 Task: Team Management: Working Agreements.
Action: Mouse moved to (44, 90)
Screenshot: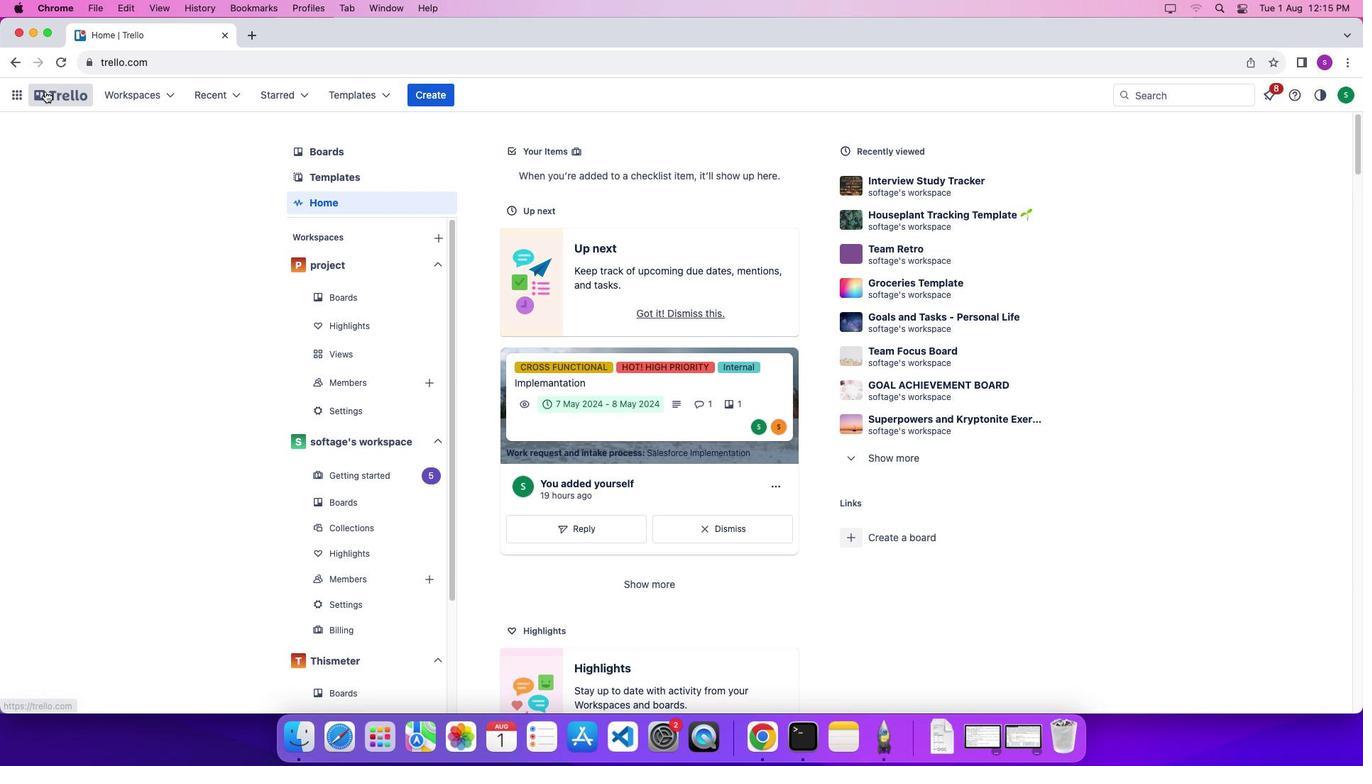 
Action: Mouse pressed left at (44, 90)
Screenshot: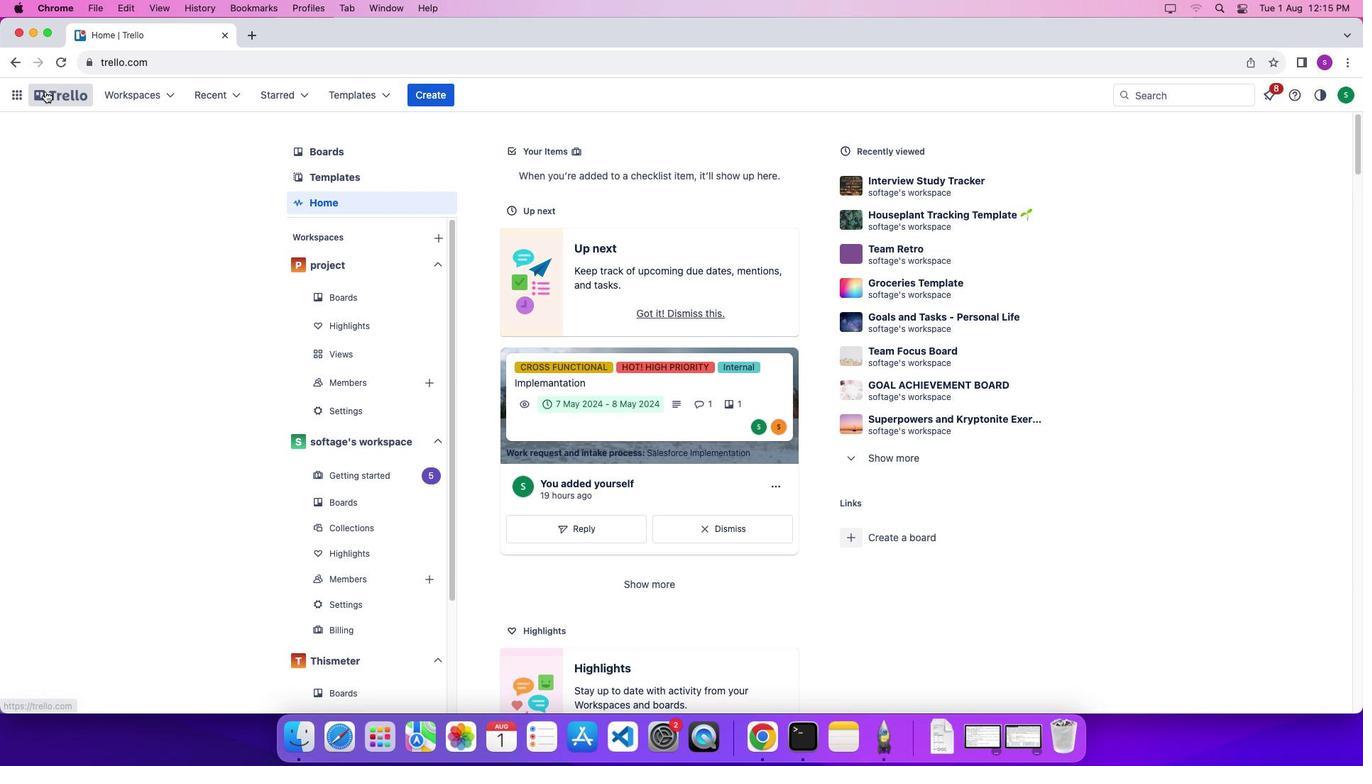 
Action: Mouse moved to (337, 86)
Screenshot: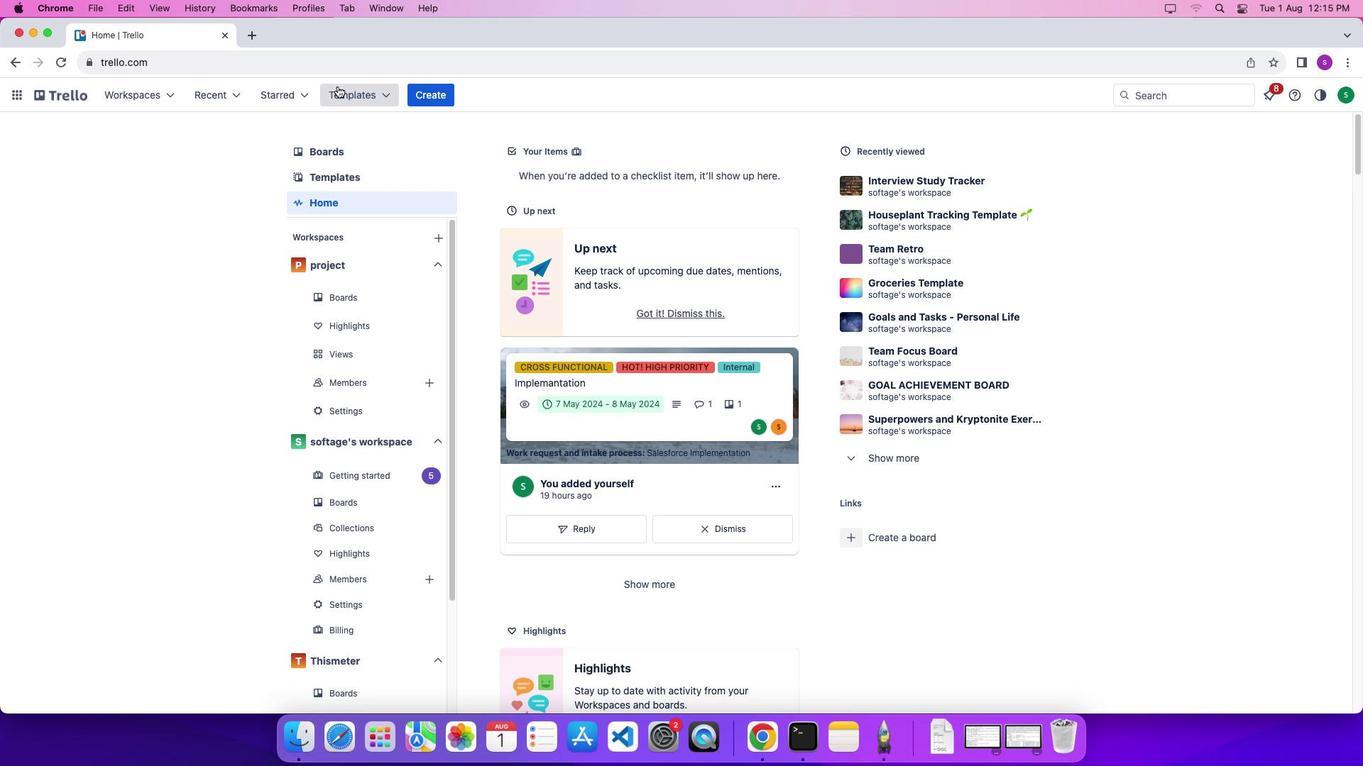 
Action: Mouse pressed left at (337, 86)
Screenshot: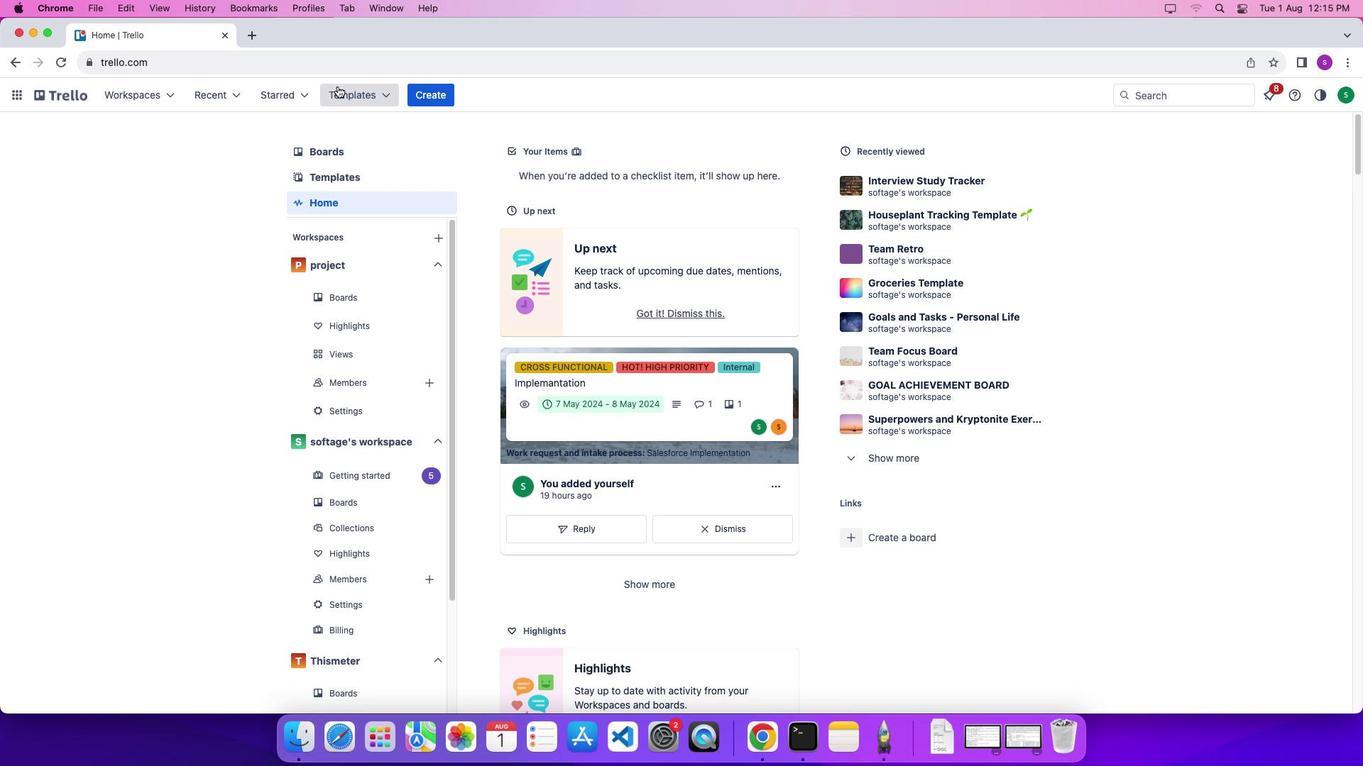 
Action: Mouse moved to (424, 535)
Screenshot: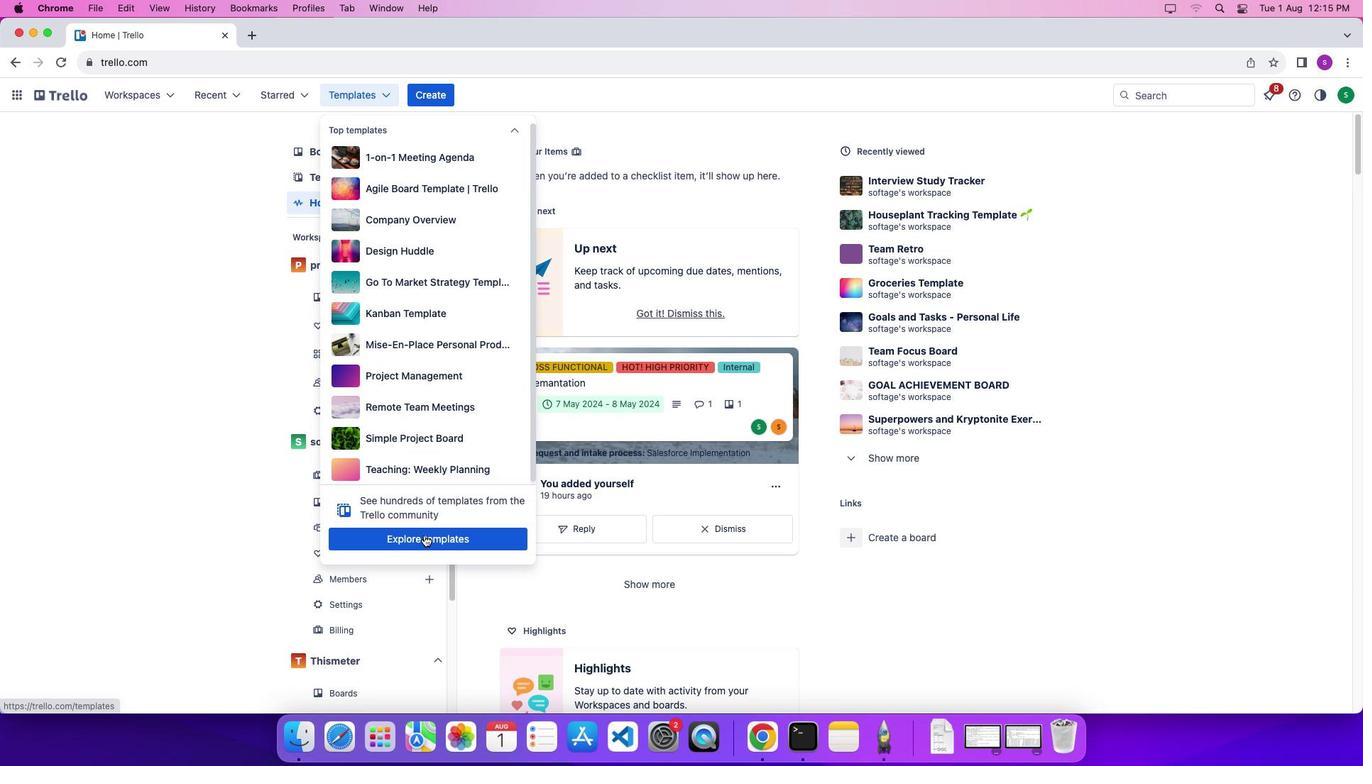 
Action: Mouse pressed left at (424, 535)
Screenshot: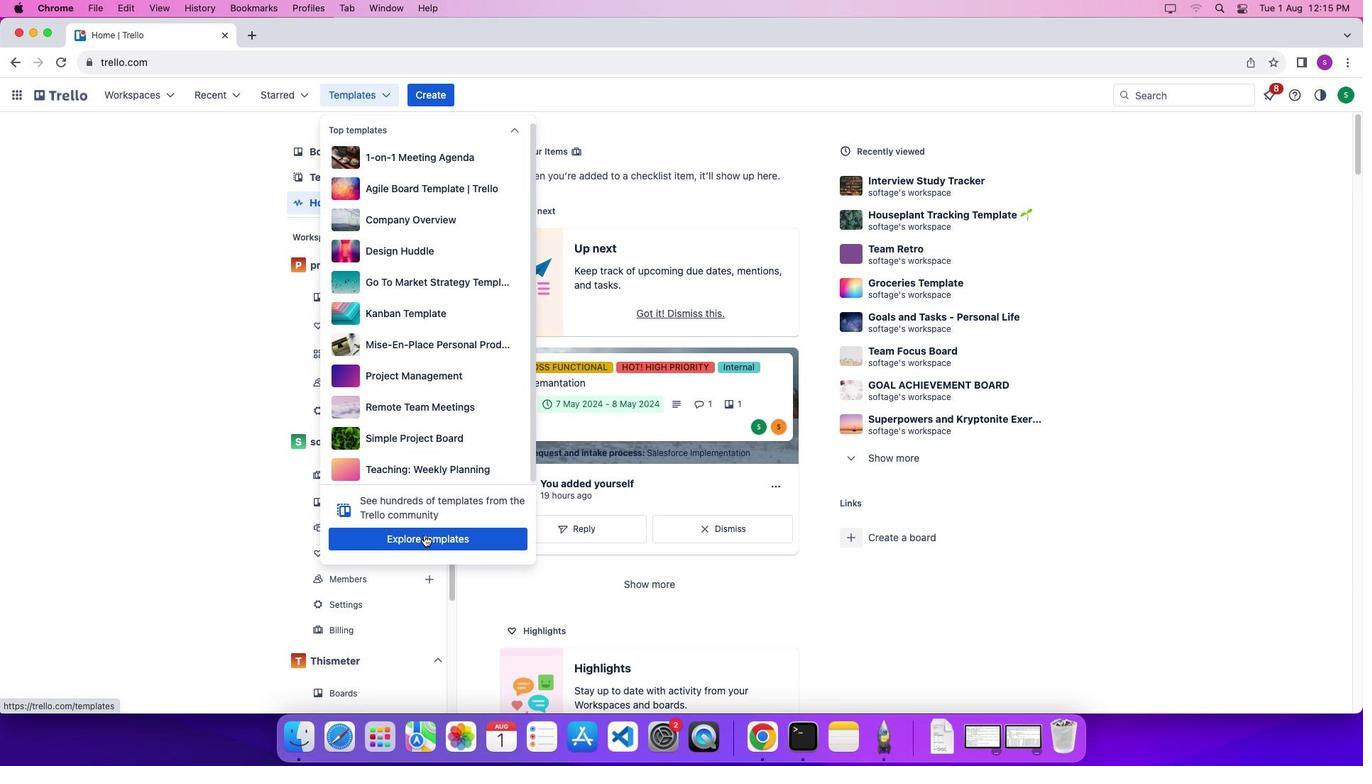 
Action: Mouse moved to (959, 159)
Screenshot: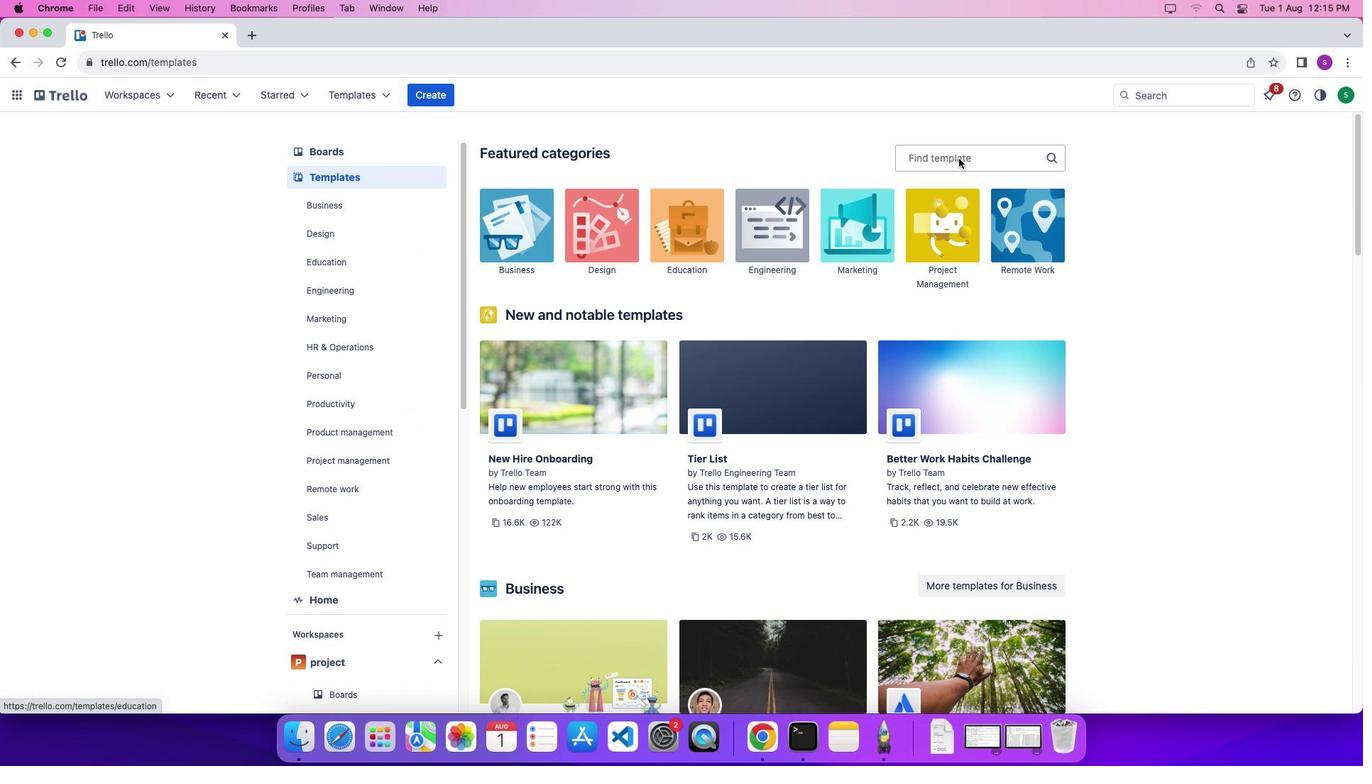 
Action: Mouse pressed left at (959, 159)
Screenshot: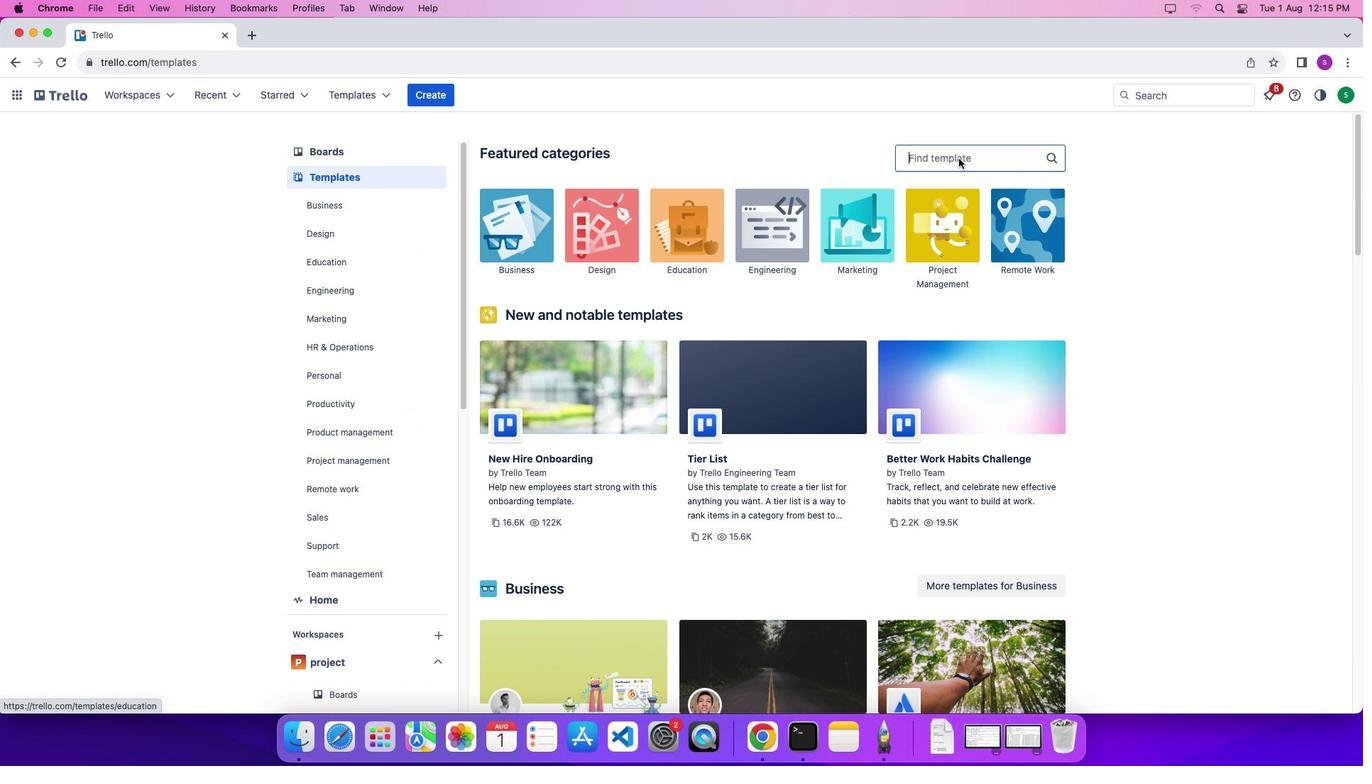 
Action: Key pressed Key.shift'W''o''r''k''i''n''g'Key.spaceKey.shift'g''r''e''e'Key.leftKey.leftKey.leftKey.left'a'
Screenshot: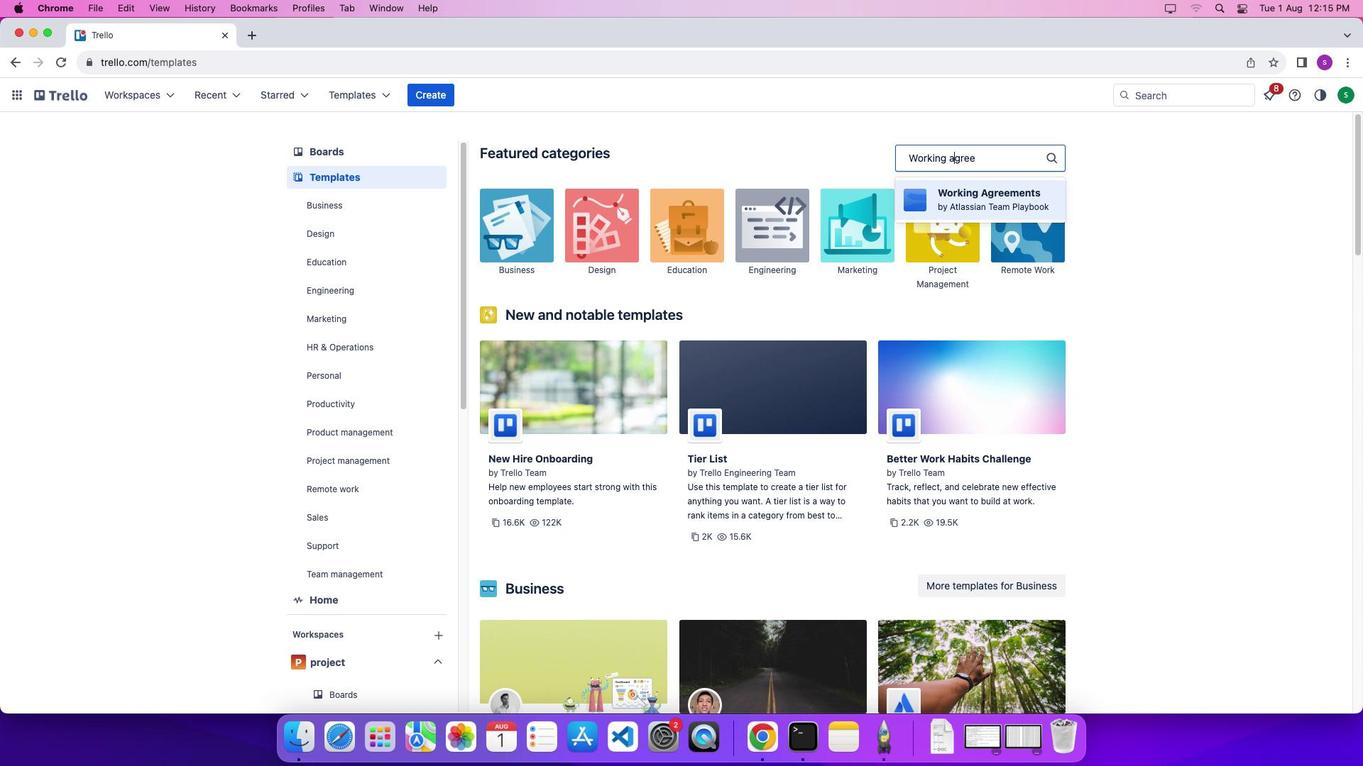 
Action: Mouse moved to (942, 199)
Screenshot: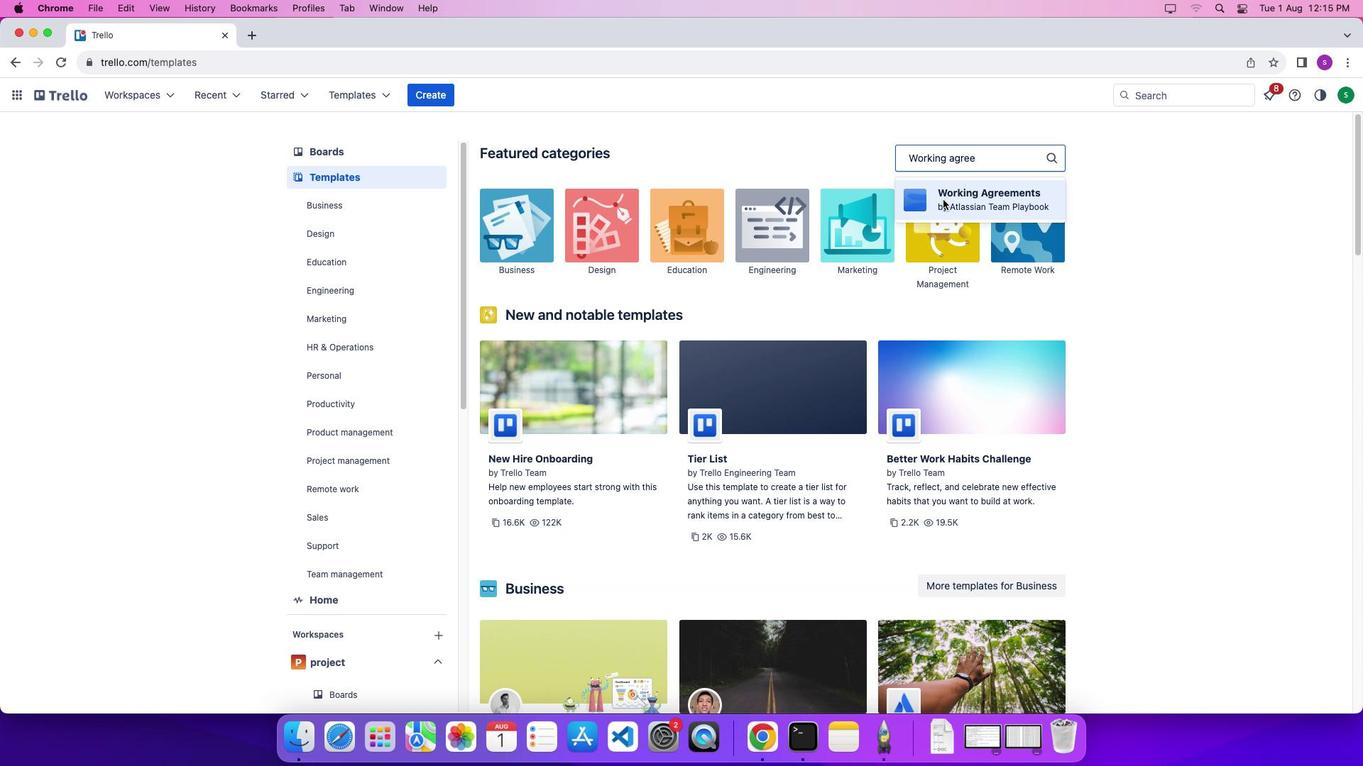 
Action: Mouse pressed left at (942, 199)
Screenshot: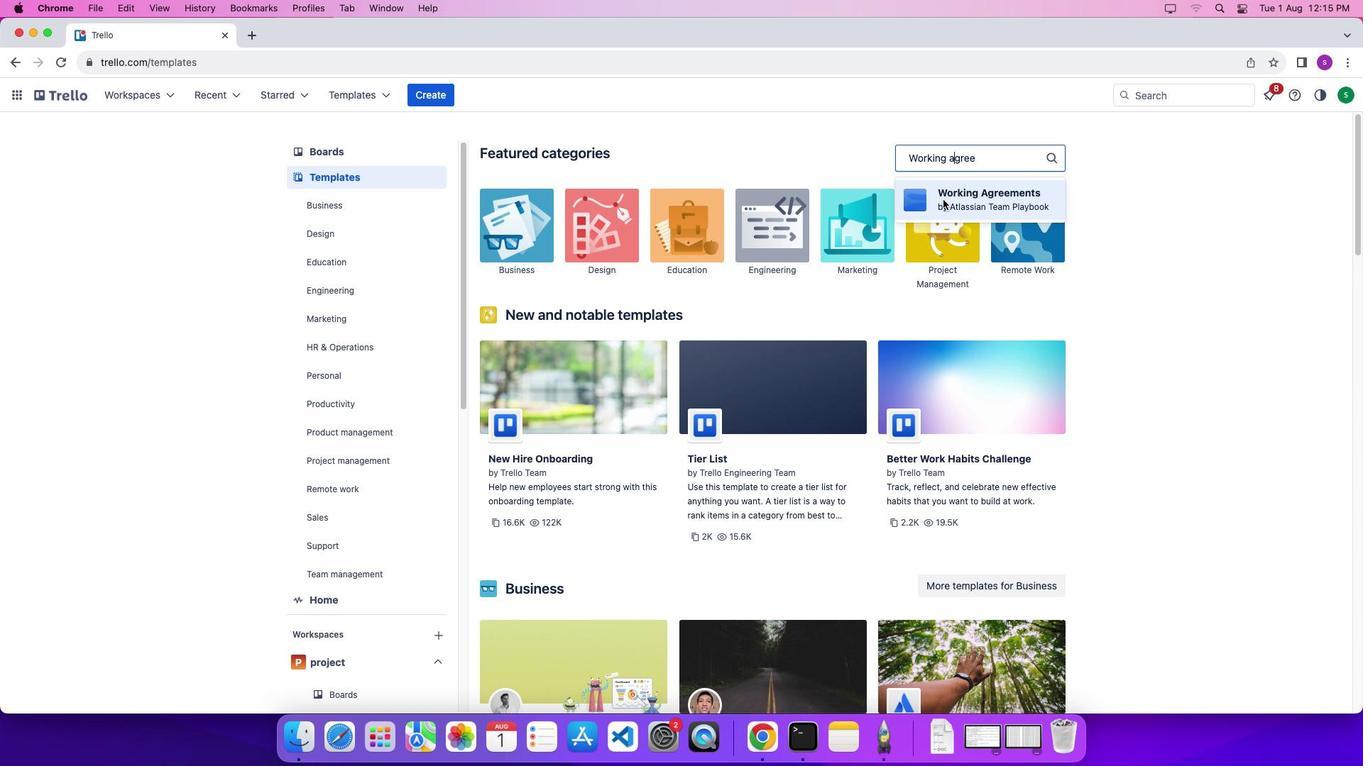 
Action: Mouse moved to (940, 380)
Screenshot: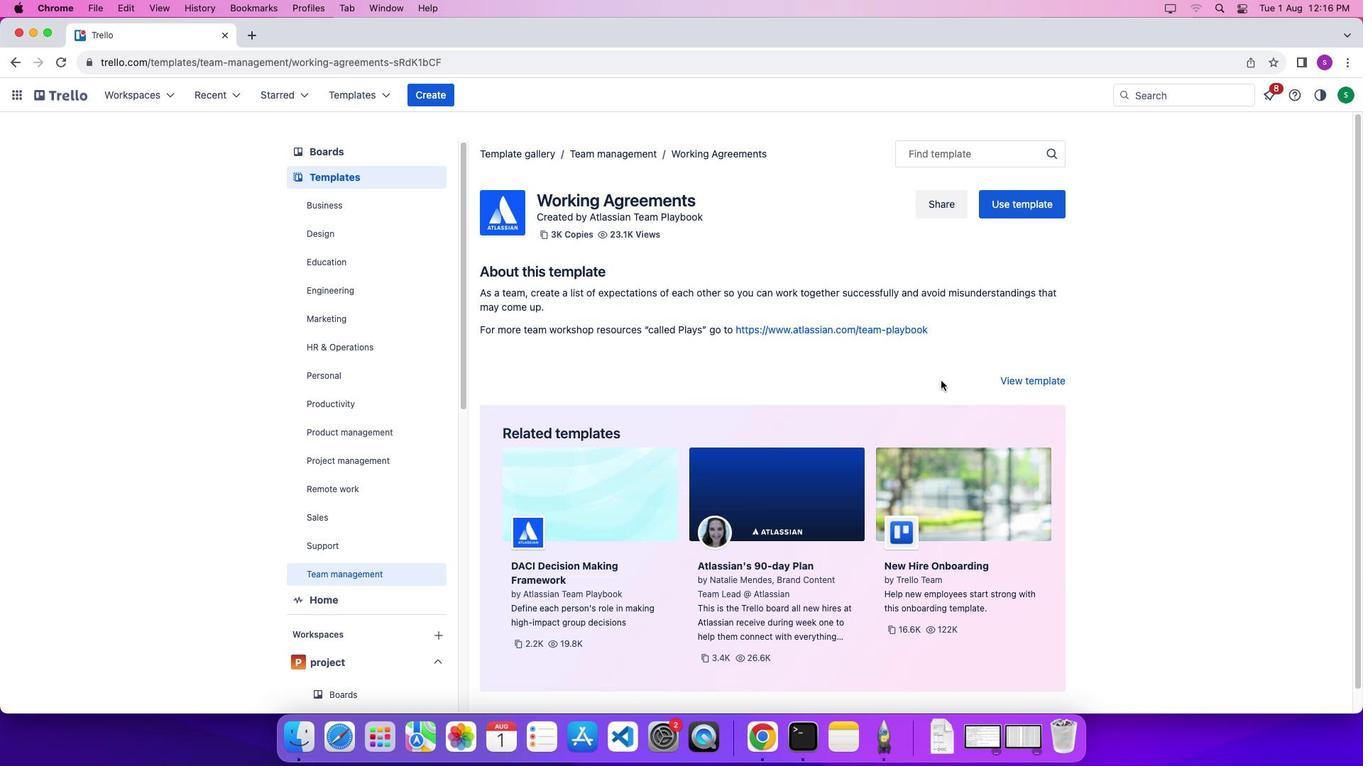 
Action: Mouse scrolled (940, 380) with delta (0, 0)
Screenshot: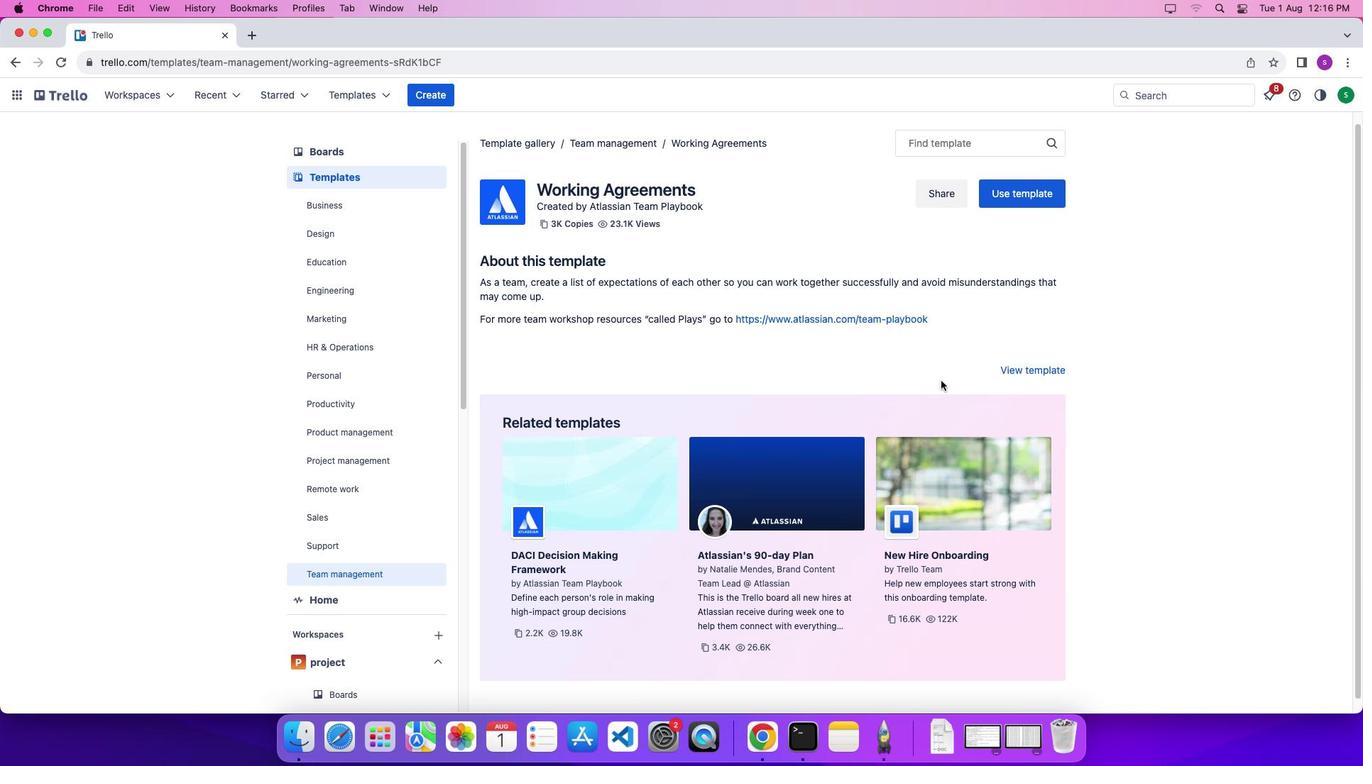 
Action: Mouse scrolled (940, 380) with delta (0, -1)
Screenshot: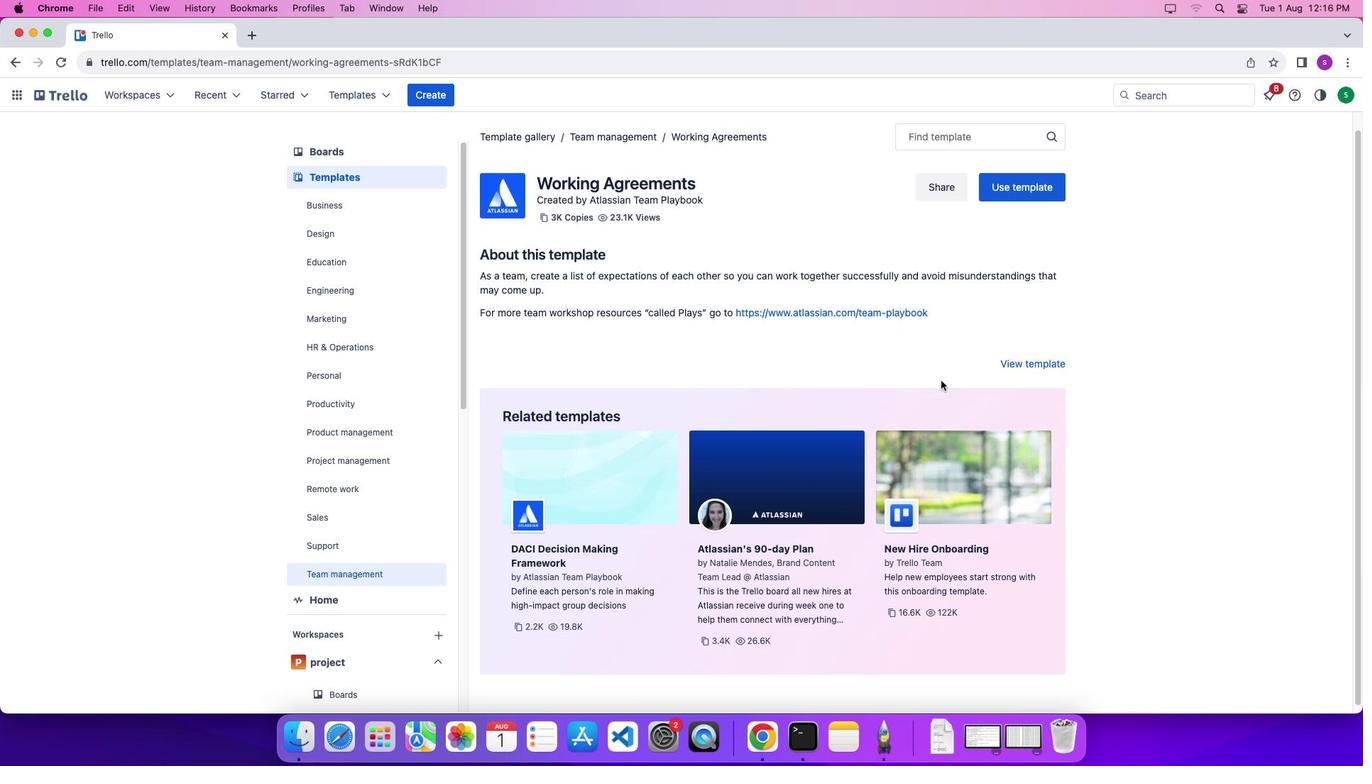 
Action: Mouse scrolled (940, 380) with delta (0, -6)
Screenshot: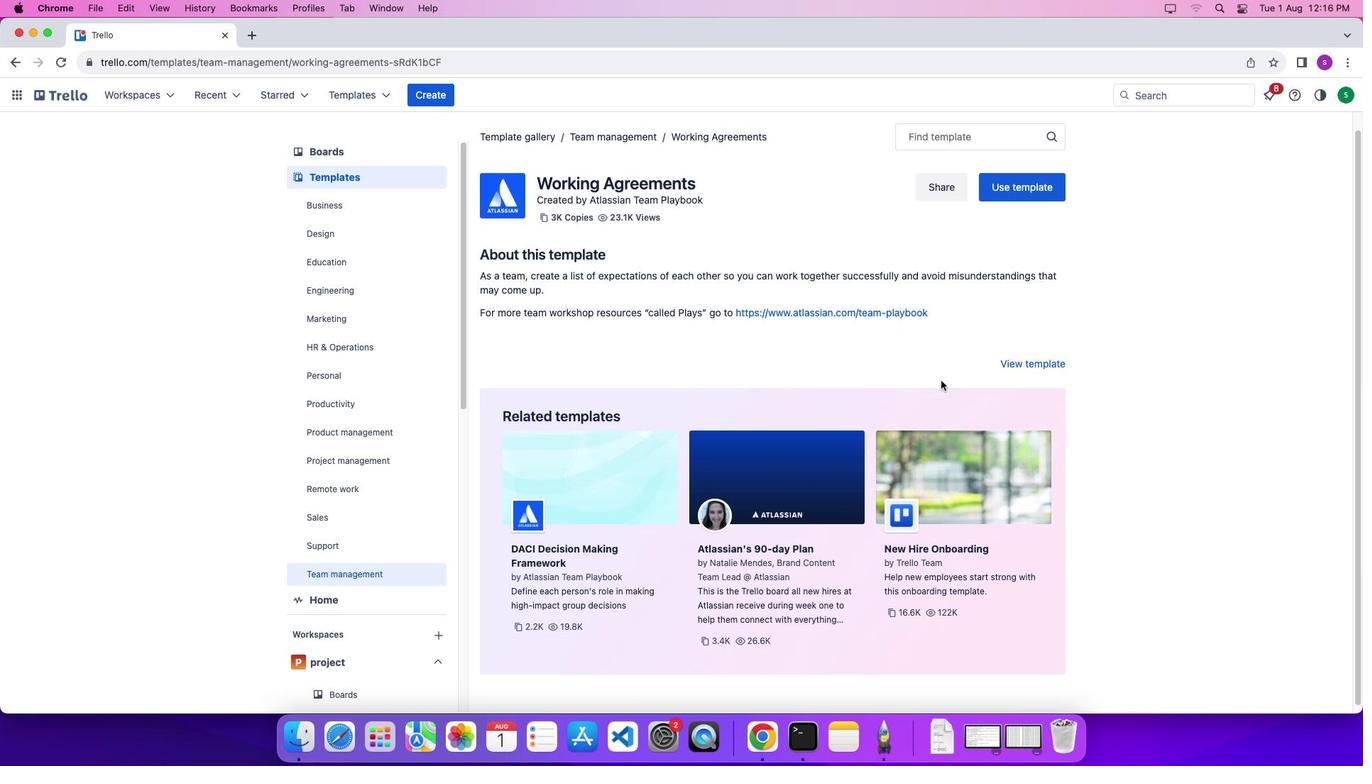 
Action: Mouse scrolled (940, 380) with delta (0, -9)
Screenshot: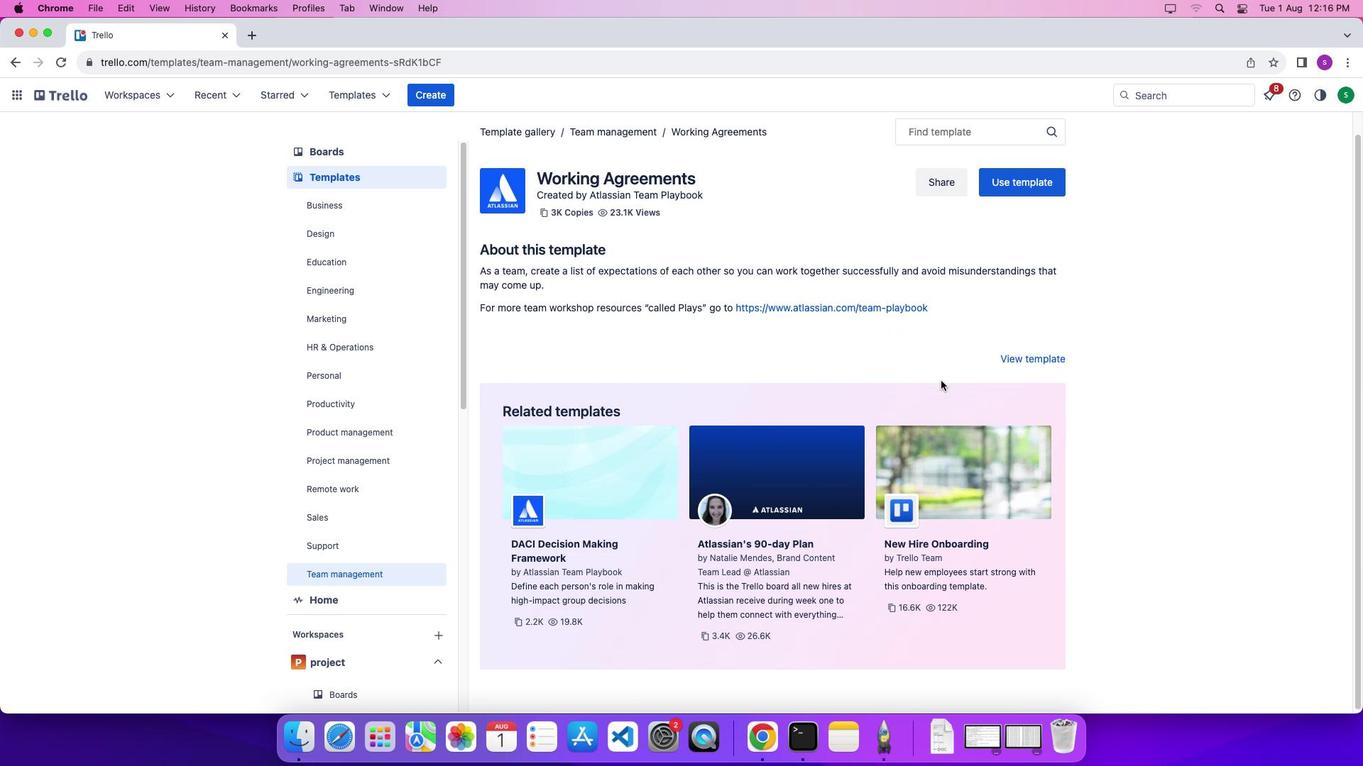 
Action: Mouse moved to (941, 381)
Screenshot: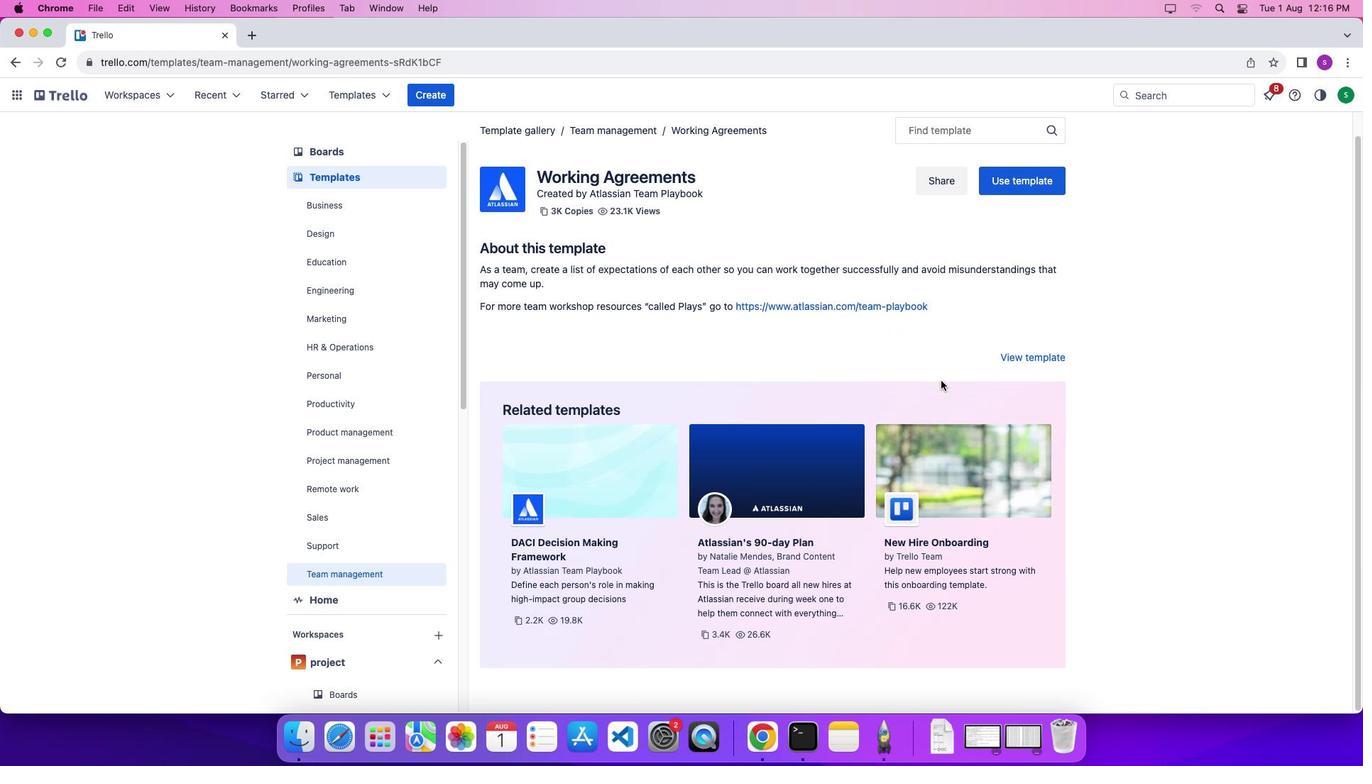 
Action: Mouse scrolled (941, 381) with delta (0, 0)
Screenshot: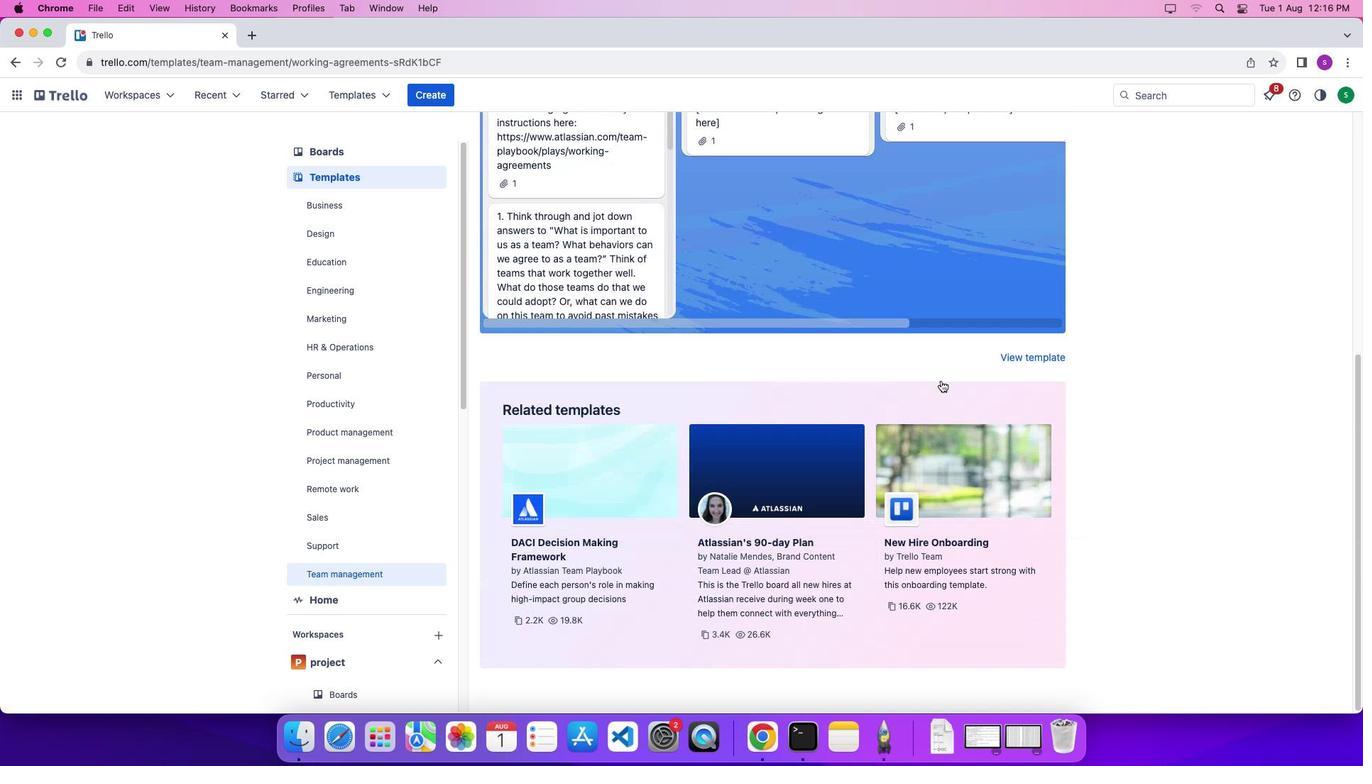 
Action: Mouse scrolled (941, 381) with delta (0, -1)
Screenshot: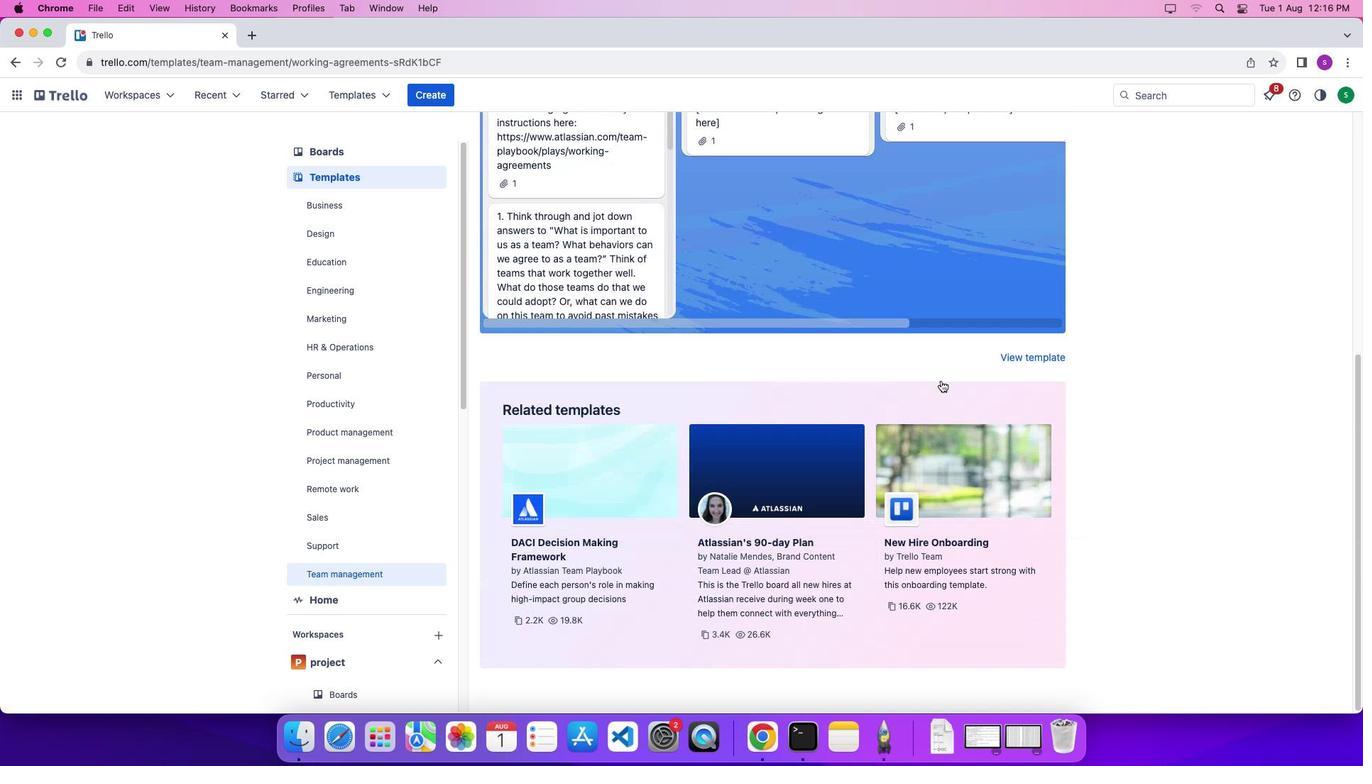 
Action: Mouse scrolled (941, 381) with delta (0, -6)
Screenshot: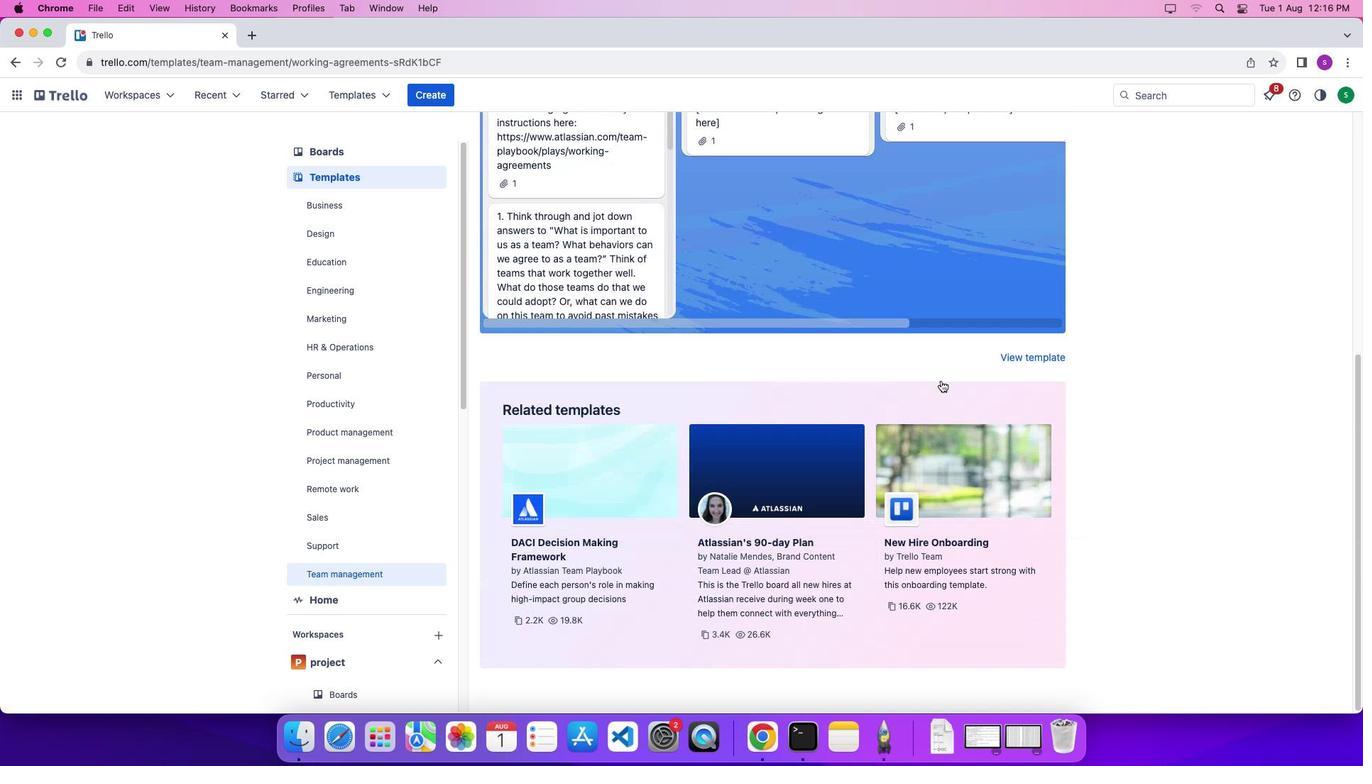 
Action: Mouse scrolled (941, 381) with delta (0, -9)
Screenshot: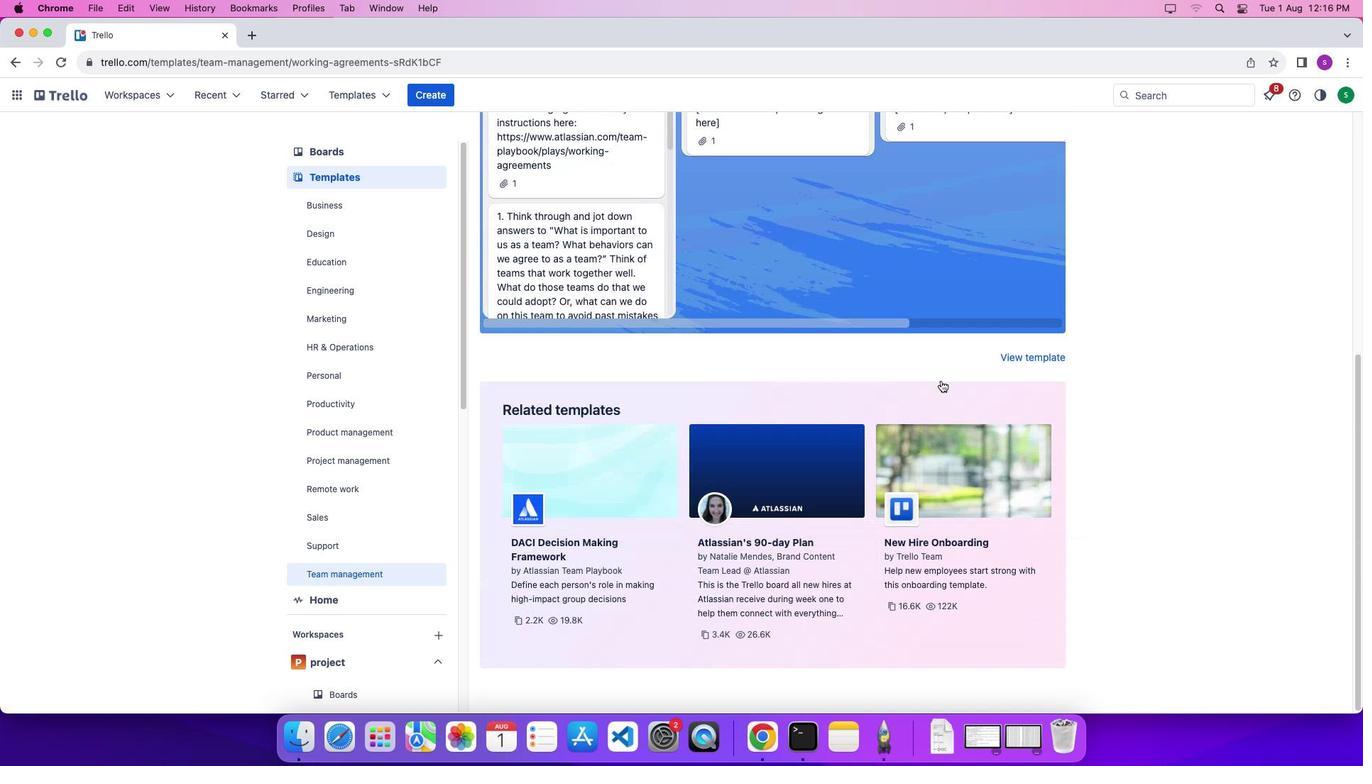 
Action: Mouse scrolled (941, 381) with delta (0, 0)
Screenshot: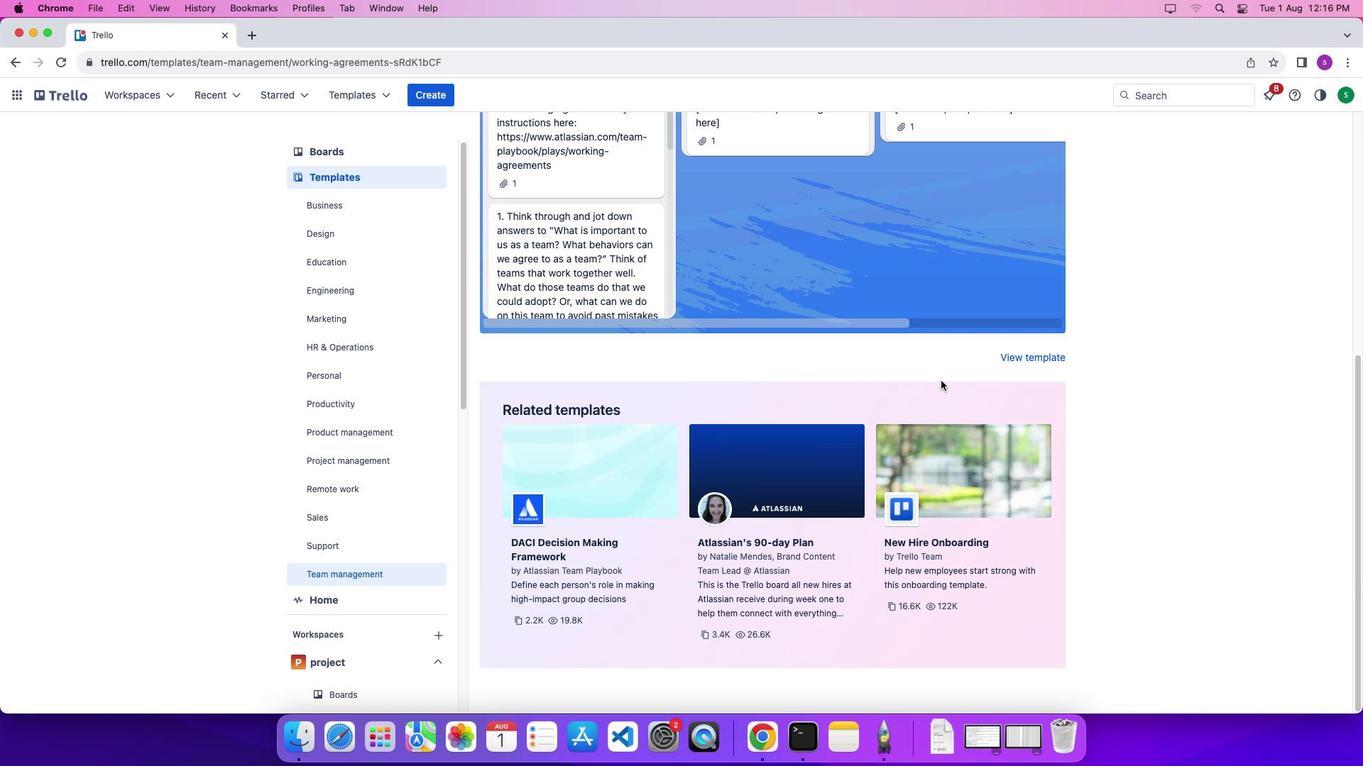 
Action: Mouse scrolled (941, 381) with delta (0, 0)
Screenshot: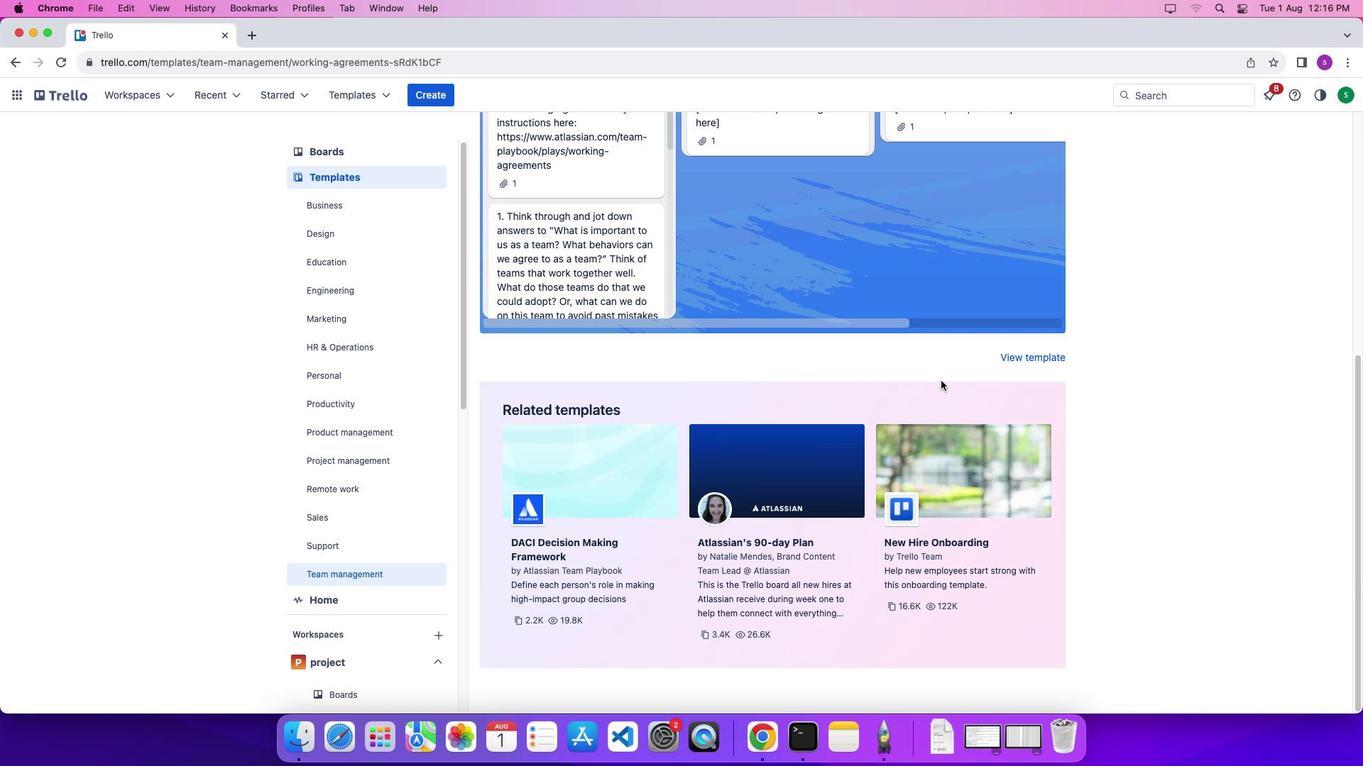 
Action: Mouse scrolled (941, 381) with delta (0, -5)
Screenshot: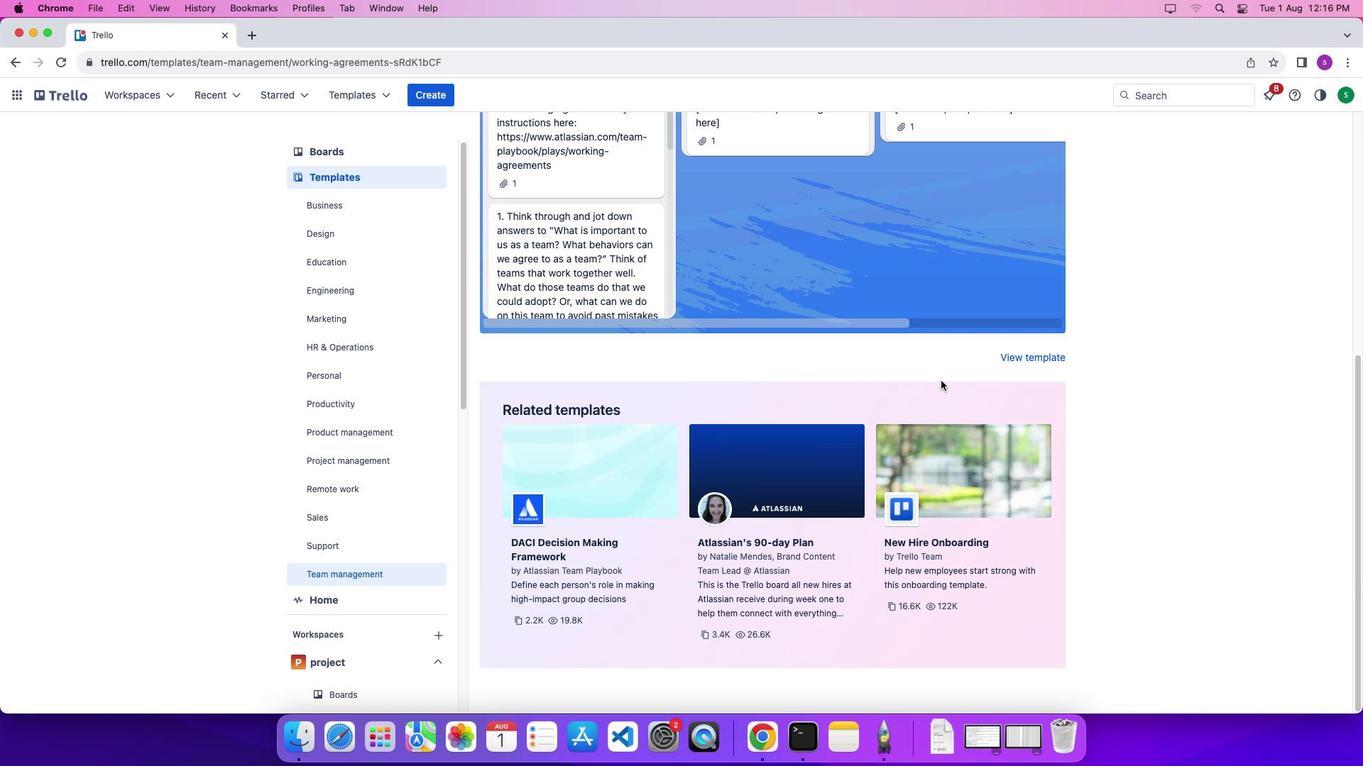 
Action: Mouse moved to (941, 380)
Screenshot: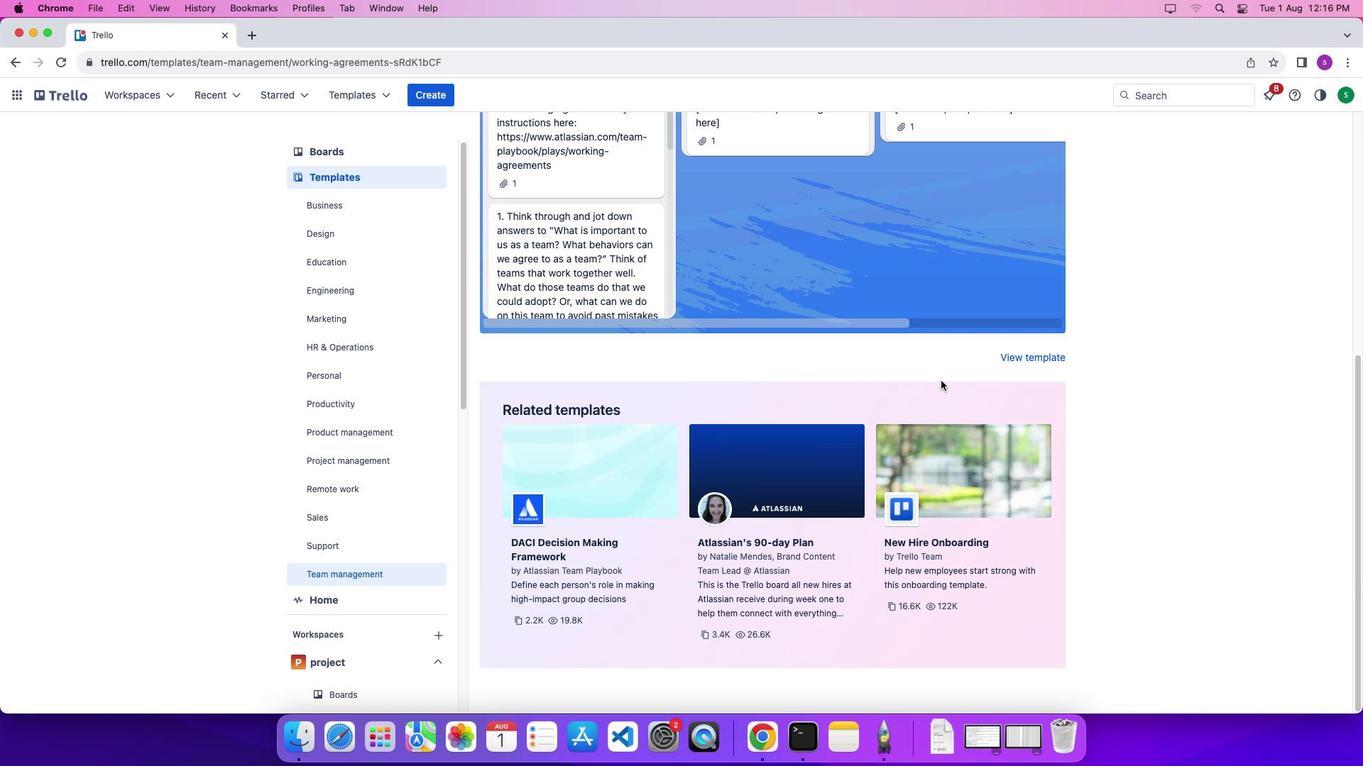 
Action: Mouse scrolled (941, 380) with delta (0, -7)
Screenshot: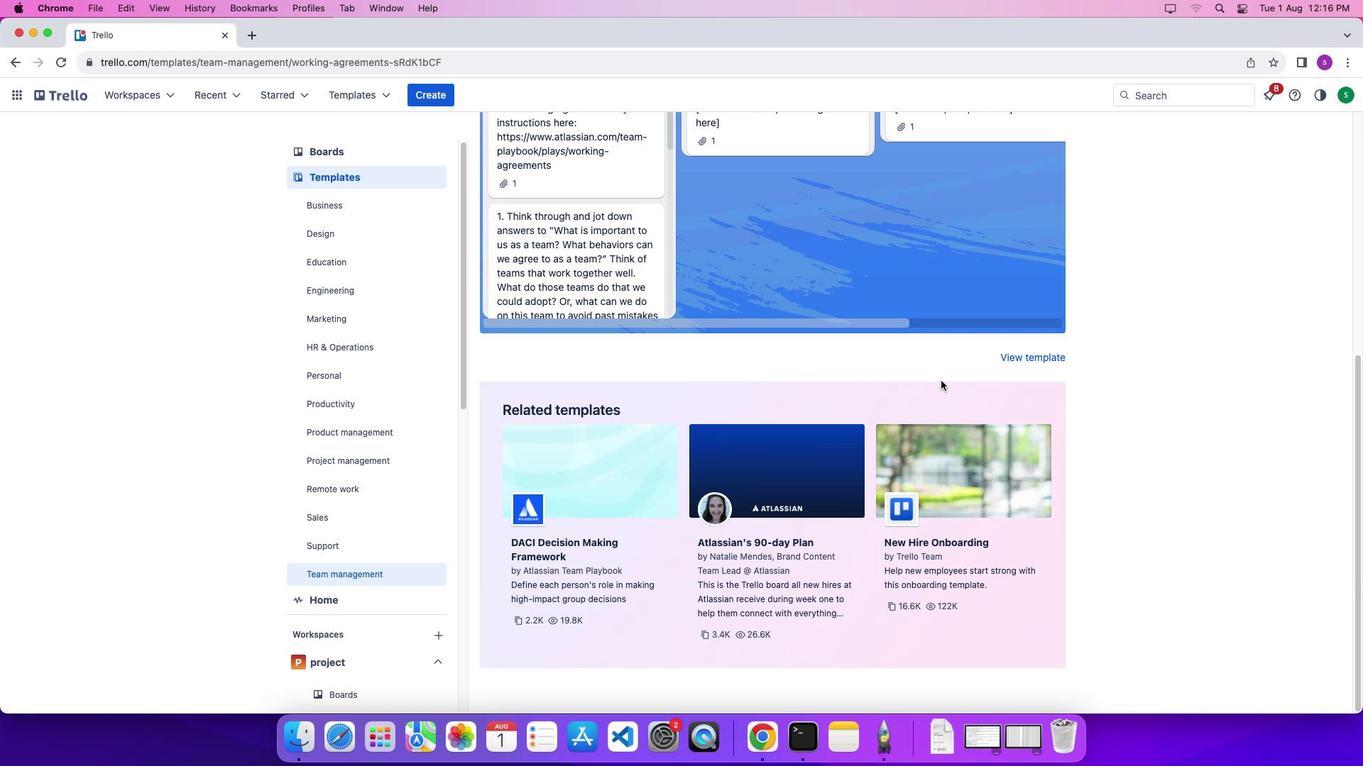 
Action: Mouse moved to (941, 380)
Screenshot: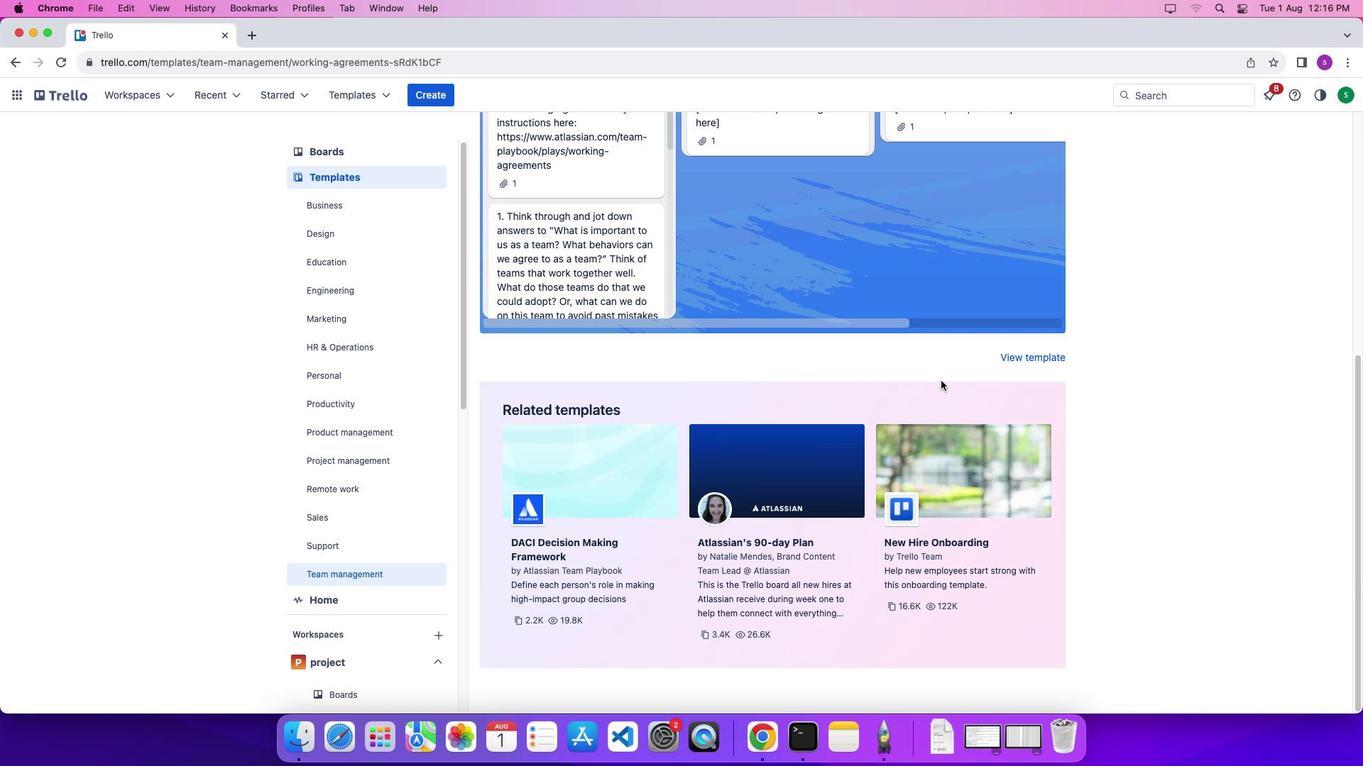 
Action: Mouse scrolled (941, 380) with delta (0, 0)
Screenshot: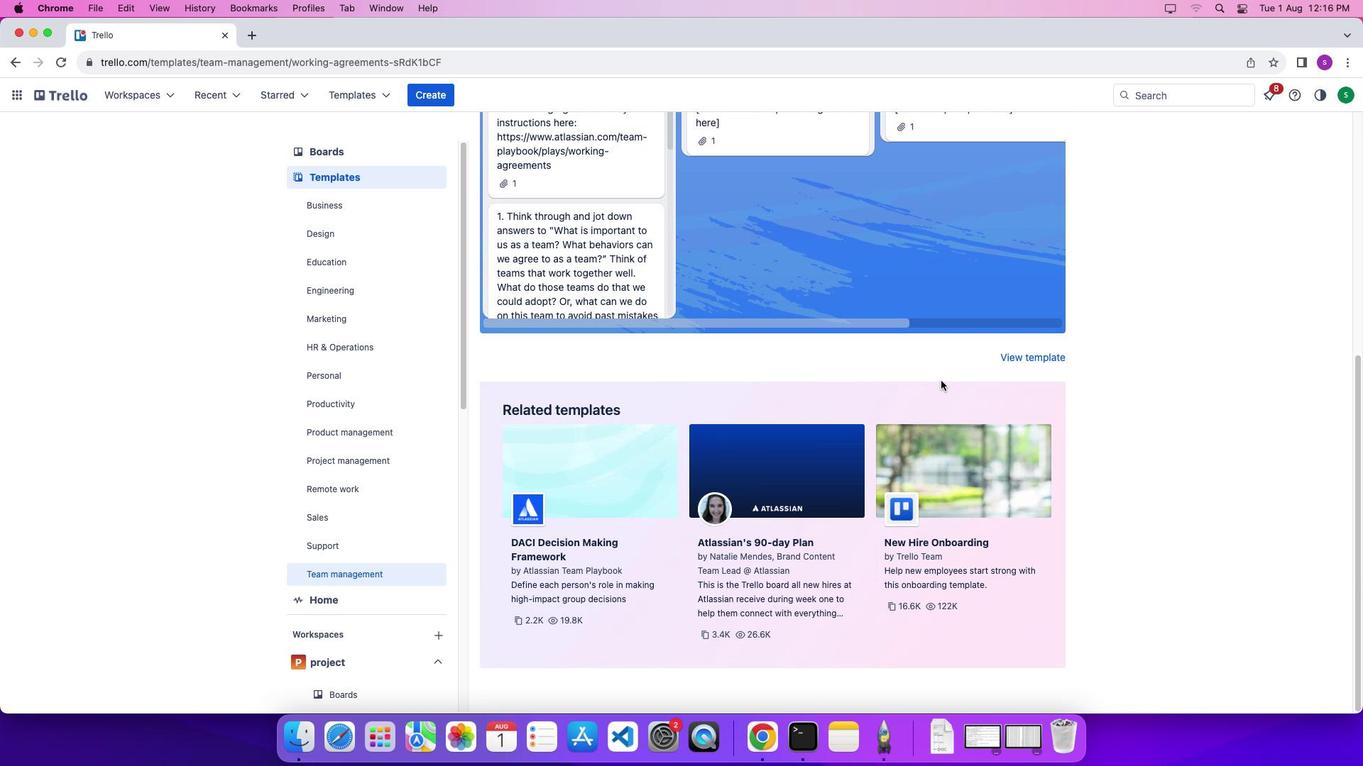 
Action: Mouse scrolled (941, 380) with delta (0, 1)
Screenshot: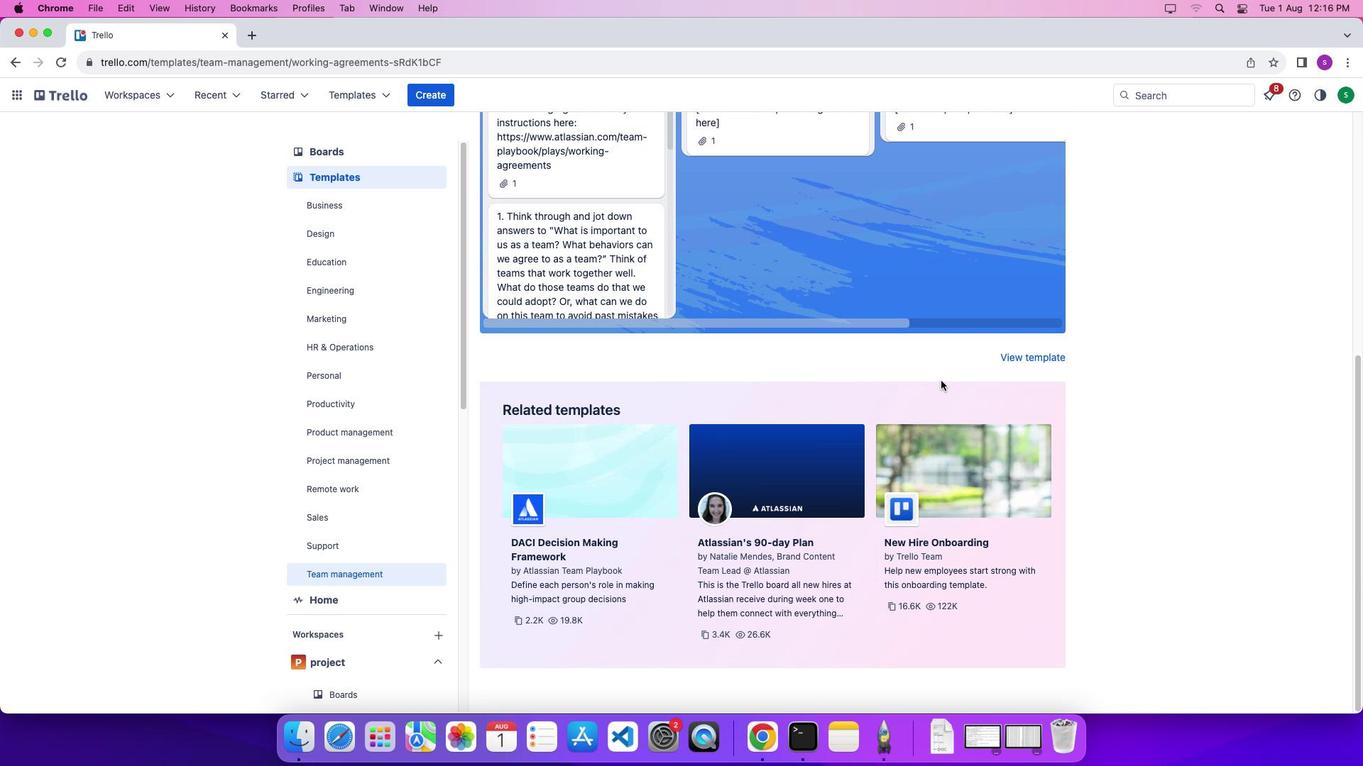 
Action: Mouse scrolled (941, 380) with delta (0, 7)
Screenshot: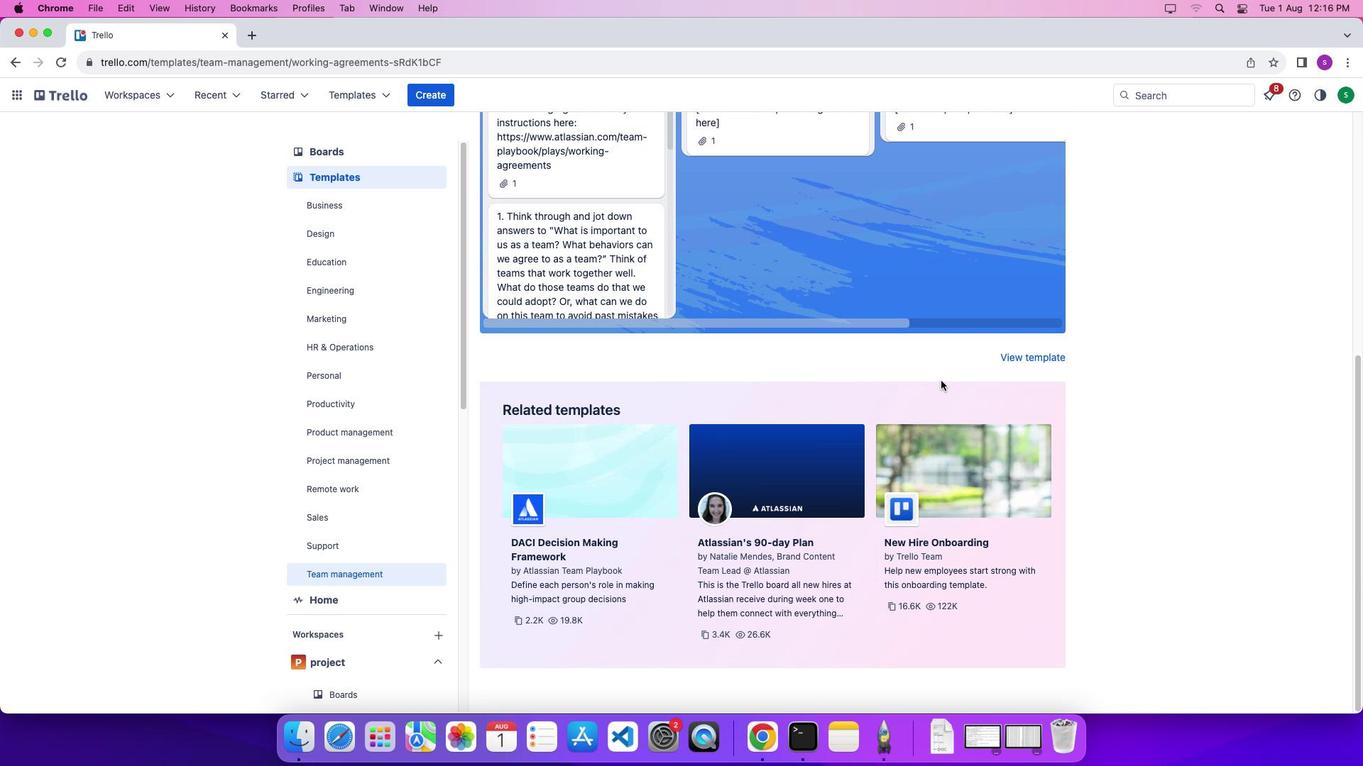 
Action: Mouse scrolled (941, 380) with delta (0, 9)
Screenshot: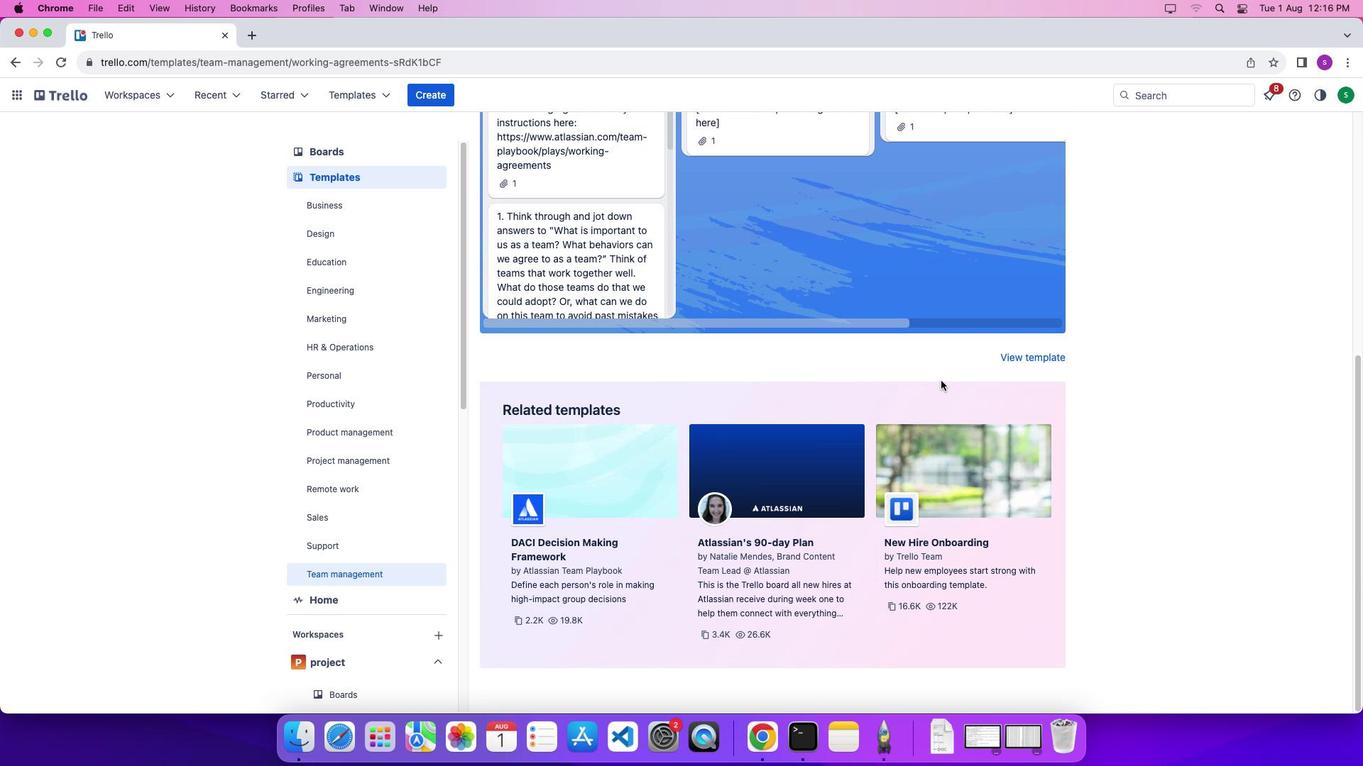
Action: Mouse scrolled (941, 380) with delta (0, 11)
Screenshot: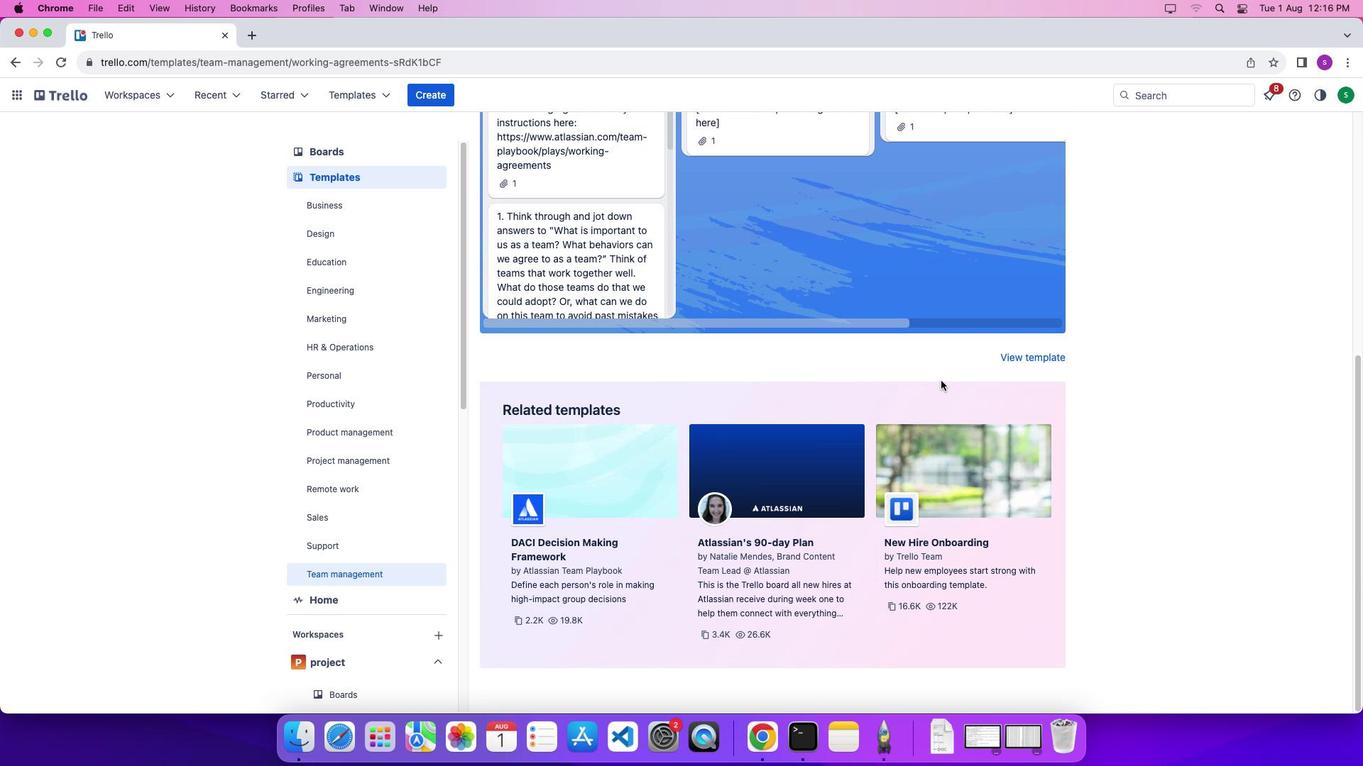 
Action: Mouse scrolled (941, 380) with delta (0, 0)
Screenshot: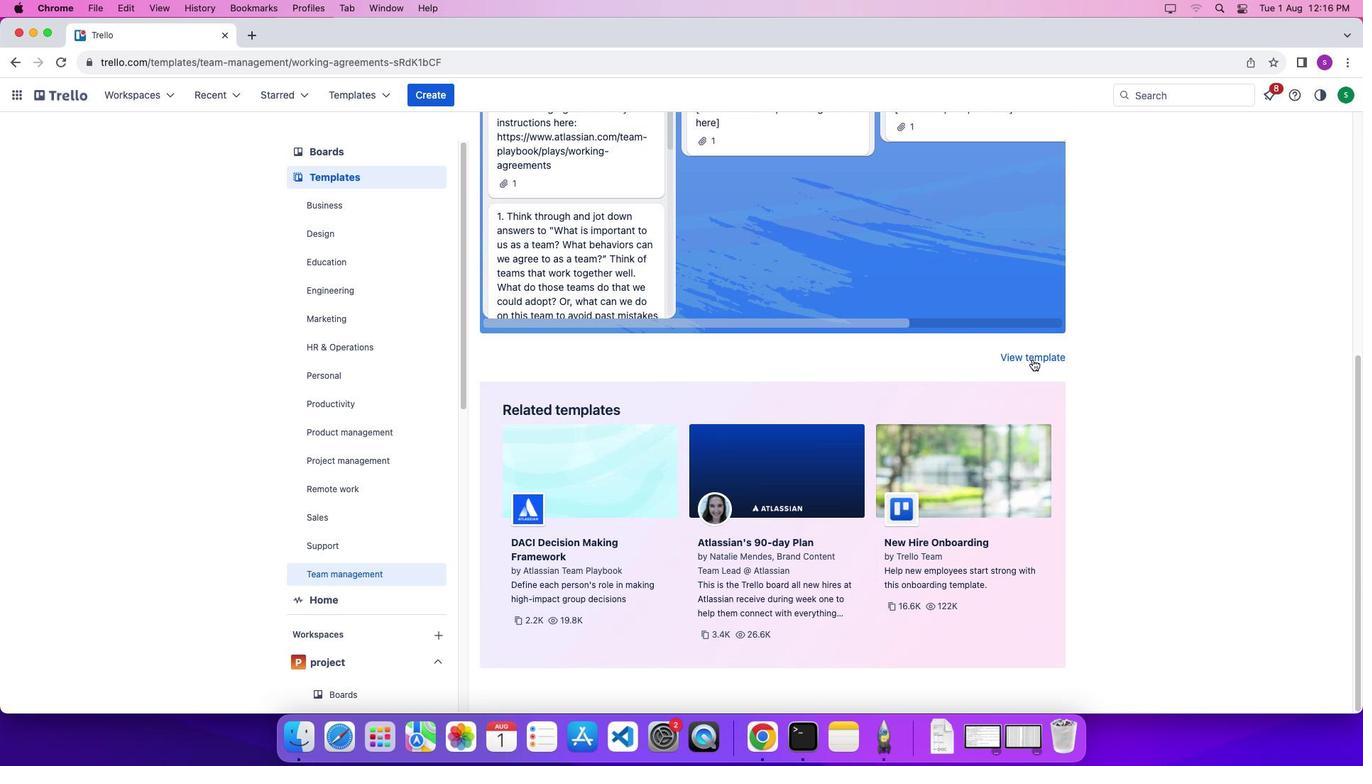 
Action: Mouse scrolled (941, 380) with delta (0, 1)
Screenshot: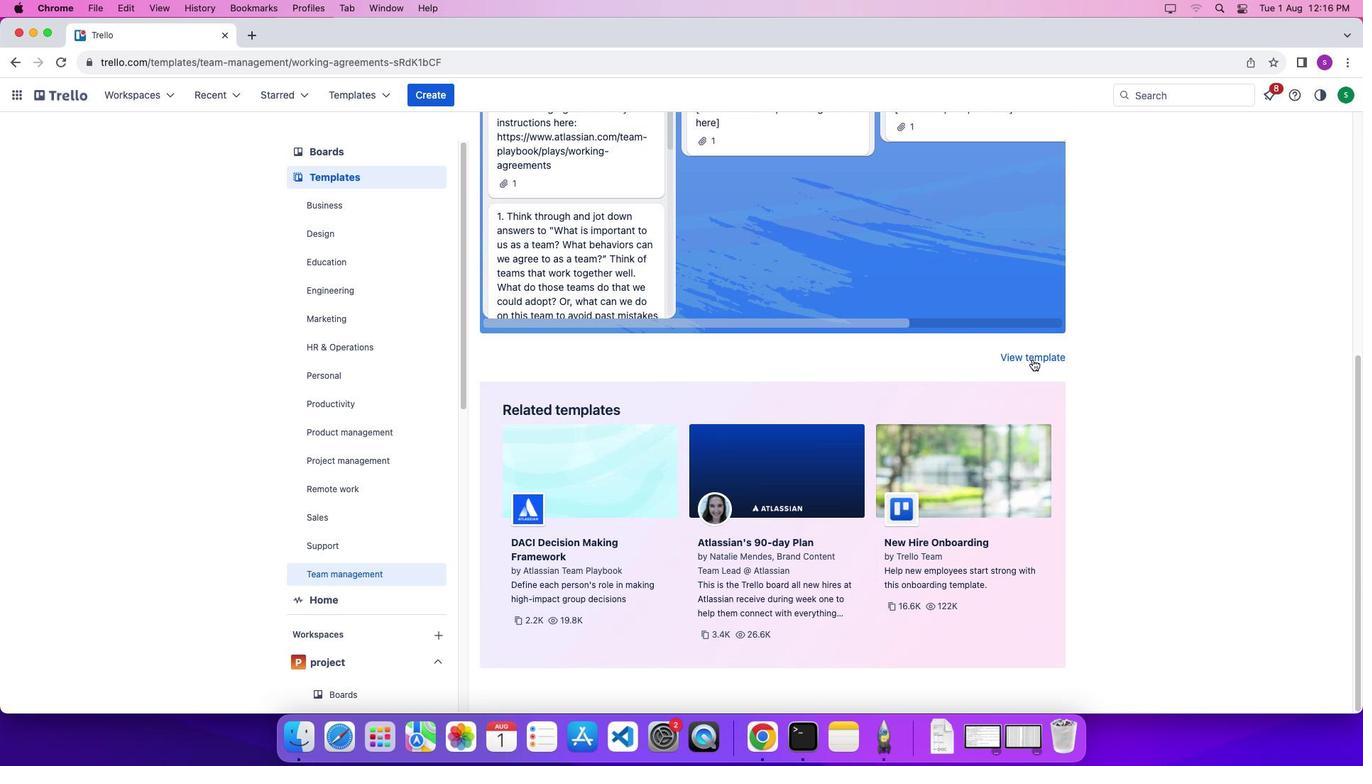 
Action: Mouse scrolled (941, 380) with delta (0, 7)
Screenshot: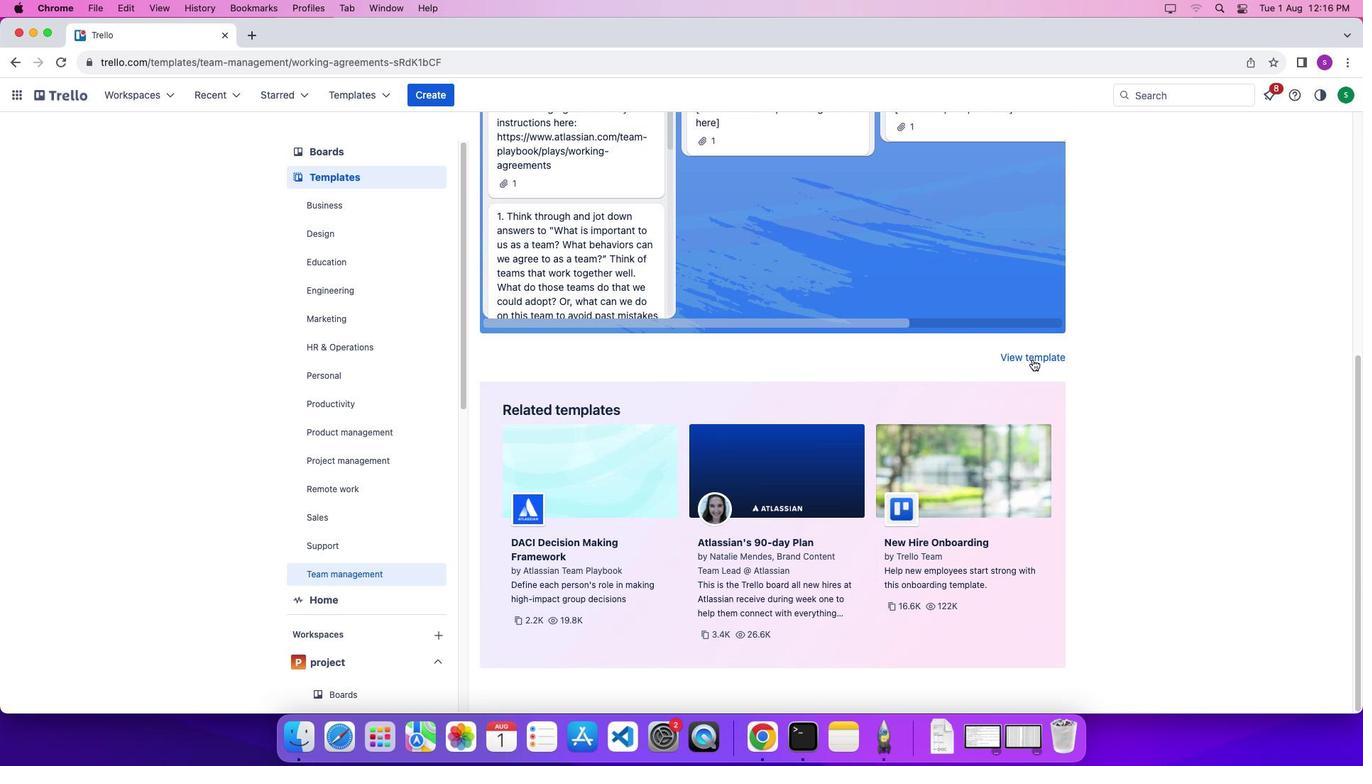 
Action: Mouse scrolled (941, 380) with delta (0, 9)
Screenshot: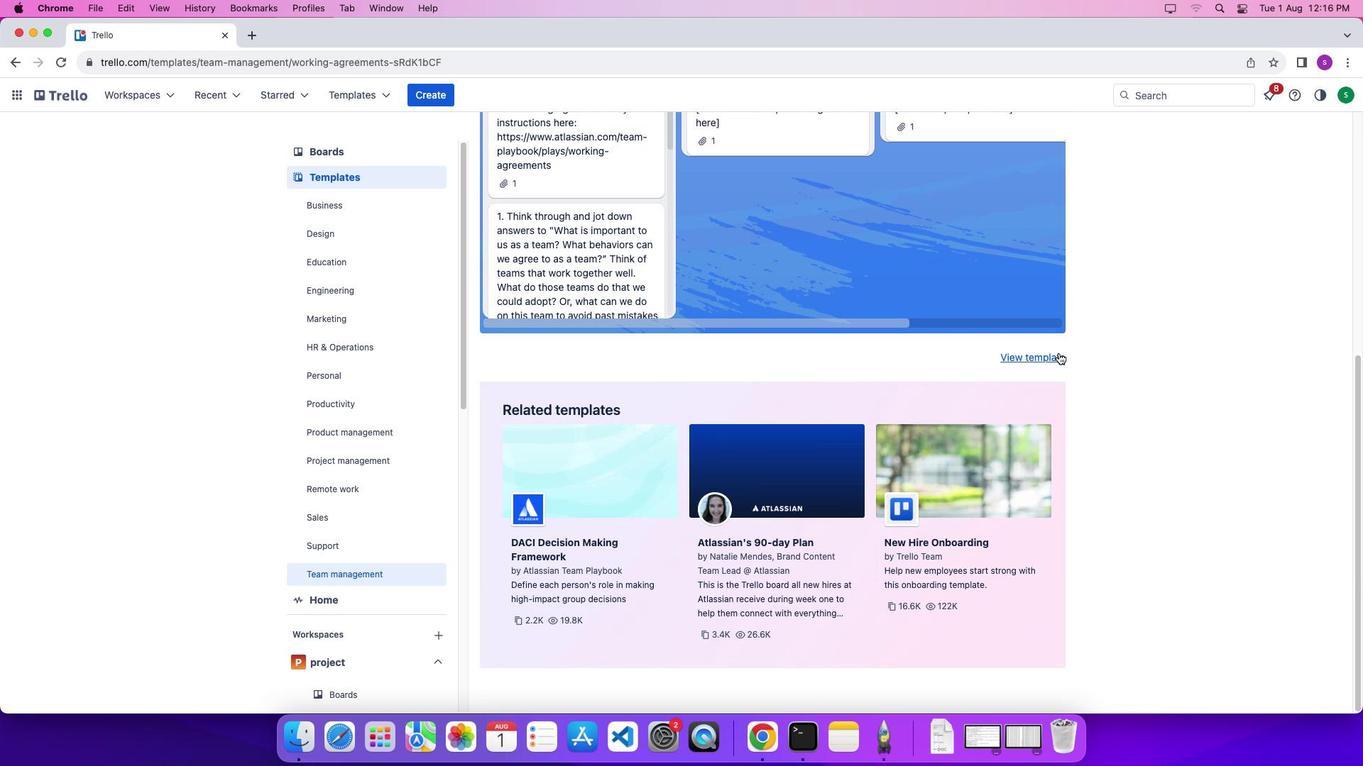 
Action: Mouse scrolled (941, 380) with delta (0, 11)
Screenshot: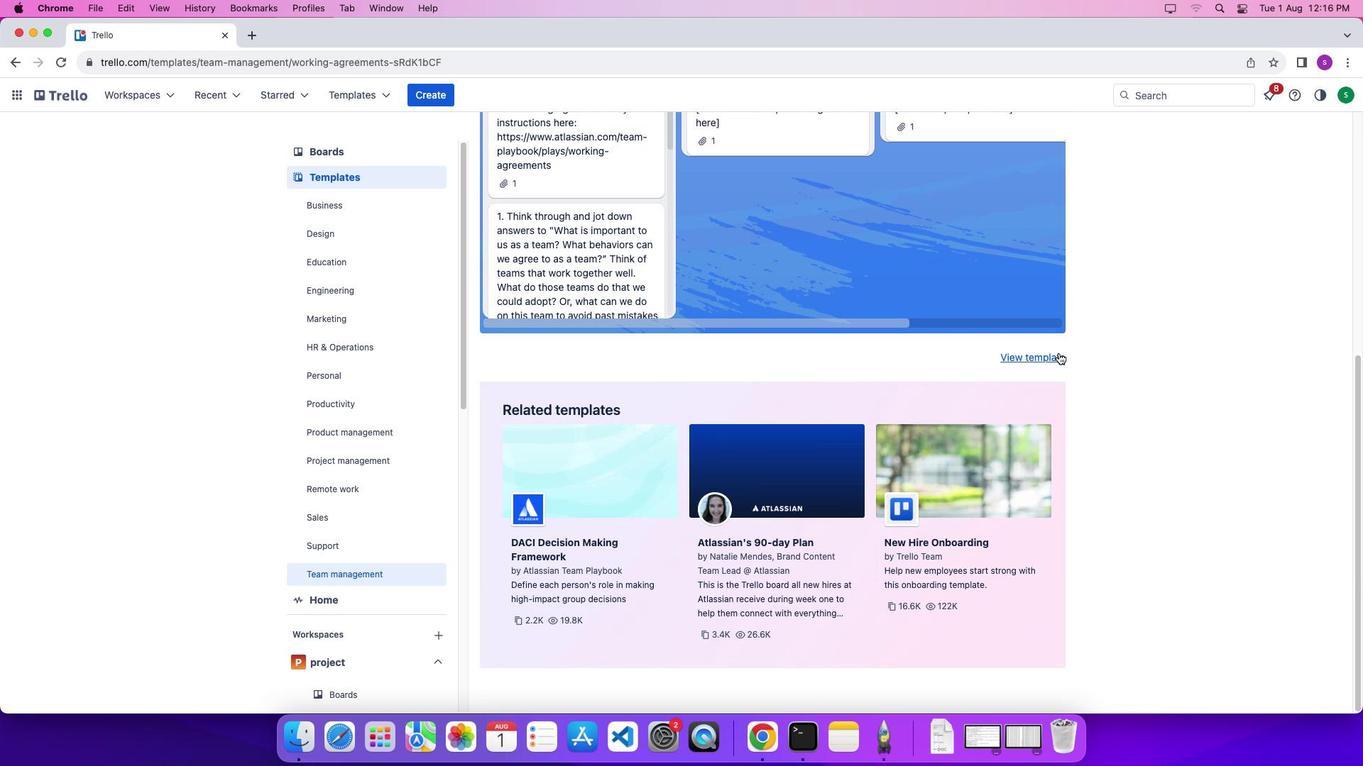 
Action: Mouse moved to (1098, 340)
Screenshot: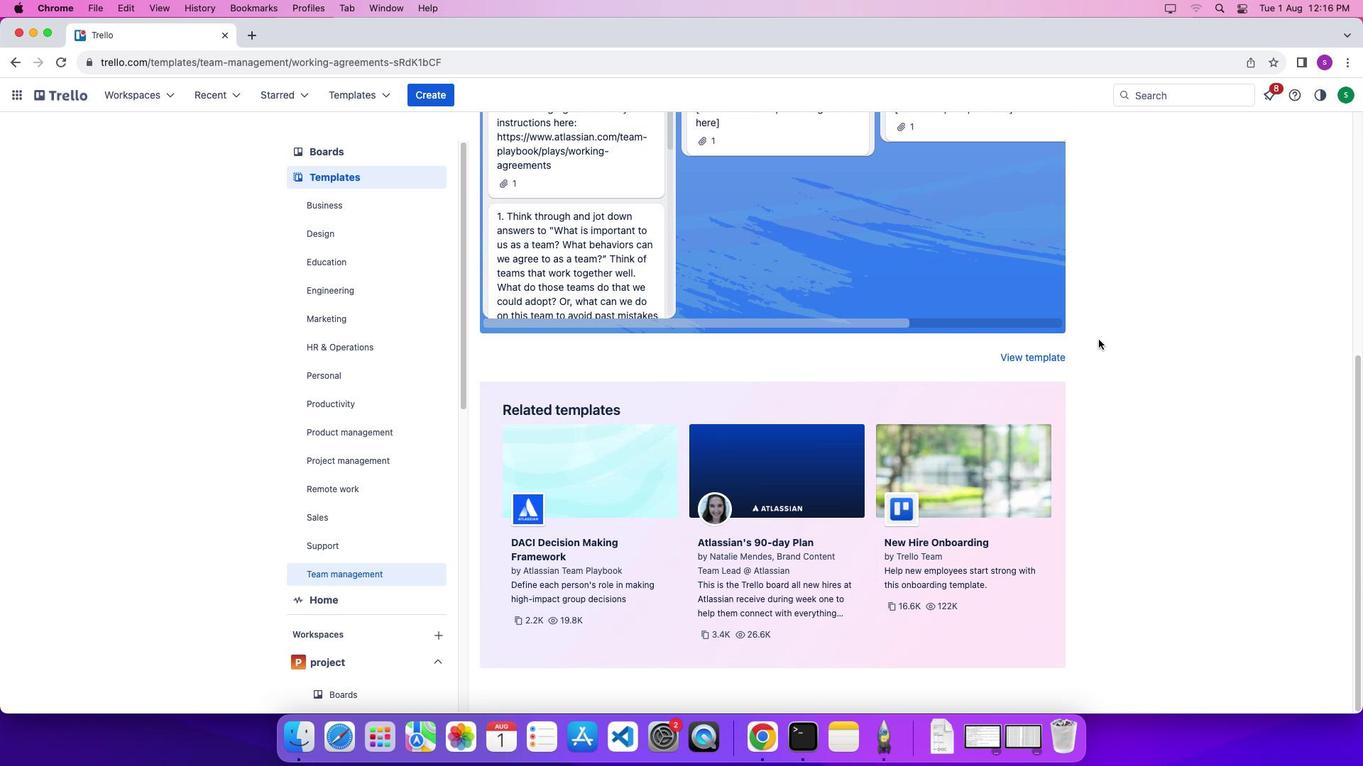 
Action: Mouse pressed left at (1098, 340)
Screenshot: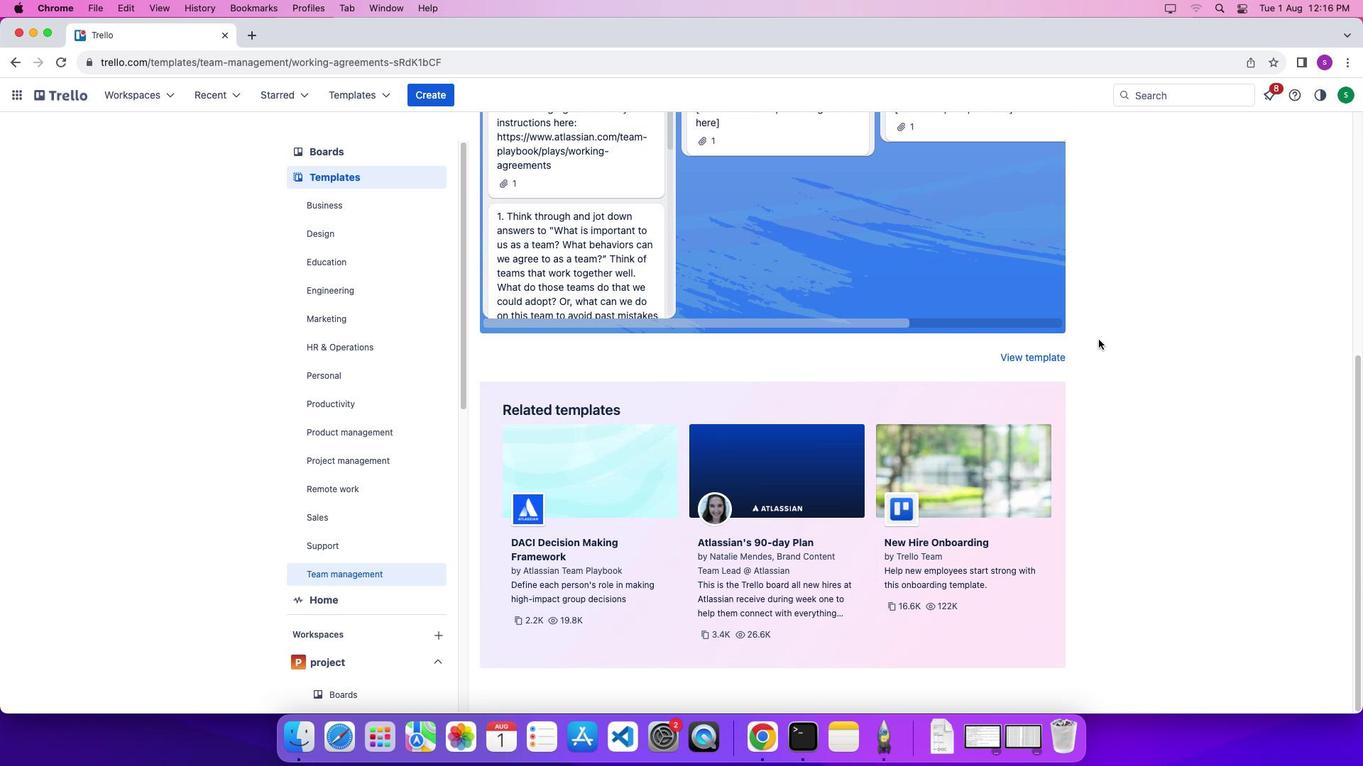 
Action: Mouse scrolled (1098, 340) with delta (0, 0)
Screenshot: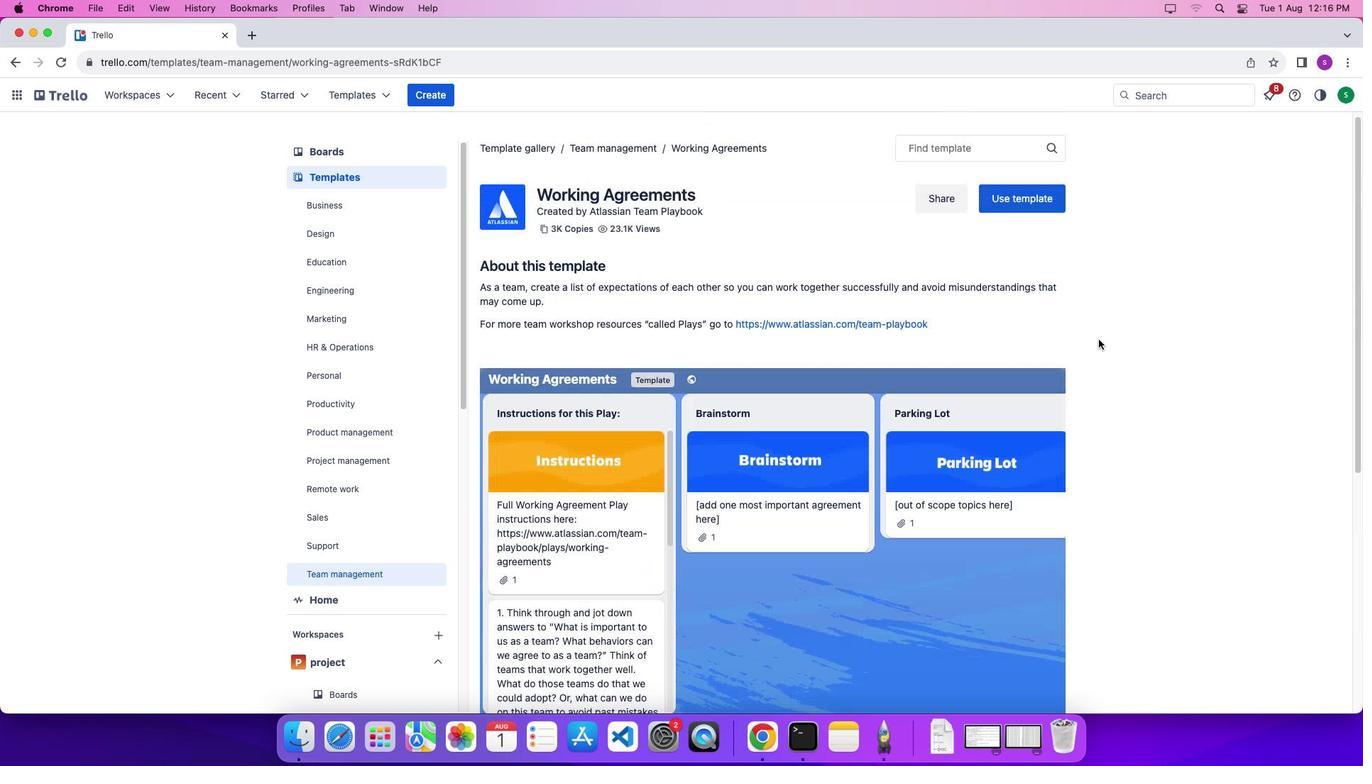
Action: Mouse scrolled (1098, 340) with delta (0, 0)
Screenshot: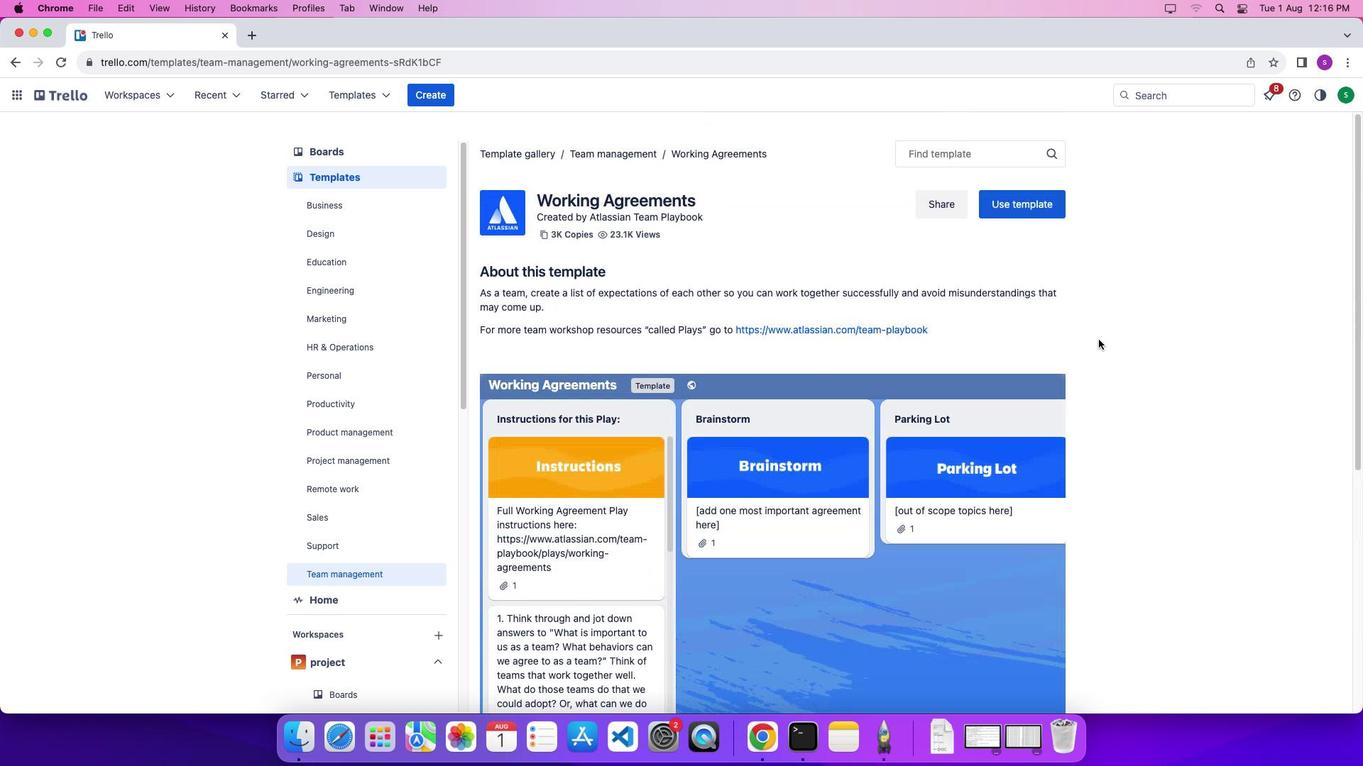 
Action: Mouse scrolled (1098, 340) with delta (0, 6)
Screenshot: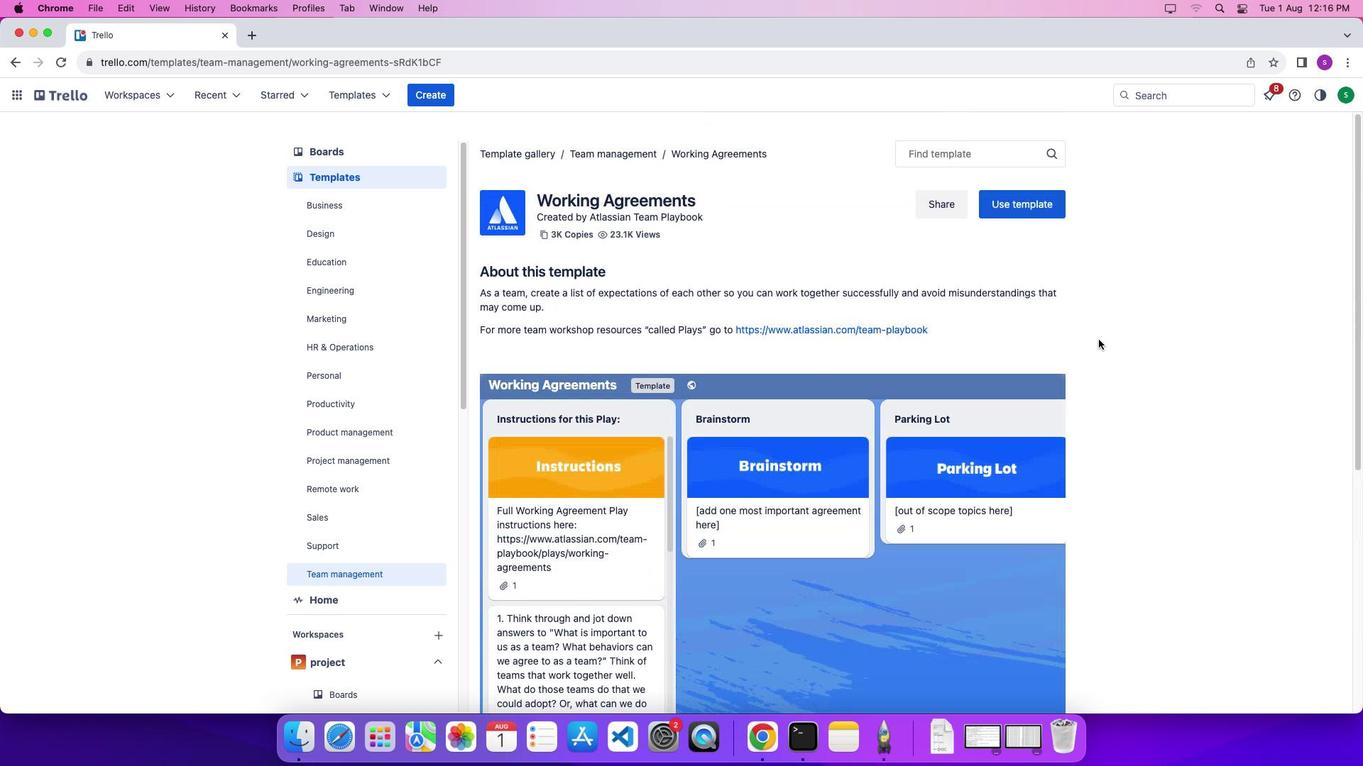 
Action: Mouse scrolled (1098, 340) with delta (0, 9)
Screenshot: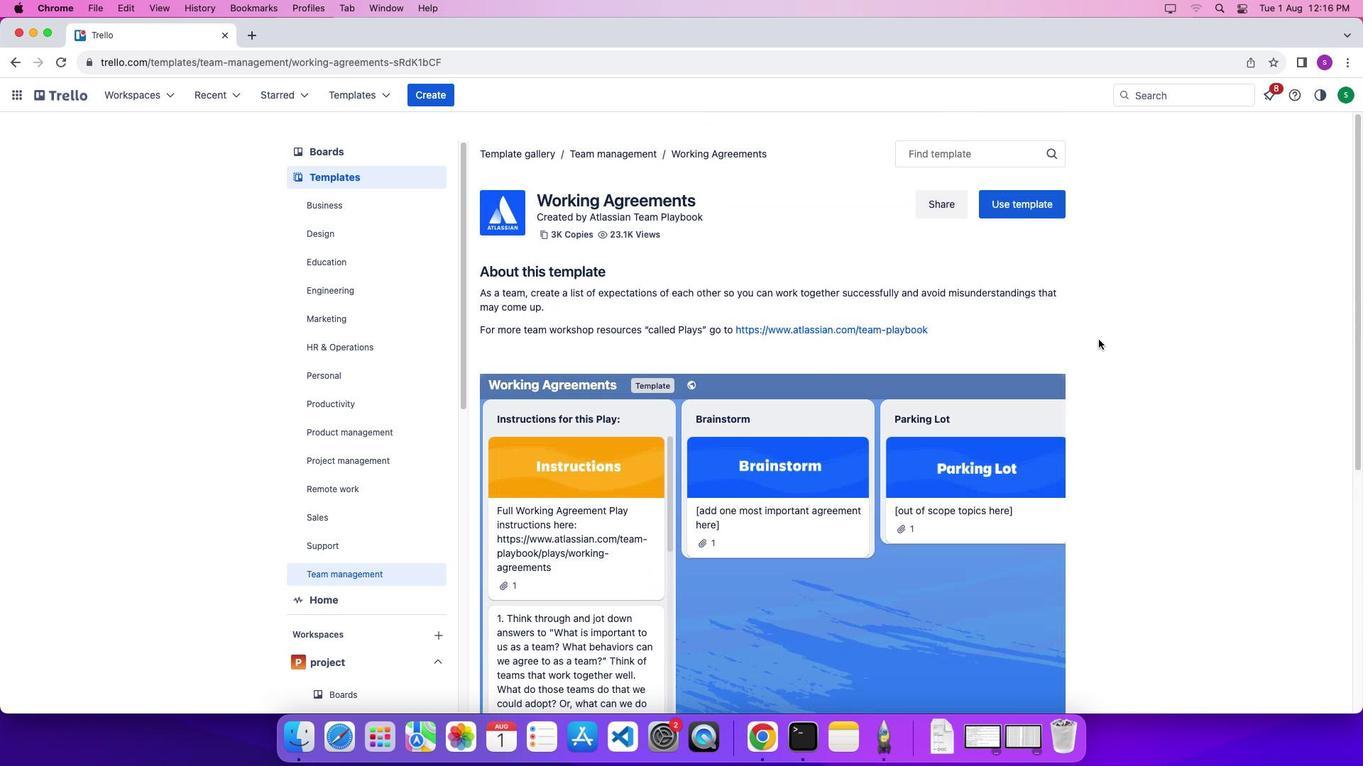 
Action: Mouse scrolled (1098, 340) with delta (0, 10)
Screenshot: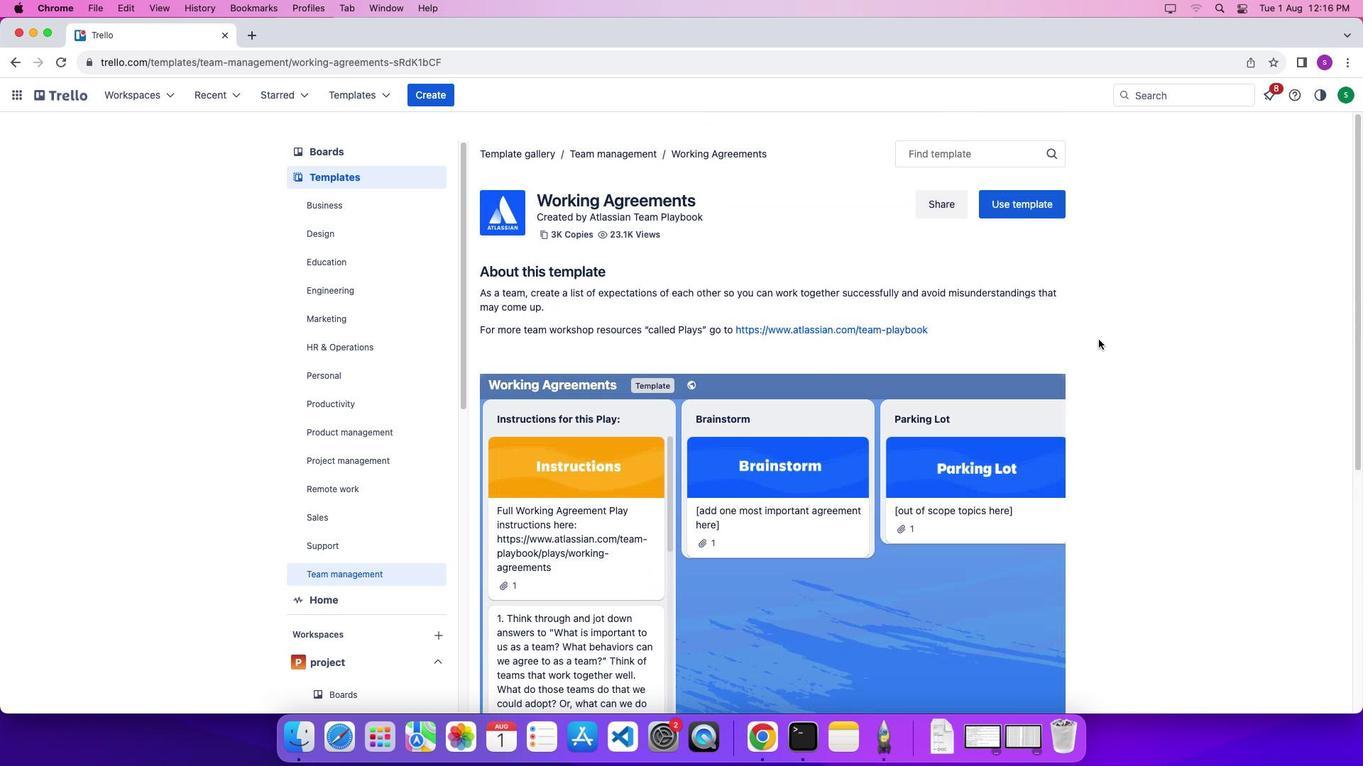 
Action: Mouse scrolled (1098, 340) with delta (0, 12)
Screenshot: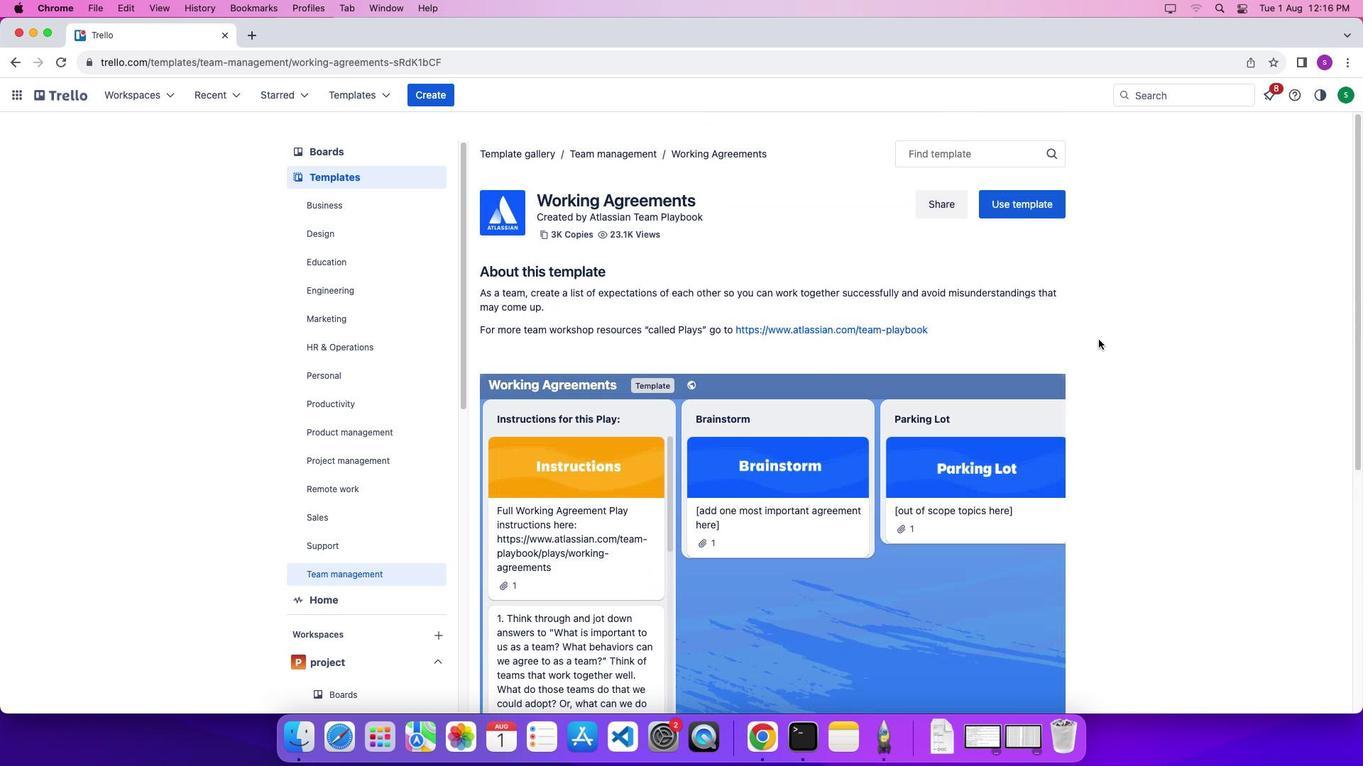 
Action: Mouse moved to (1052, 203)
Screenshot: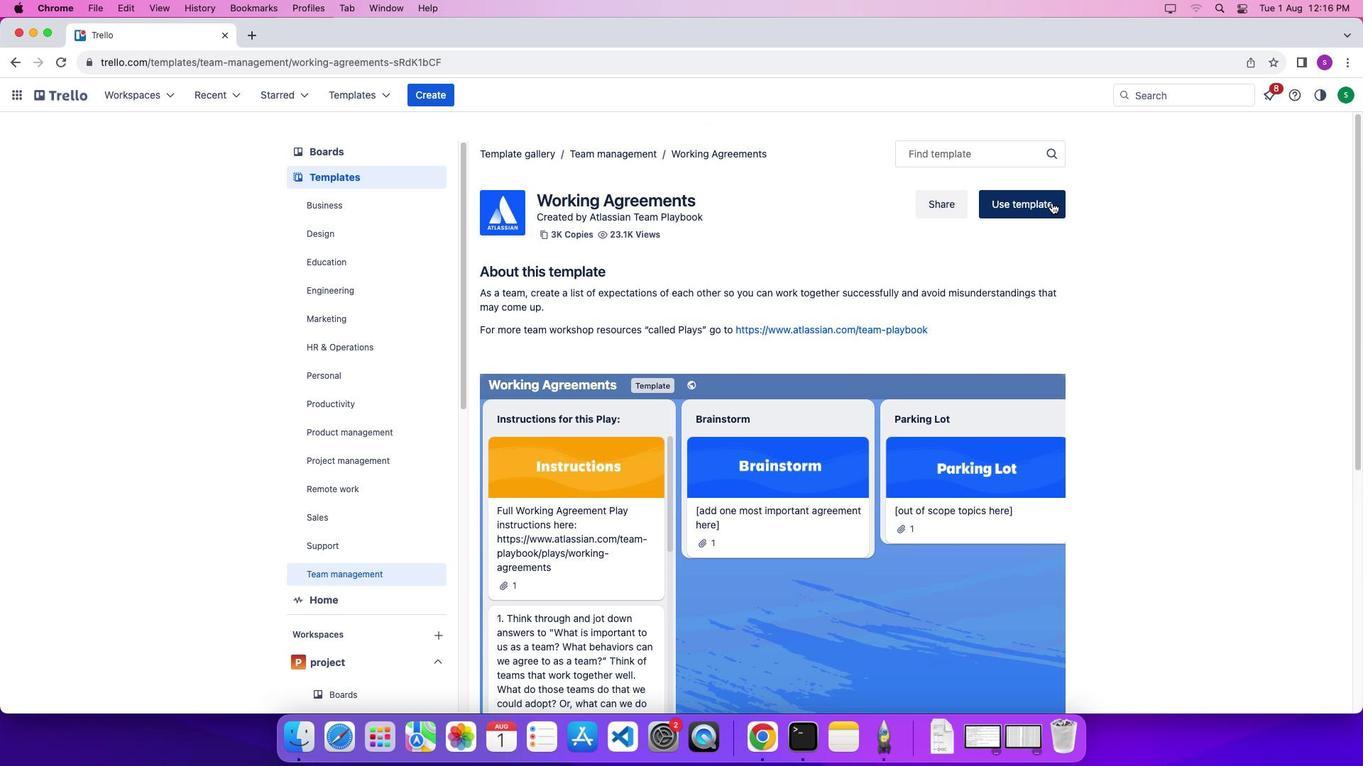 
Action: Mouse pressed left at (1052, 203)
Screenshot: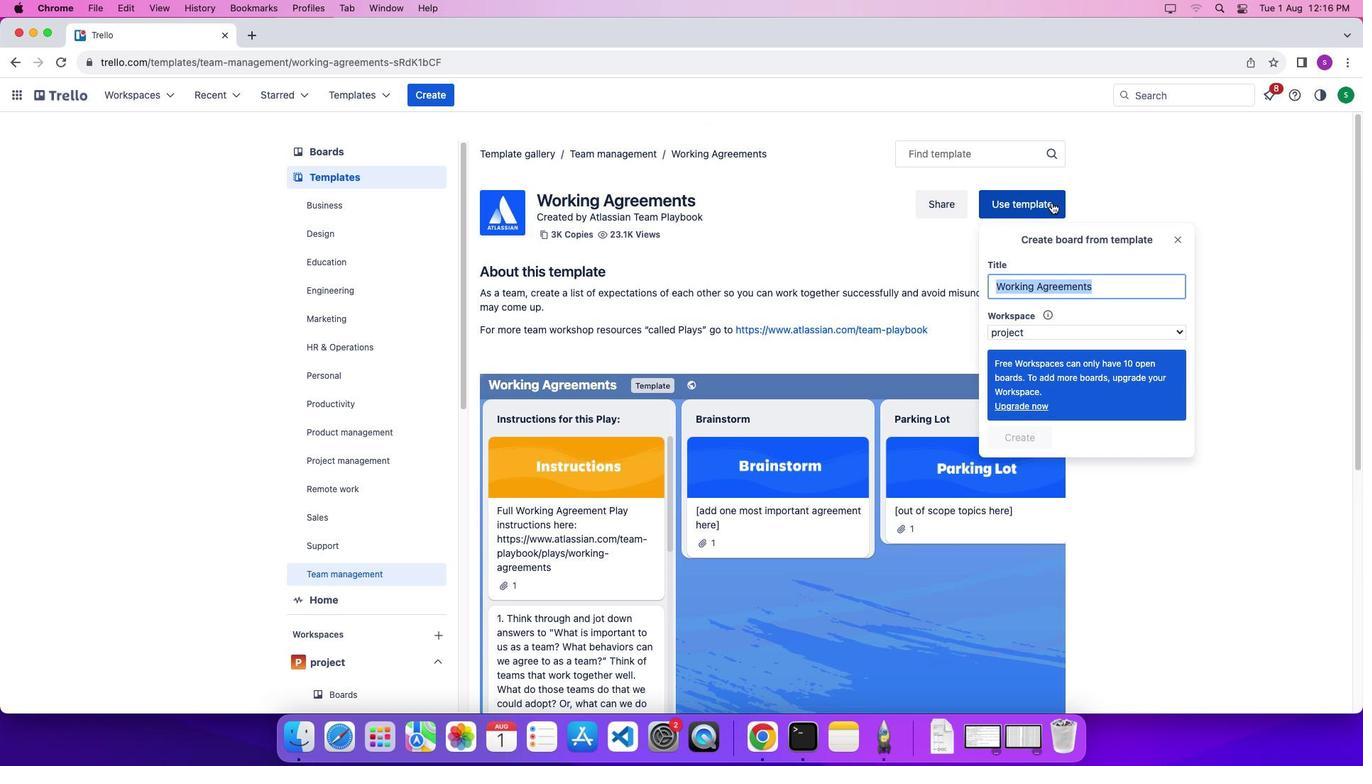 
Action: Mouse moved to (1044, 335)
Screenshot: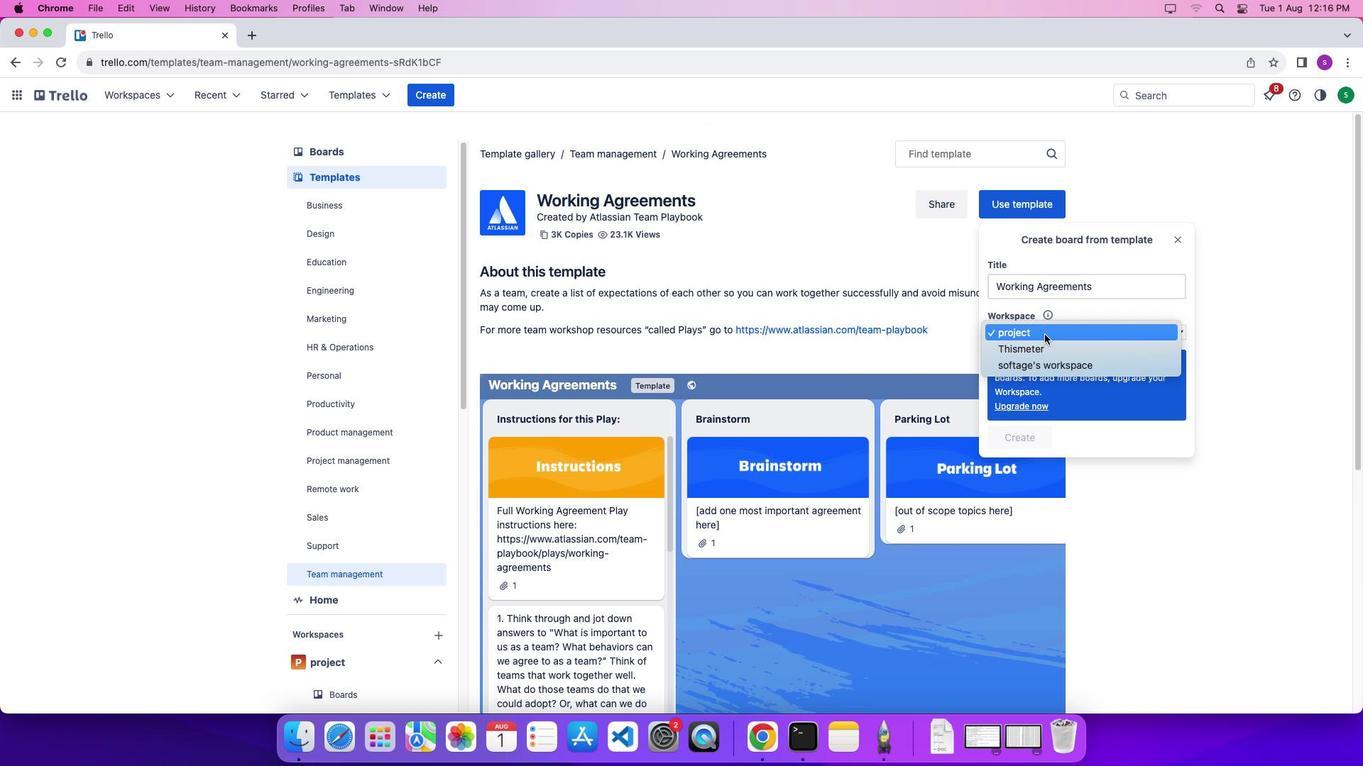 
Action: Mouse pressed left at (1044, 335)
Screenshot: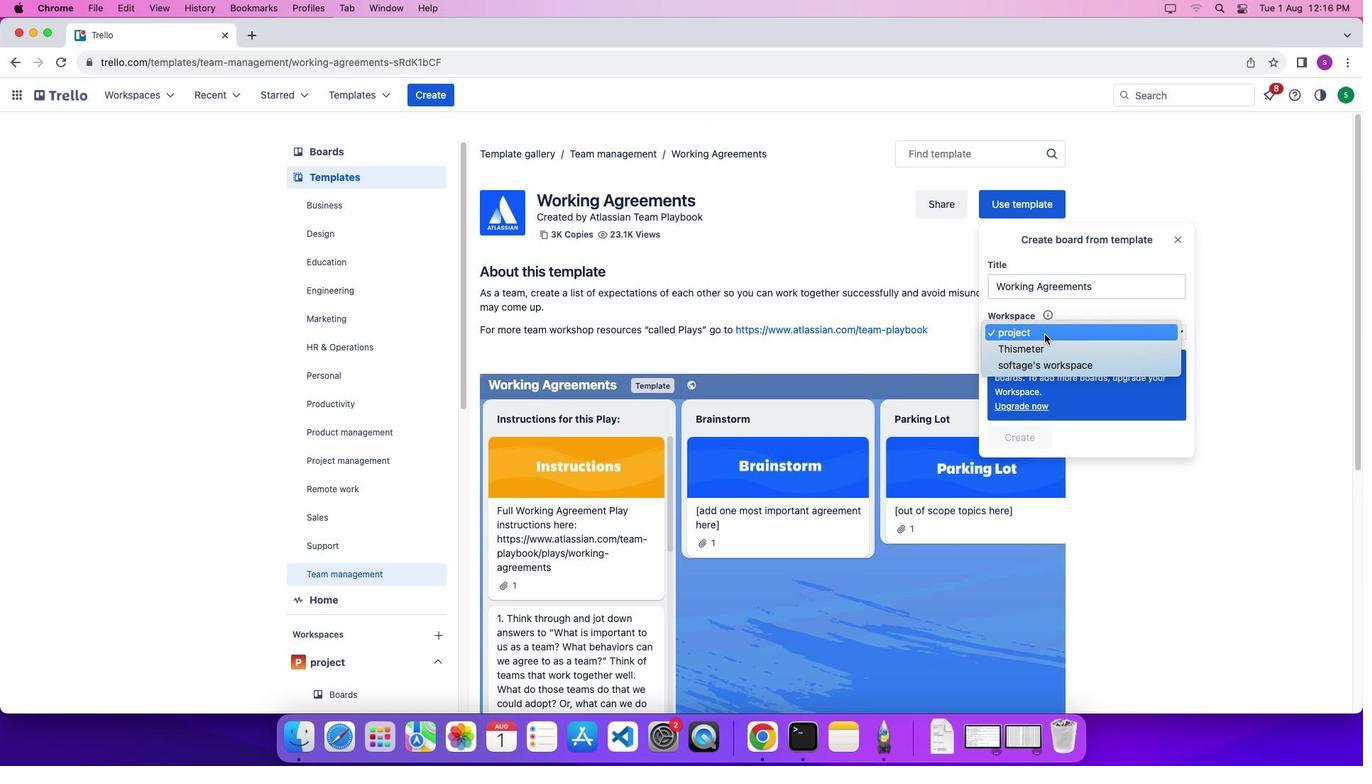 
Action: Mouse moved to (1047, 369)
Screenshot: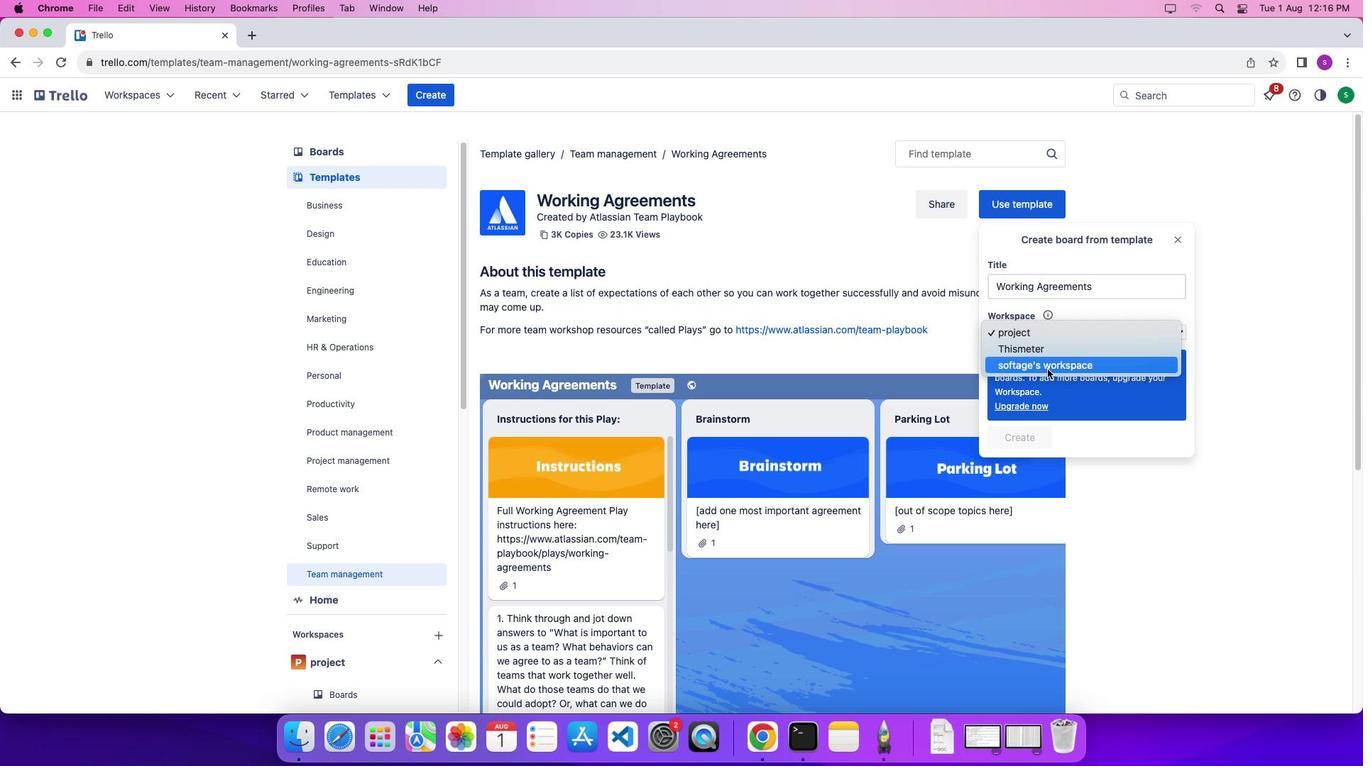 
Action: Mouse pressed left at (1047, 369)
Screenshot: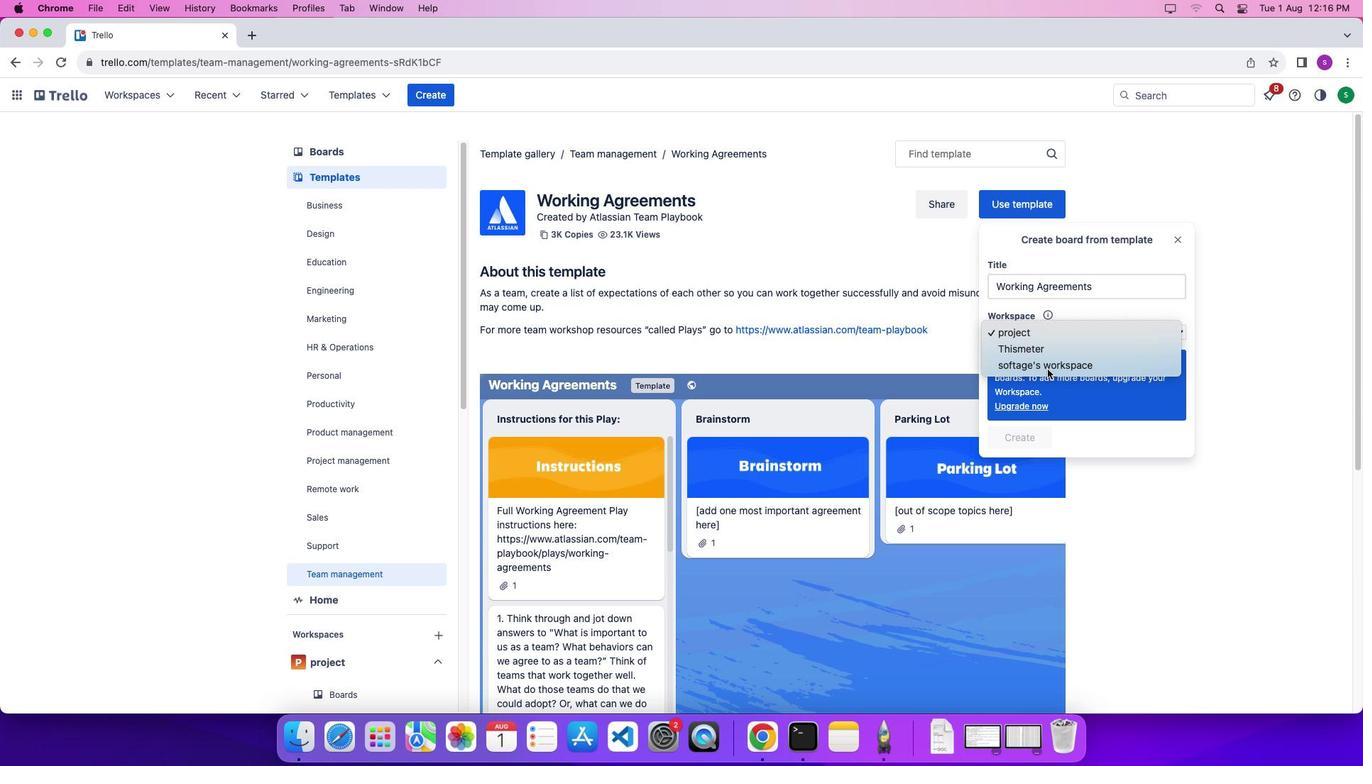 
Action: Mouse moved to (1027, 469)
Screenshot: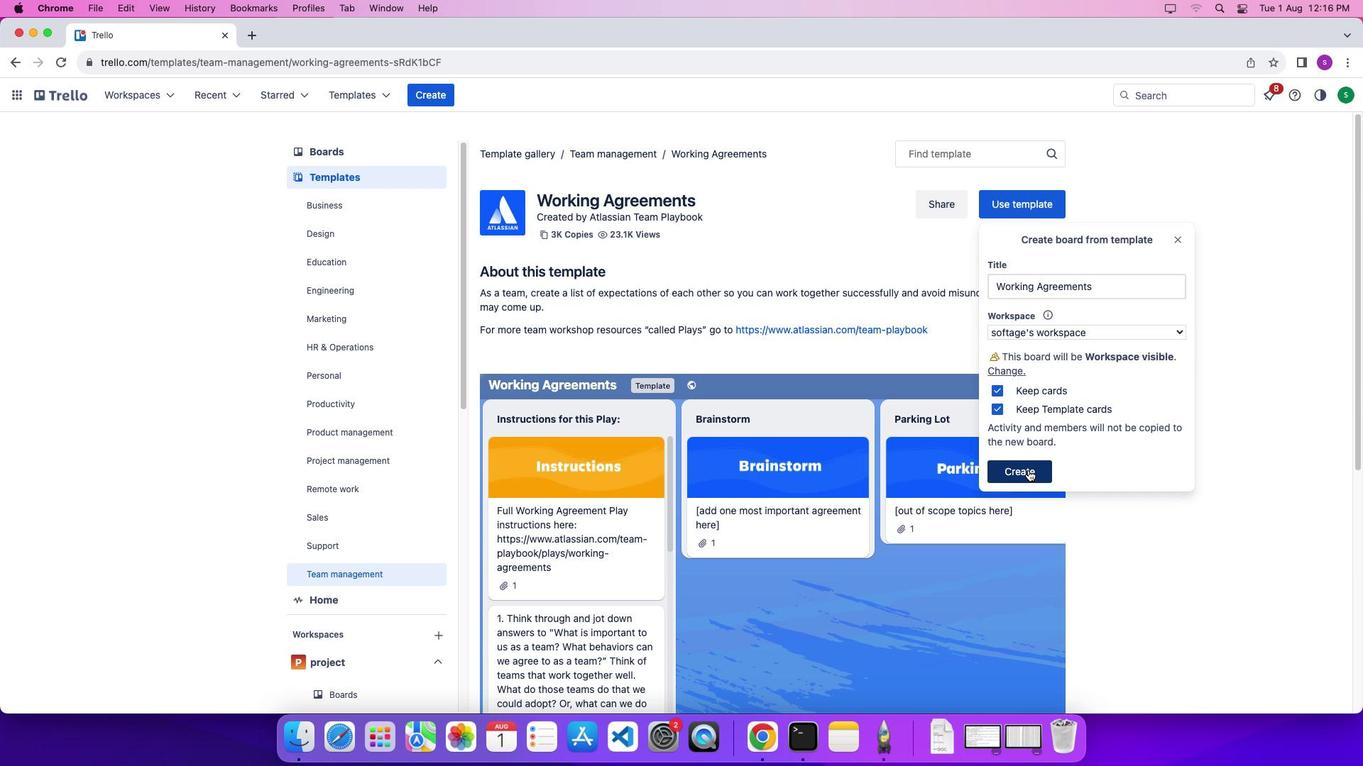 
Action: Mouse pressed left at (1027, 469)
Screenshot: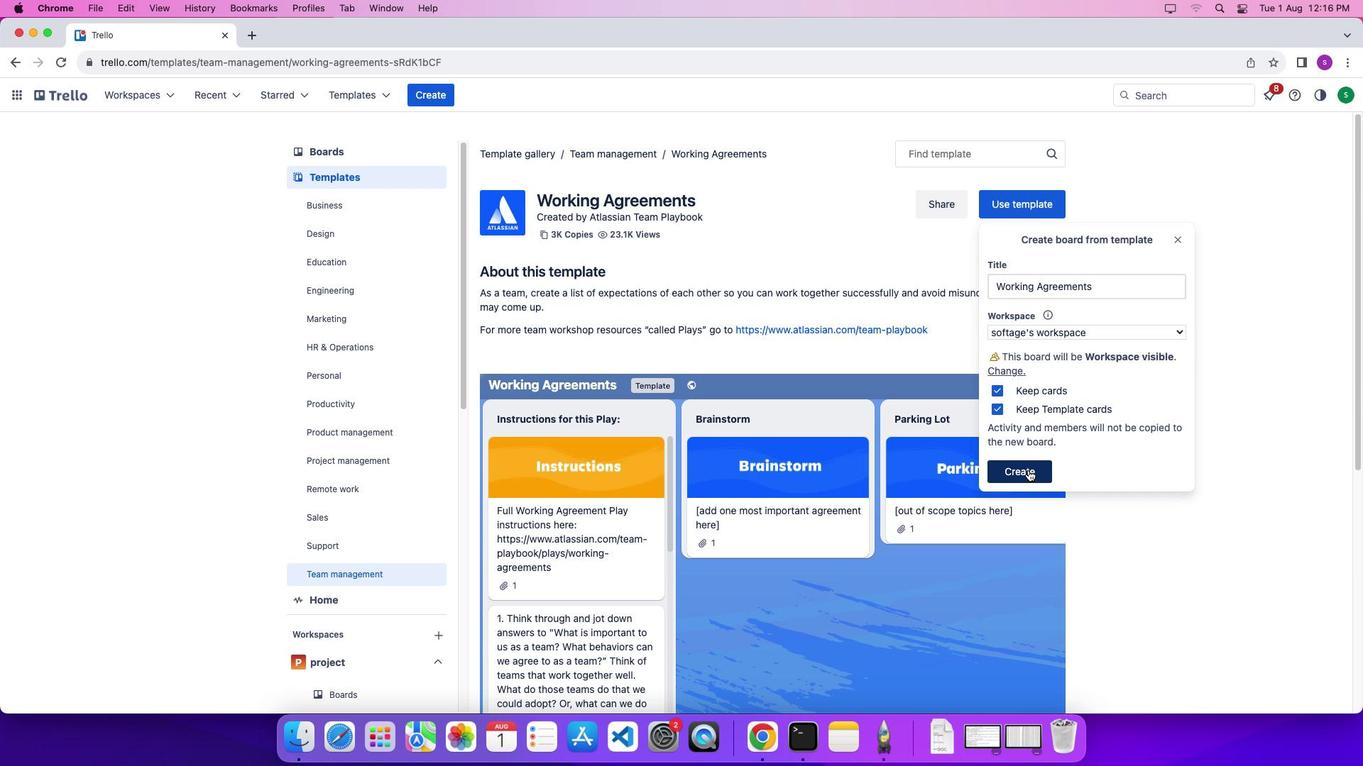 
Action: Mouse moved to (1027, 472)
Screenshot: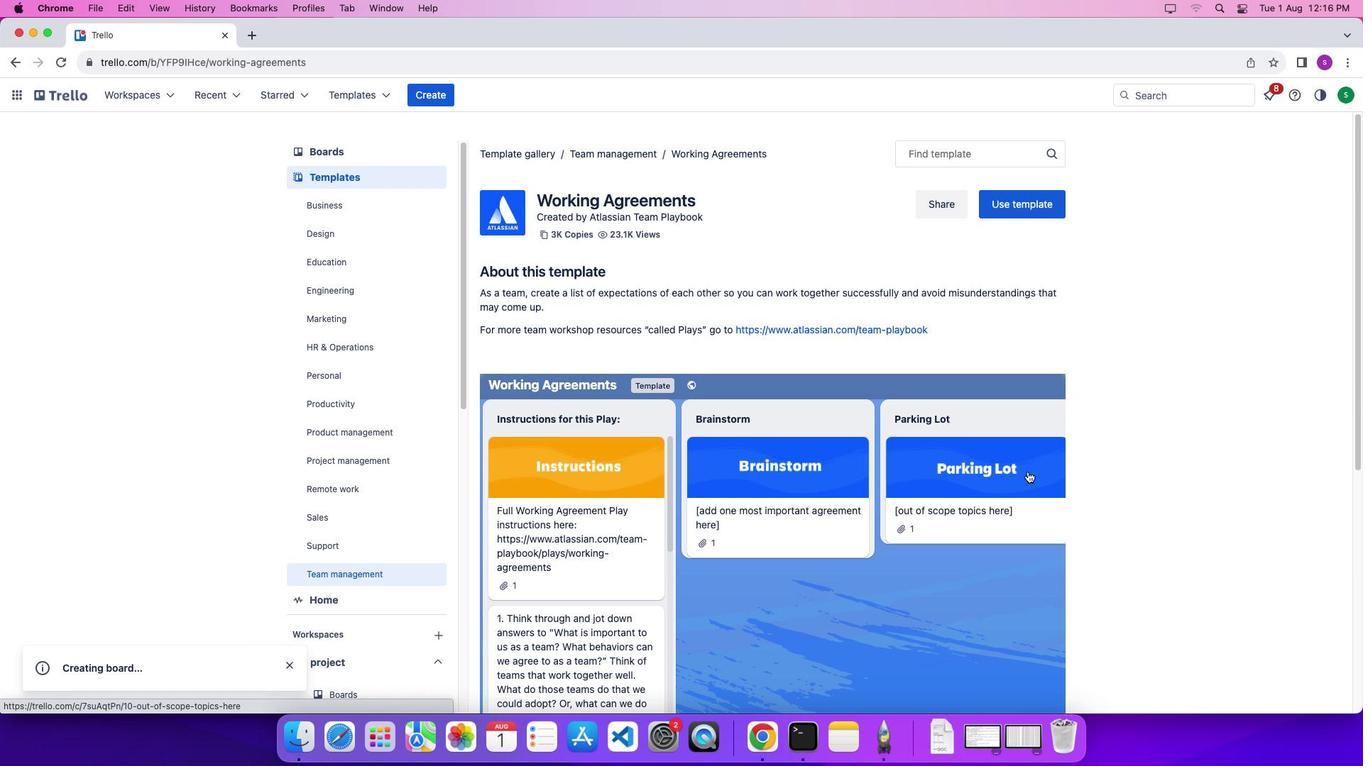 
Action: Mouse scrolled (1027, 472) with delta (0, 0)
Screenshot: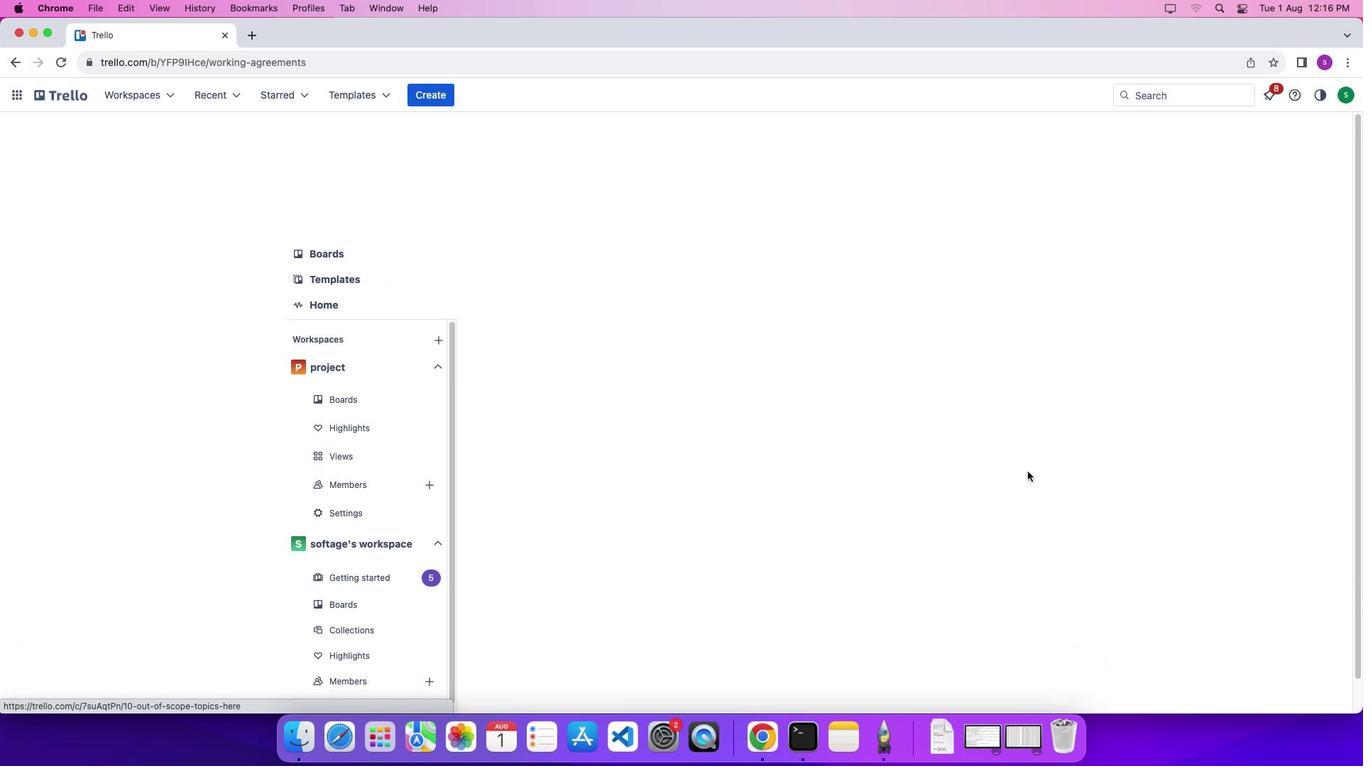 
Action: Mouse scrolled (1027, 472) with delta (0, 0)
Screenshot: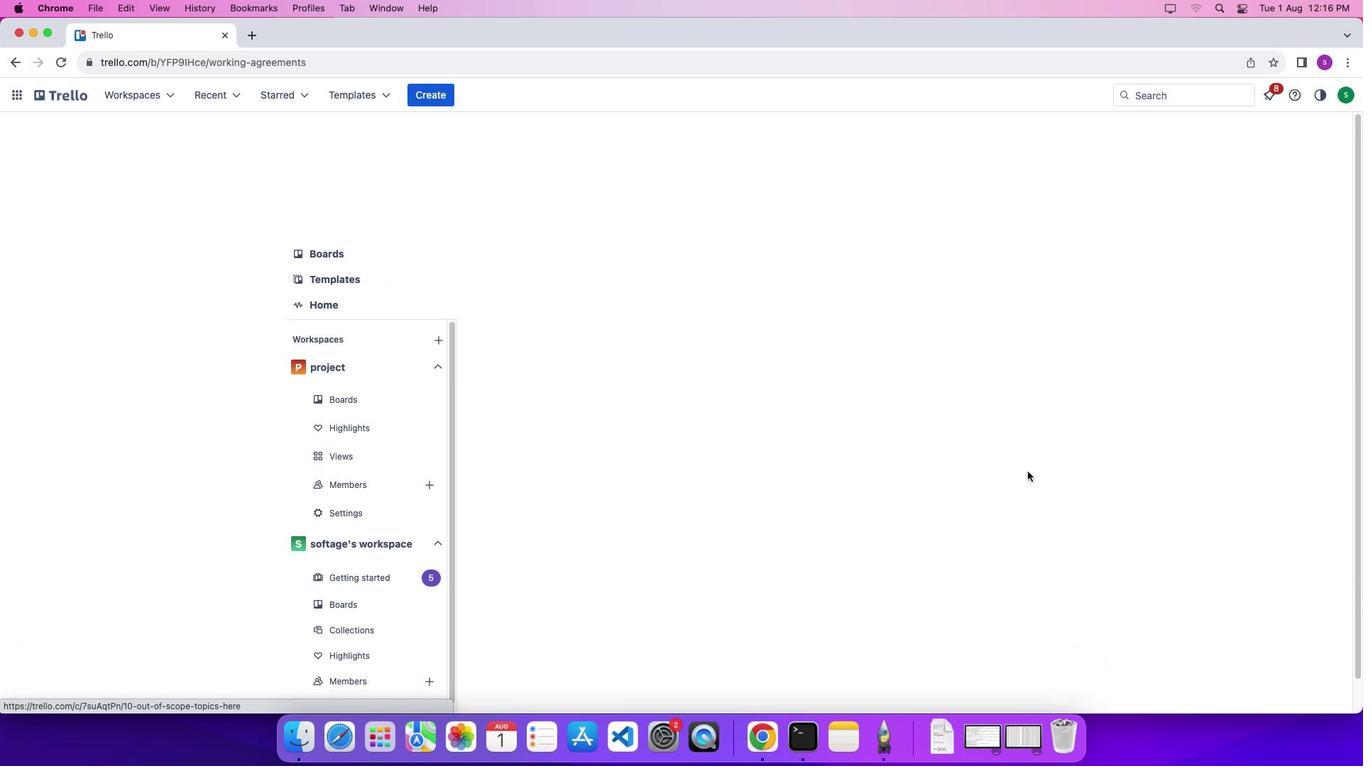 
Action: Mouse scrolled (1027, 472) with delta (0, -5)
Screenshot: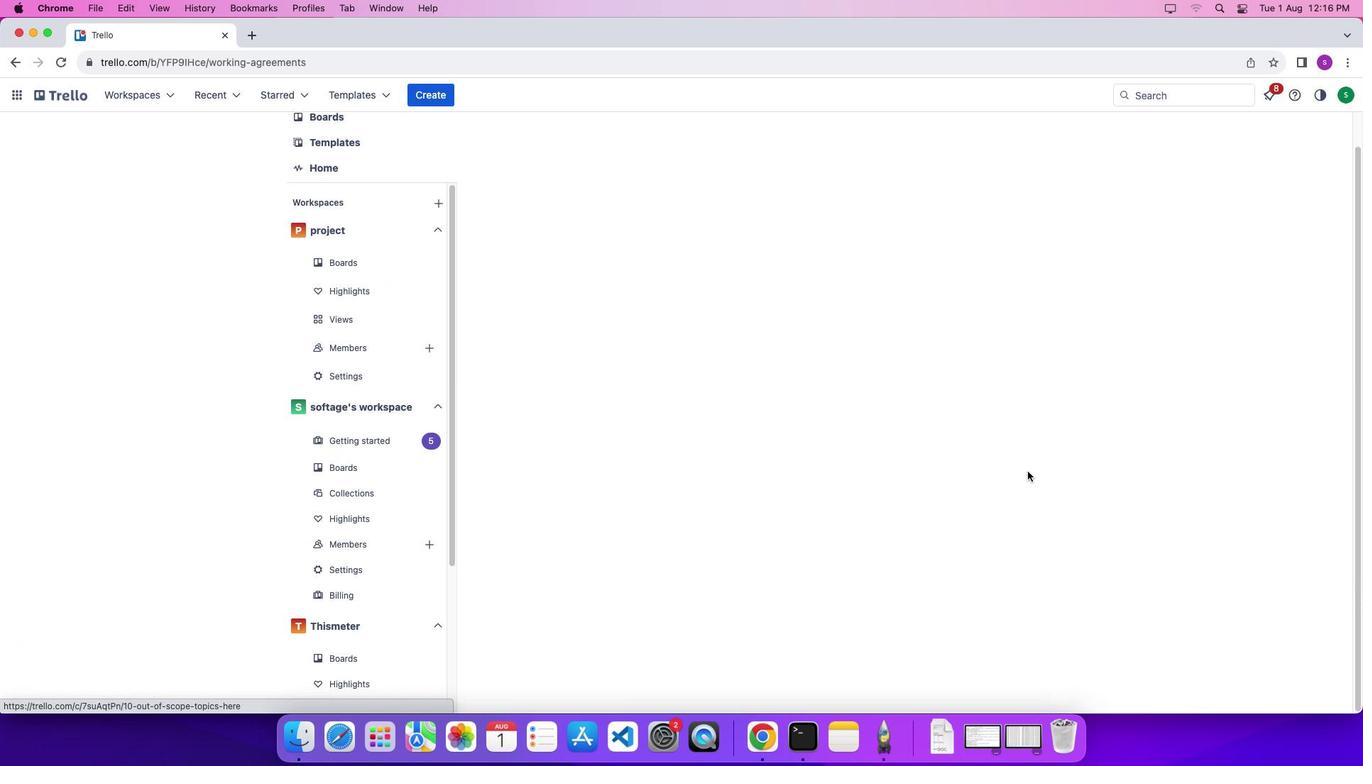
Action: Mouse scrolled (1027, 472) with delta (0, -8)
Screenshot: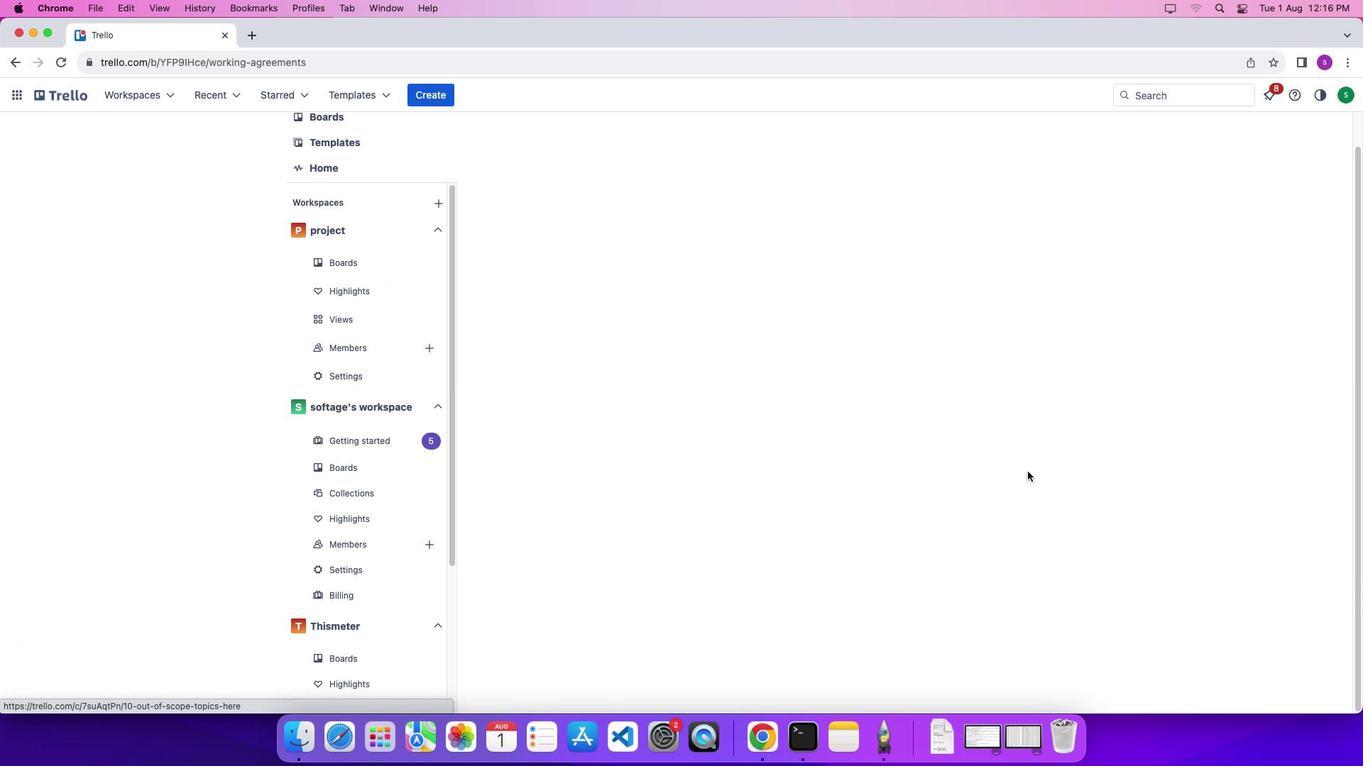 
Action: Mouse moved to (901, 560)
Screenshot: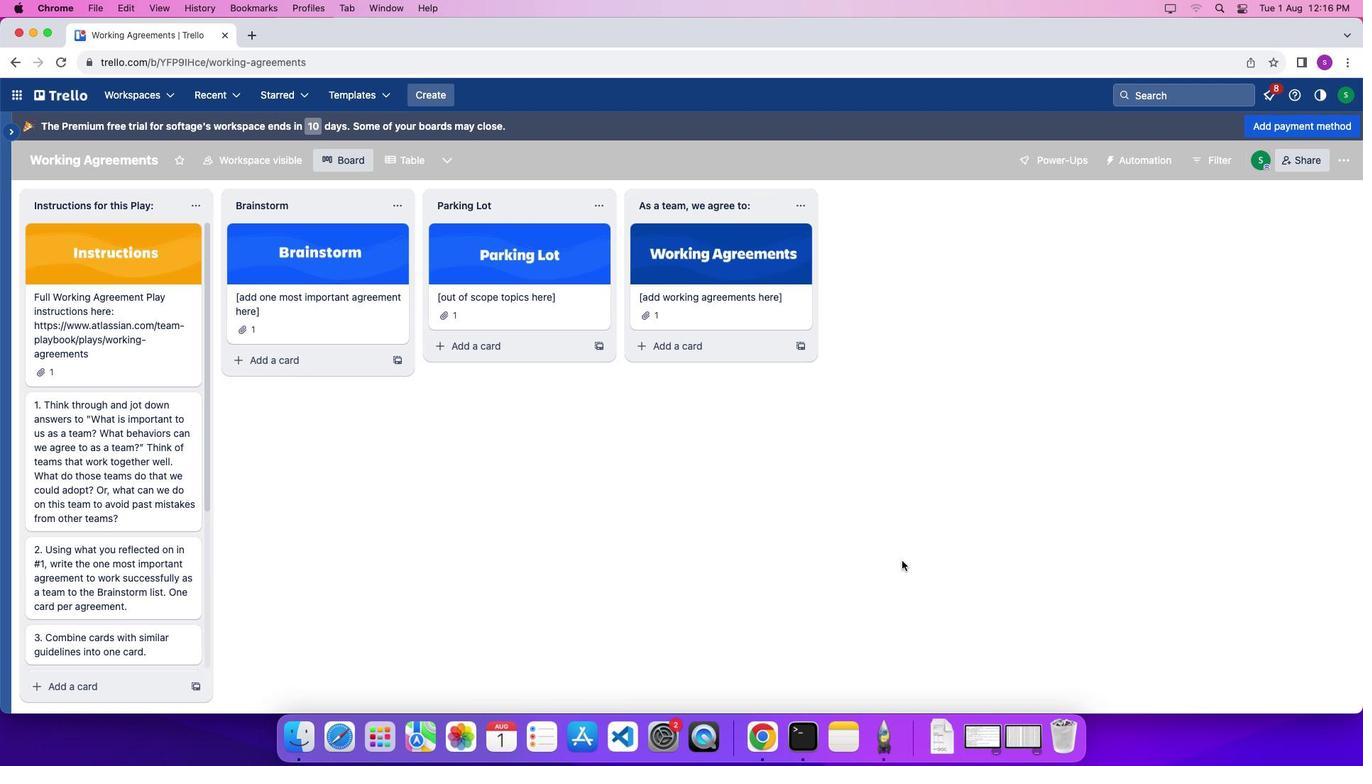 
Action: Mouse pressed left at (901, 560)
Screenshot: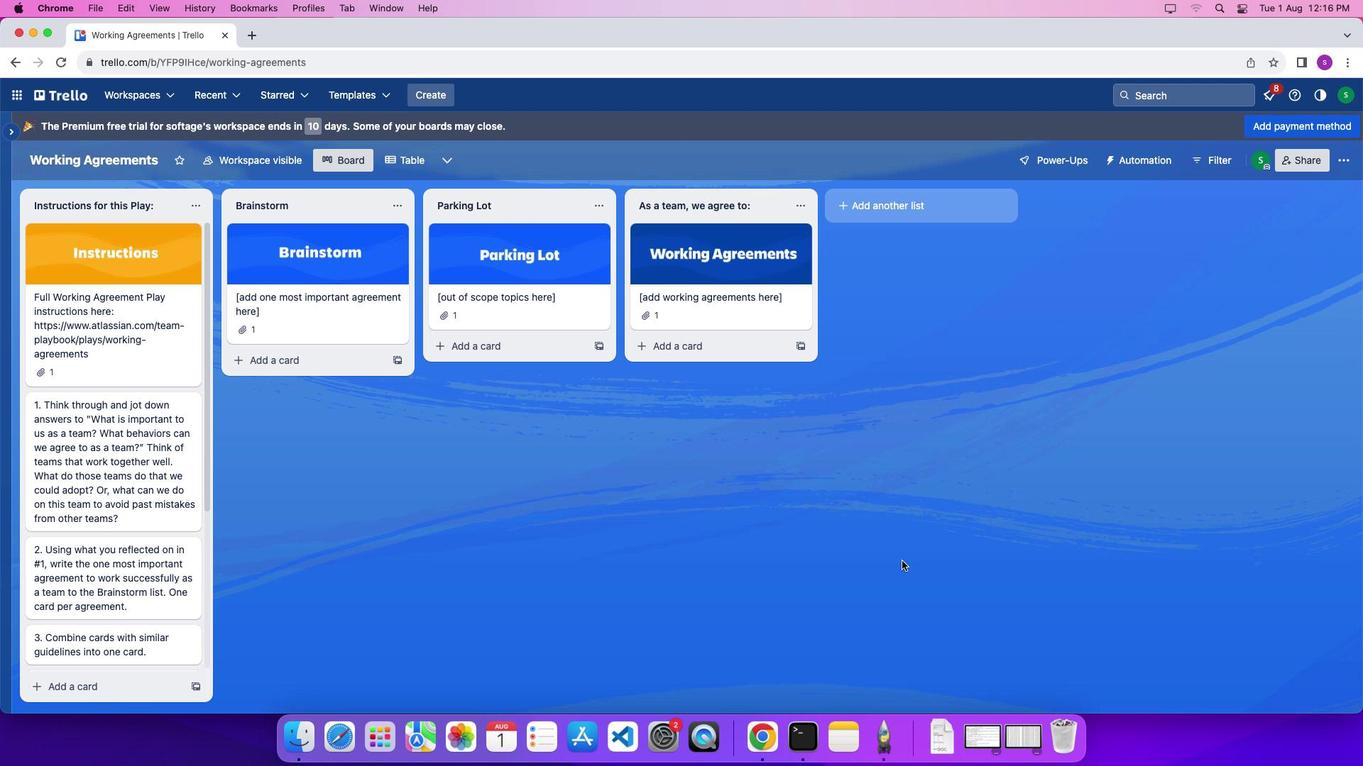 
Action: Mouse moved to (106, 283)
Screenshot: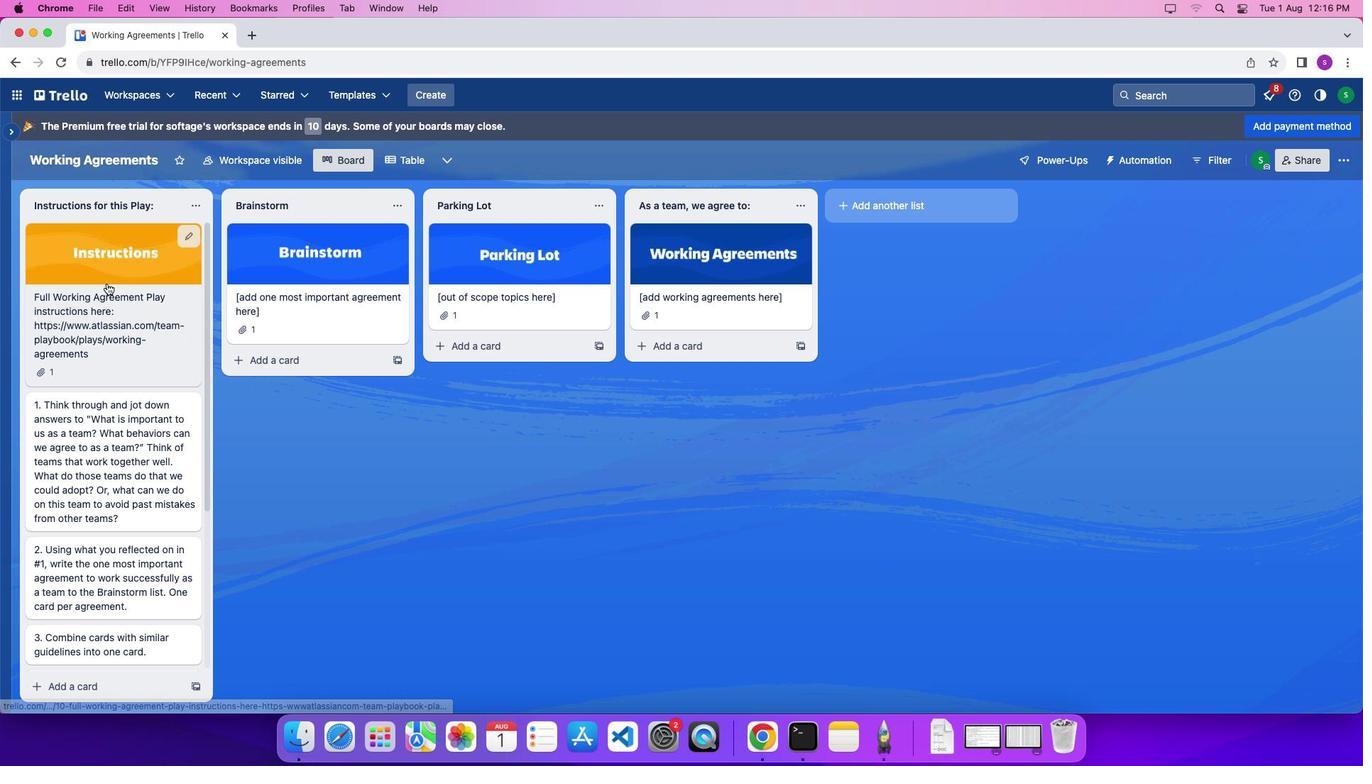 
Action: Mouse pressed left at (106, 283)
Screenshot: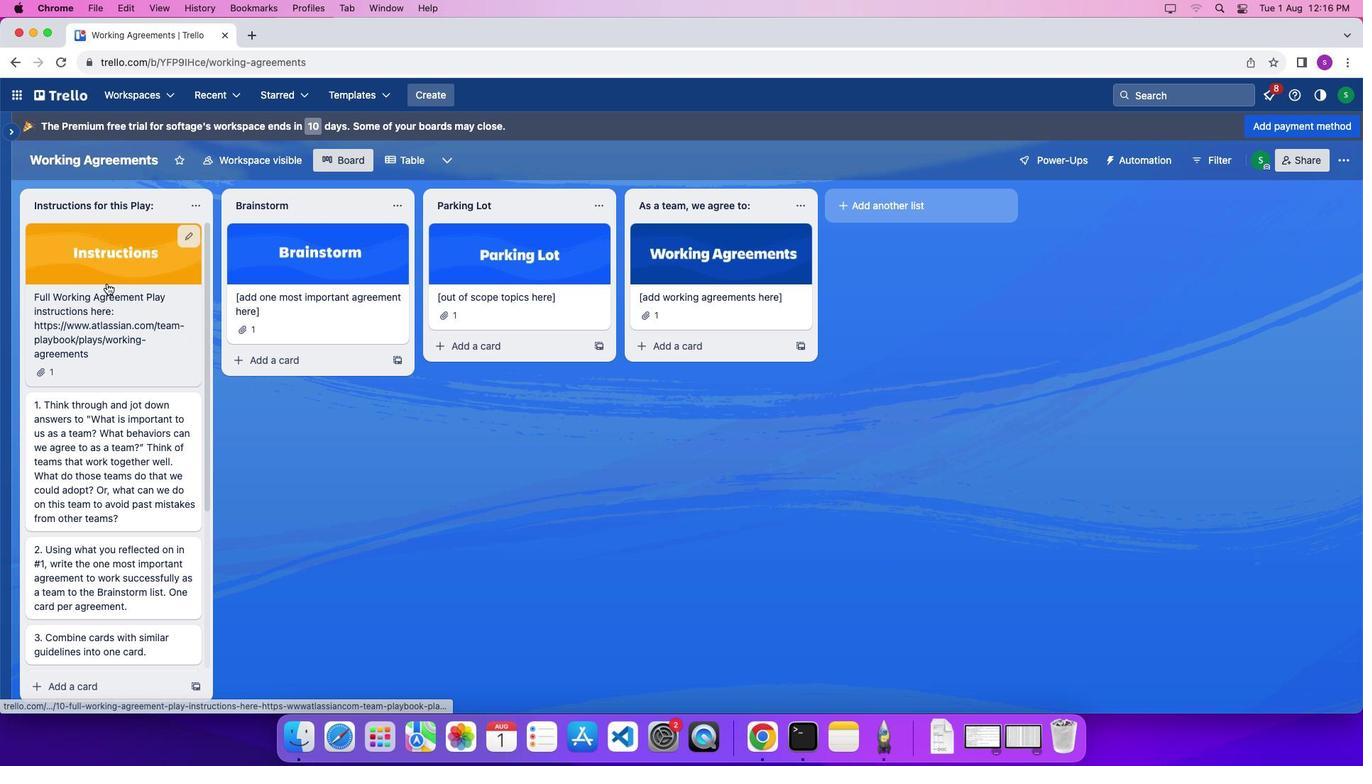 
Action: Mouse moved to (715, 431)
Screenshot: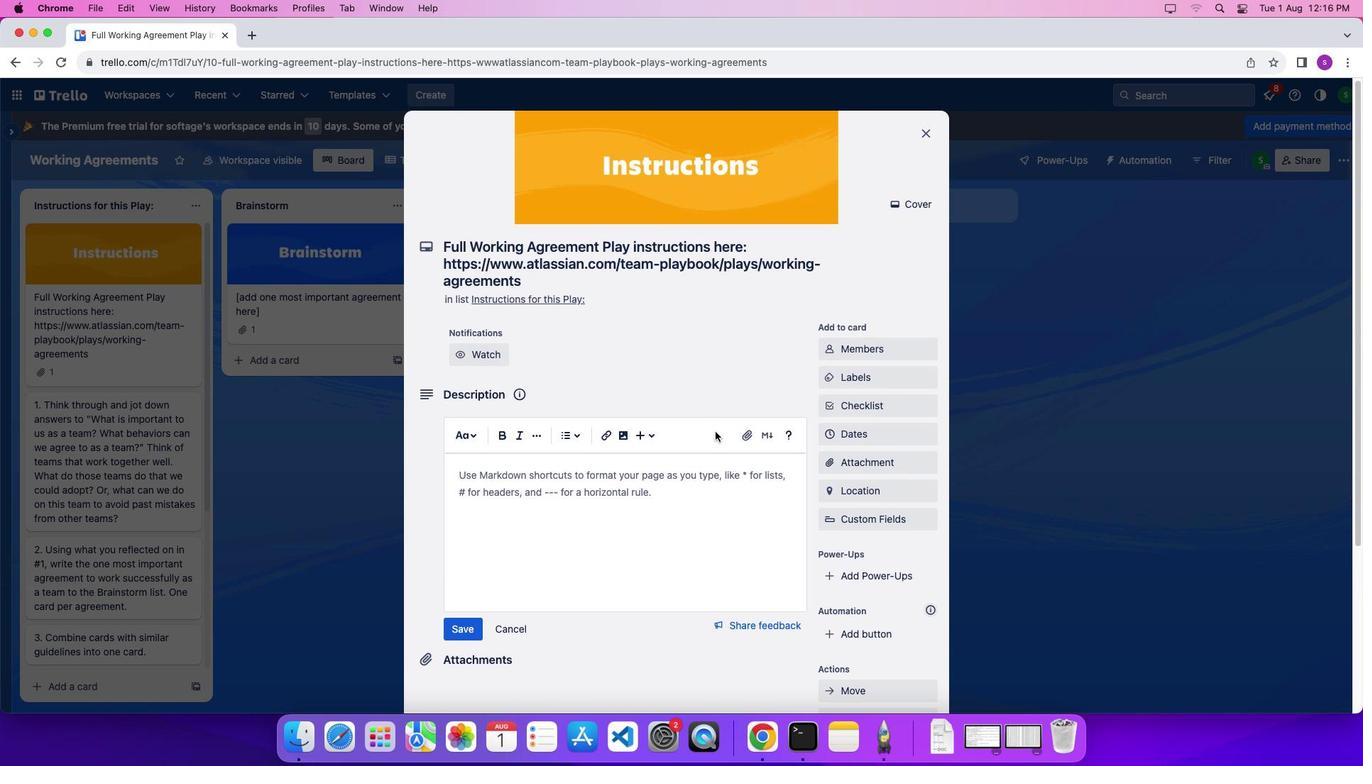 
Action: Mouse scrolled (715, 431) with delta (0, 0)
Screenshot: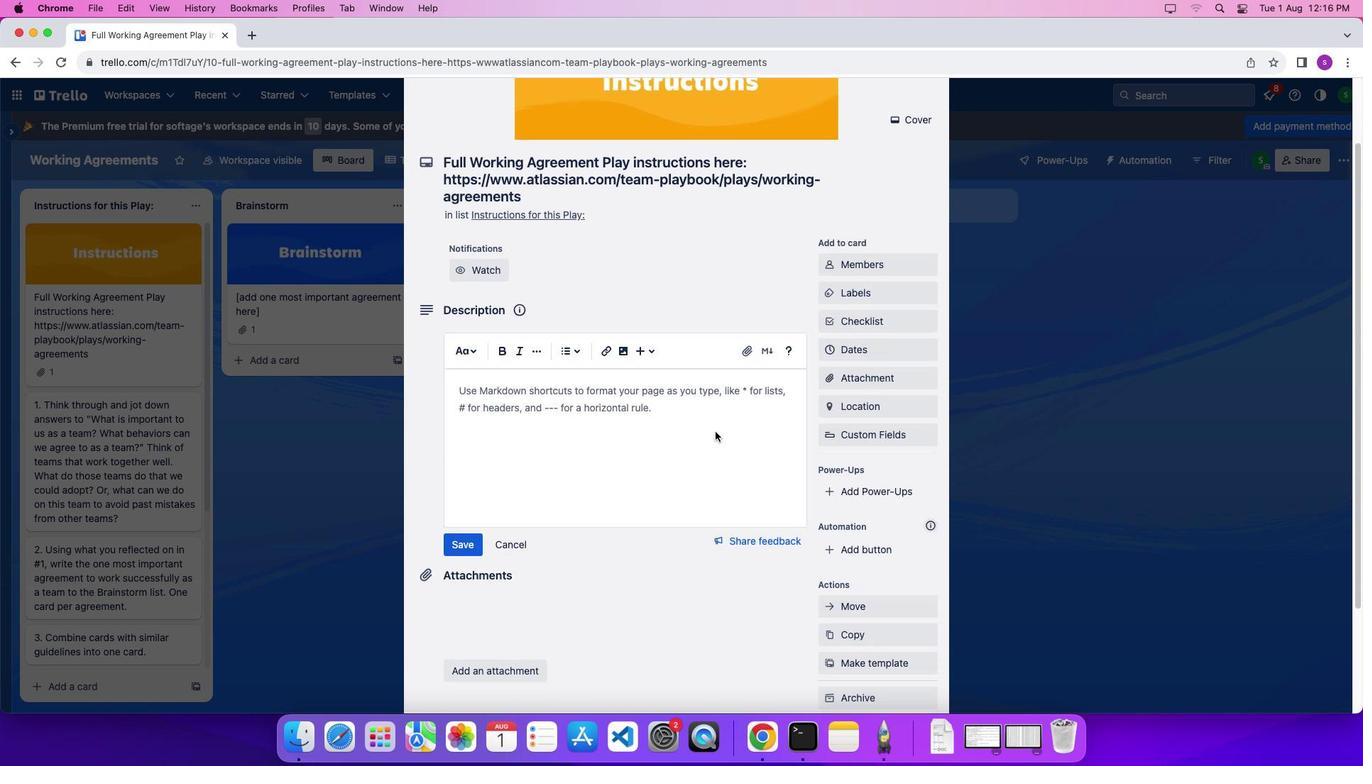 
Action: Mouse scrolled (715, 431) with delta (0, 0)
Screenshot: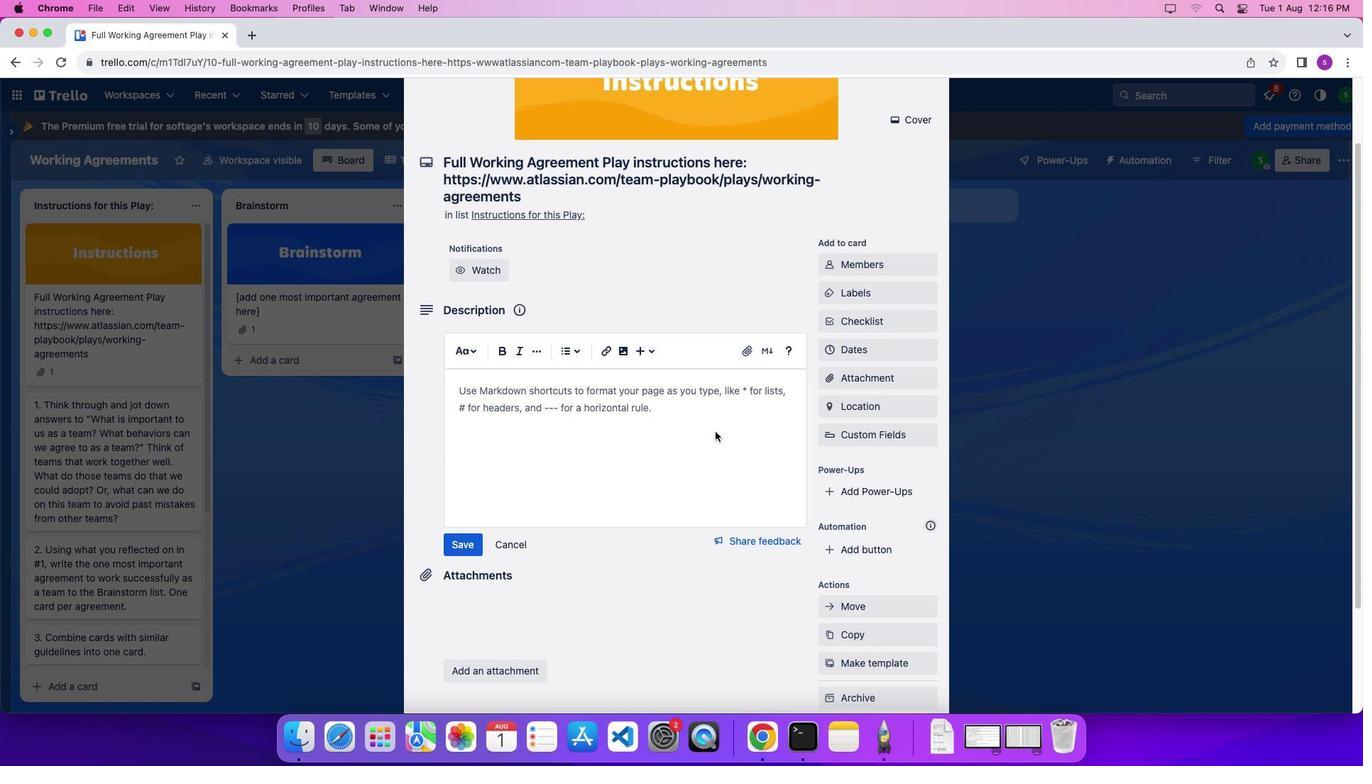 
Action: Mouse scrolled (715, 431) with delta (0, -4)
Screenshot: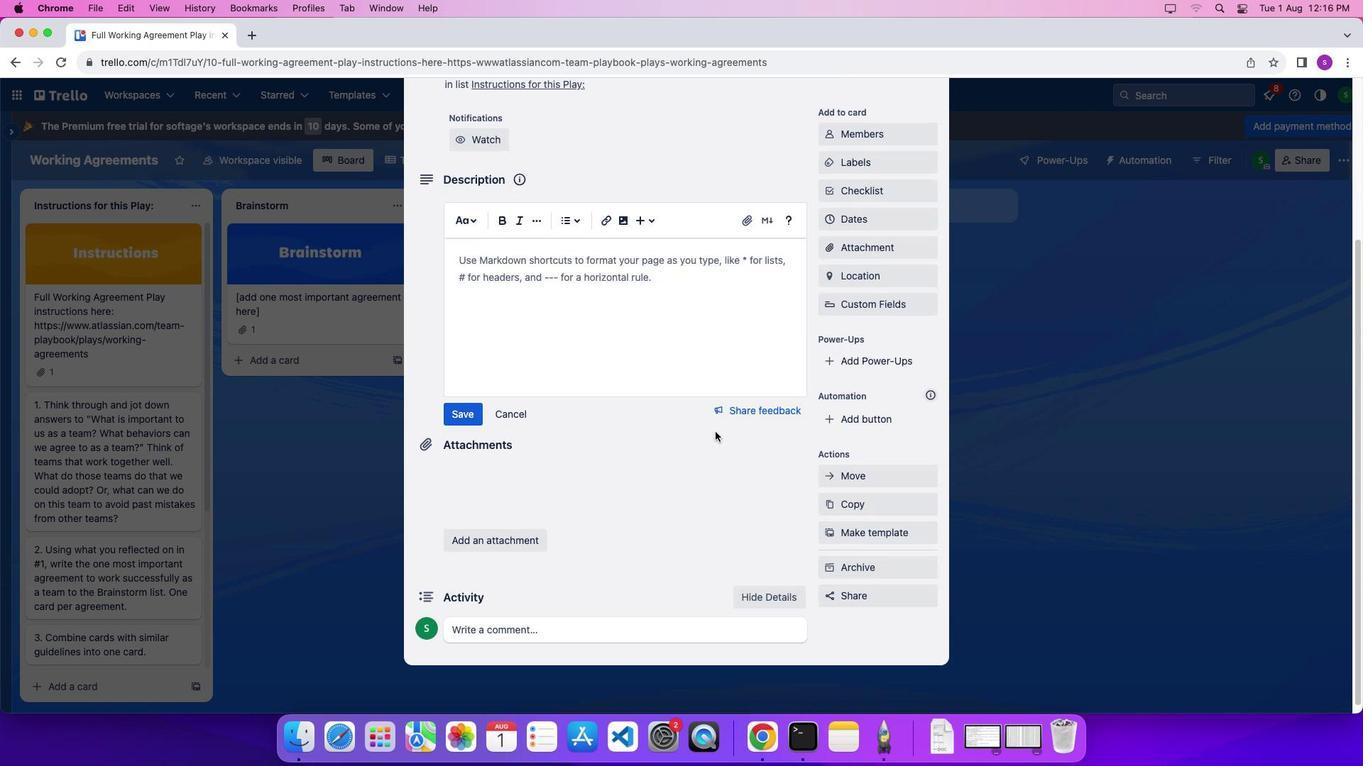 
Action: Mouse scrolled (715, 431) with delta (0, -6)
Screenshot: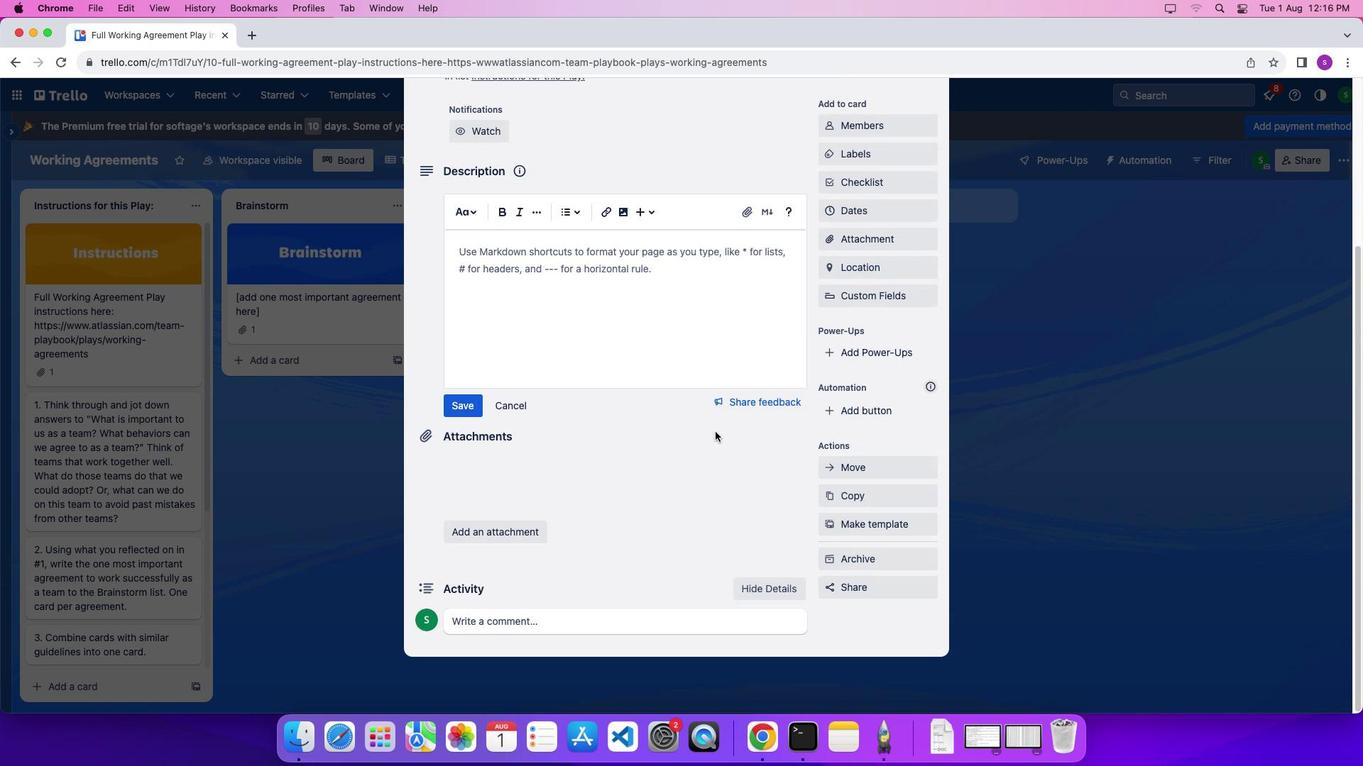 
Action: Mouse moved to (715, 432)
Screenshot: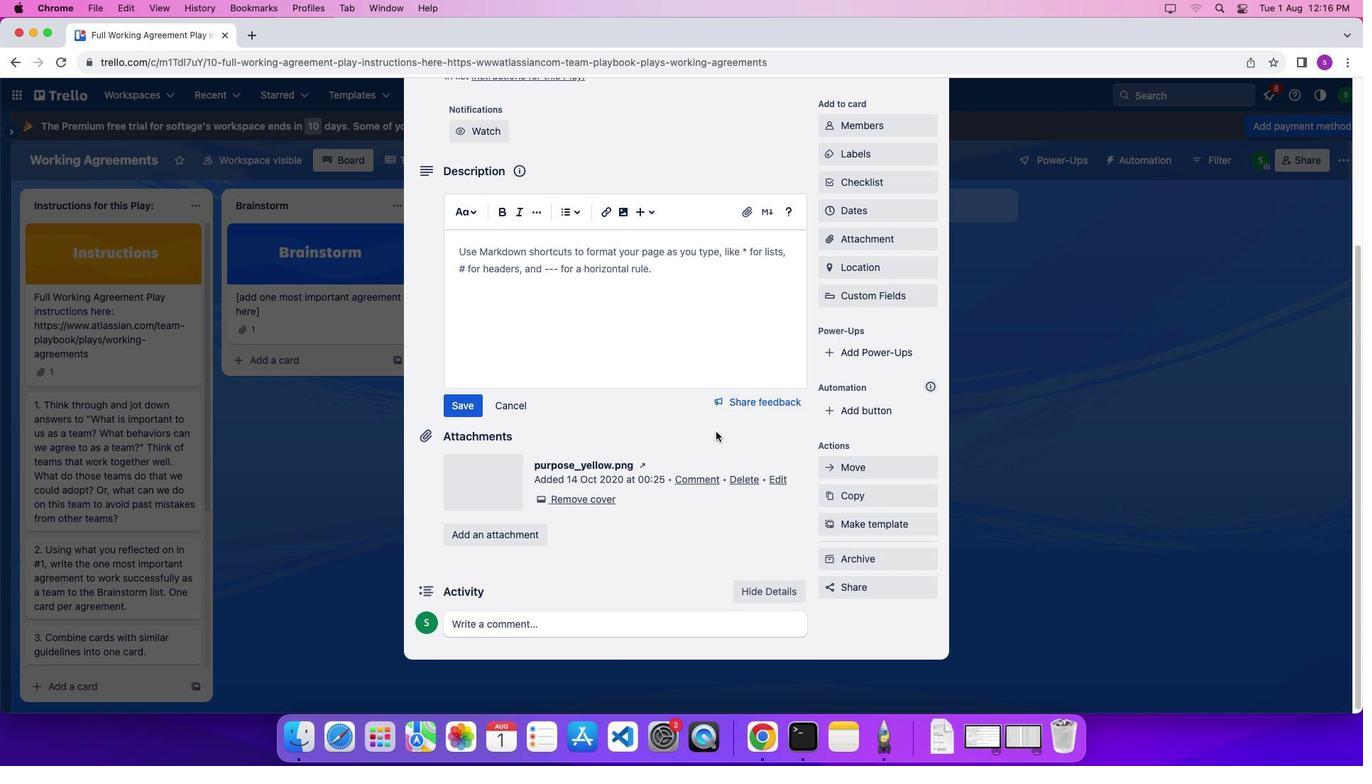 
Action: Mouse scrolled (715, 432) with delta (0, 0)
Screenshot: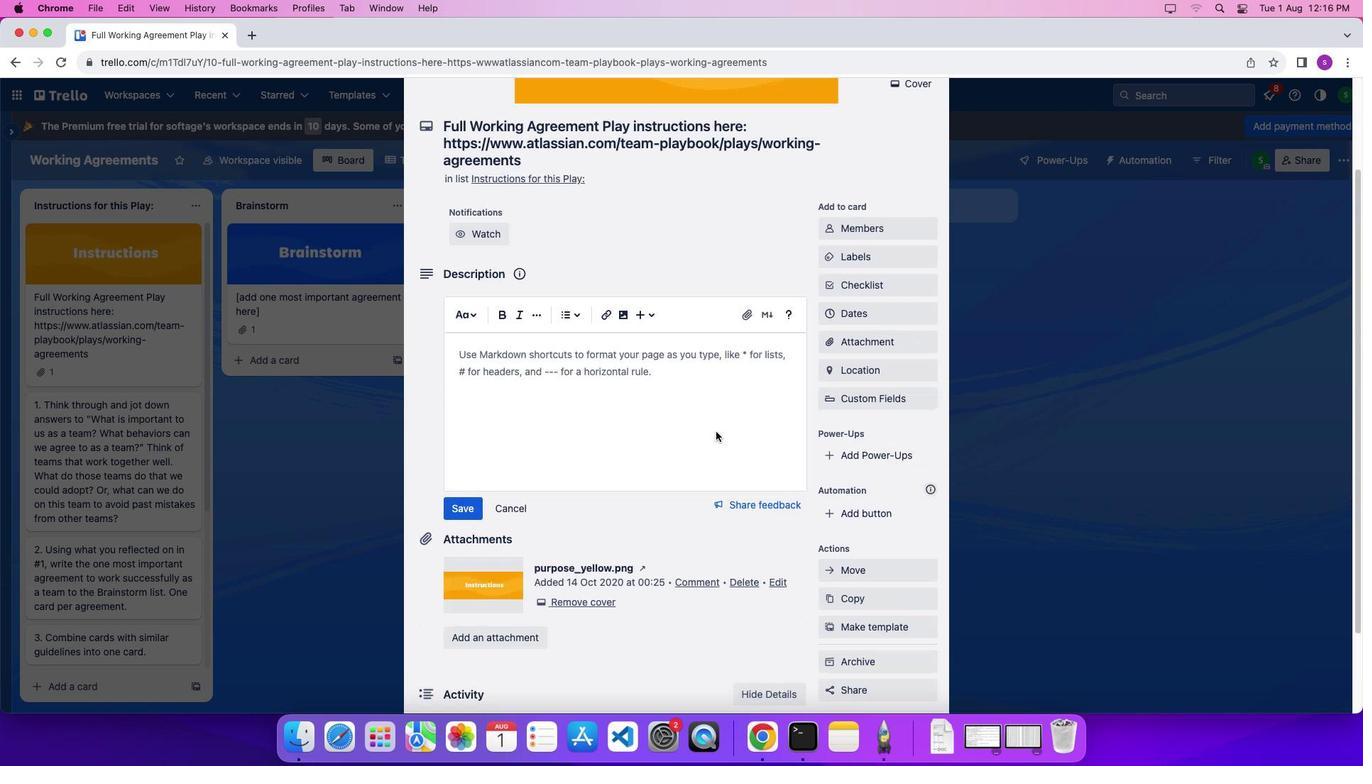 
Action: Mouse scrolled (715, 432) with delta (0, 0)
Screenshot: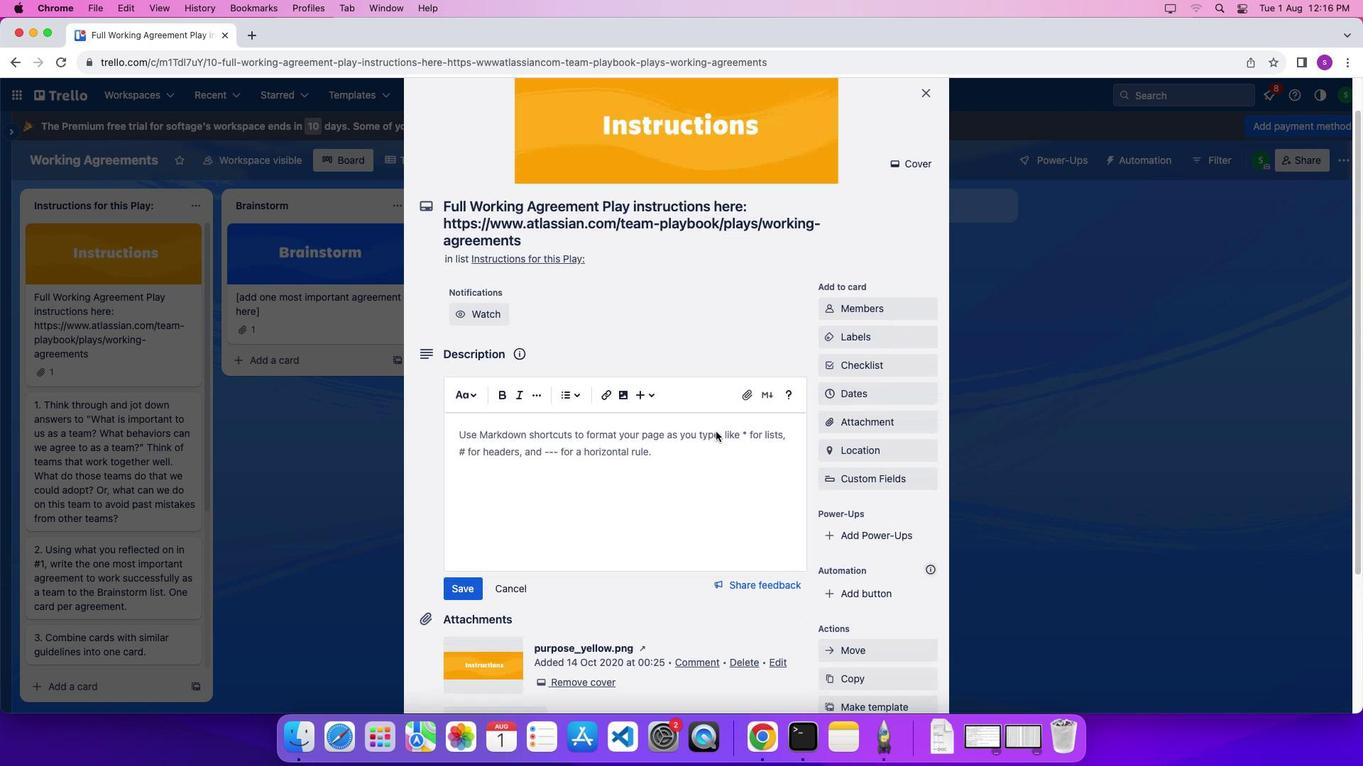 
Action: Mouse scrolled (715, 432) with delta (0, 6)
Screenshot: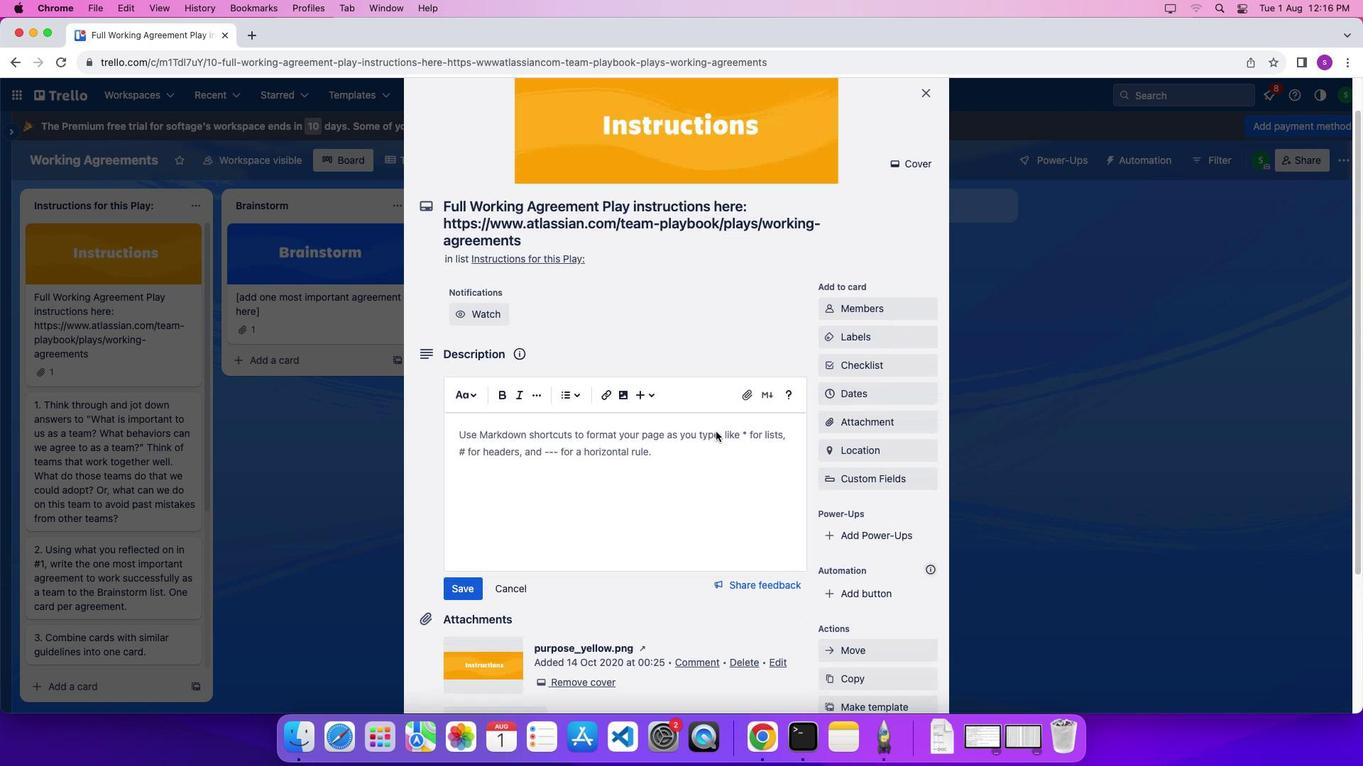 
Action: Mouse scrolled (715, 432) with delta (0, 9)
Screenshot: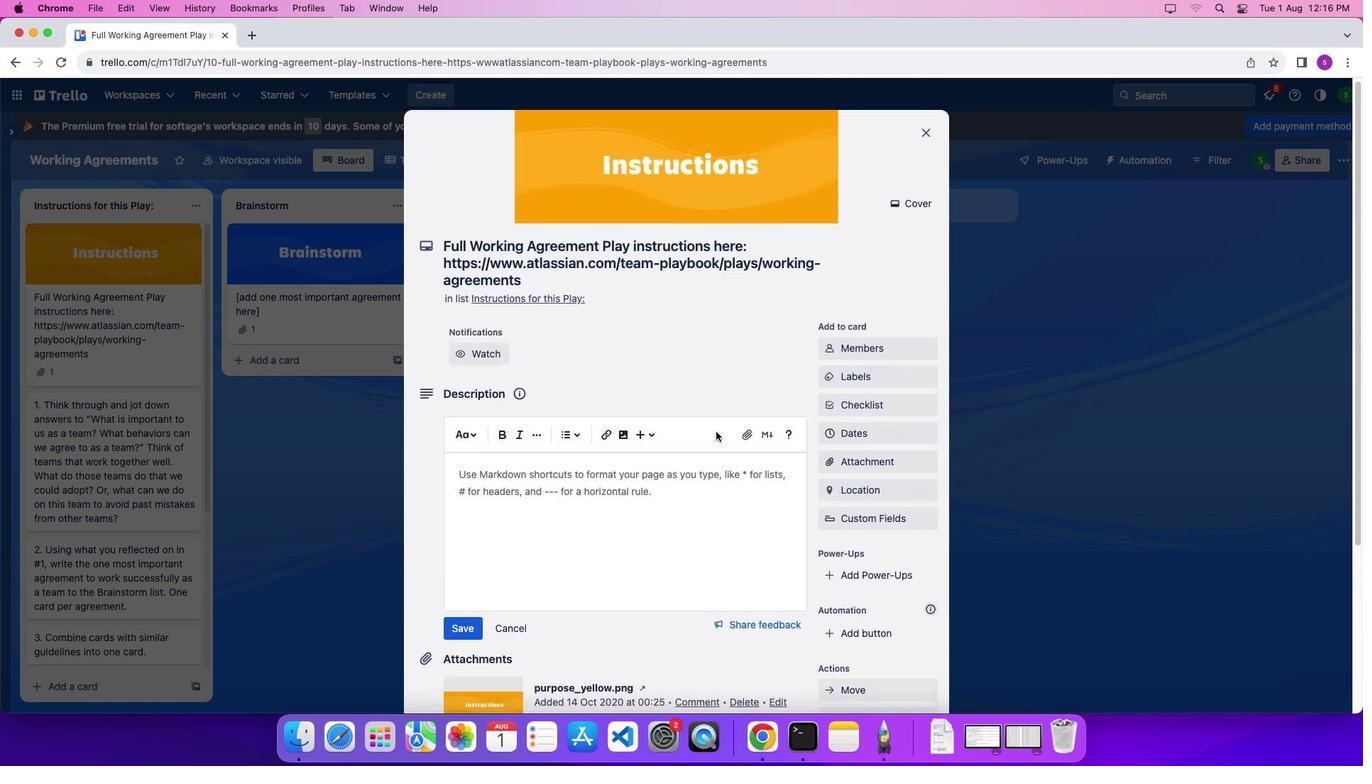 
Action: Mouse moved to (923, 137)
Screenshot: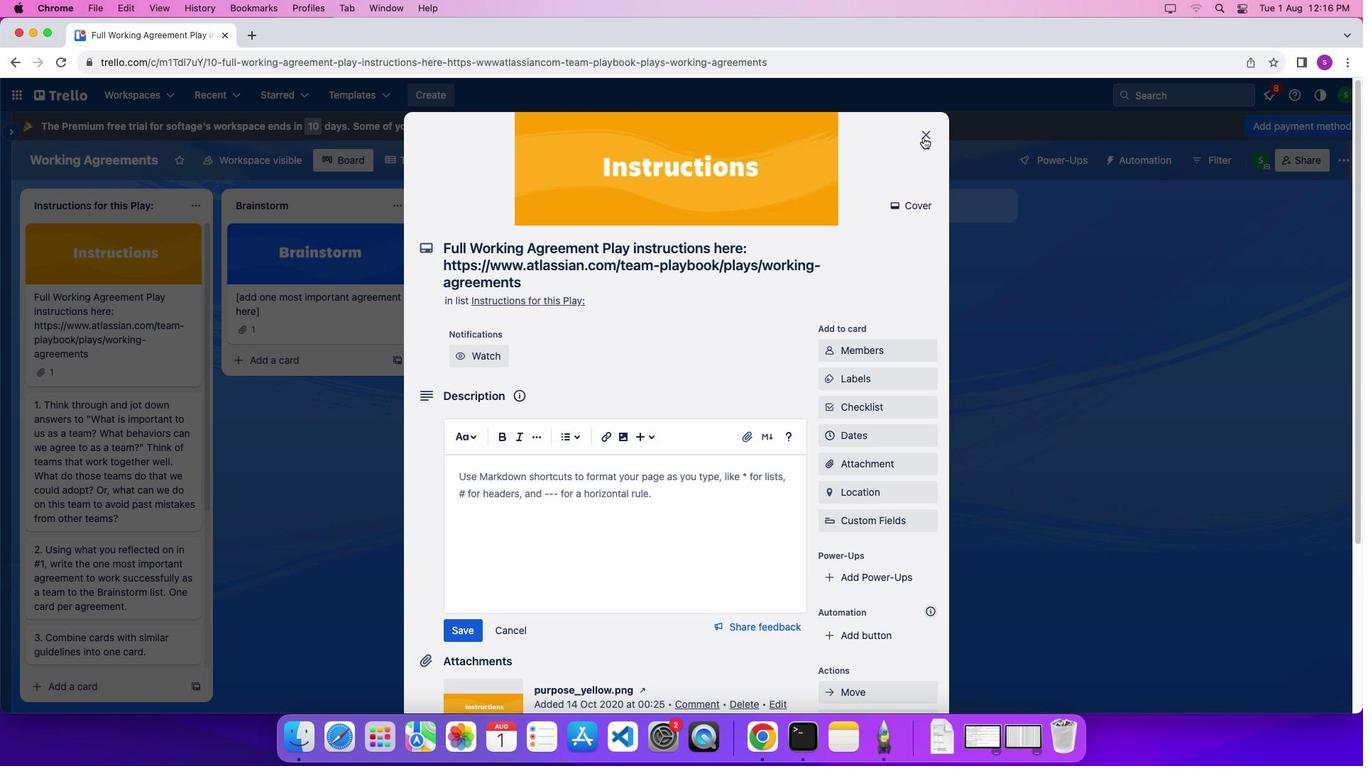 
Action: Mouse pressed left at (923, 137)
Screenshot: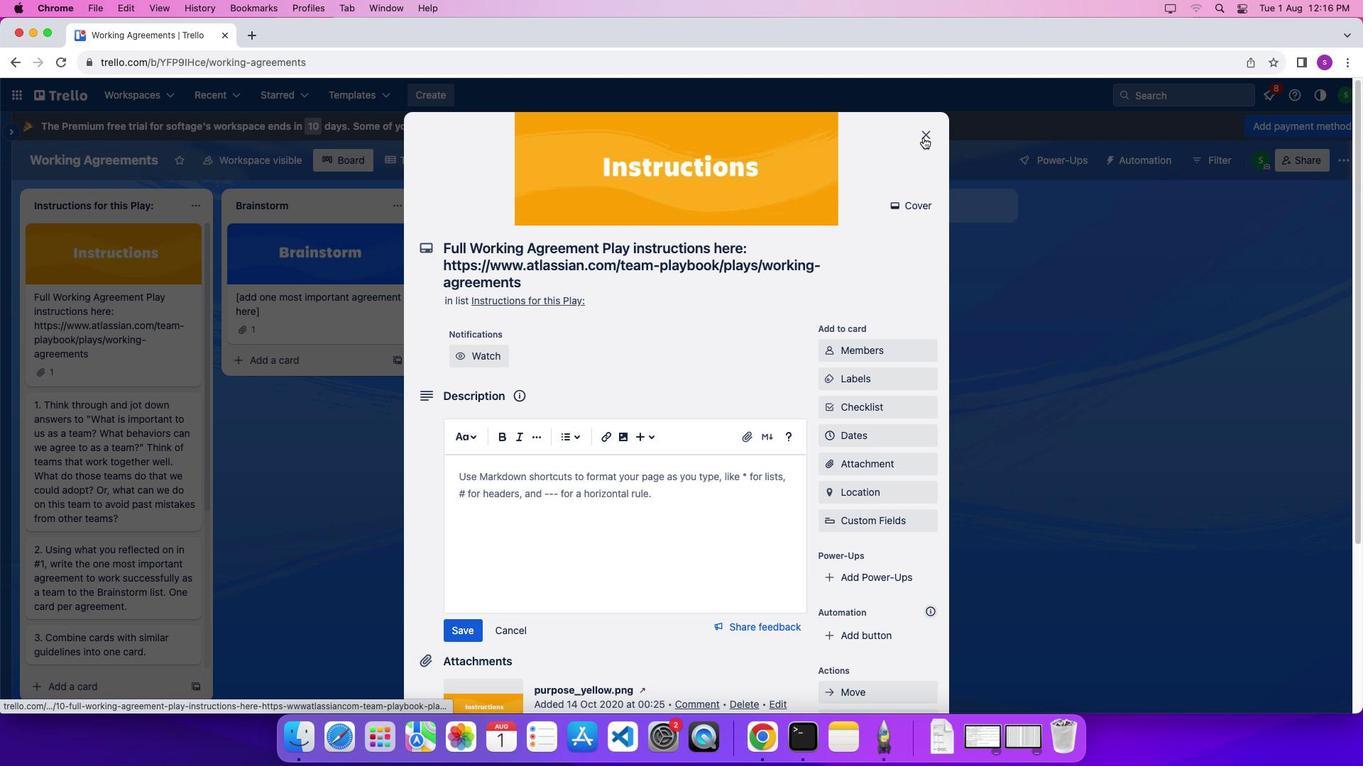 
Action: Mouse moved to (386, 251)
Screenshot: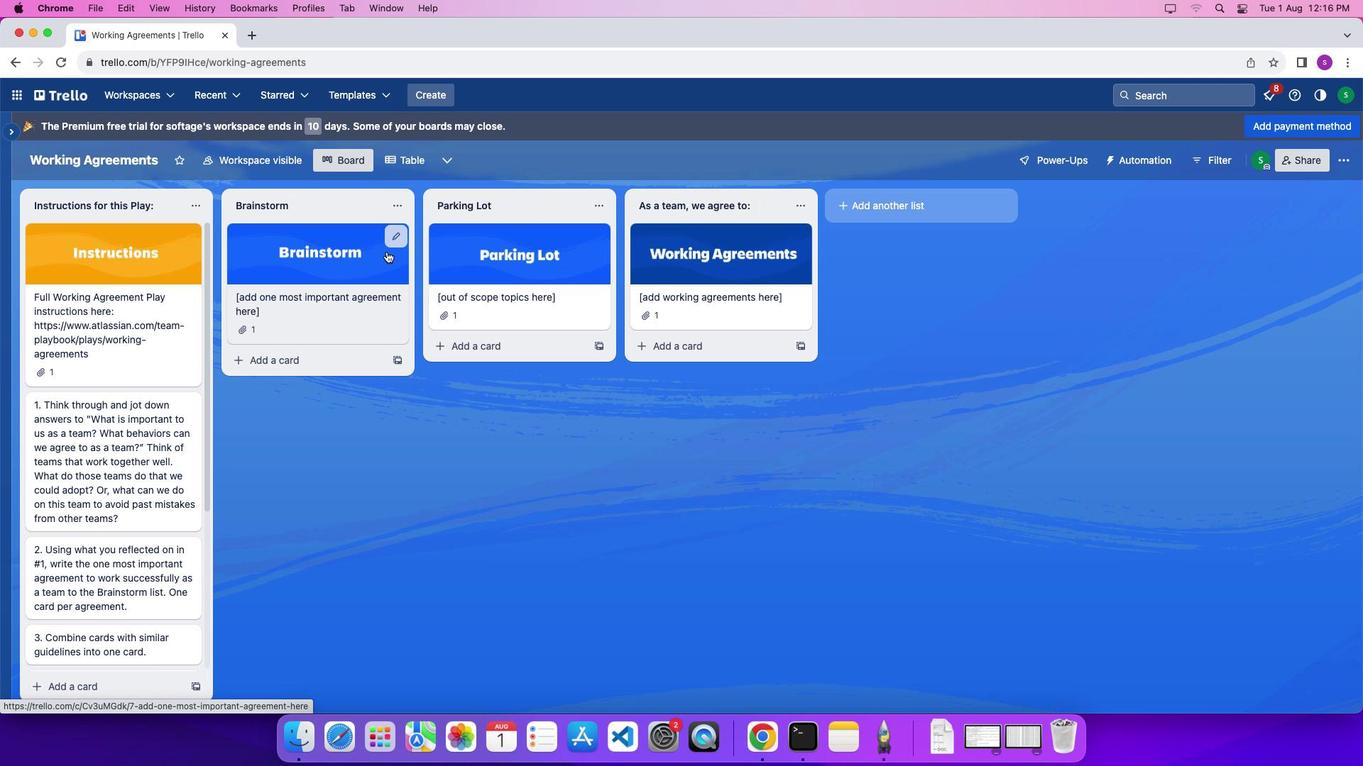 
Action: Mouse pressed left at (386, 251)
Screenshot: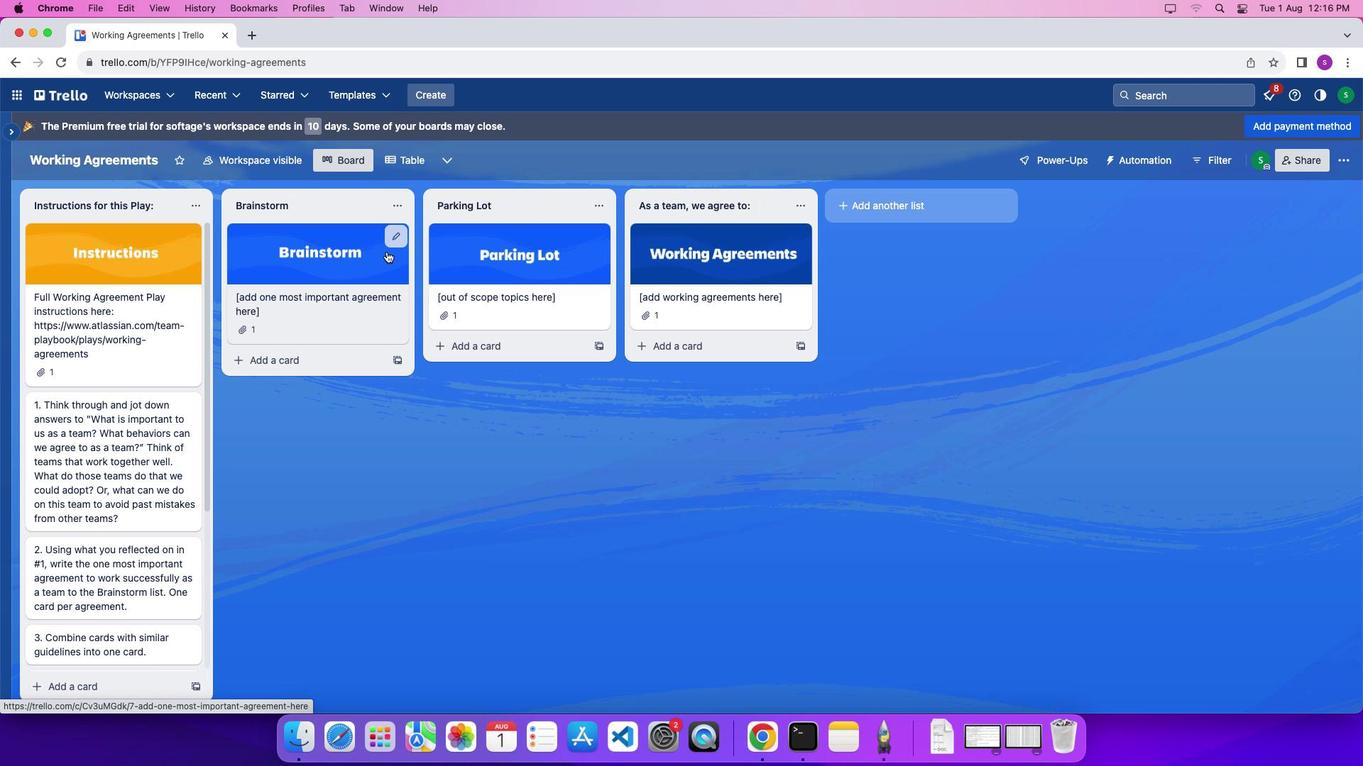 
Action: Mouse moved to (695, 504)
Screenshot: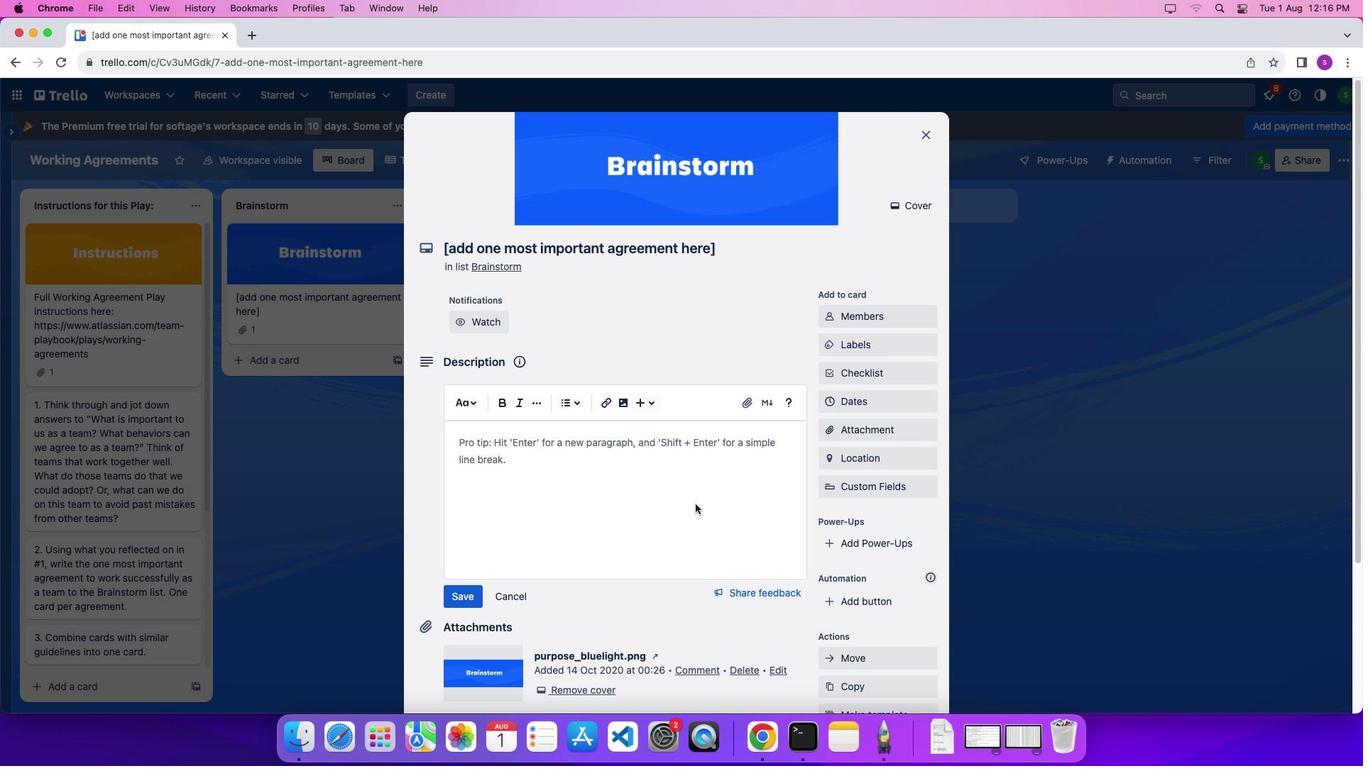 
Action: Mouse scrolled (695, 504) with delta (0, 0)
Screenshot: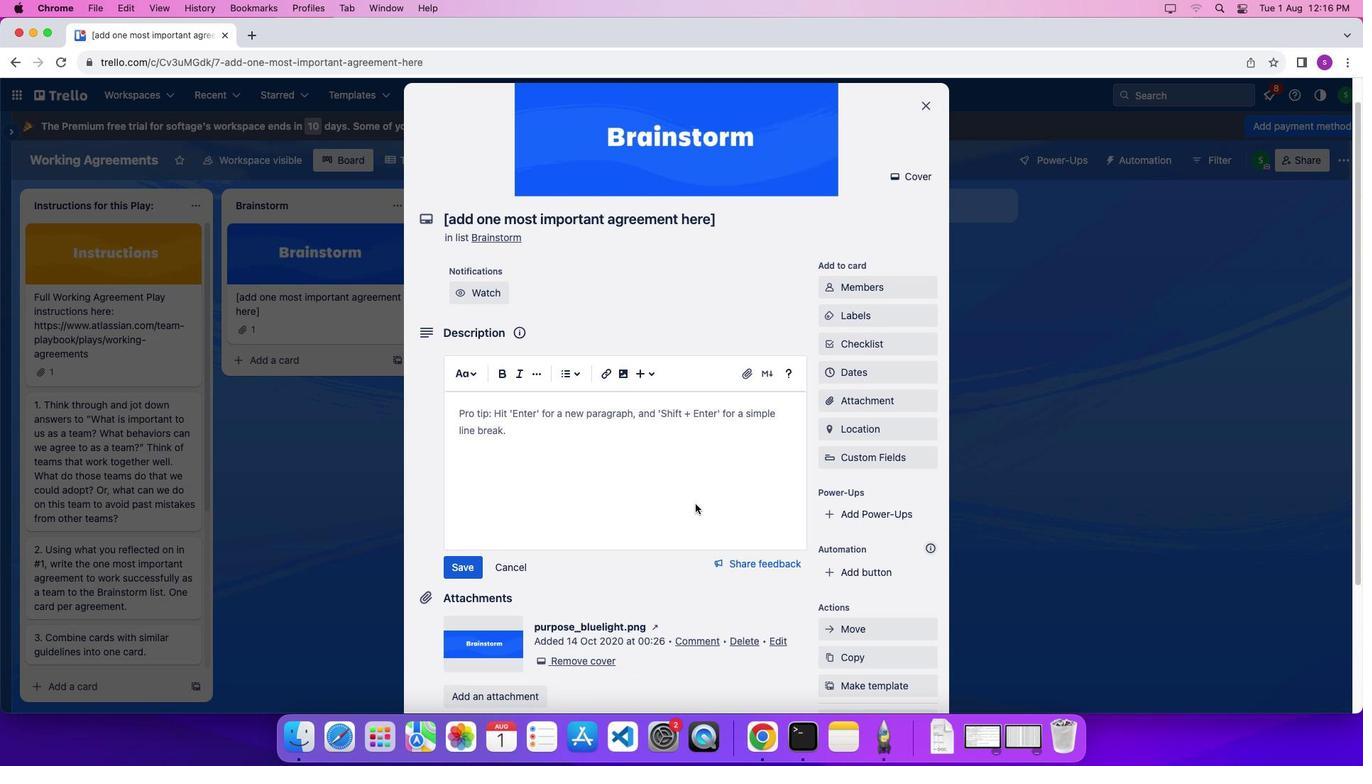 
Action: Mouse scrolled (695, 504) with delta (0, 0)
Screenshot: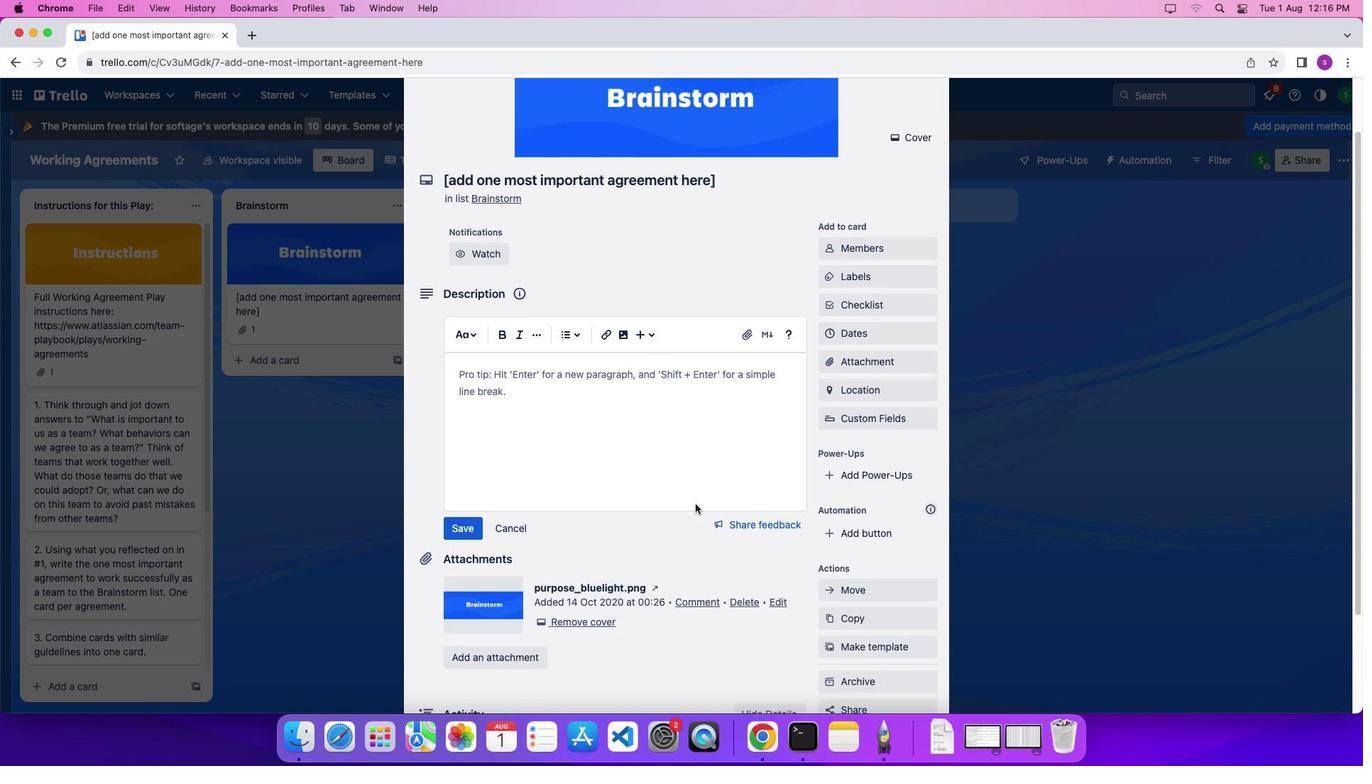 
Action: Mouse scrolled (695, 504) with delta (0, -2)
Screenshot: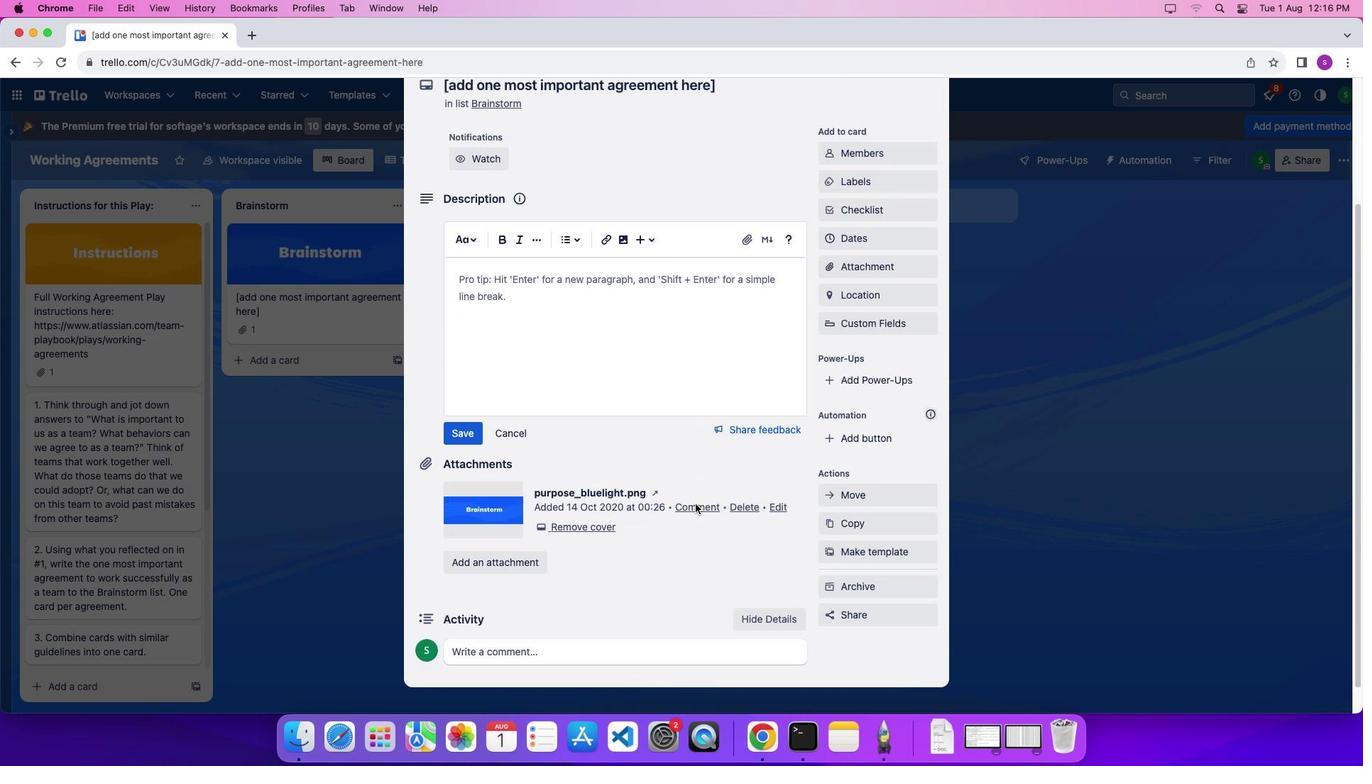 
Action: Mouse scrolled (695, 504) with delta (0, 0)
Screenshot: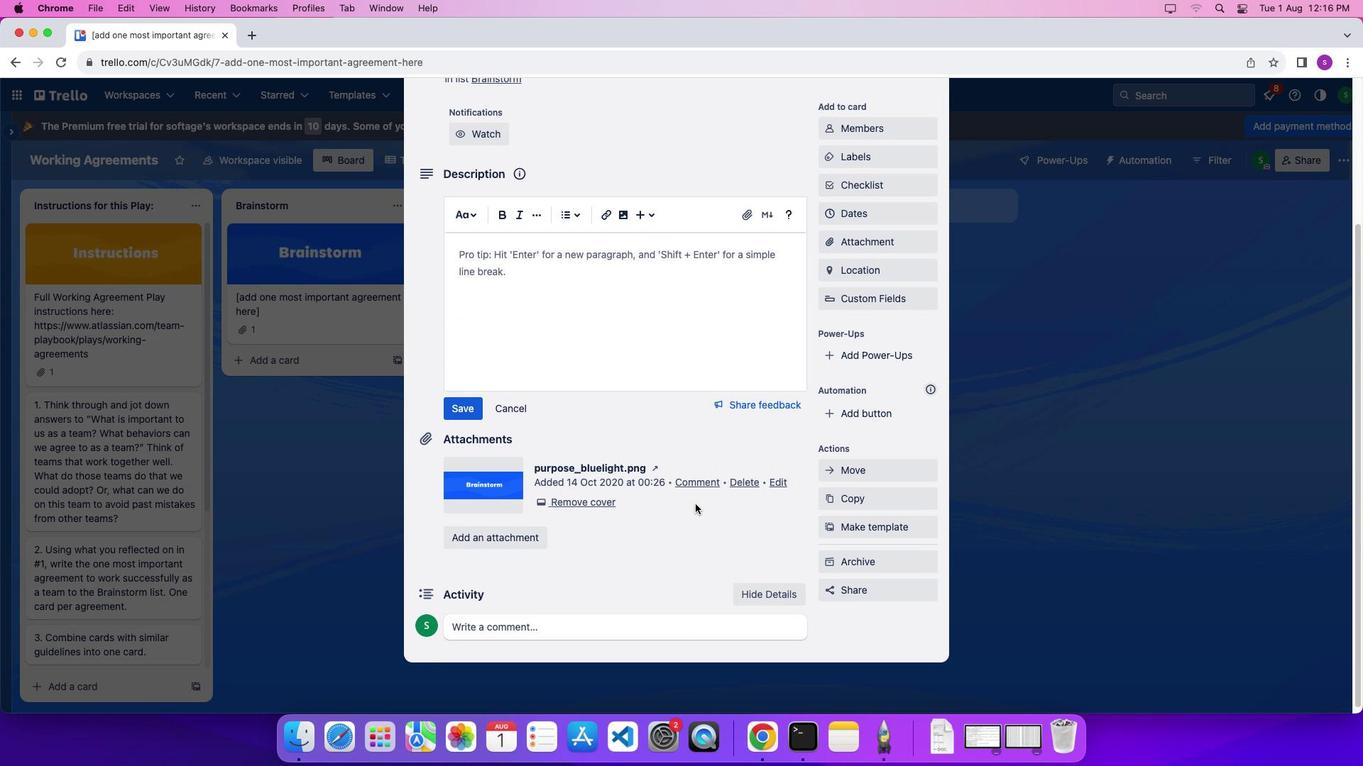 
Action: Mouse scrolled (695, 504) with delta (0, 0)
Screenshot: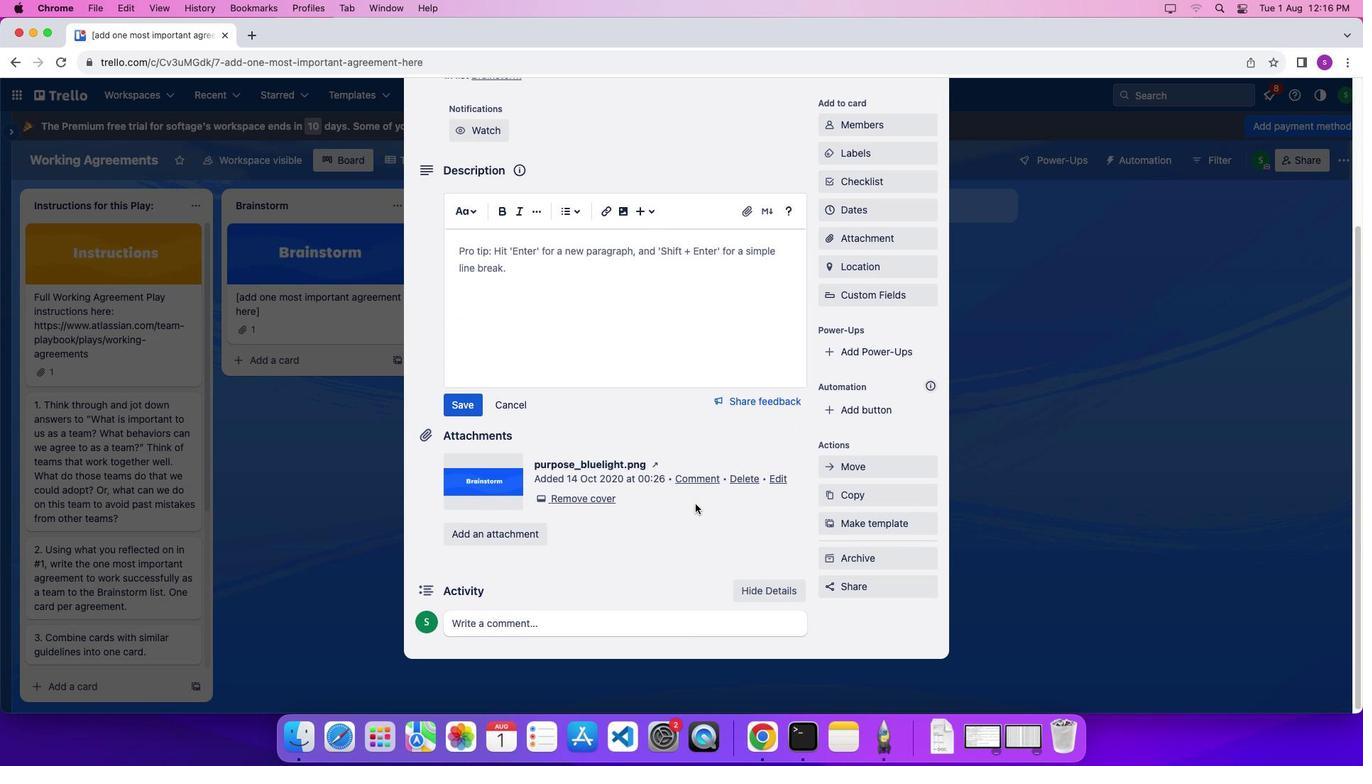 
Action: Mouse scrolled (695, 504) with delta (0, -4)
Screenshot: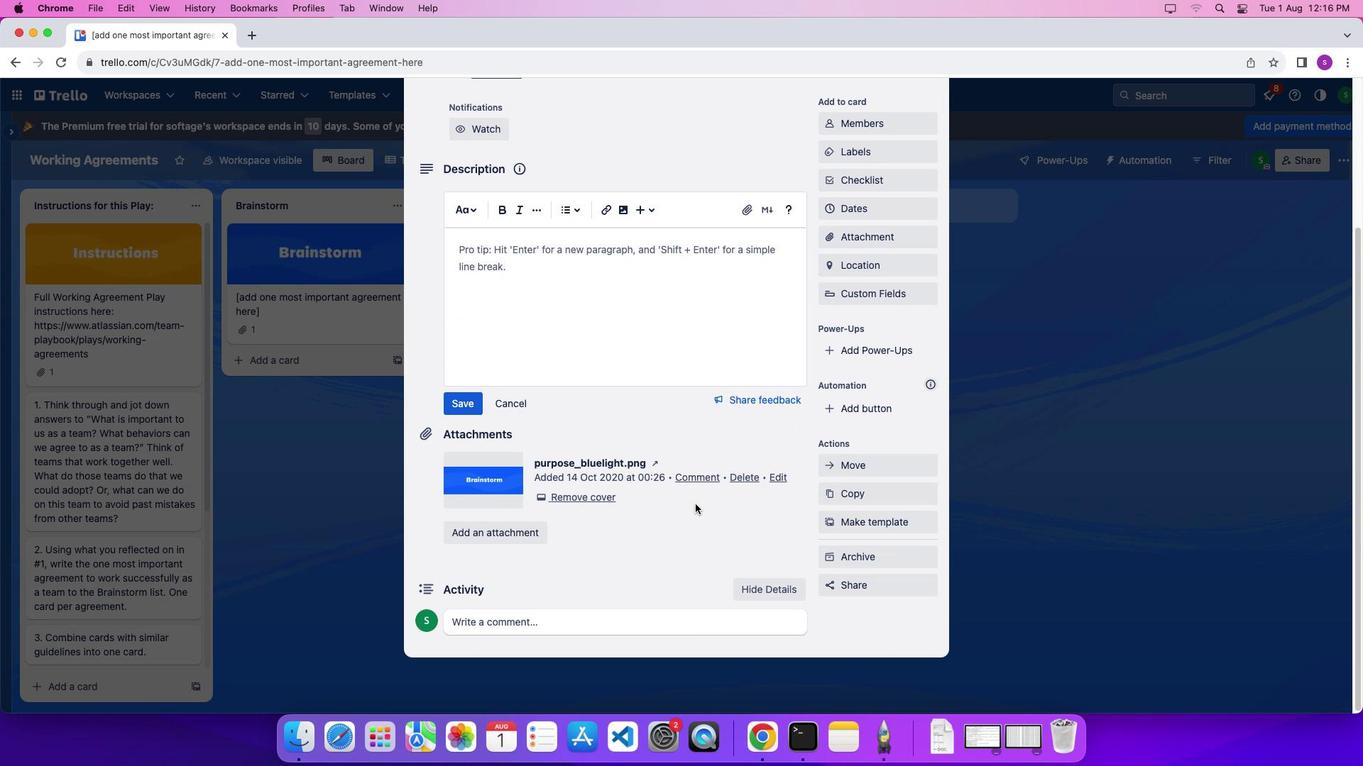 
Action: Mouse scrolled (695, 504) with delta (0, 0)
Screenshot: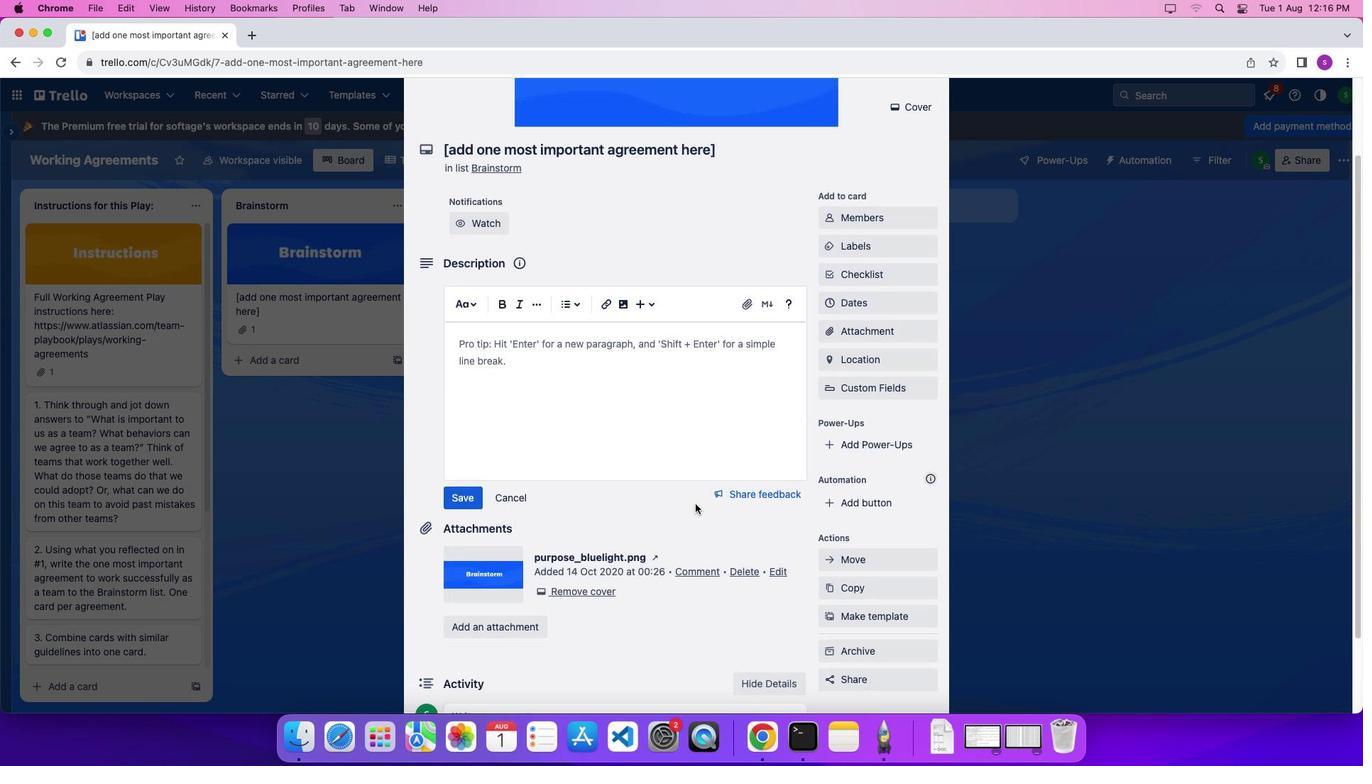 
Action: Mouse scrolled (695, 504) with delta (0, 0)
Screenshot: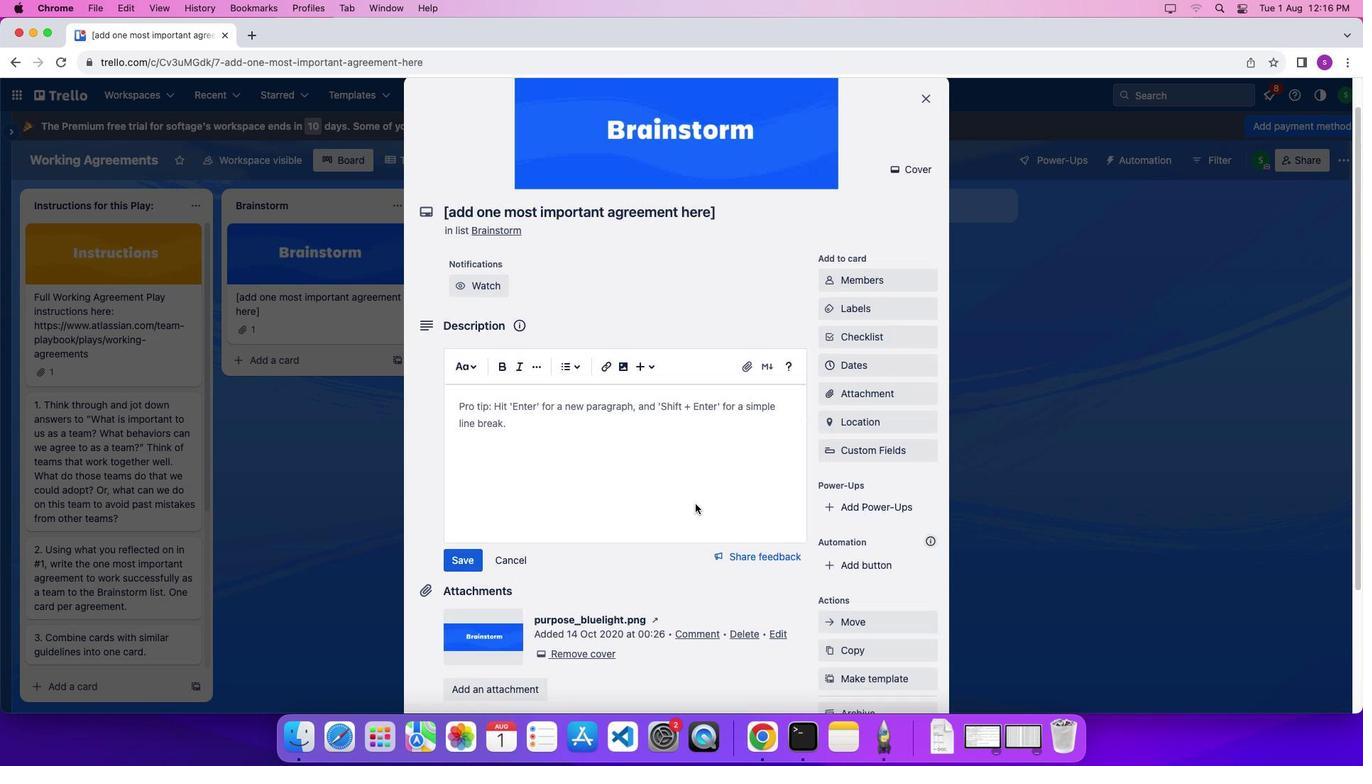 
Action: Mouse scrolled (695, 504) with delta (0, 6)
Screenshot: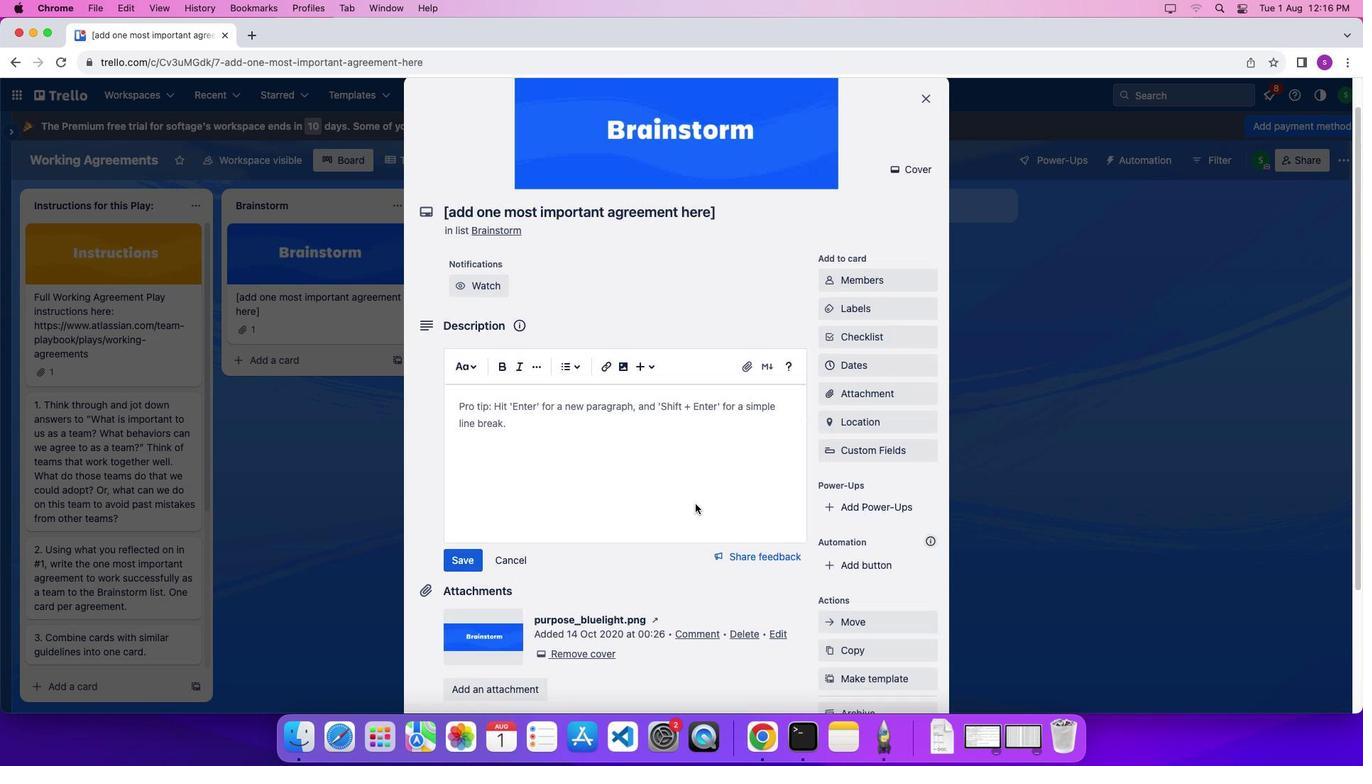 
Action: Mouse scrolled (695, 504) with delta (0, 9)
Screenshot: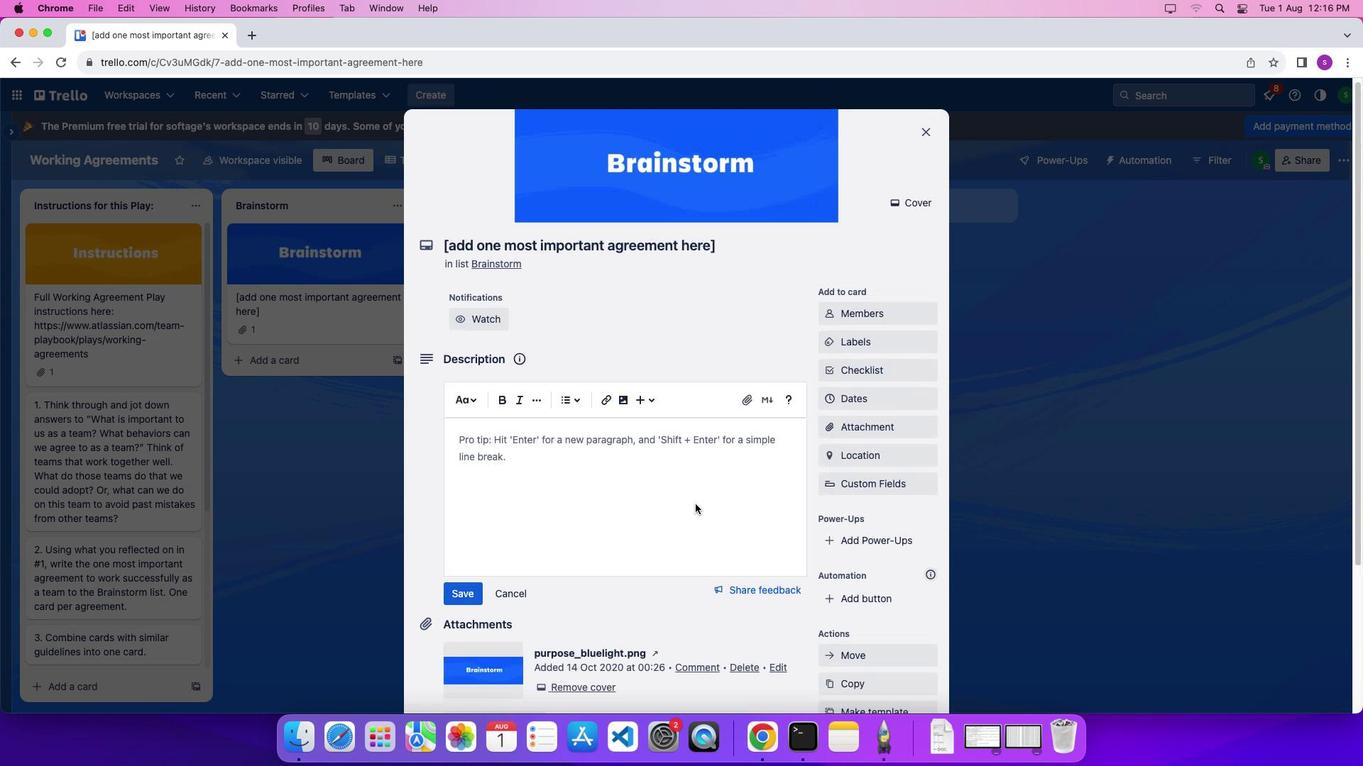 
Action: Mouse moved to (926, 136)
Screenshot: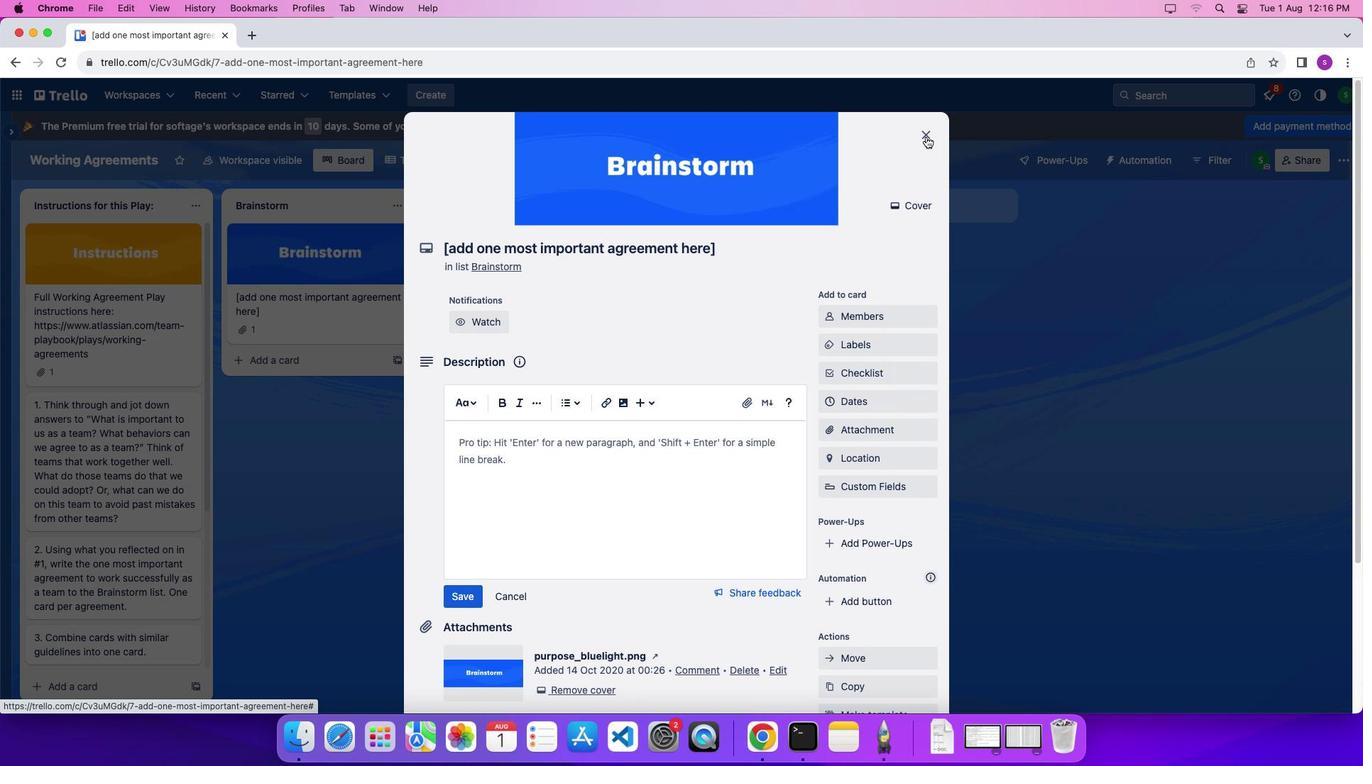 
Action: Mouse pressed left at (926, 136)
Screenshot: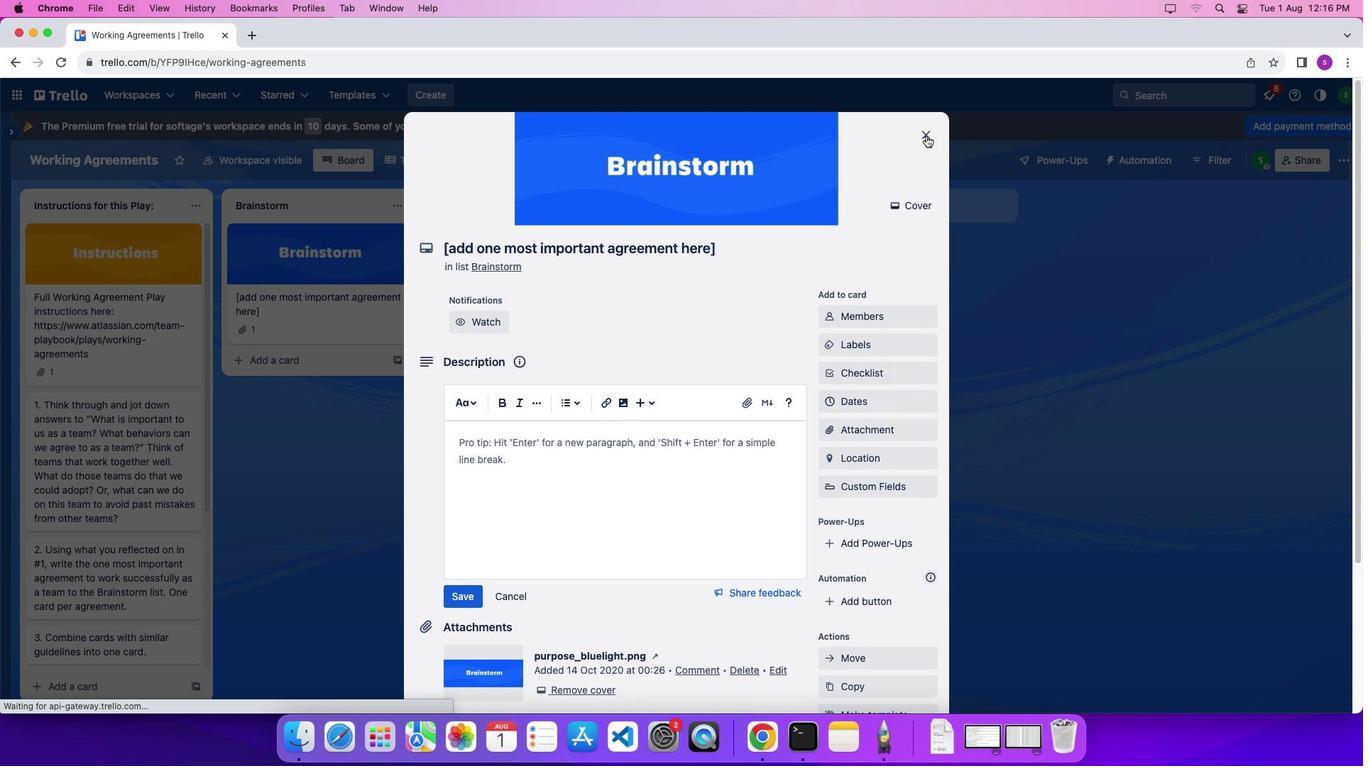 
Action: Mouse moved to (569, 244)
Screenshot: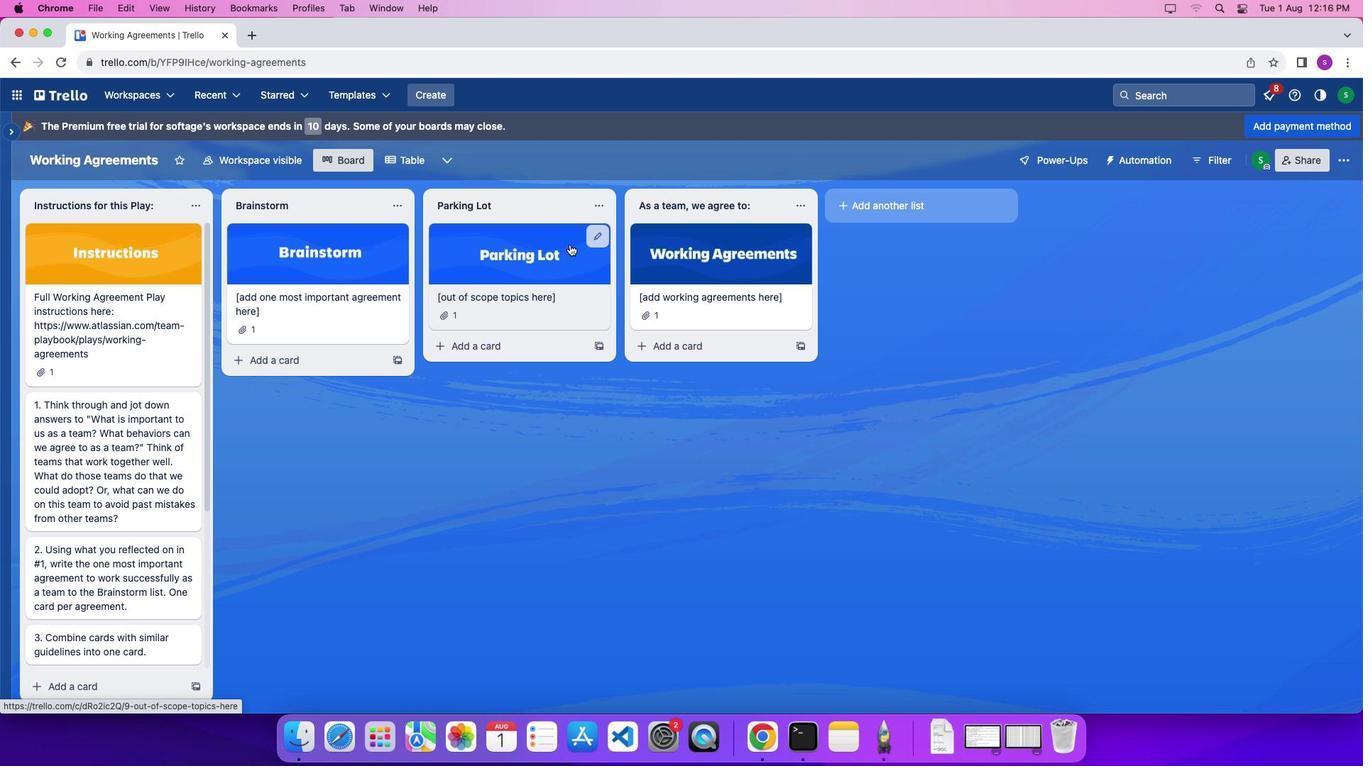
Action: Mouse pressed left at (569, 244)
Screenshot: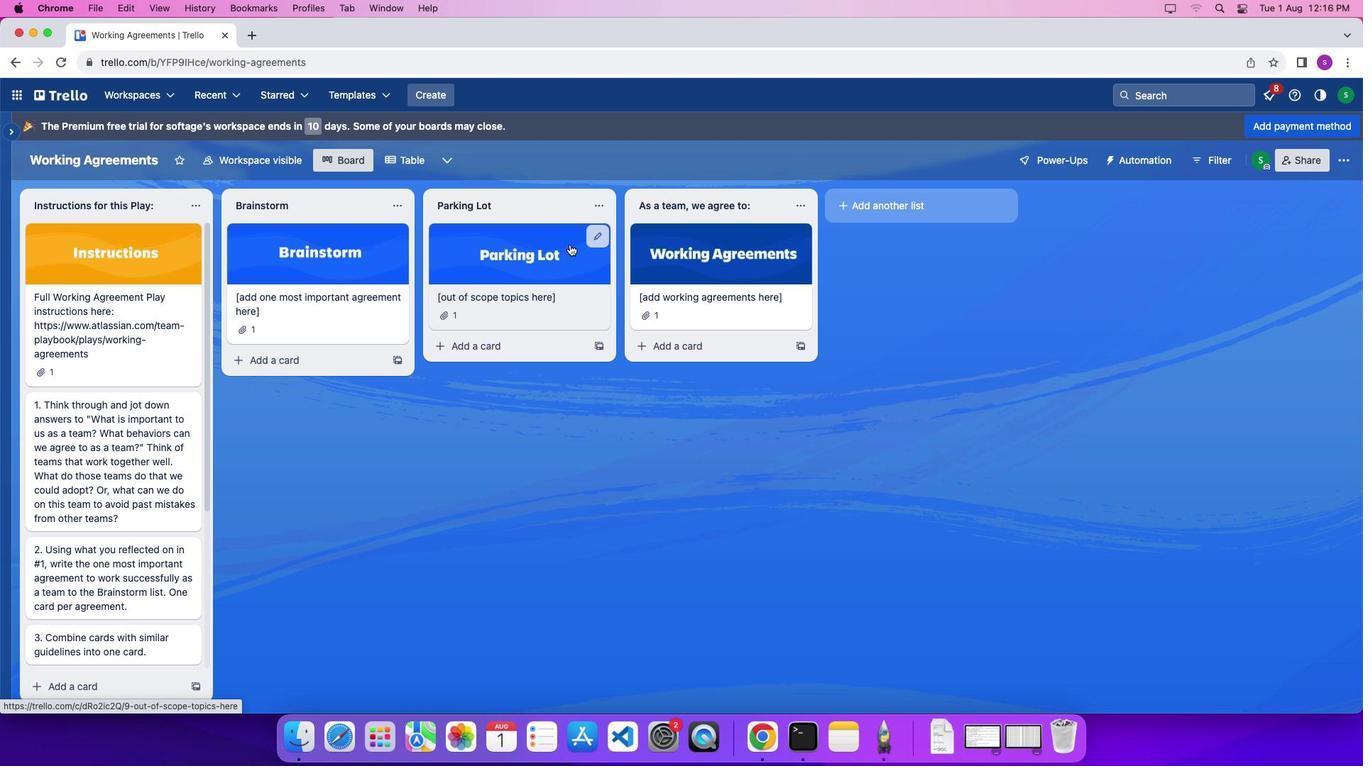 
Action: Mouse moved to (735, 586)
Screenshot: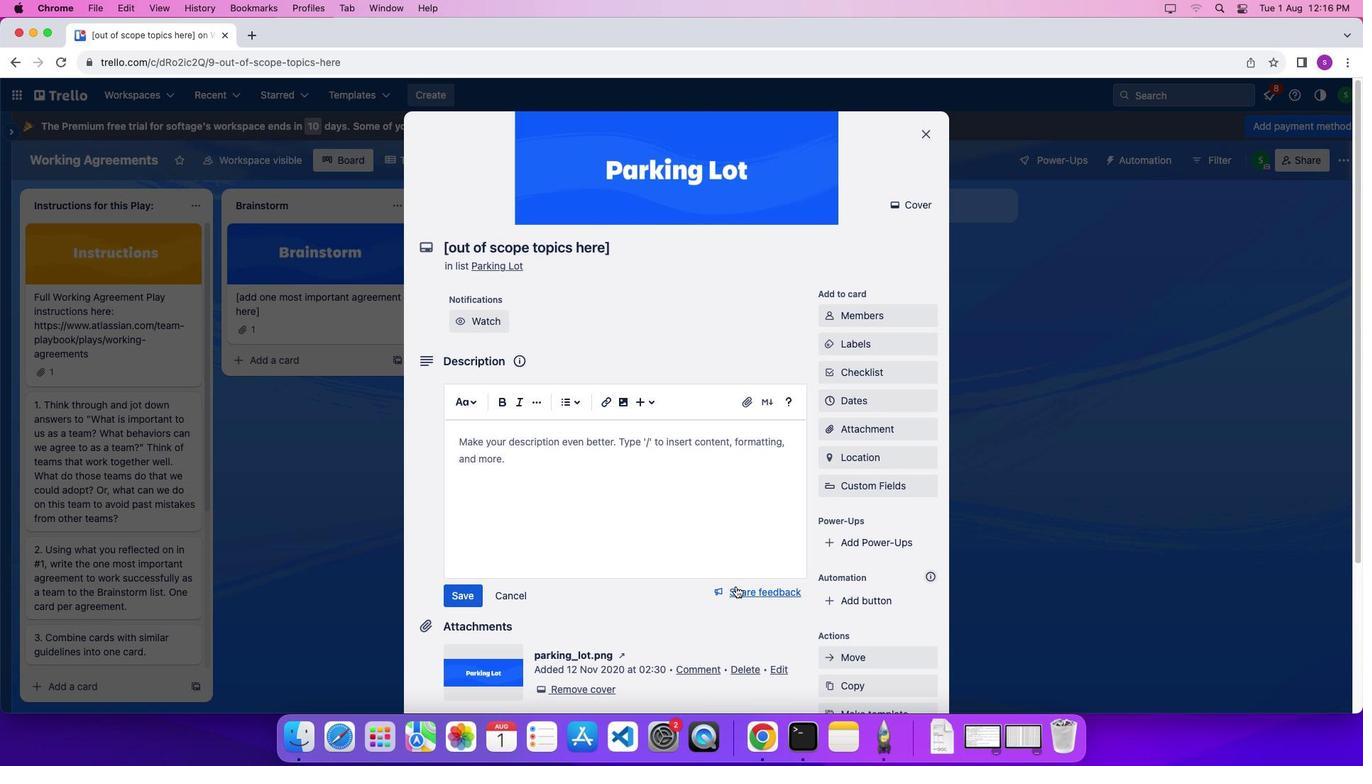 
Action: Mouse scrolled (735, 586) with delta (0, 0)
Screenshot: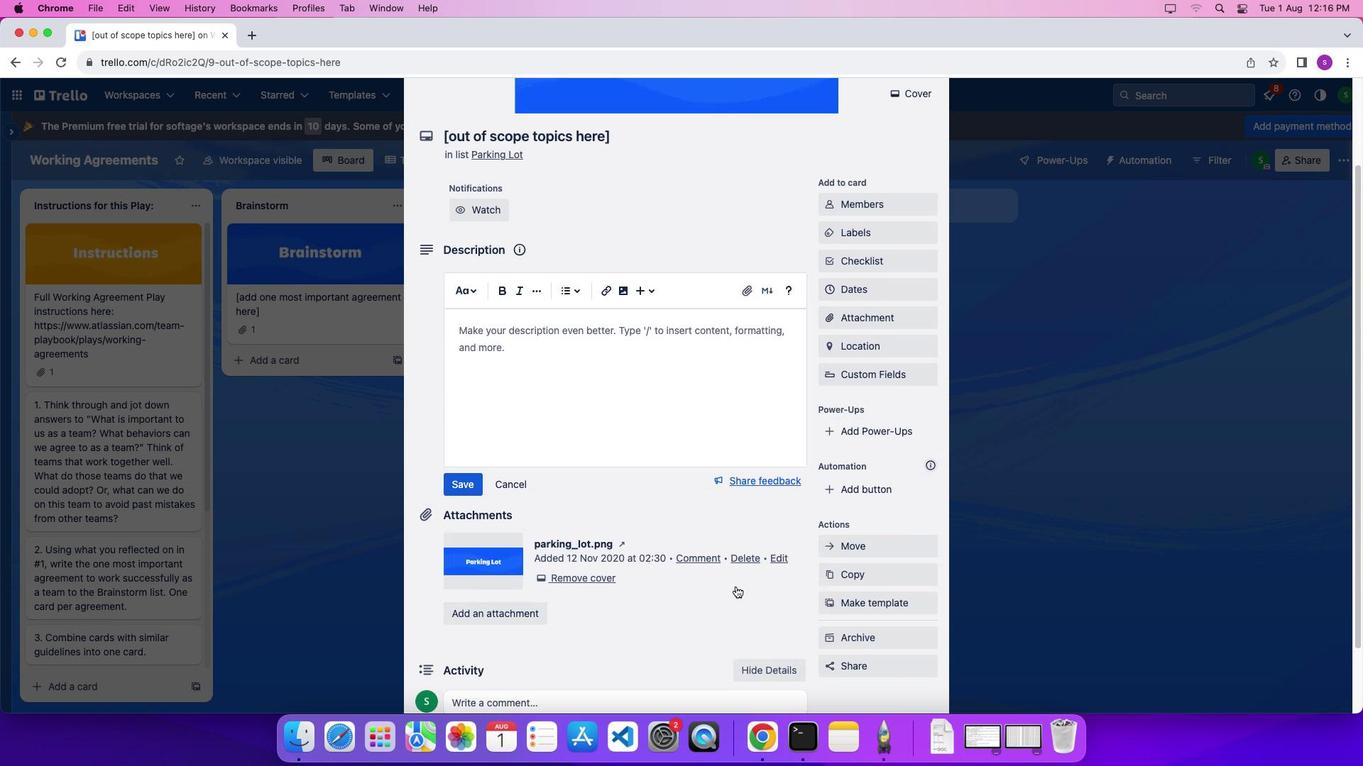
Action: Mouse scrolled (735, 586) with delta (0, 0)
Screenshot: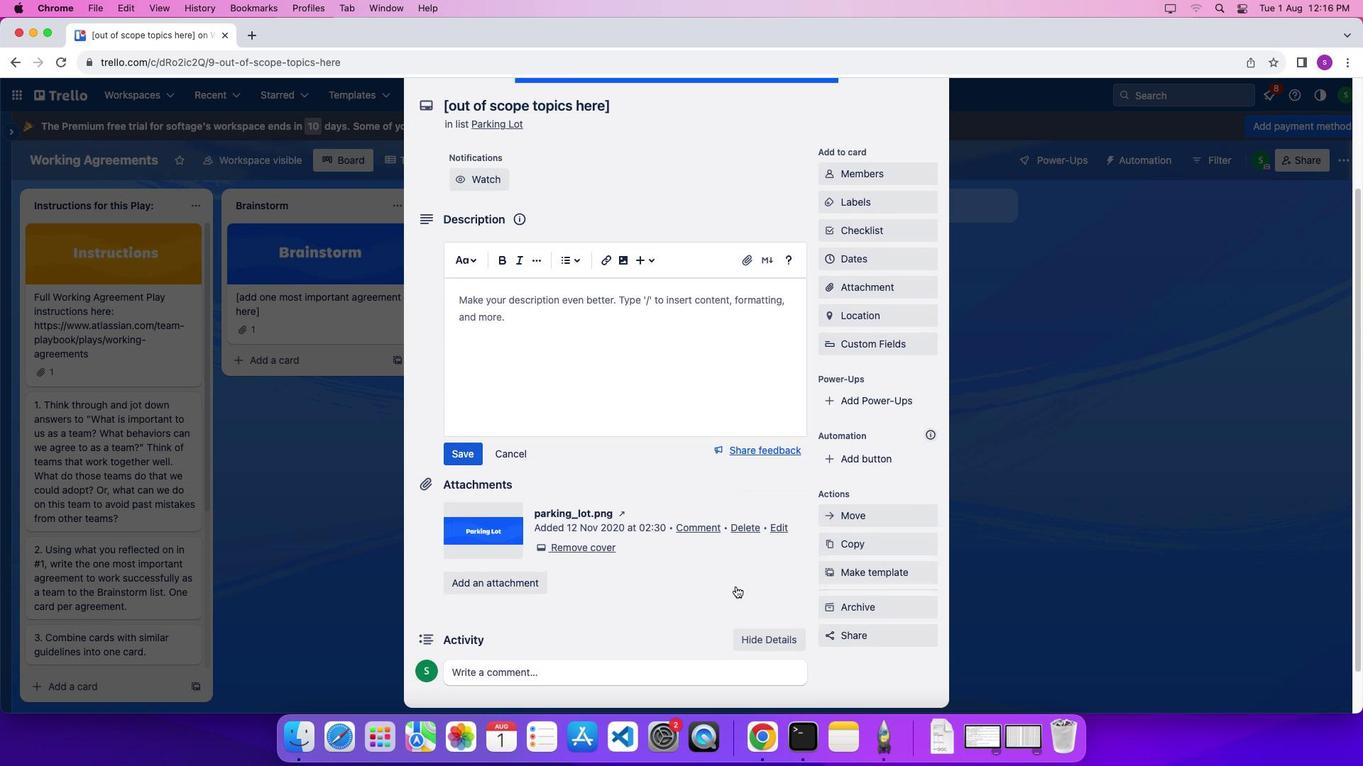 
Action: Mouse scrolled (735, 586) with delta (0, -4)
Screenshot: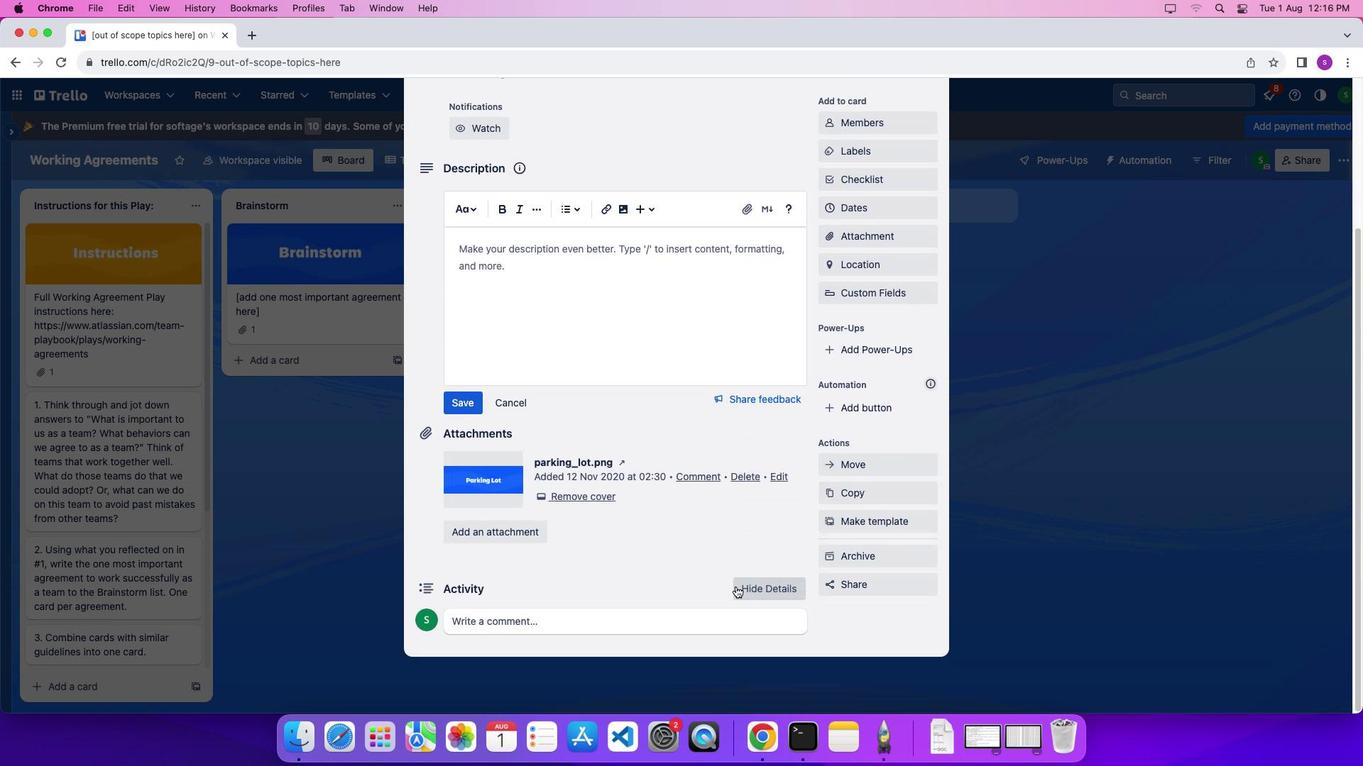 
Action: Mouse scrolled (735, 586) with delta (0, 0)
Screenshot: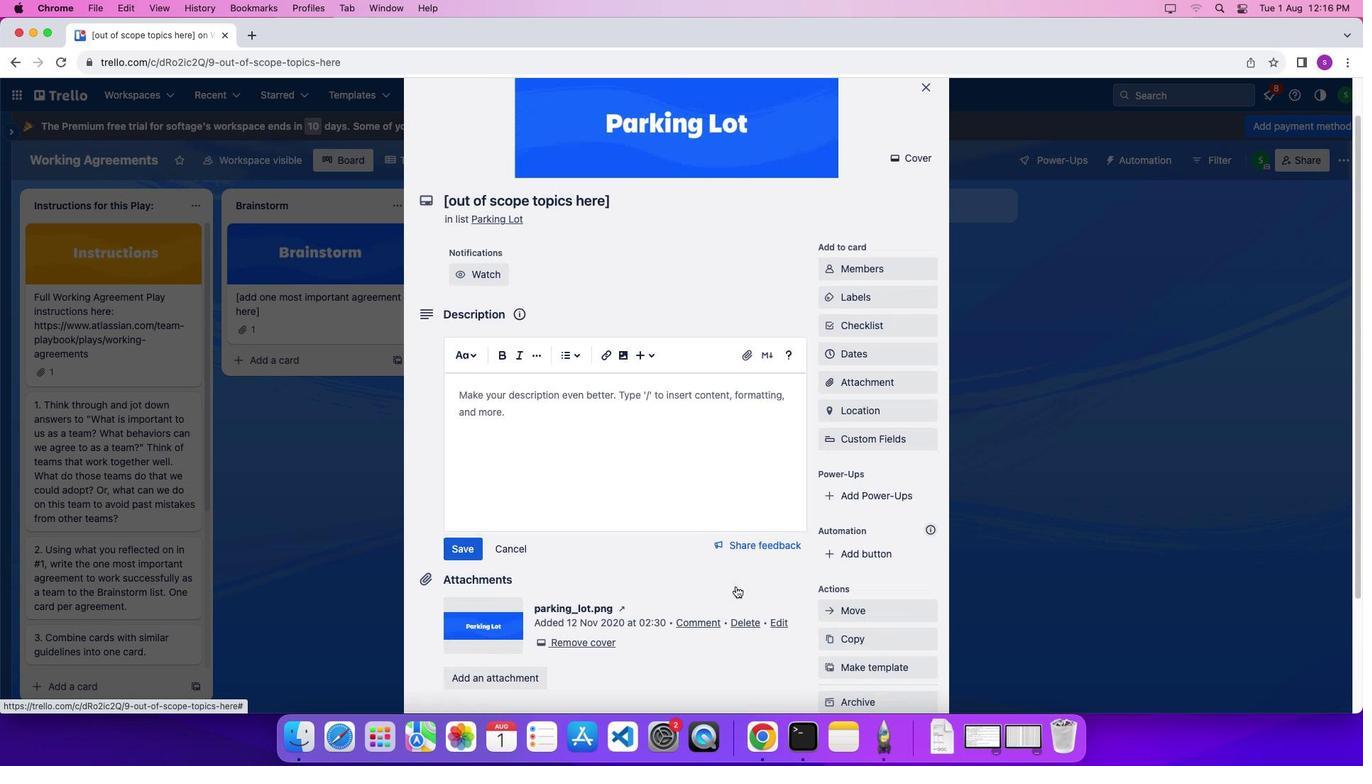 
Action: Mouse scrolled (735, 586) with delta (0, 0)
Screenshot: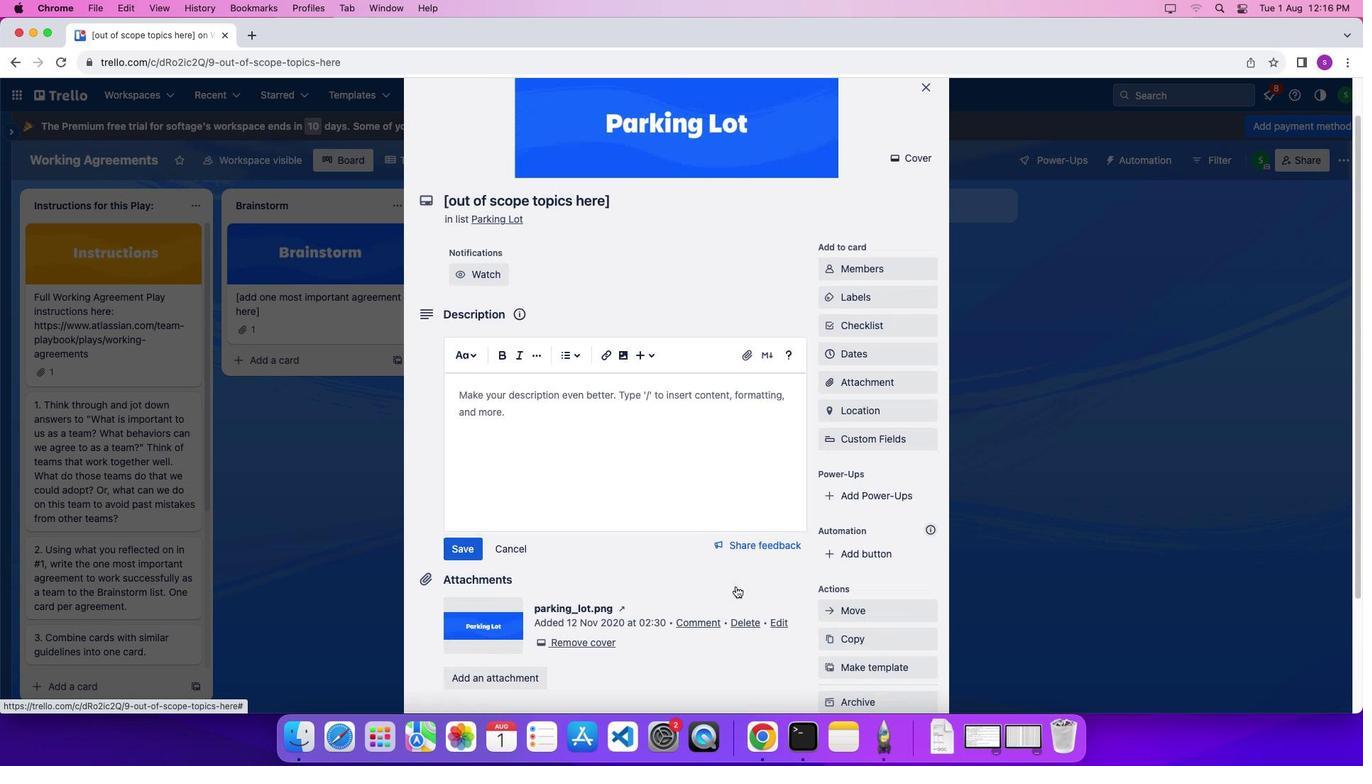 
Action: Mouse scrolled (735, 586) with delta (0, 5)
Screenshot: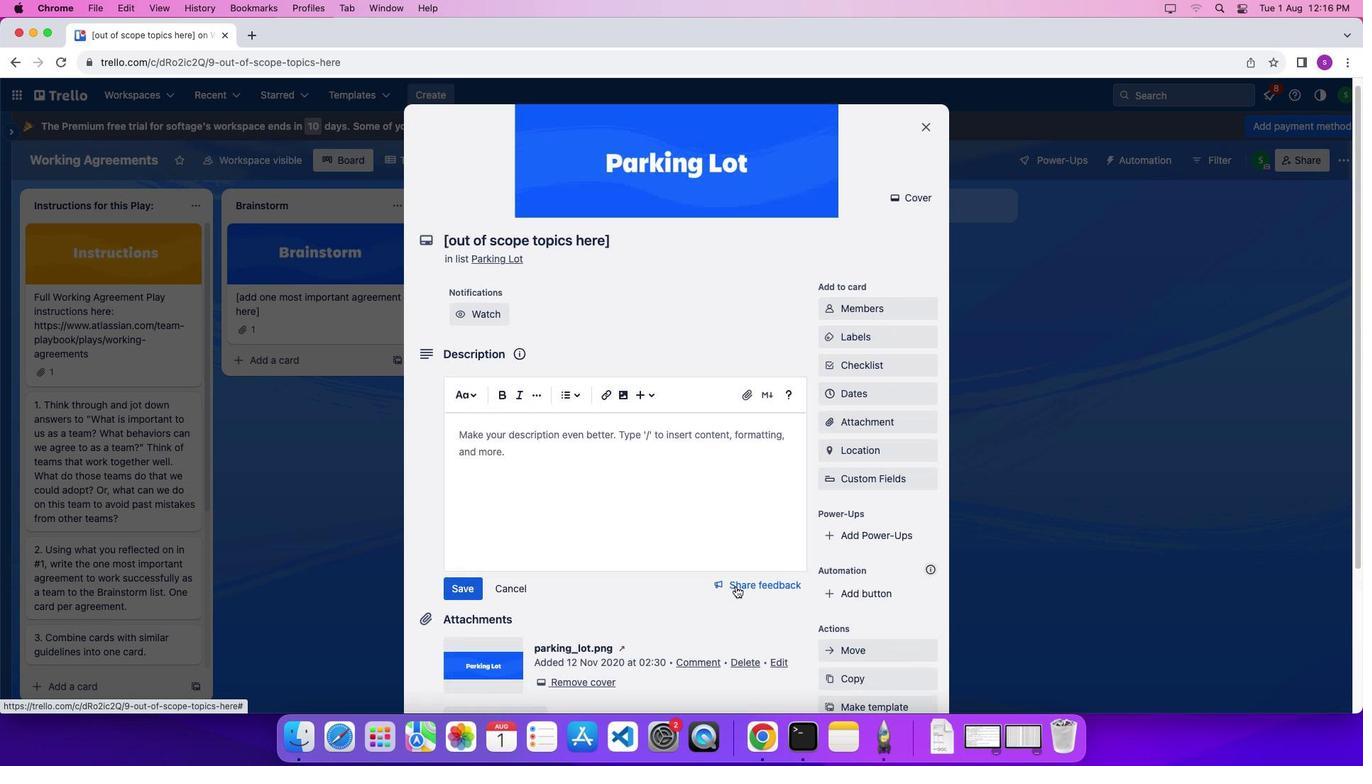 
Action: Mouse scrolled (735, 586) with delta (0, 9)
Screenshot: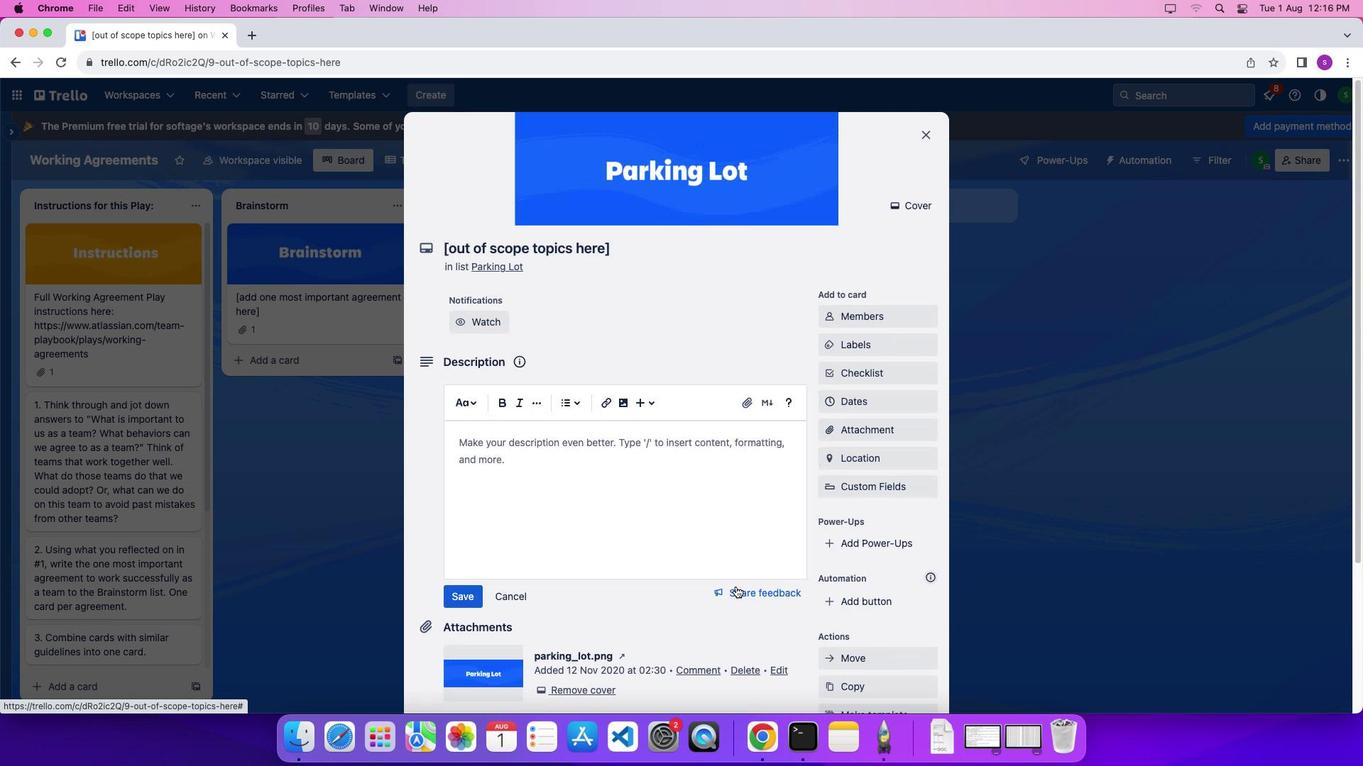 
Action: Mouse moved to (933, 134)
Screenshot: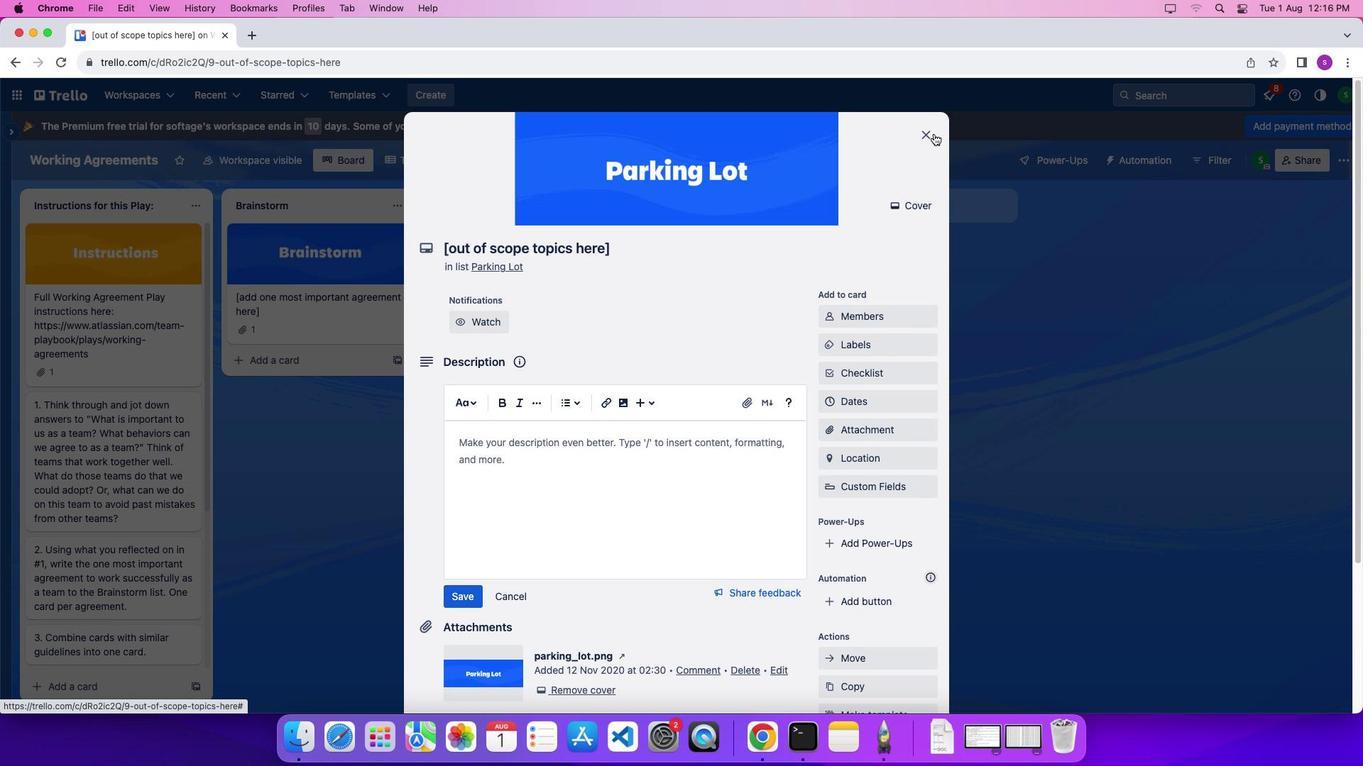 
Action: Mouse pressed left at (933, 134)
Screenshot: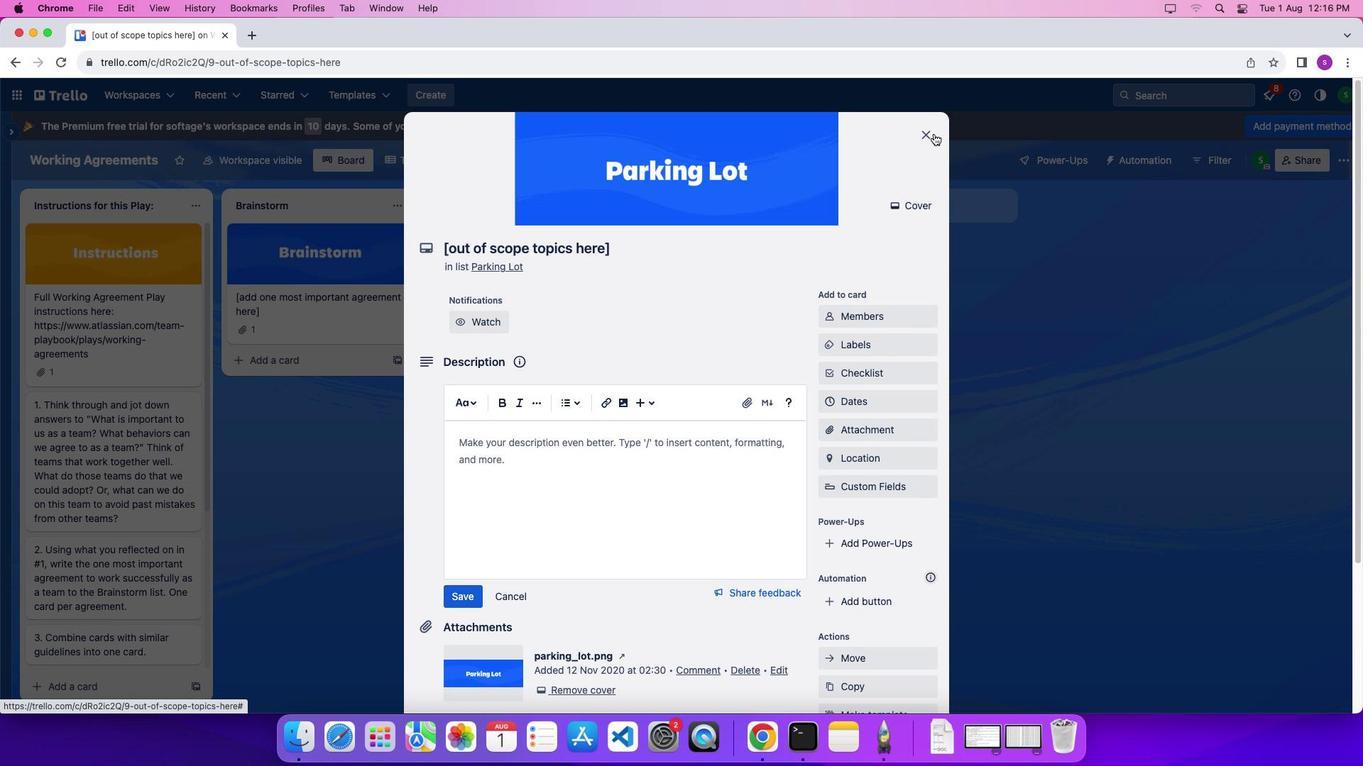 
Action: Mouse moved to (744, 246)
Screenshot: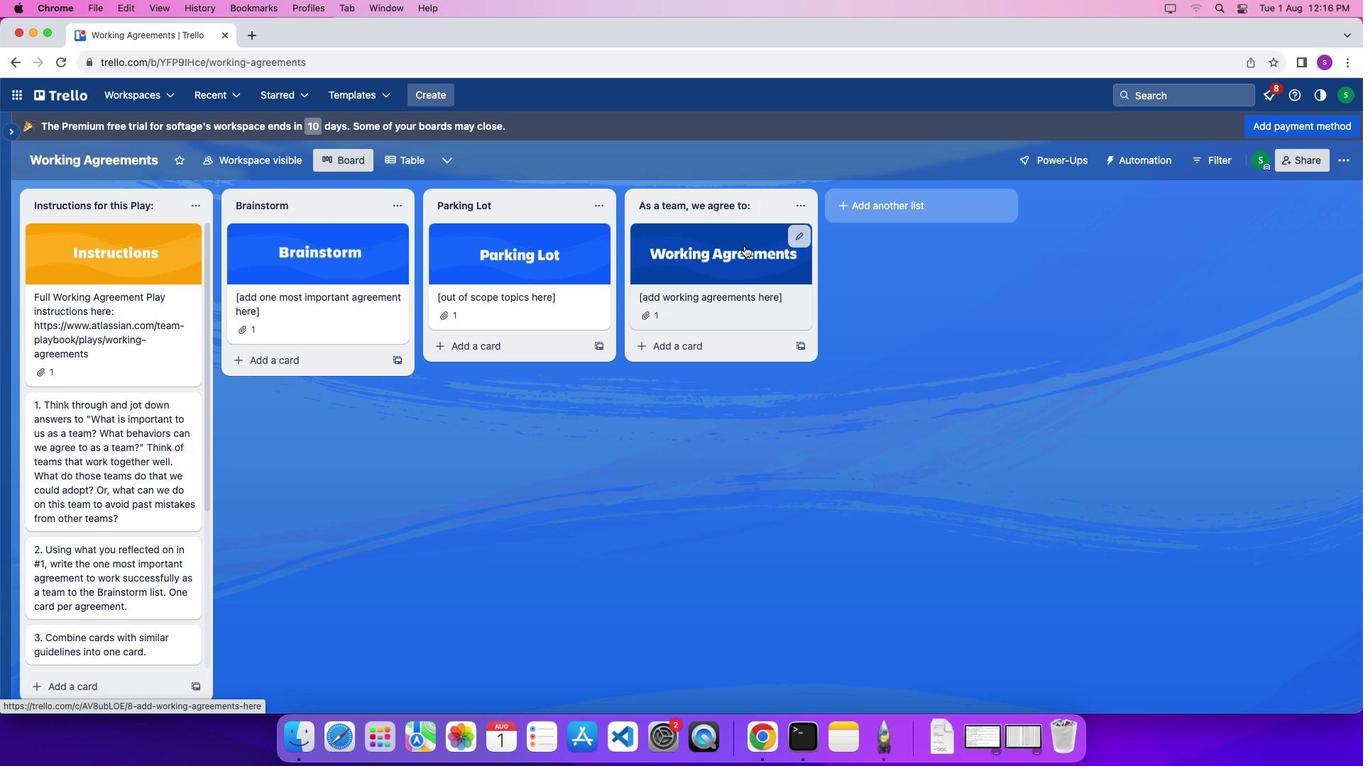 
Action: Mouse pressed left at (744, 246)
Screenshot: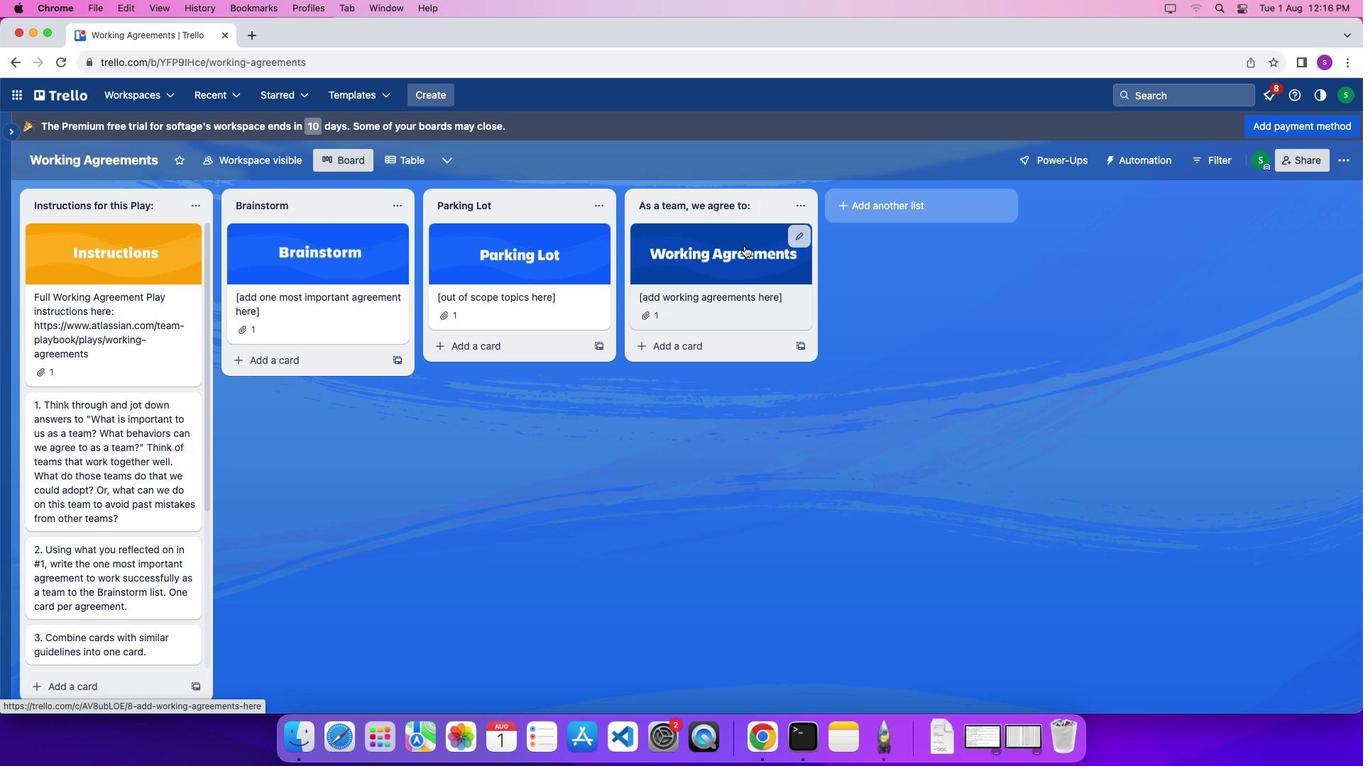
Action: Mouse moved to (776, 501)
Screenshot: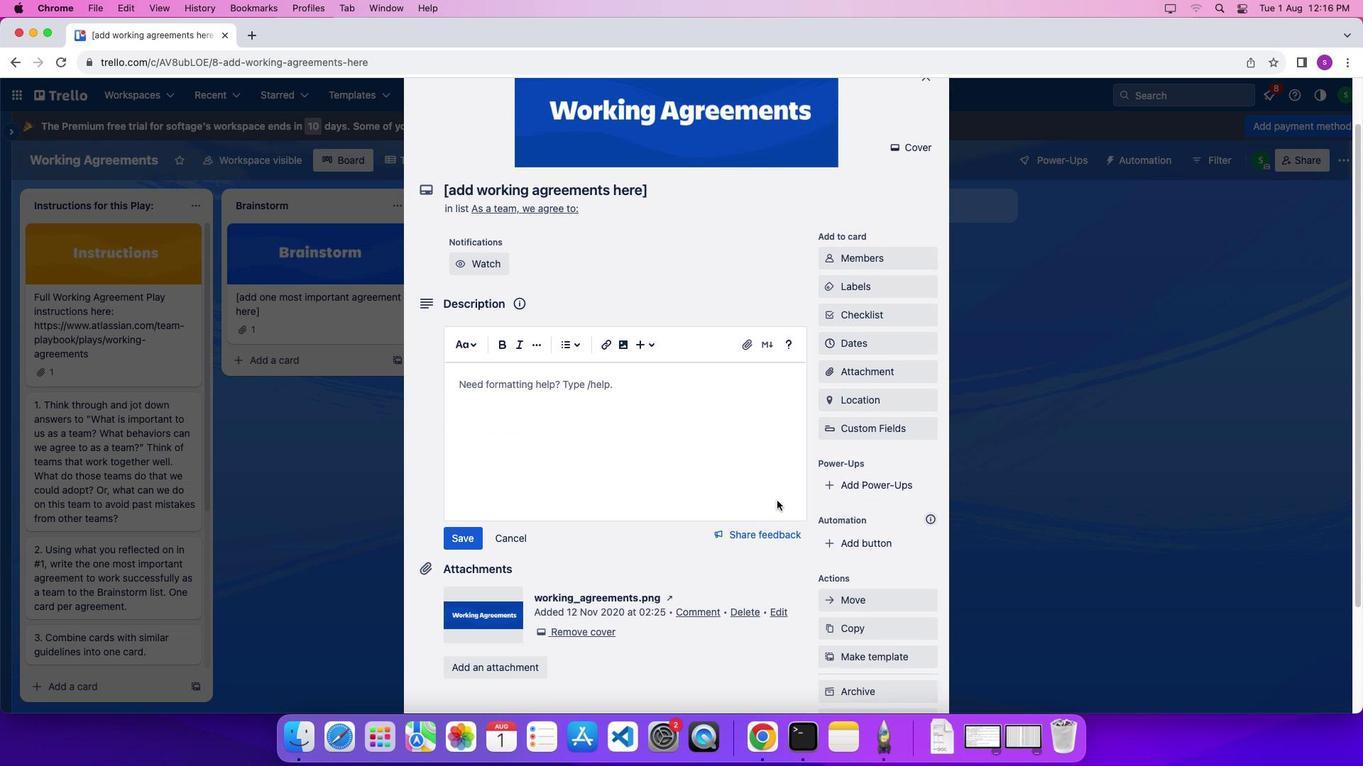 
Action: Mouse scrolled (776, 501) with delta (0, 0)
Screenshot: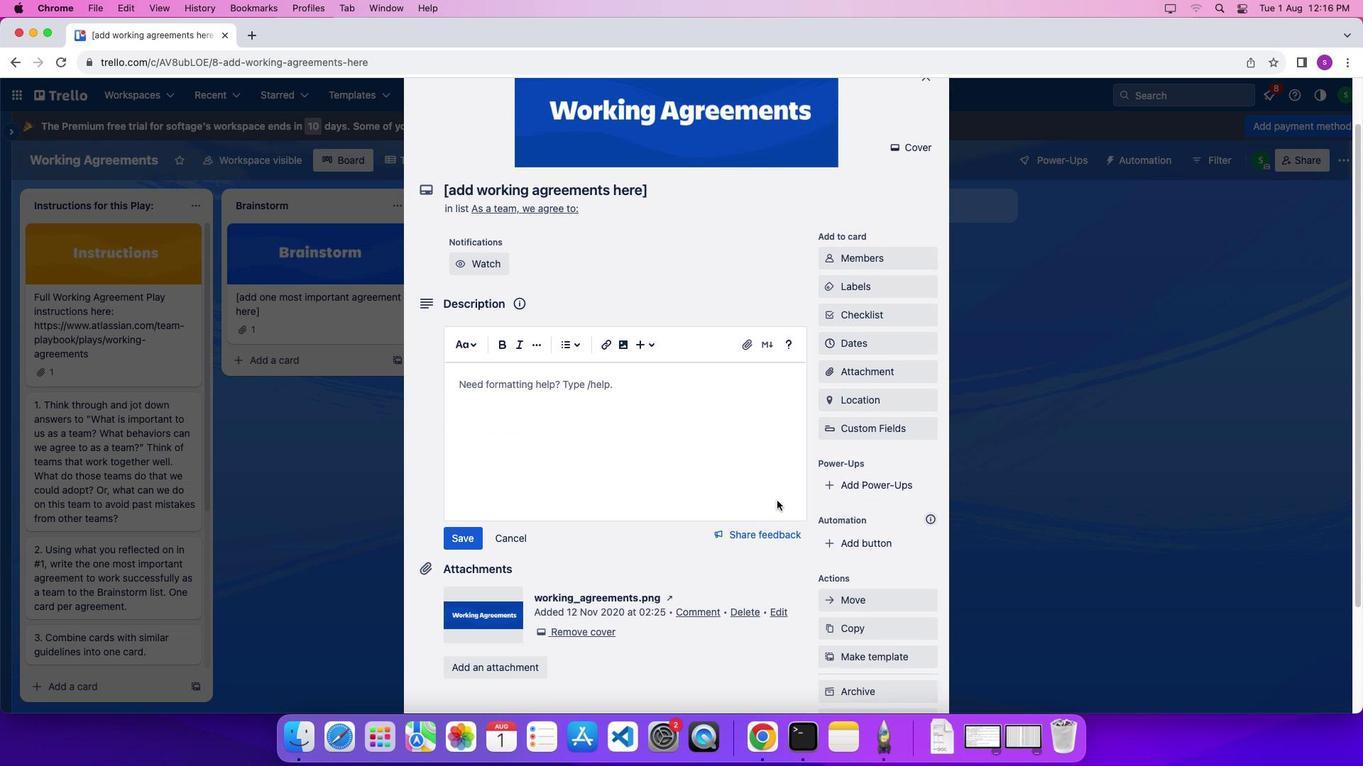 
Action: Mouse scrolled (776, 501) with delta (0, 0)
Screenshot: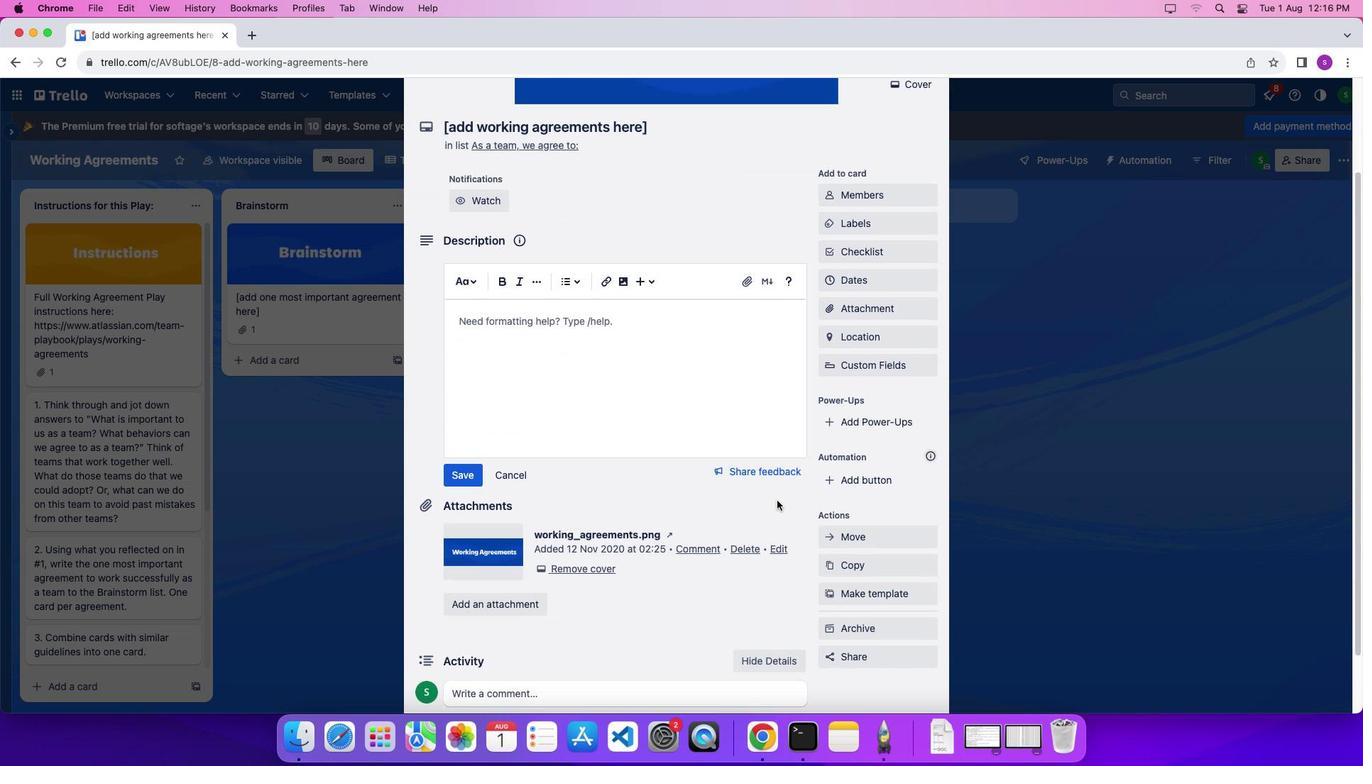 
Action: Mouse scrolled (776, 501) with delta (0, -4)
Screenshot: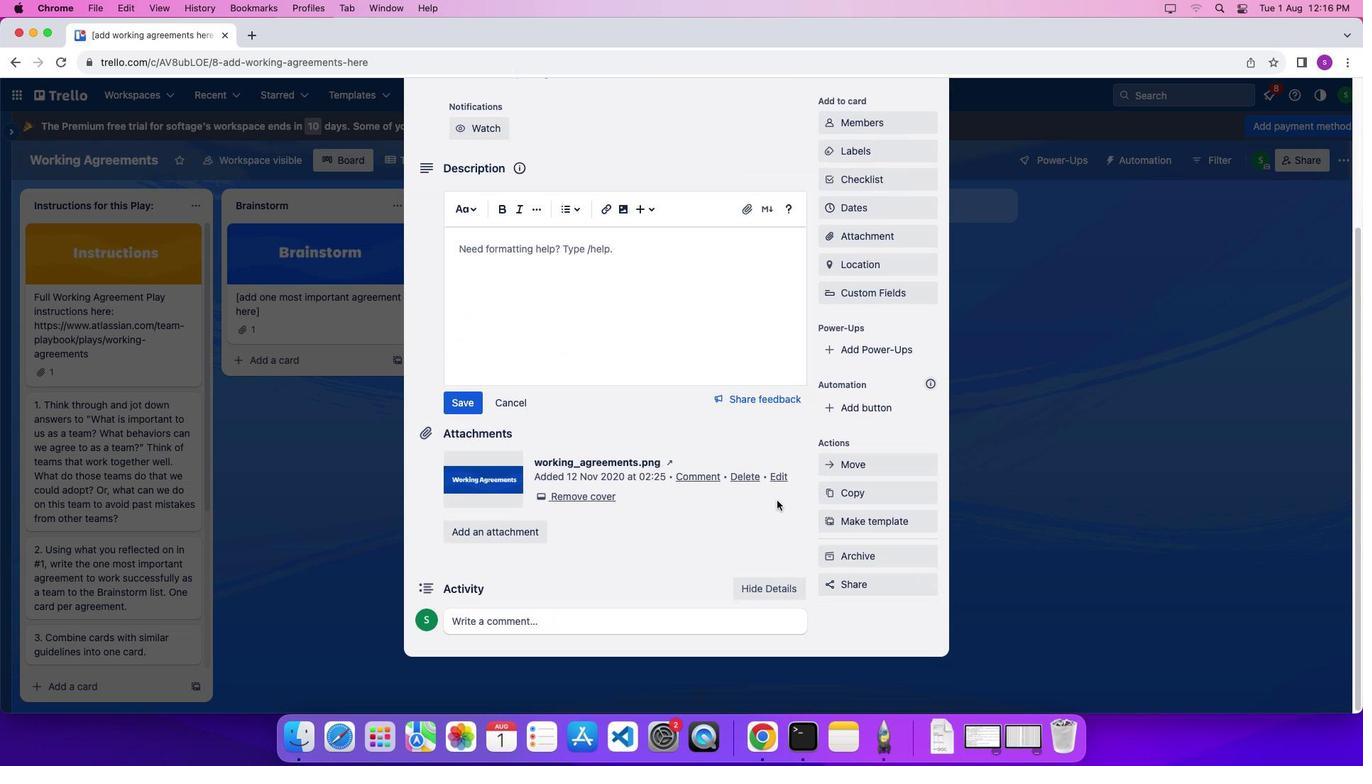 
Action: Mouse scrolled (776, 501) with delta (0, -5)
Screenshot: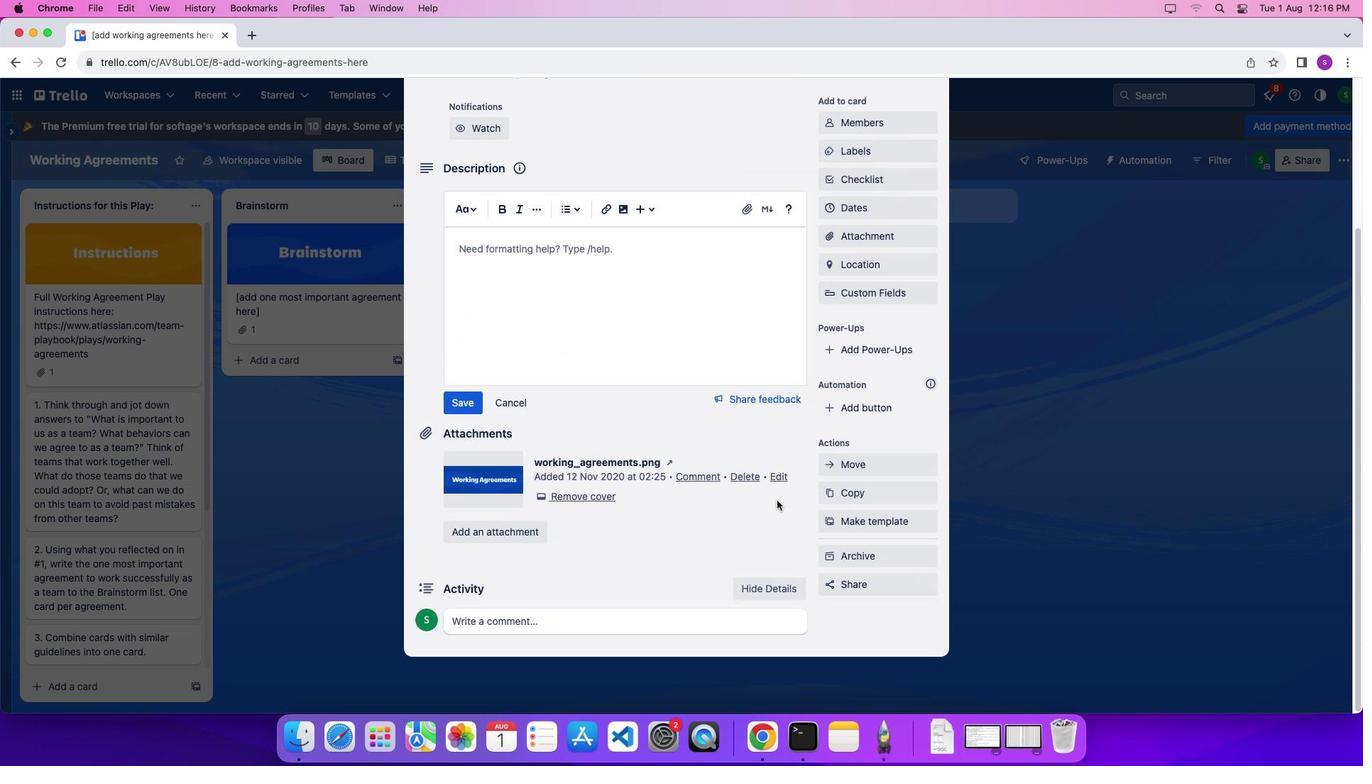 
Action: Mouse scrolled (776, 501) with delta (0, 0)
Screenshot: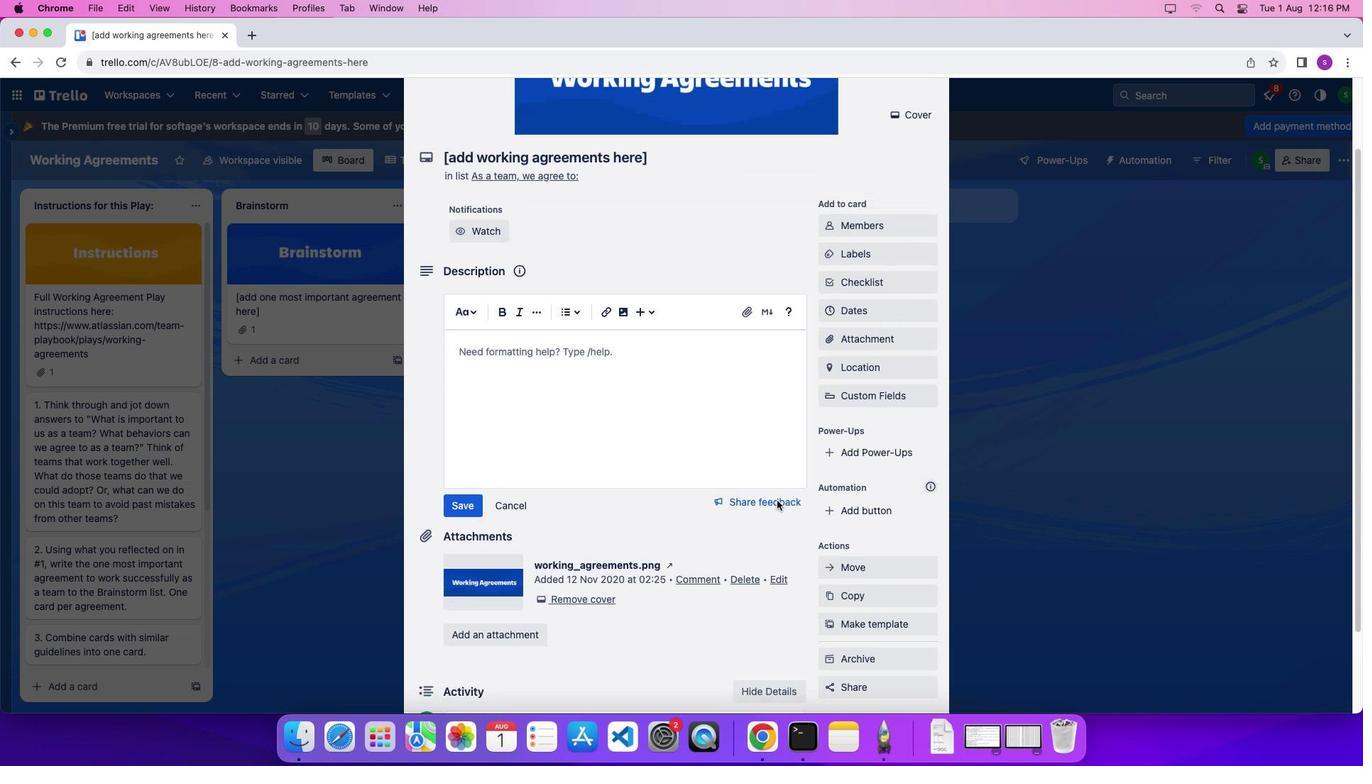 
Action: Mouse scrolled (776, 501) with delta (0, 0)
Screenshot: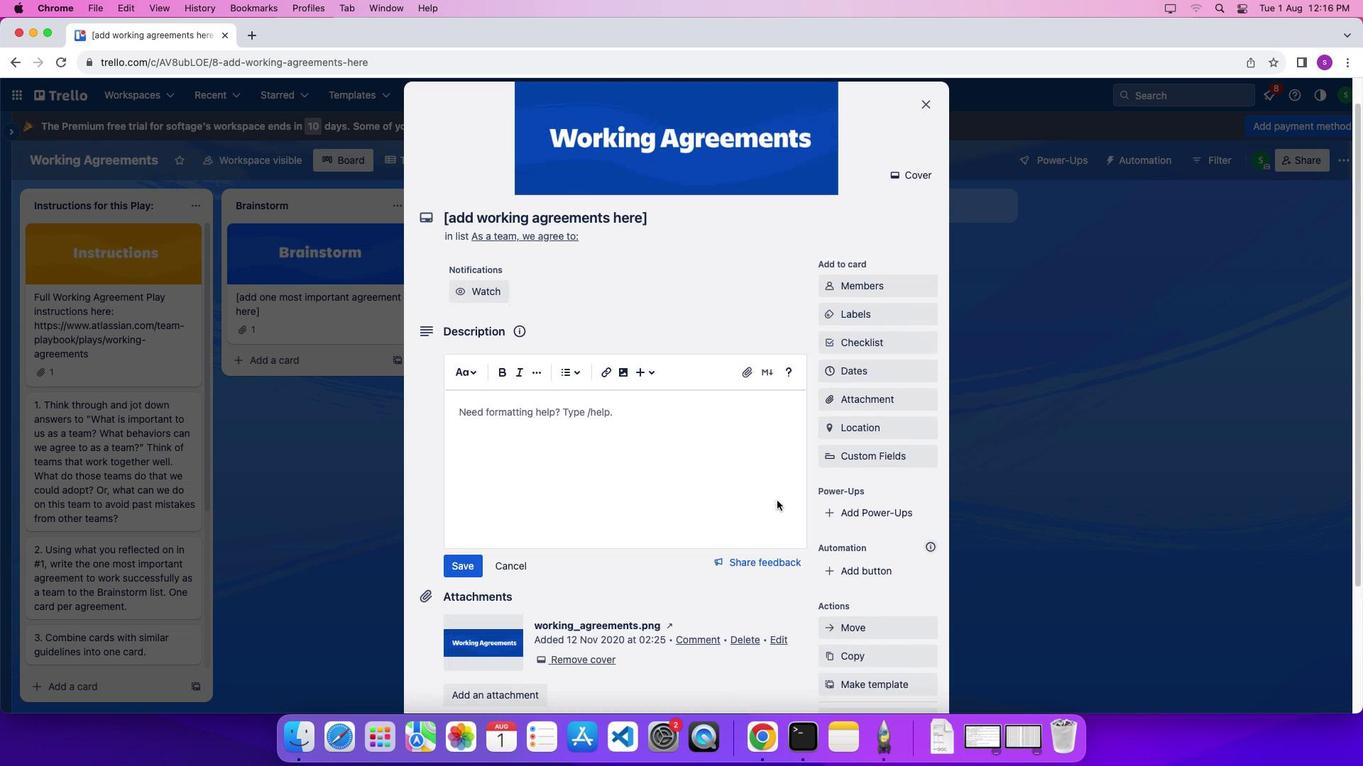 
Action: Mouse scrolled (776, 501) with delta (0, 5)
Screenshot: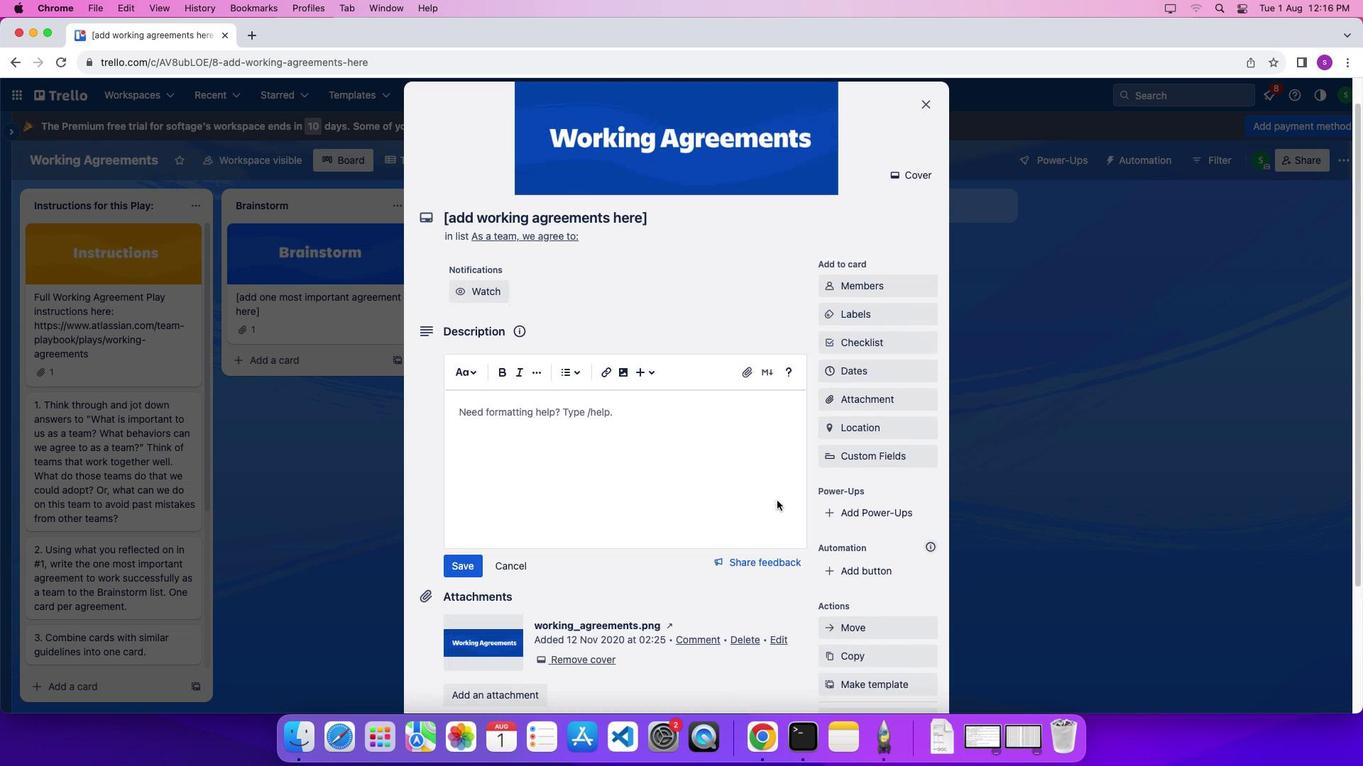 
Action: Mouse scrolled (776, 501) with delta (0, 9)
Screenshot: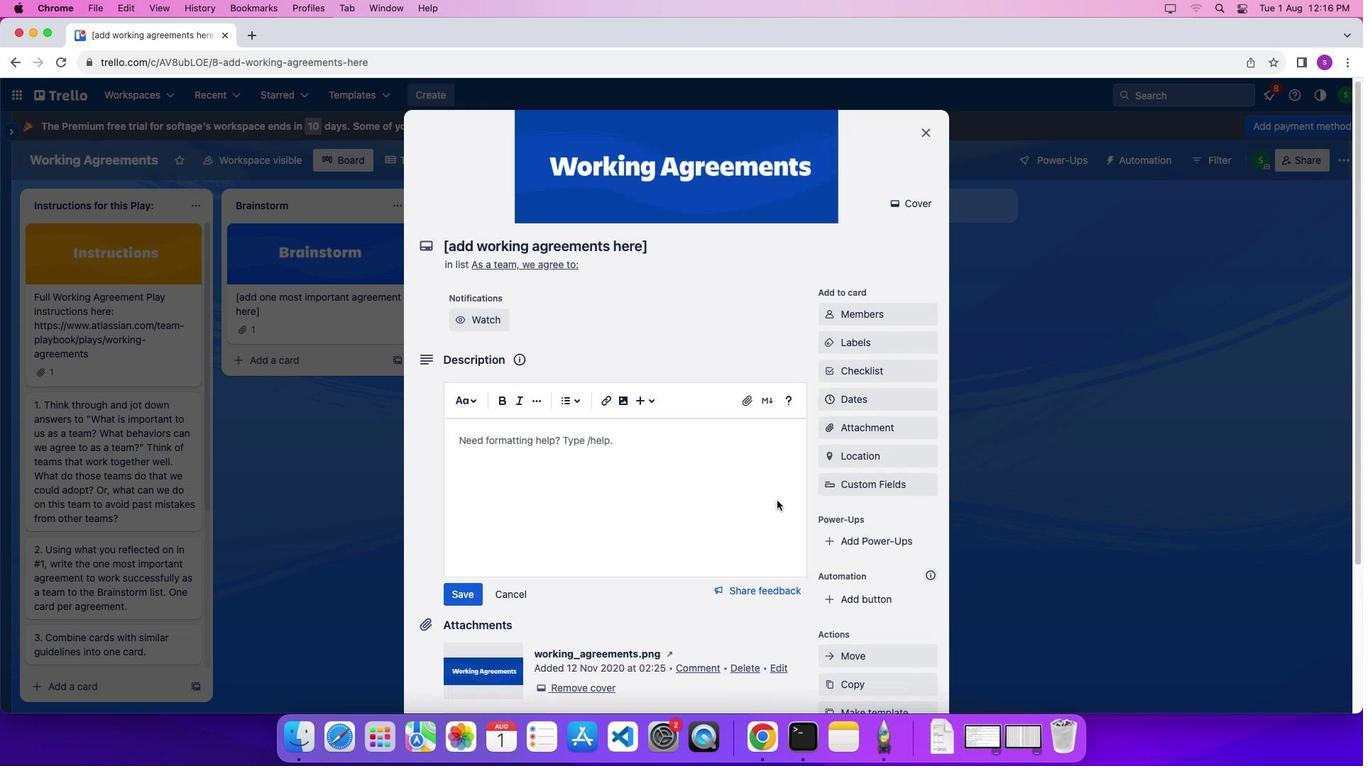 
Action: Mouse moved to (927, 139)
Screenshot: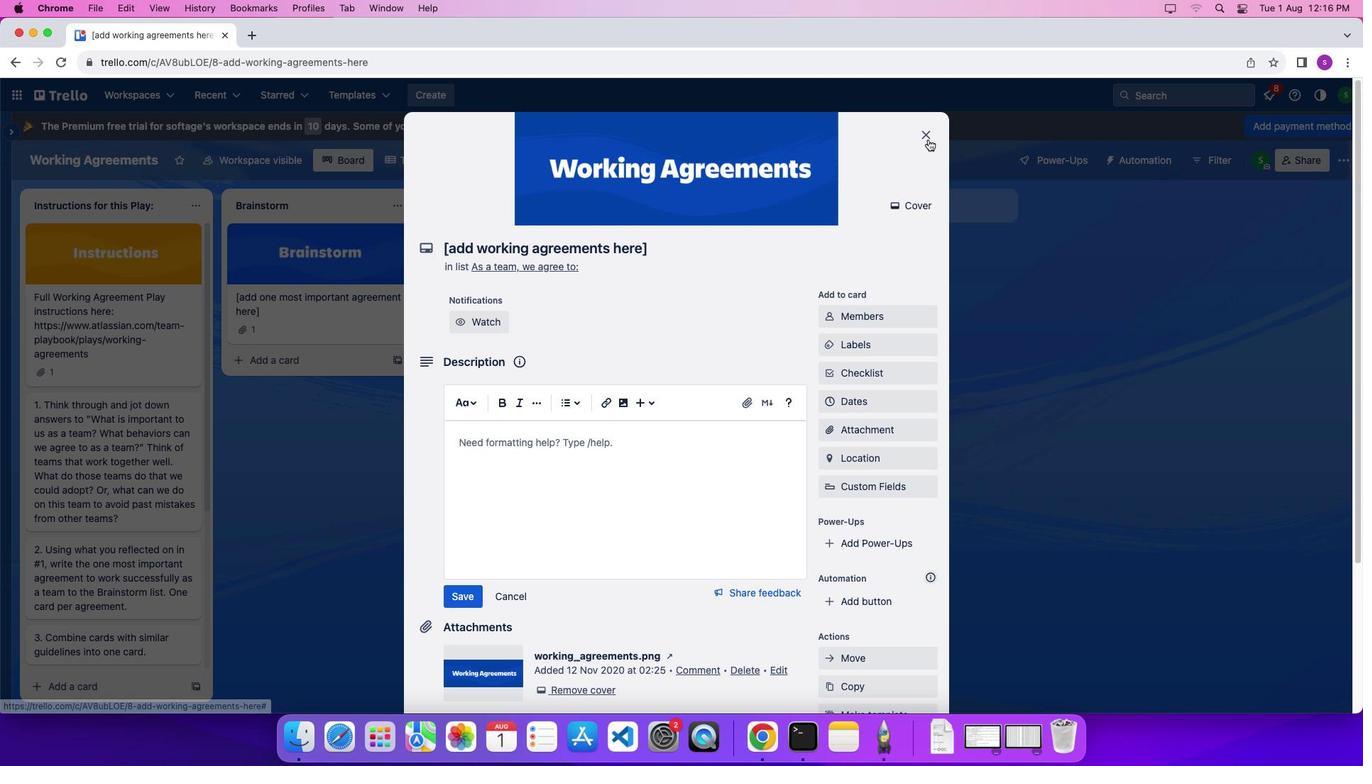 
Action: Mouse pressed left at (927, 139)
Screenshot: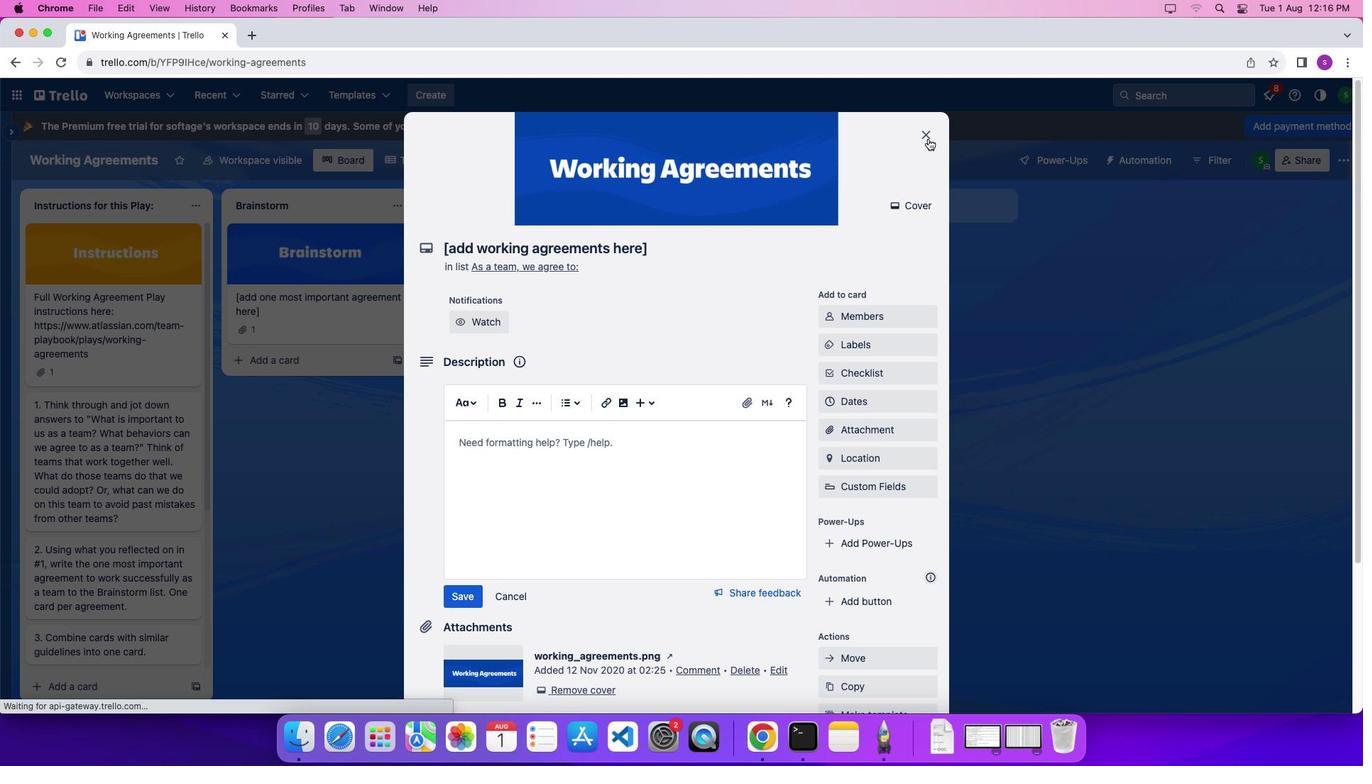 
Action: Mouse moved to (885, 210)
Screenshot: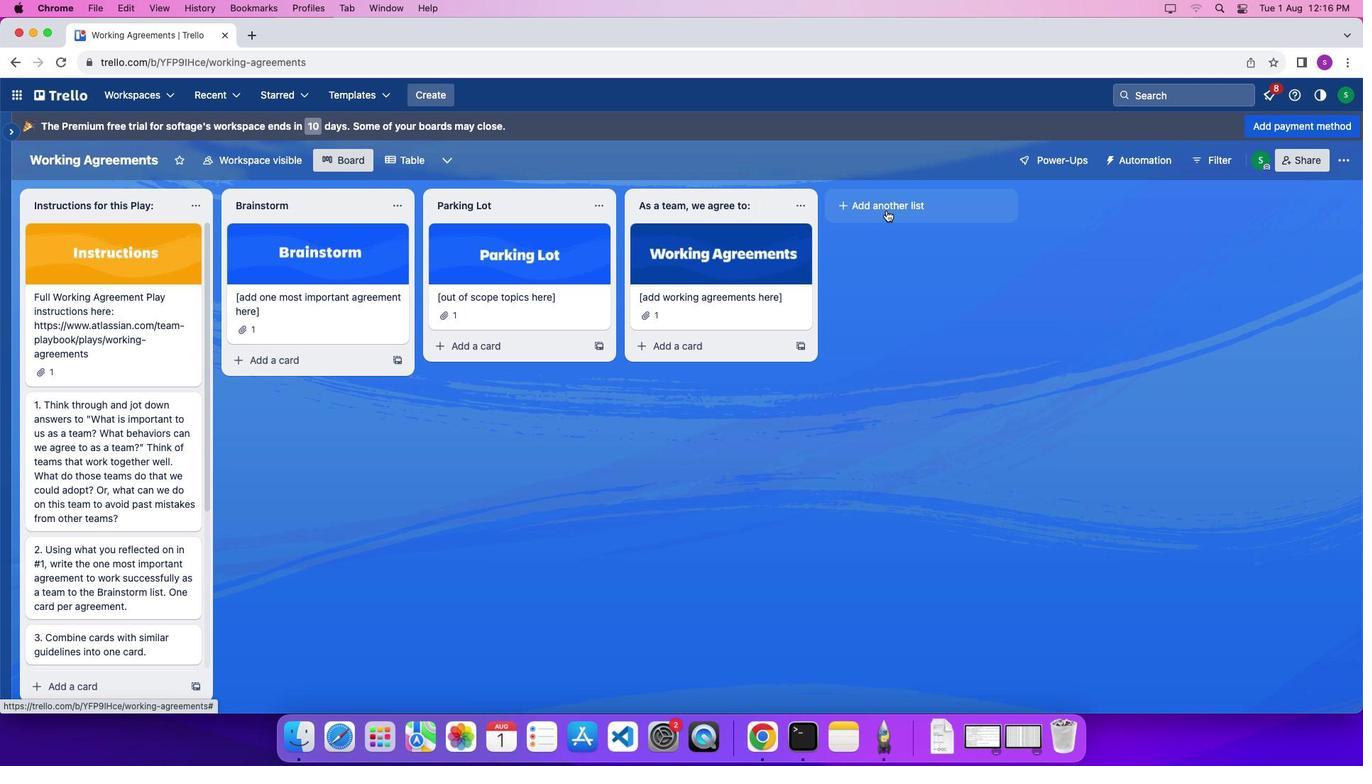 
Action: Mouse pressed left at (885, 210)
Screenshot: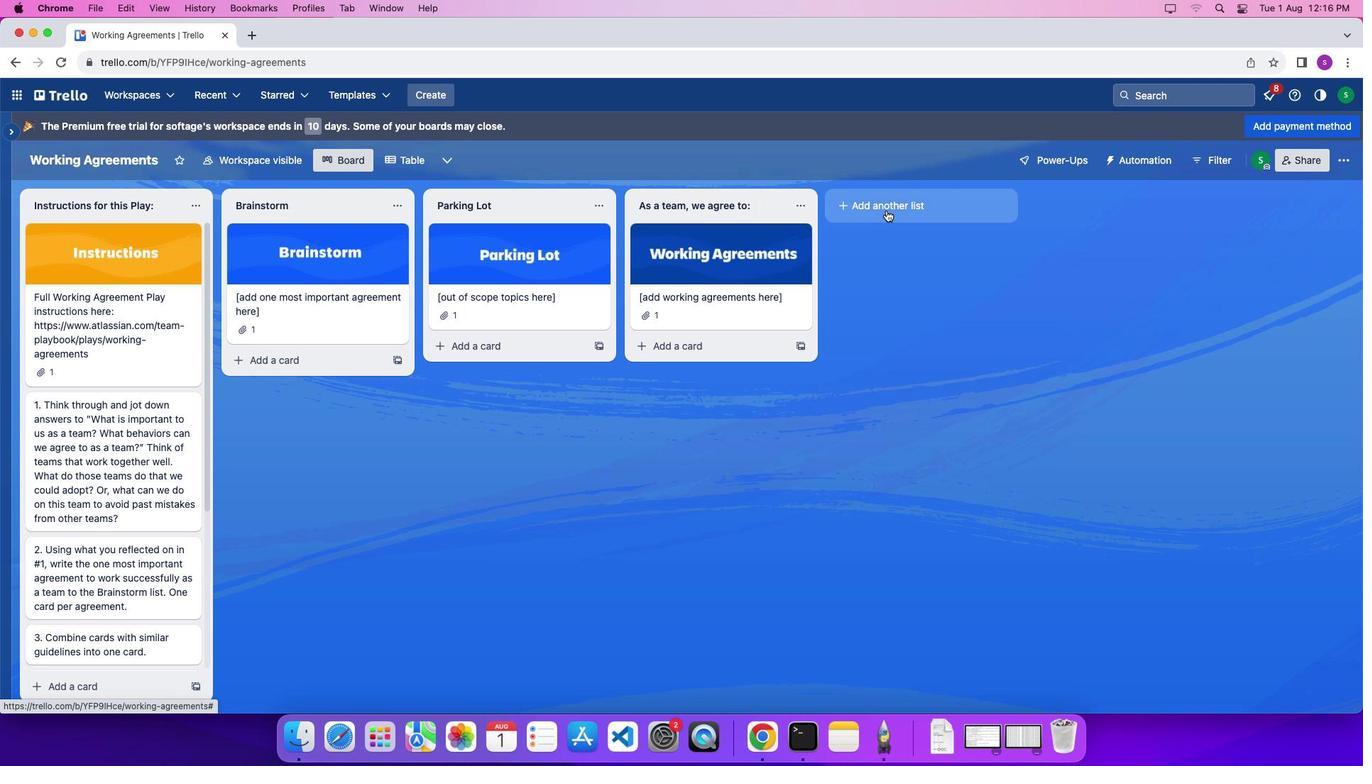 
Action: Mouse moved to (885, 201)
Screenshot: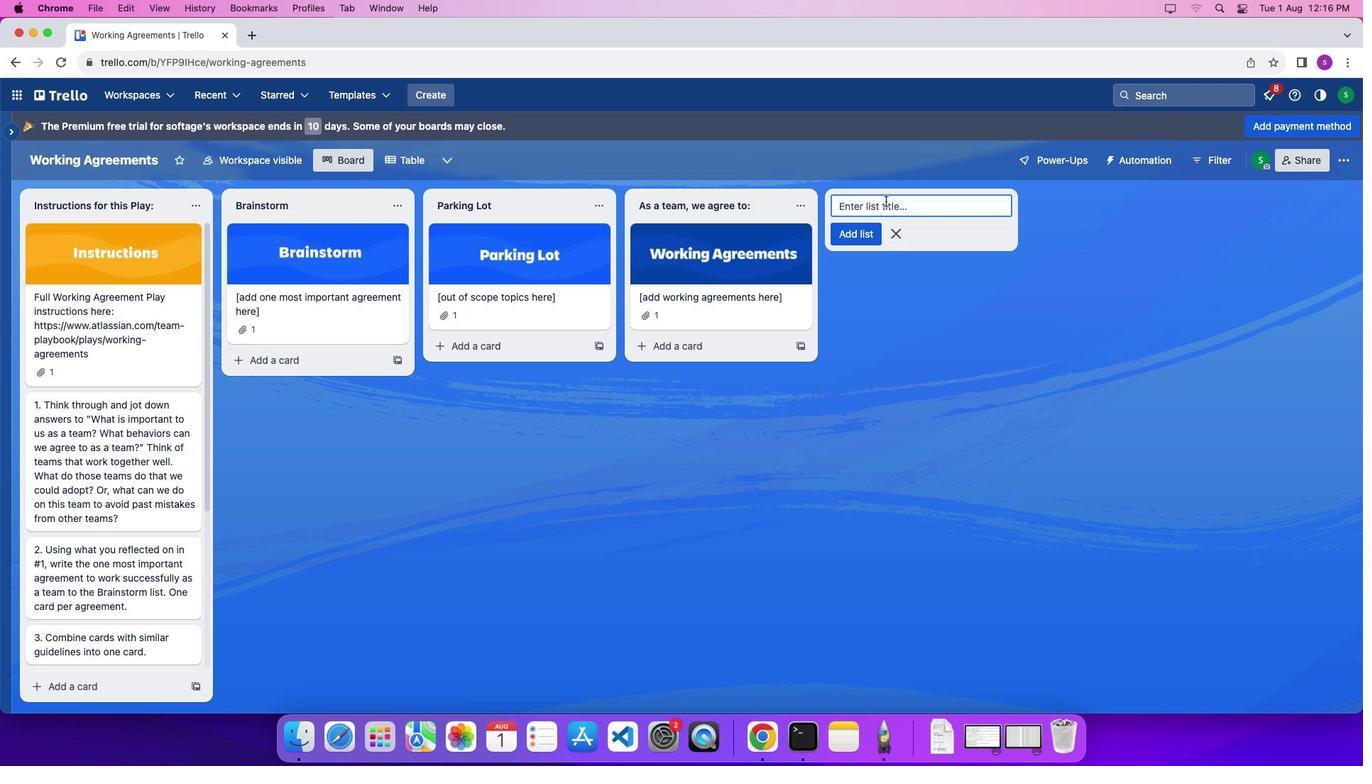 
Action: Mouse pressed left at (885, 201)
Screenshot: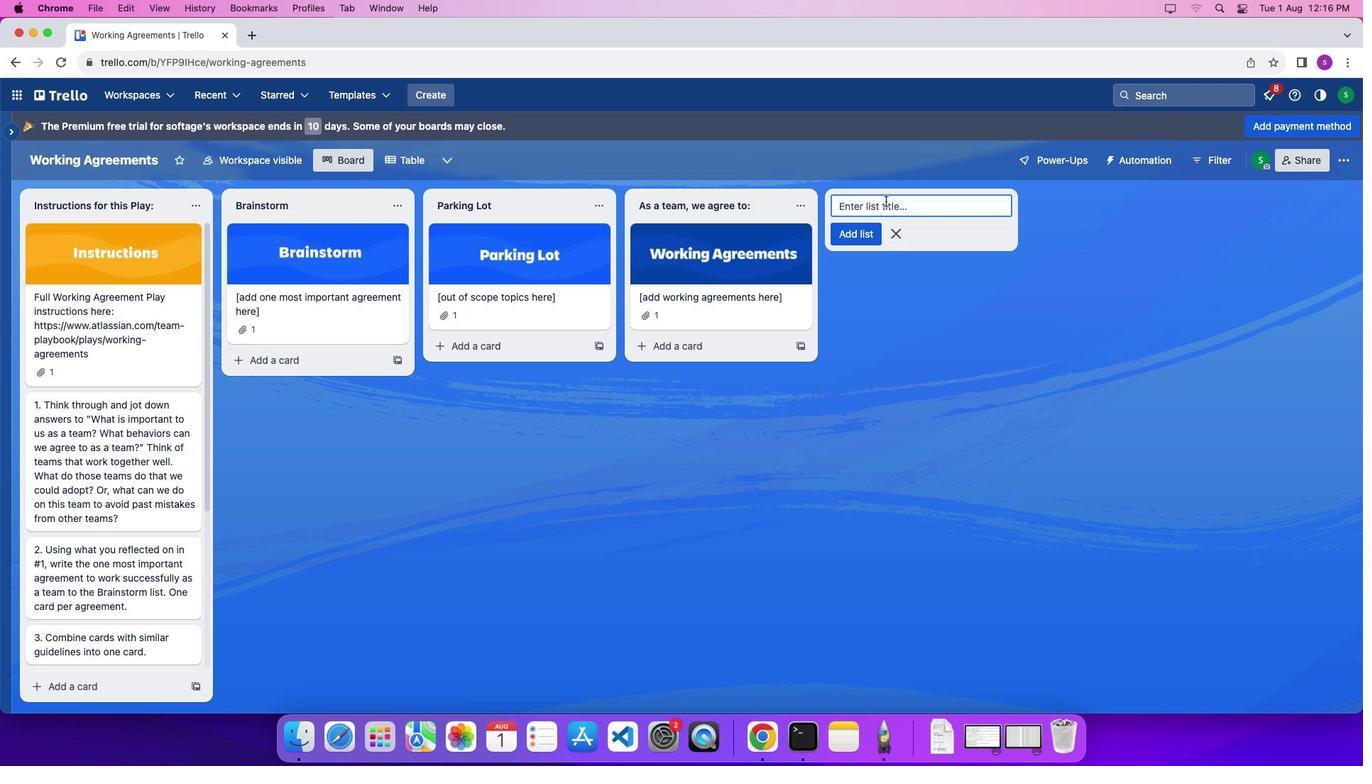 
Action: Mouse moved to (887, 201)
Screenshot: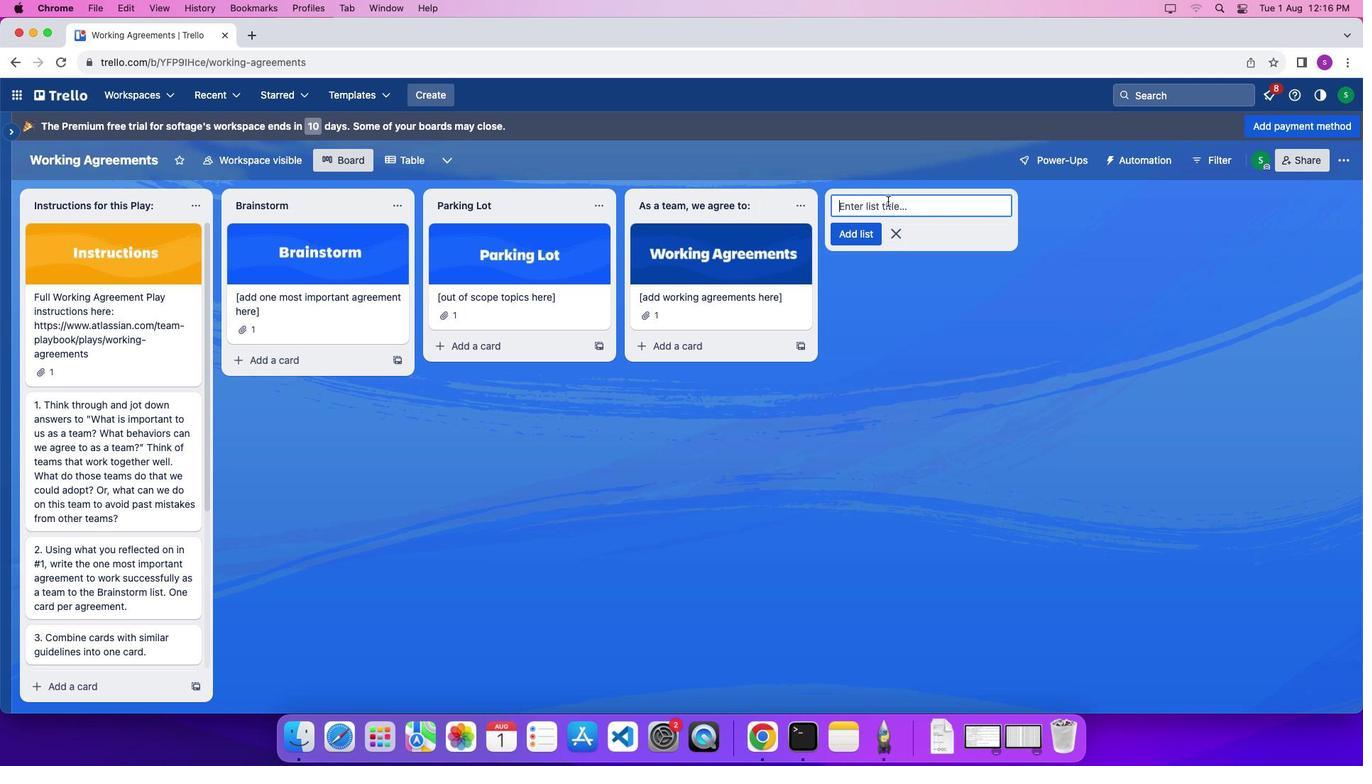 
Action: Key pressed Key.shift'D''A''C''I'Key.spaceKey.shift'D''e''c''i''s''i''o''n'Key.spaceKey.shift'M''a''k''i''n''g'Key.enterKey.shift'A''t''l''a''s''s''i''a''a''a''n'Key.spaceKey.backspace"'"'s'Key.space'9''0'Key.spaceKey.shift'D''a''y'Key.spaceKey.shift'P''l''a''n'Key.enterKey.shift'N''e''w'Key.spaceKey.shift'H''o''o'Key.backspace'i''r''e'Key.spaceKey.shift'O''n''b''o''a''r''d''i''n''g'Key.enter
Screenshot: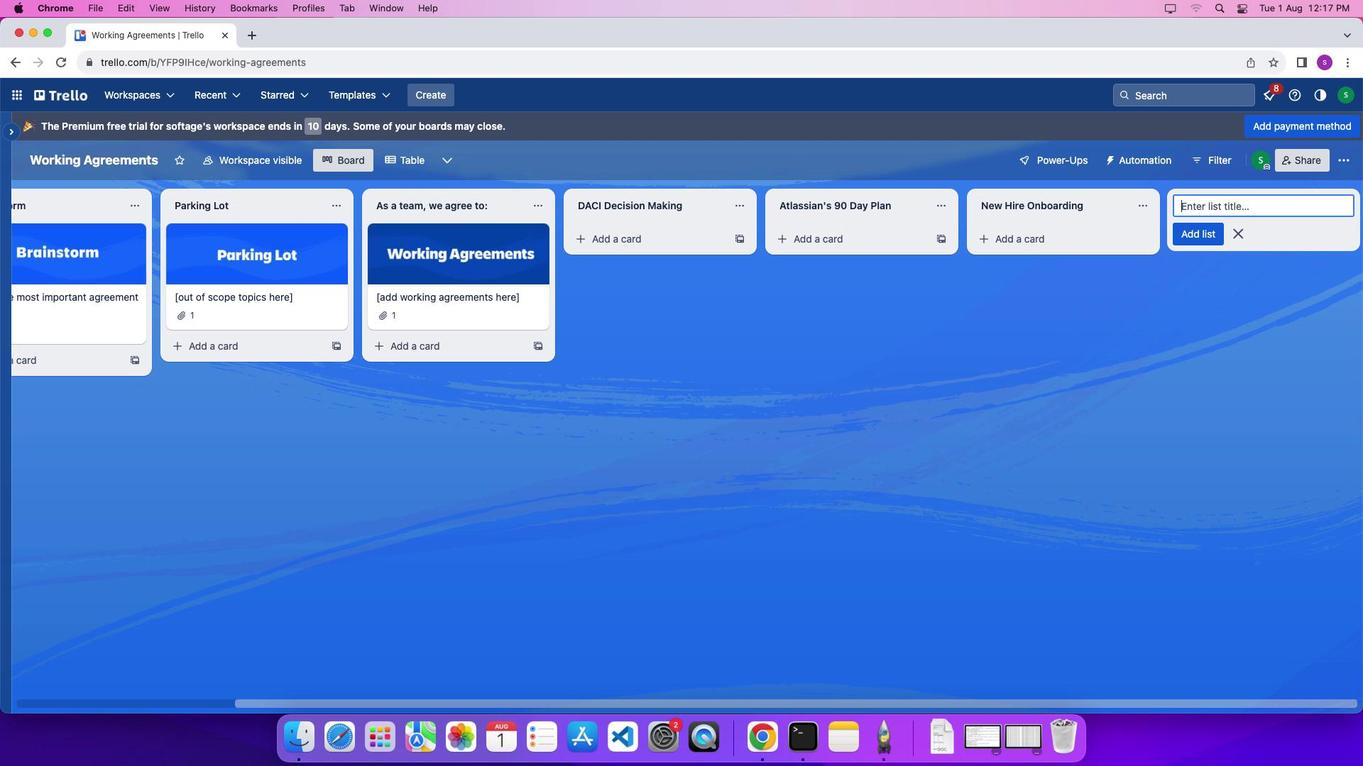 
Action: Mouse moved to (1240, 229)
Screenshot: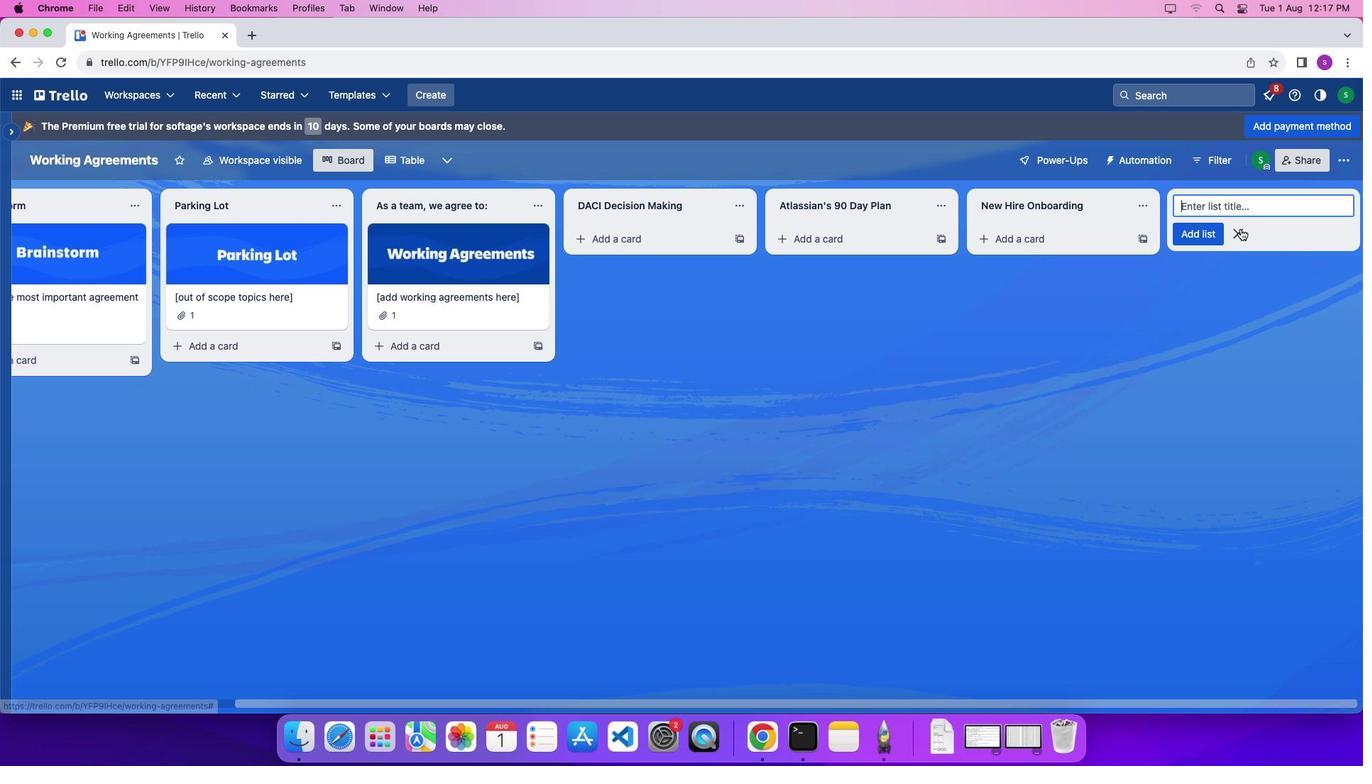 
Action: Mouse pressed left at (1240, 229)
Screenshot: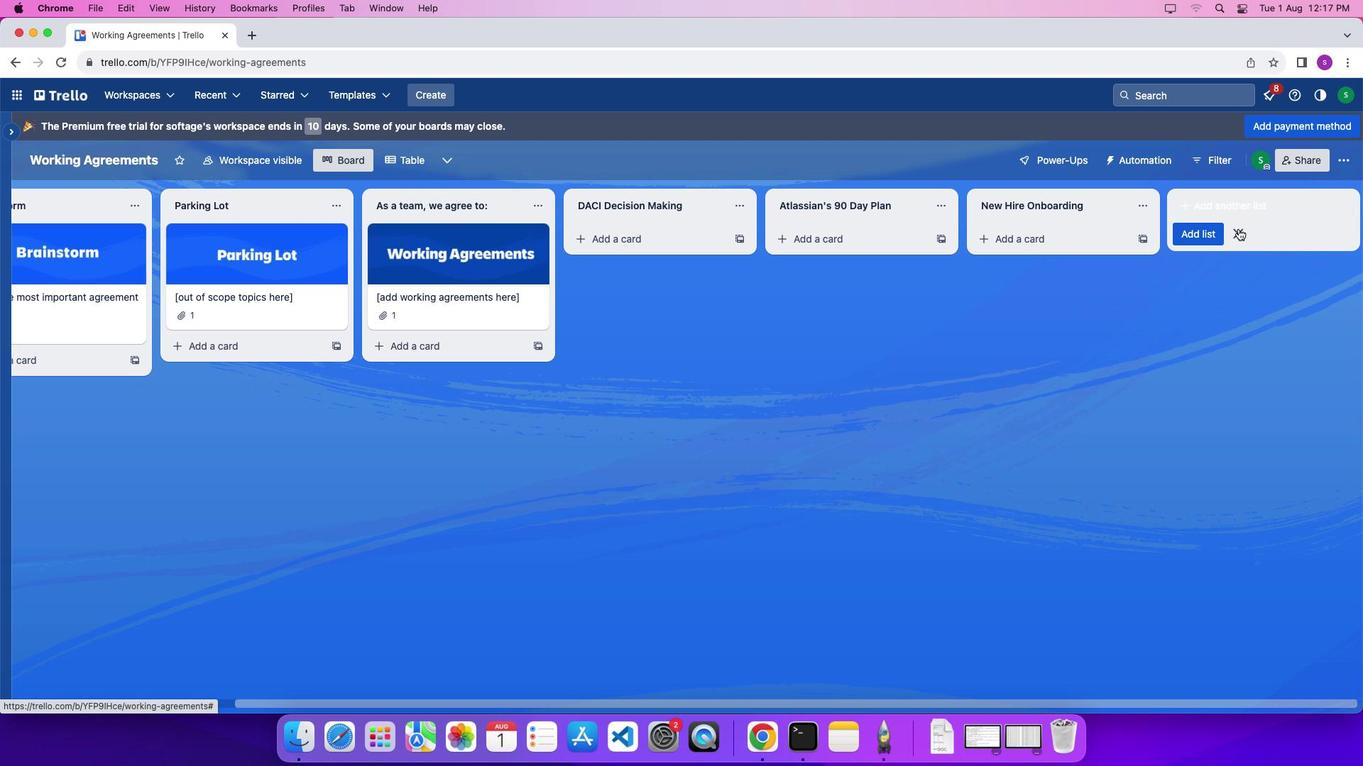 
Action: Mouse moved to (642, 242)
Screenshot: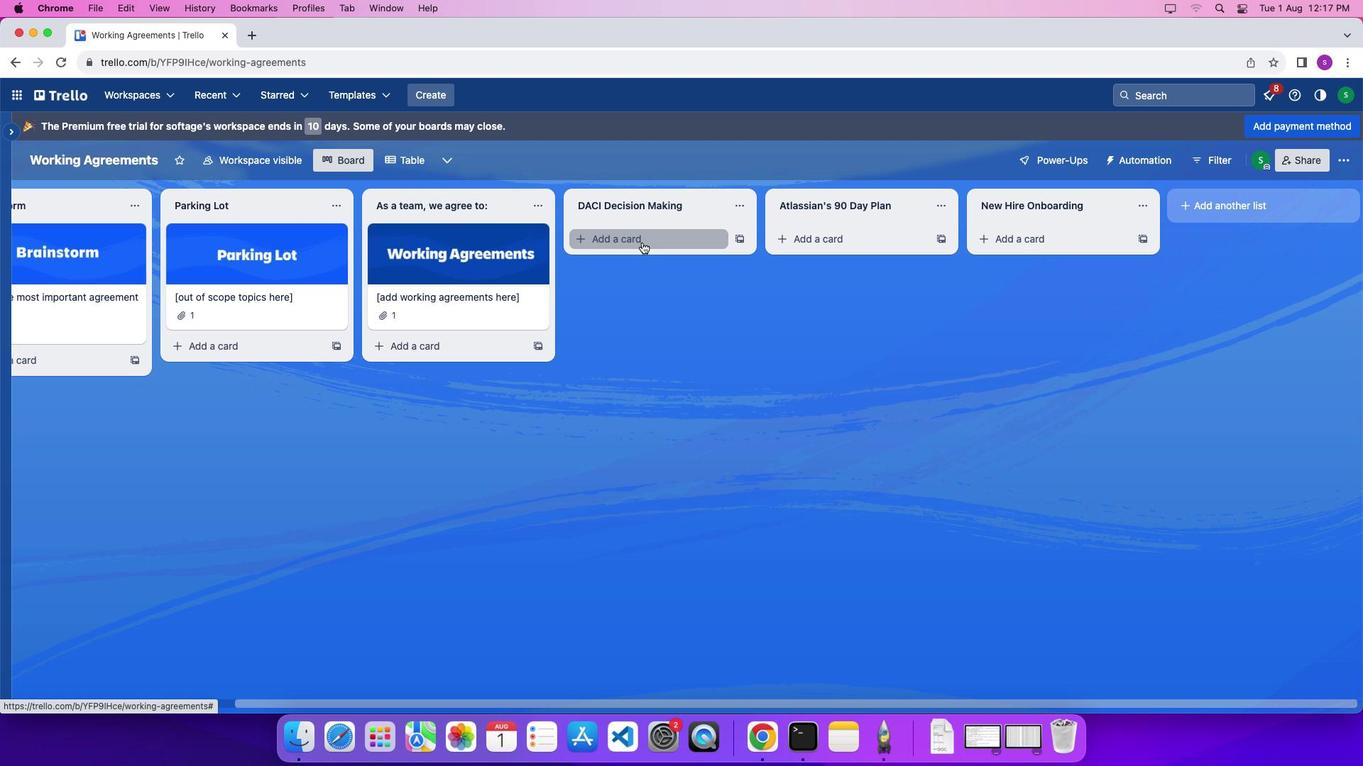 
Action: Mouse pressed left at (642, 242)
Screenshot: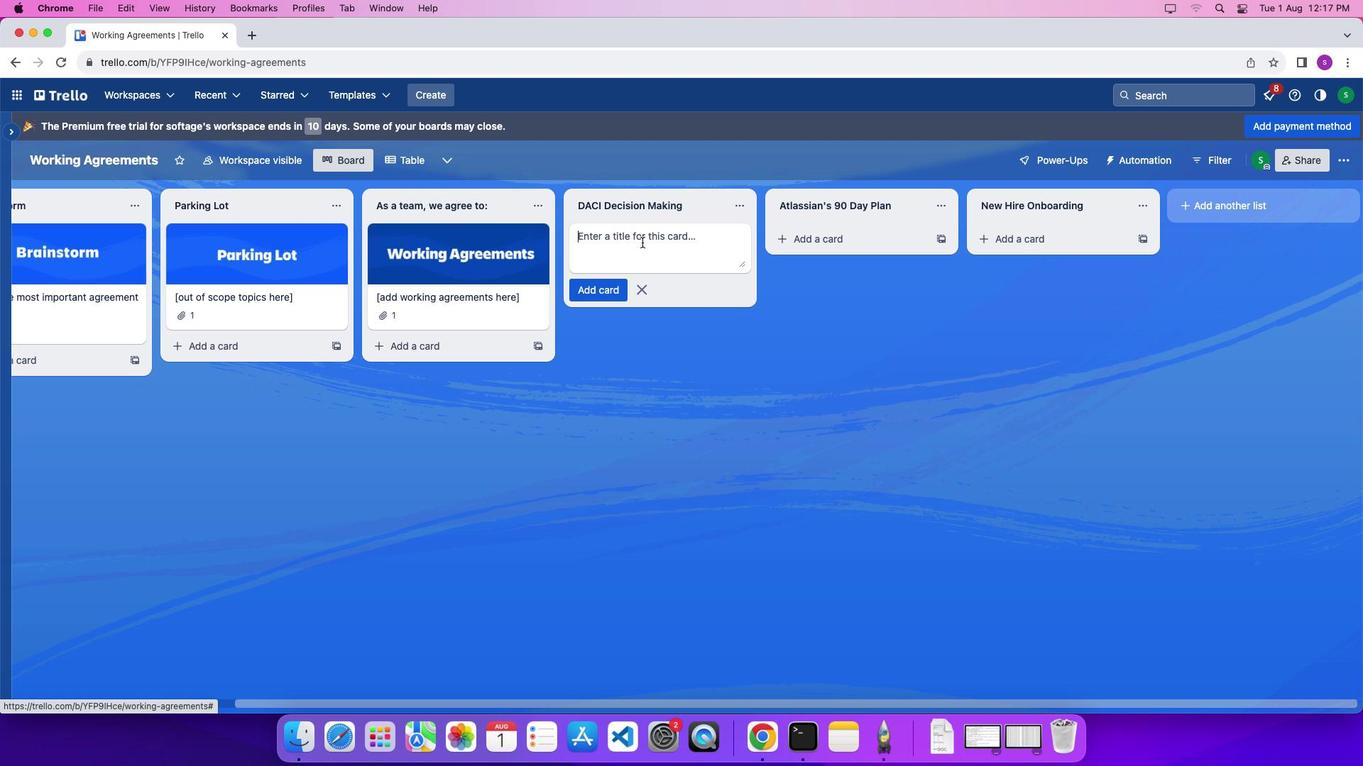 
Action: Mouse moved to (650, 244)
Screenshot: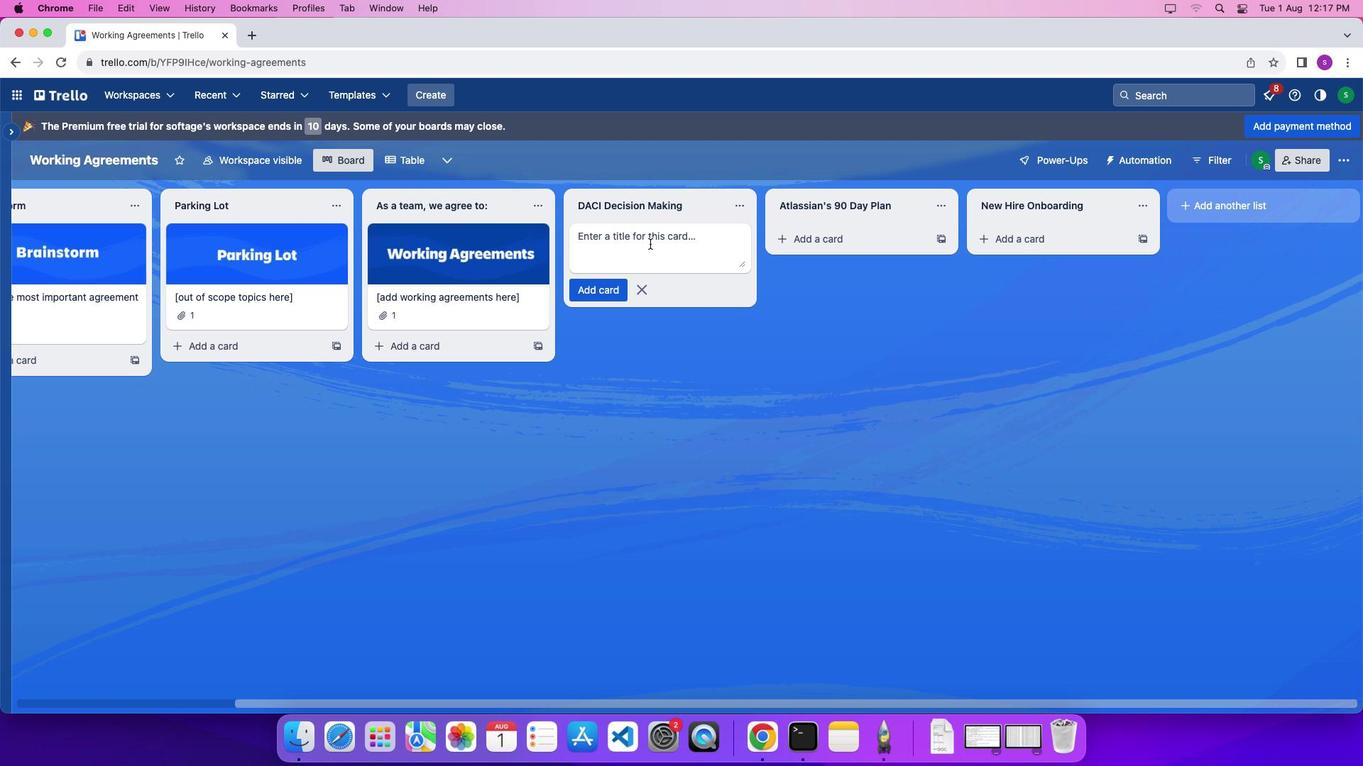 
Action: Mouse pressed left at (650, 244)
Screenshot: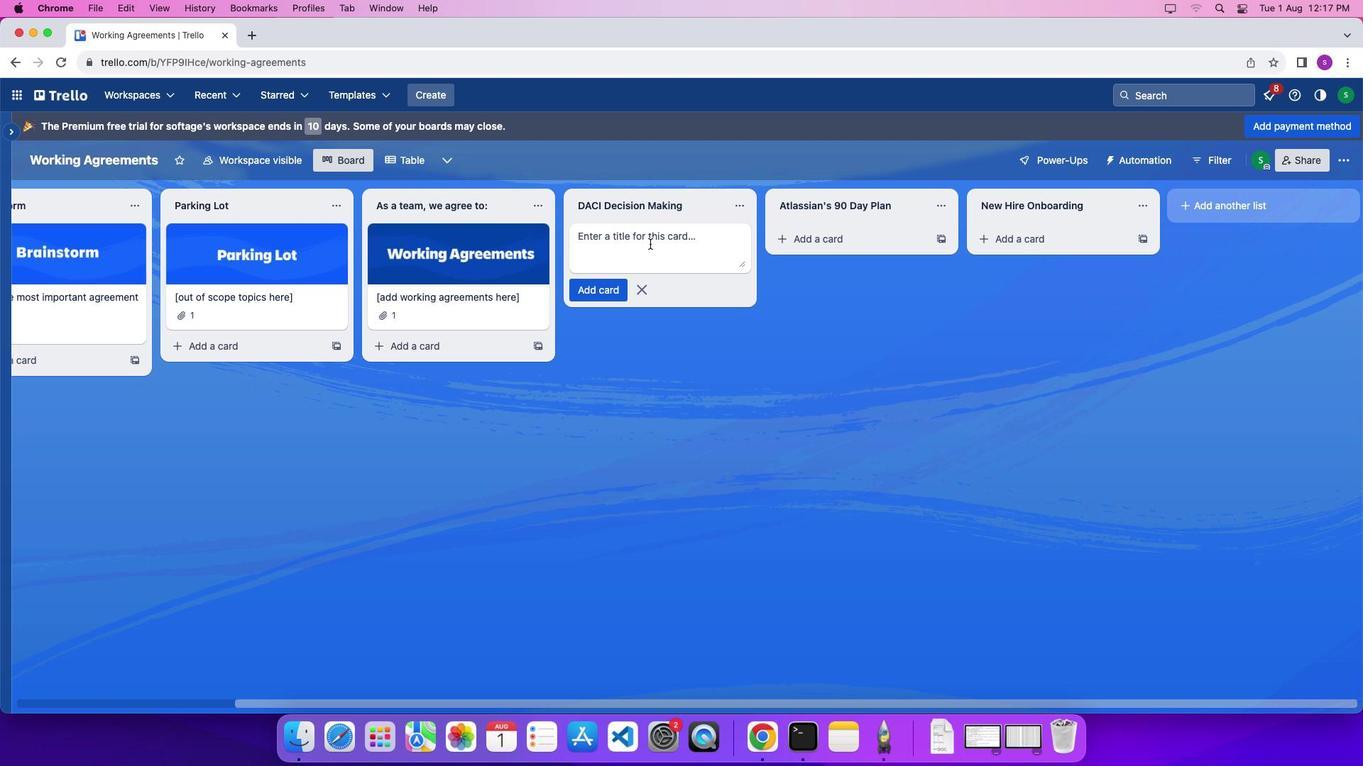 
Action: Key pressed Key.shift'D''e''c''i''s''i''o''n'Key.enter
Screenshot: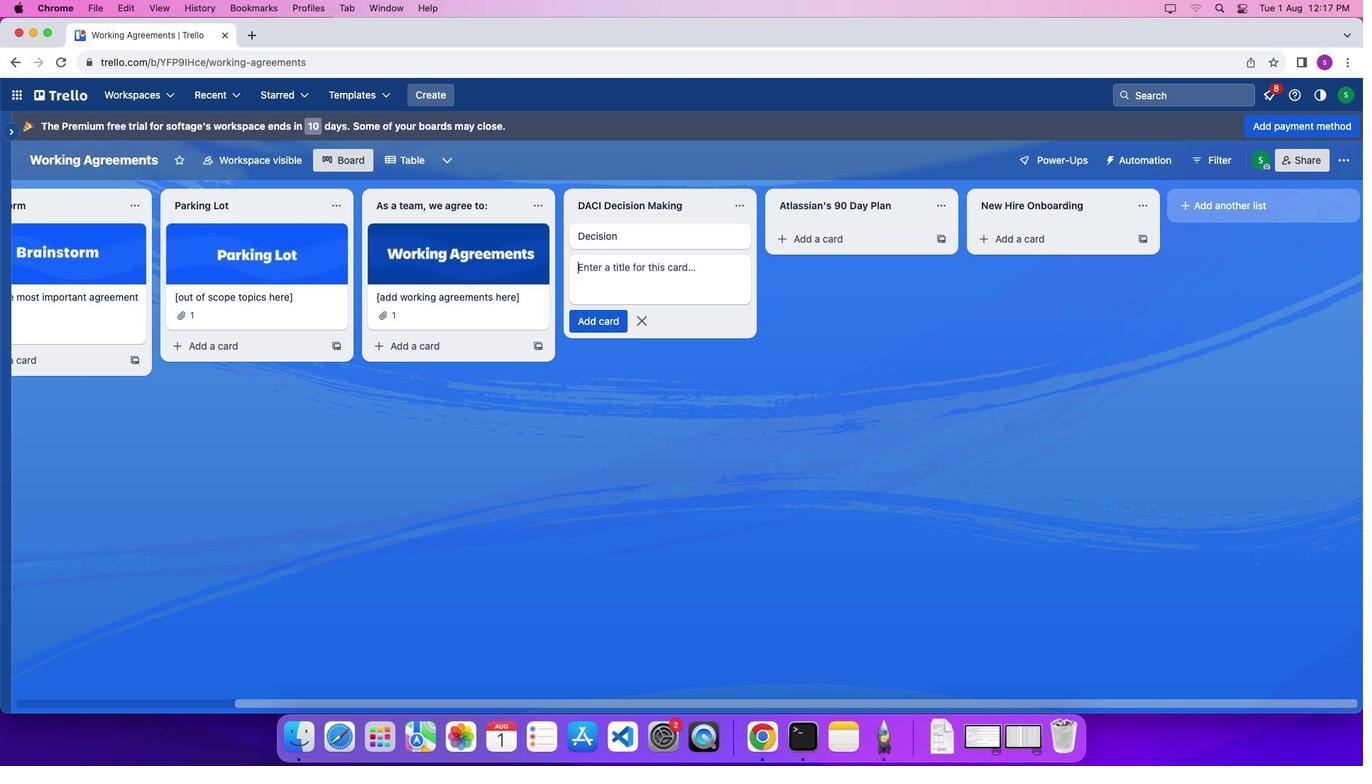 
Action: Mouse moved to (799, 242)
Screenshot: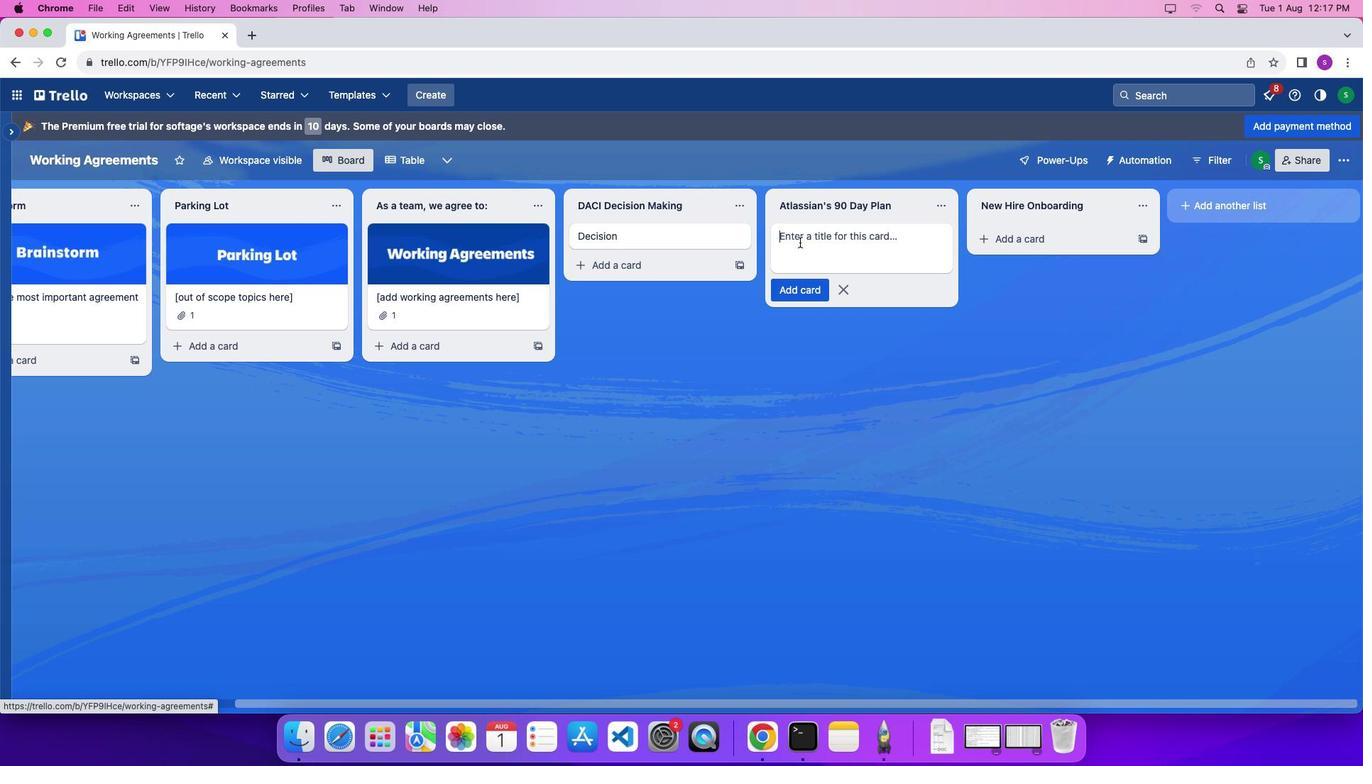 
Action: Mouse pressed left at (799, 242)
Screenshot: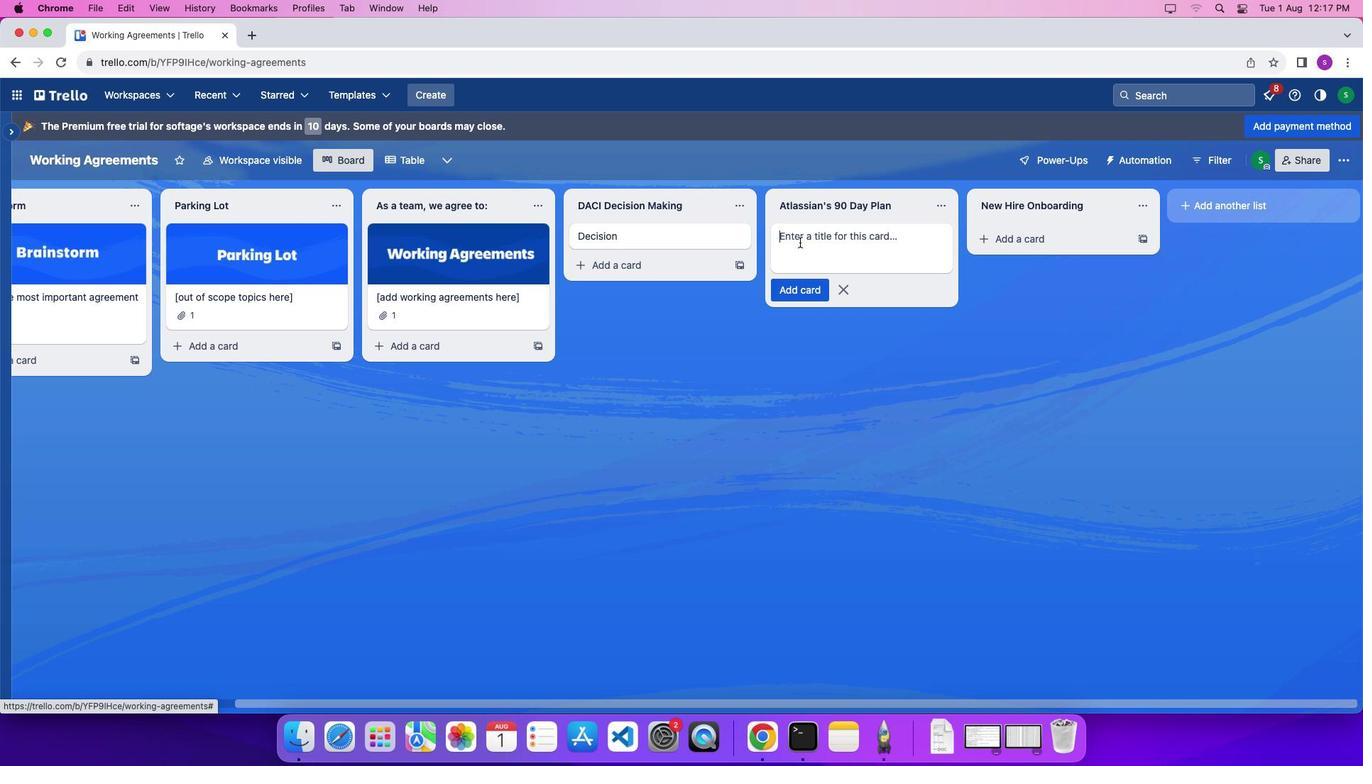 
Action: Mouse moved to (799, 242)
Screenshot: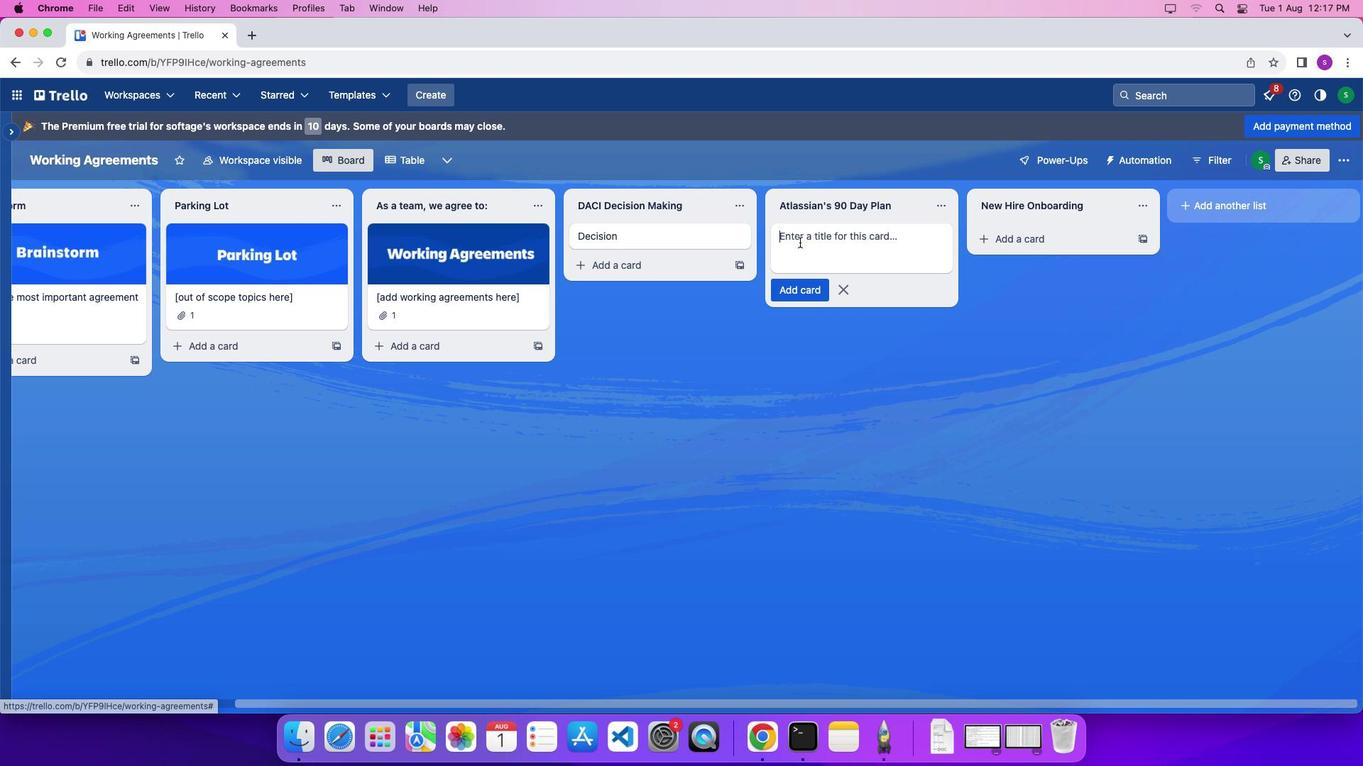 
Action: Mouse pressed left at (799, 242)
Screenshot: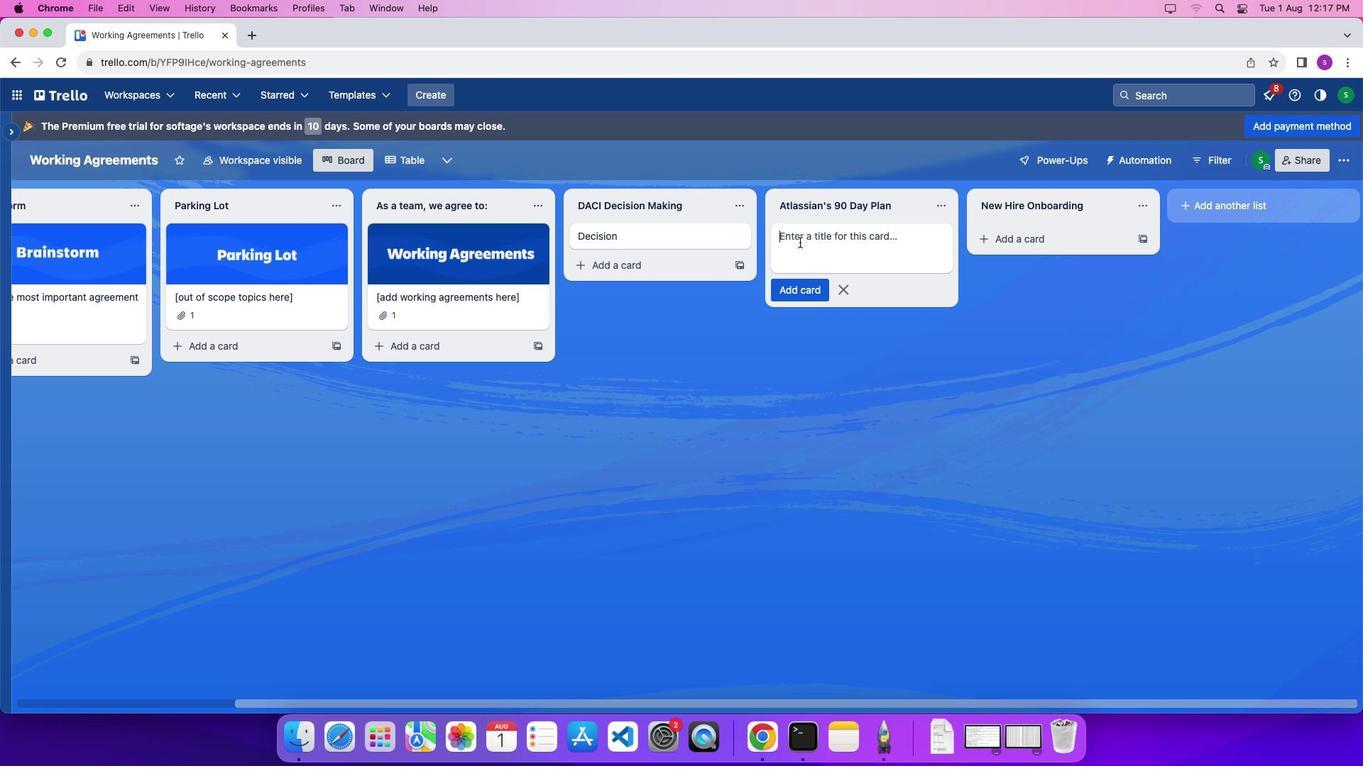 
Action: Key pressed Key.shift'P''l''a''n''n''i''n''g'Key.enter
Screenshot: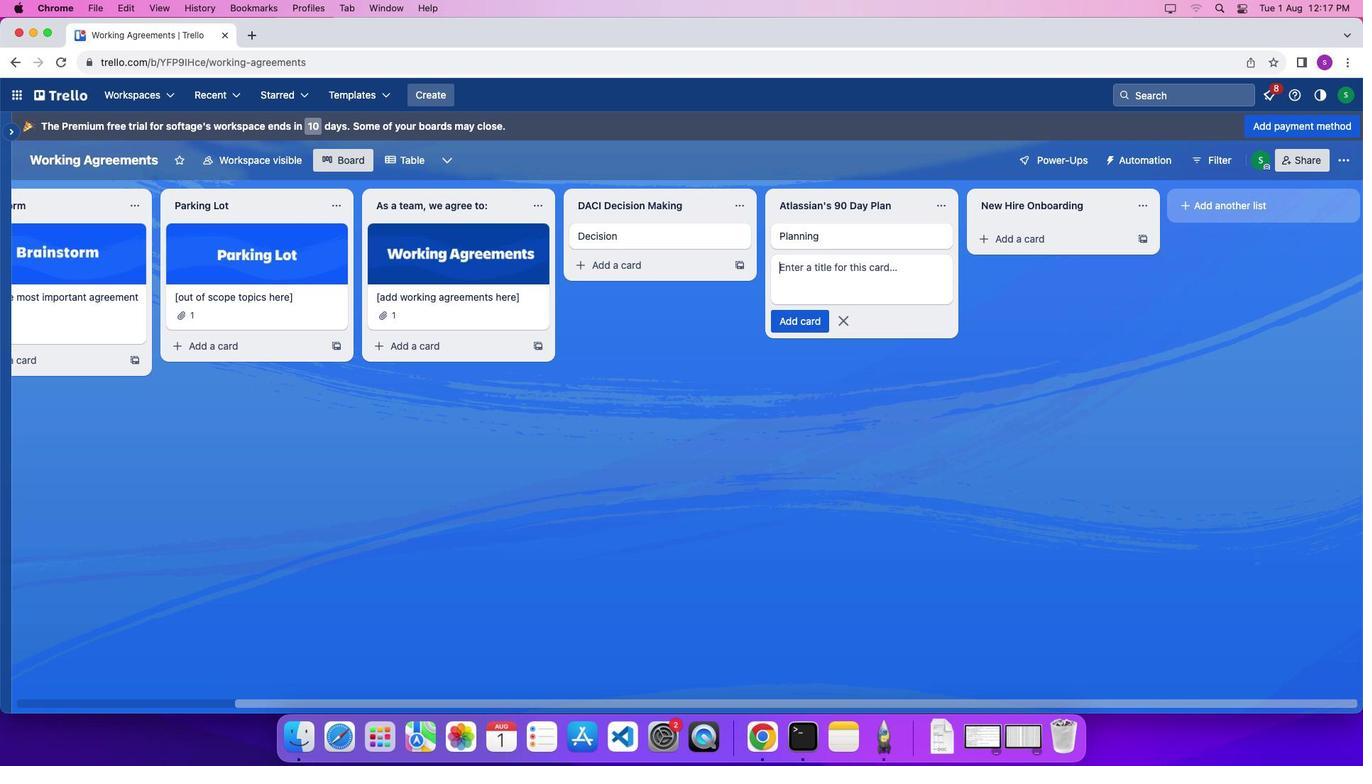 
Action: Mouse moved to (1000, 232)
Screenshot: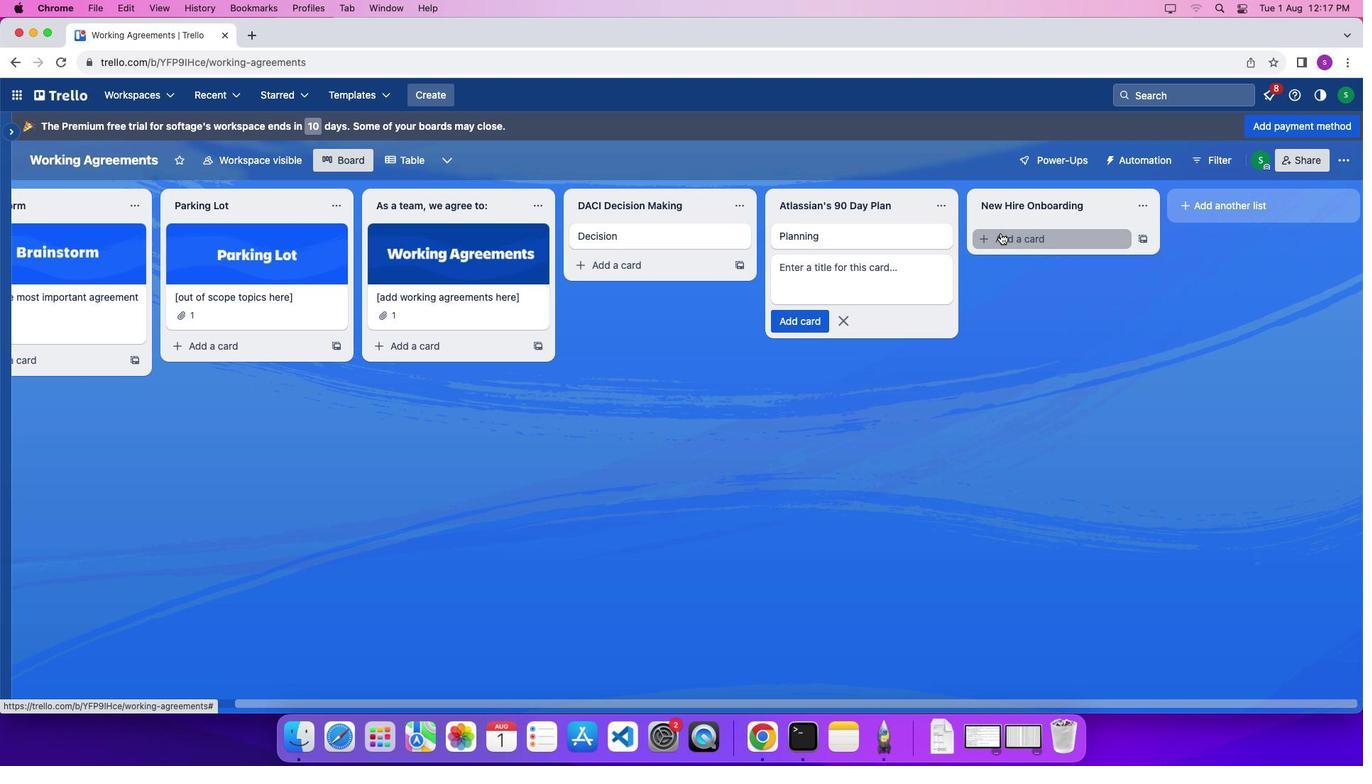 
Action: Mouse pressed left at (1000, 232)
Screenshot: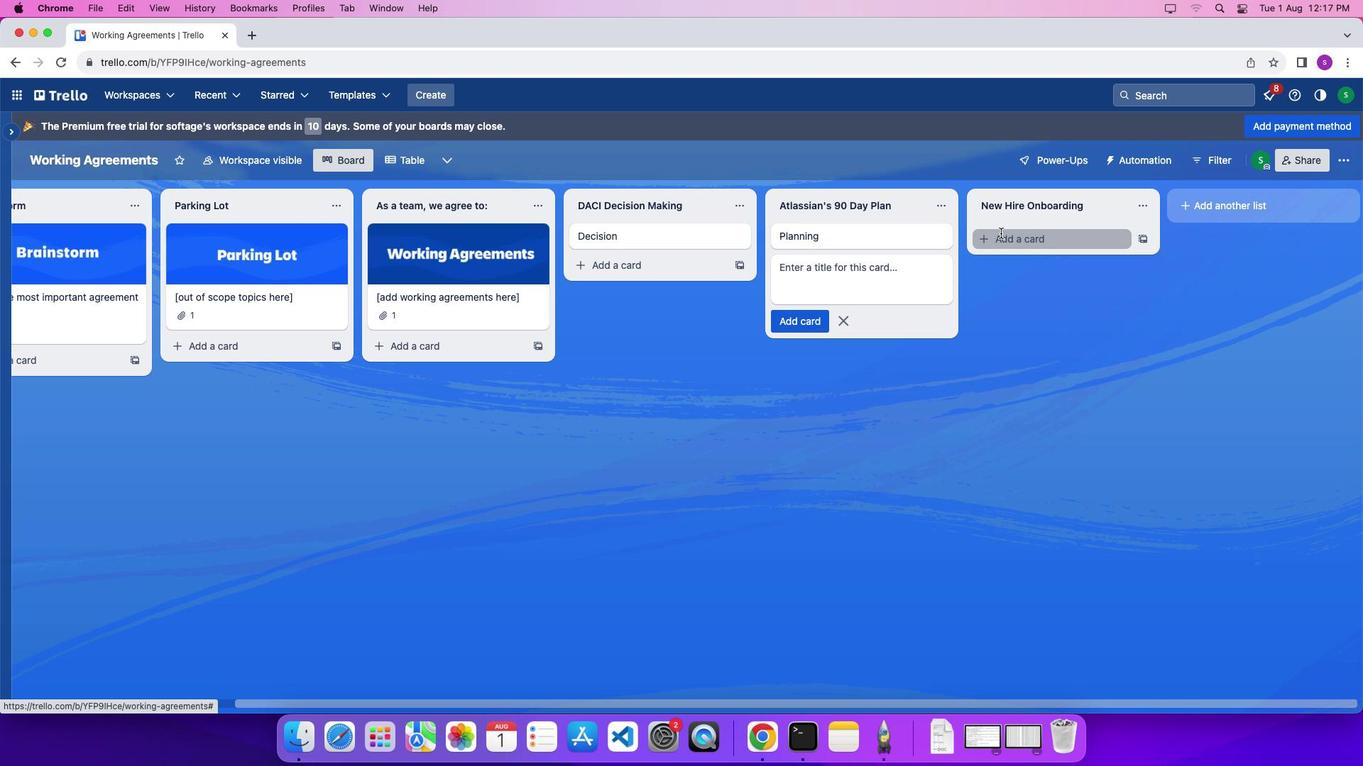 
Action: Mouse moved to (1002, 241)
Screenshot: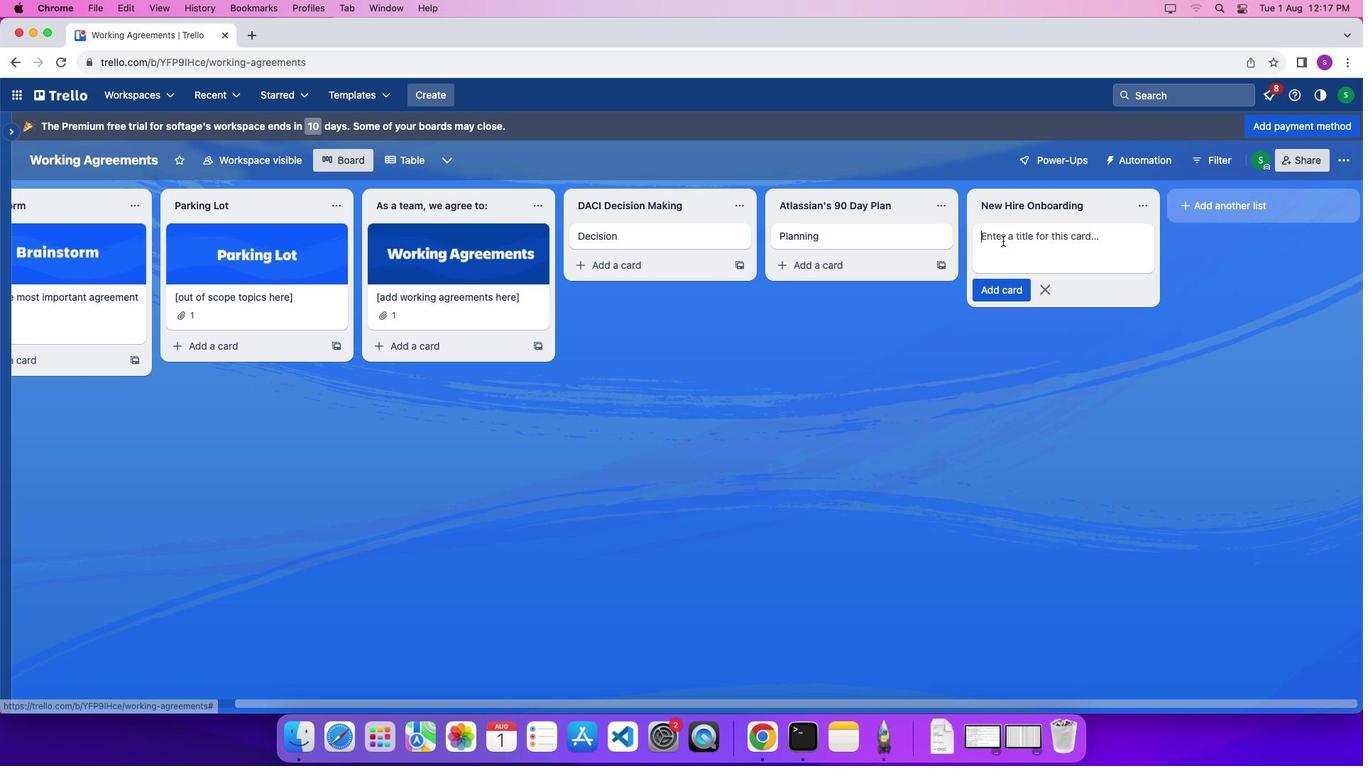 
Action: Mouse pressed left at (1002, 241)
Screenshot: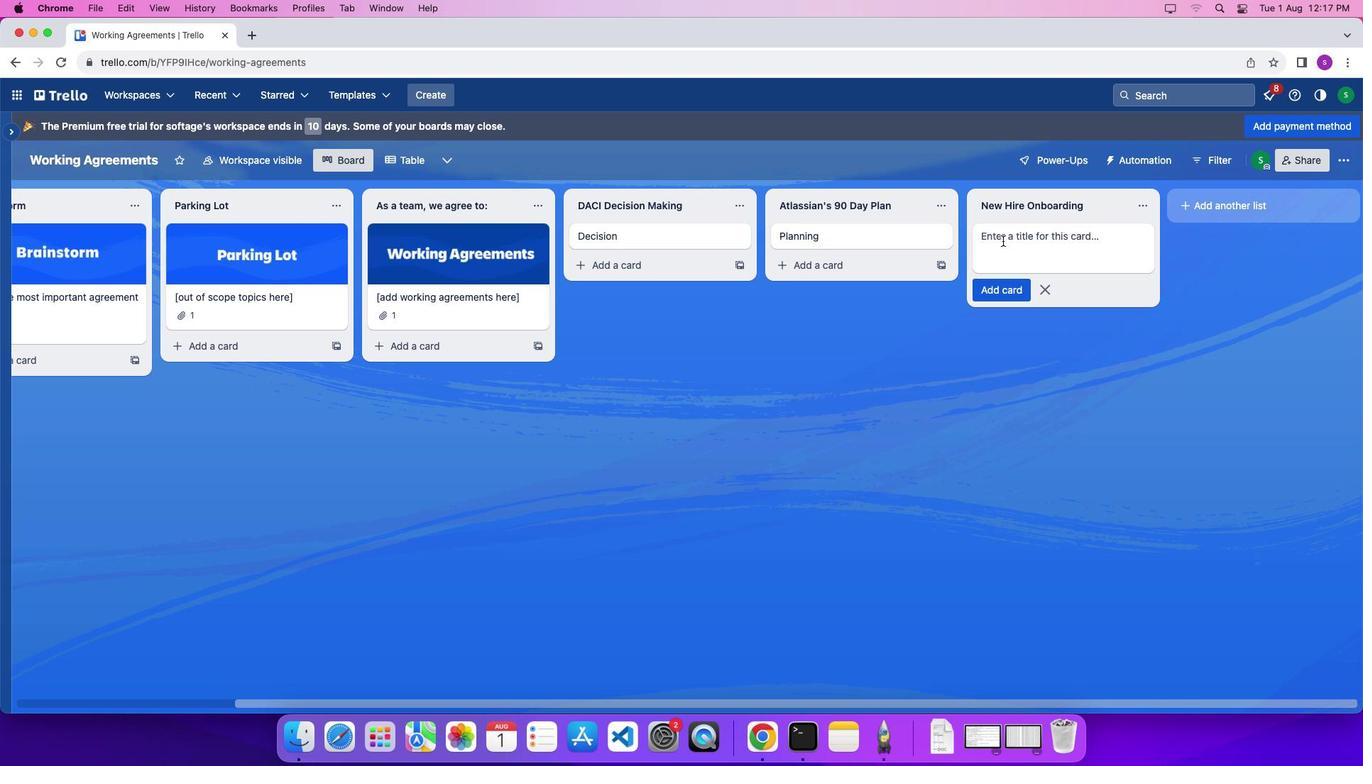 
Action: Key pressed Key.shift'O''n''b''o''a''r''d''i''n''g'Key.enter
Screenshot: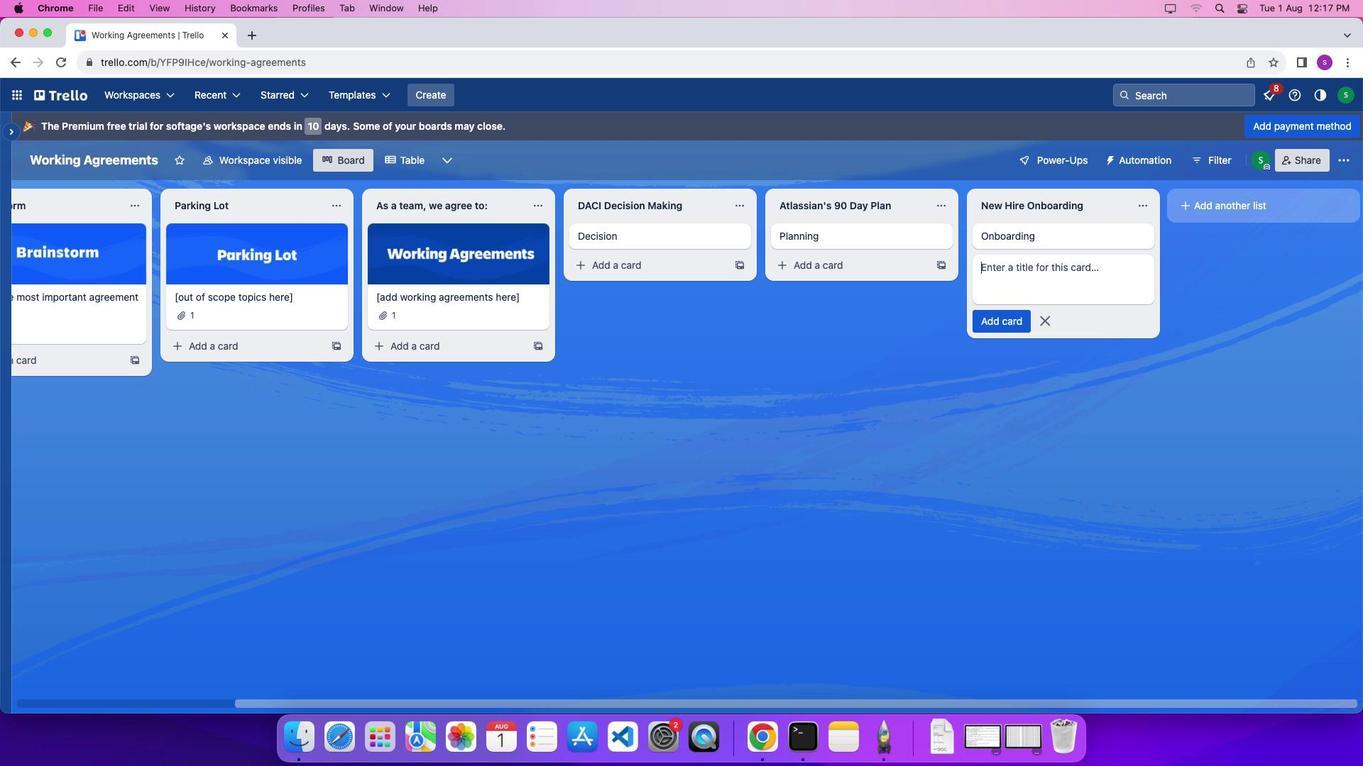 
Action: Mouse moved to (706, 238)
Screenshot: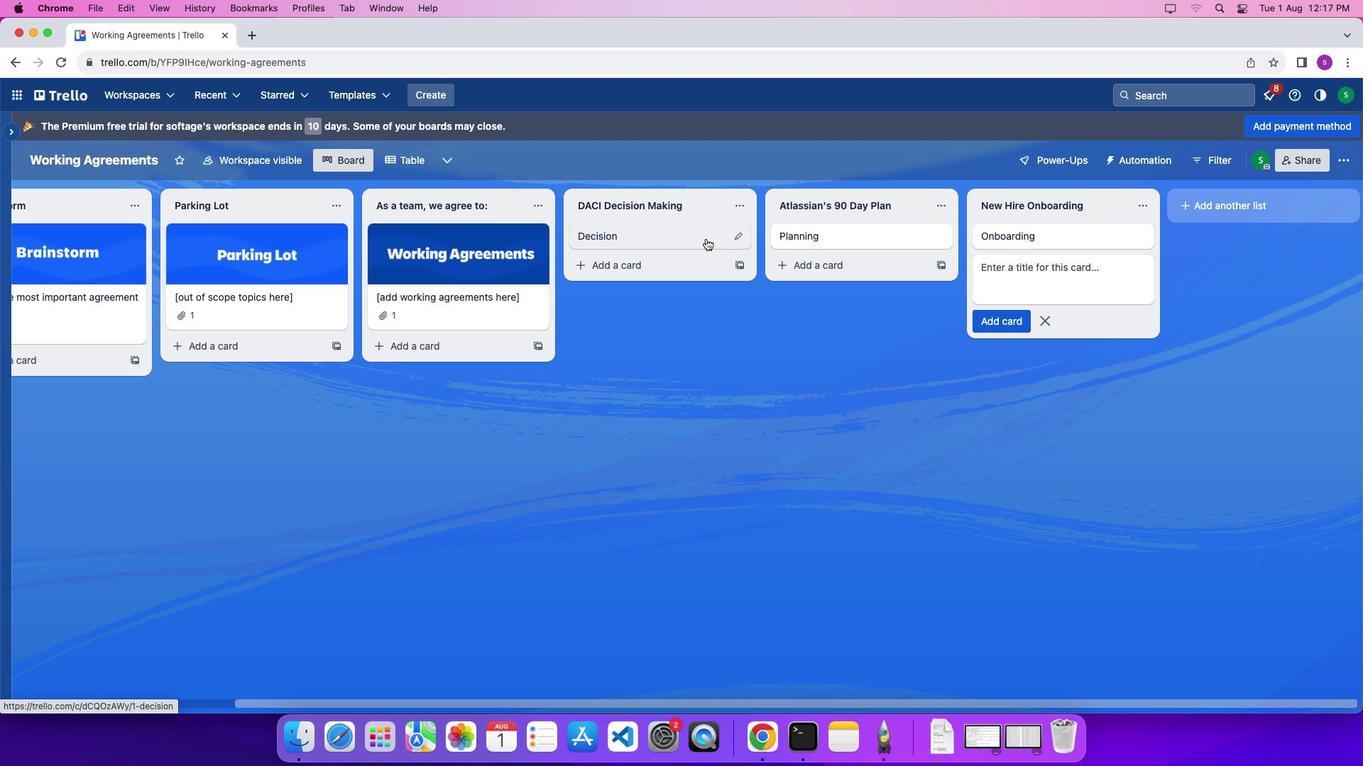 
Action: Mouse pressed left at (706, 238)
Screenshot: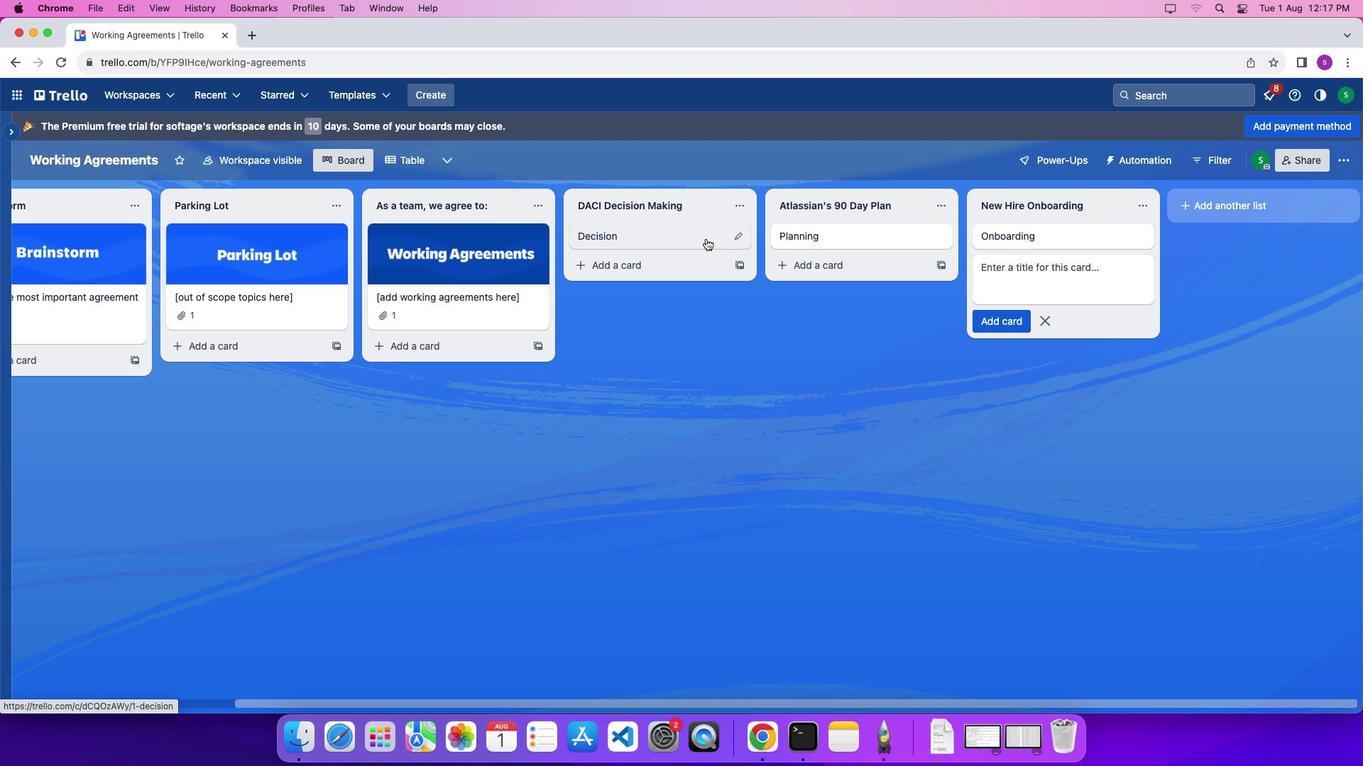 
Action: Mouse moved to (497, 211)
Screenshot: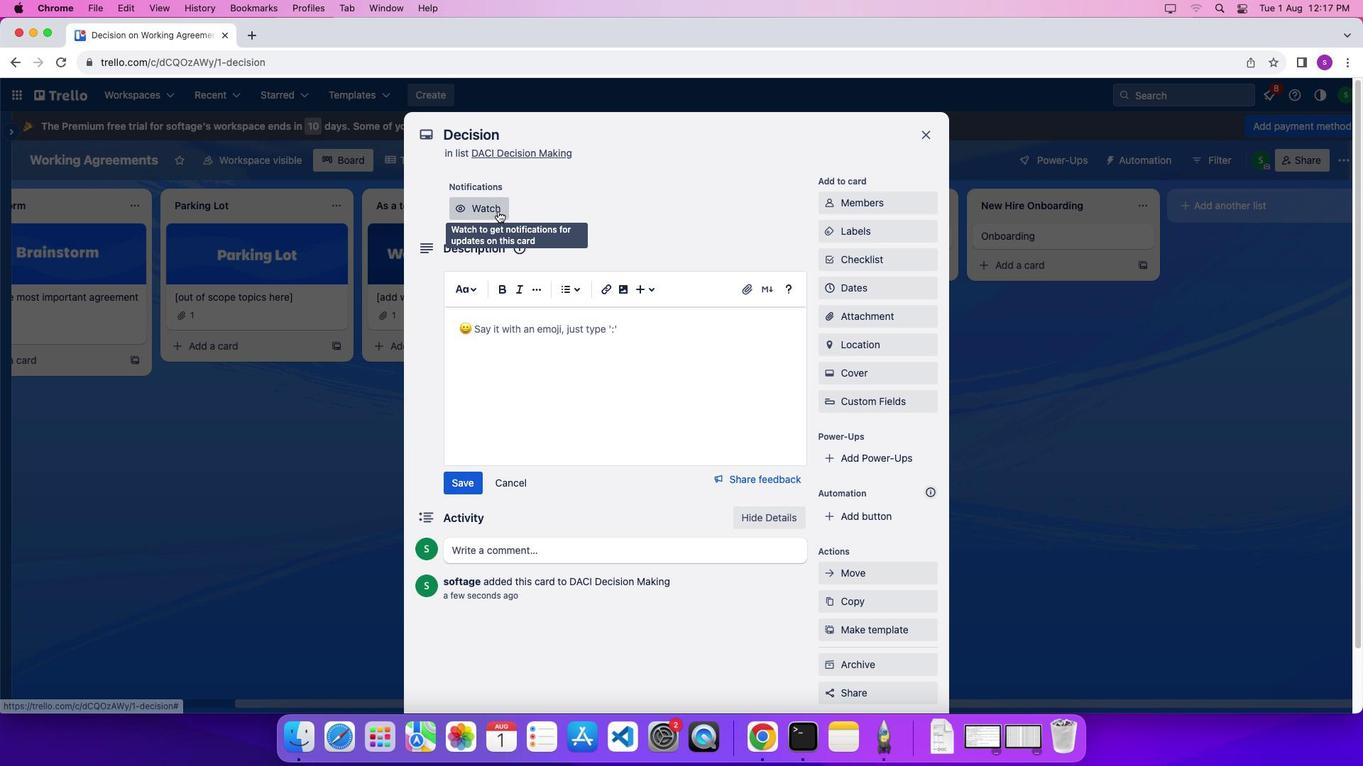 
Action: Mouse pressed left at (497, 211)
Screenshot: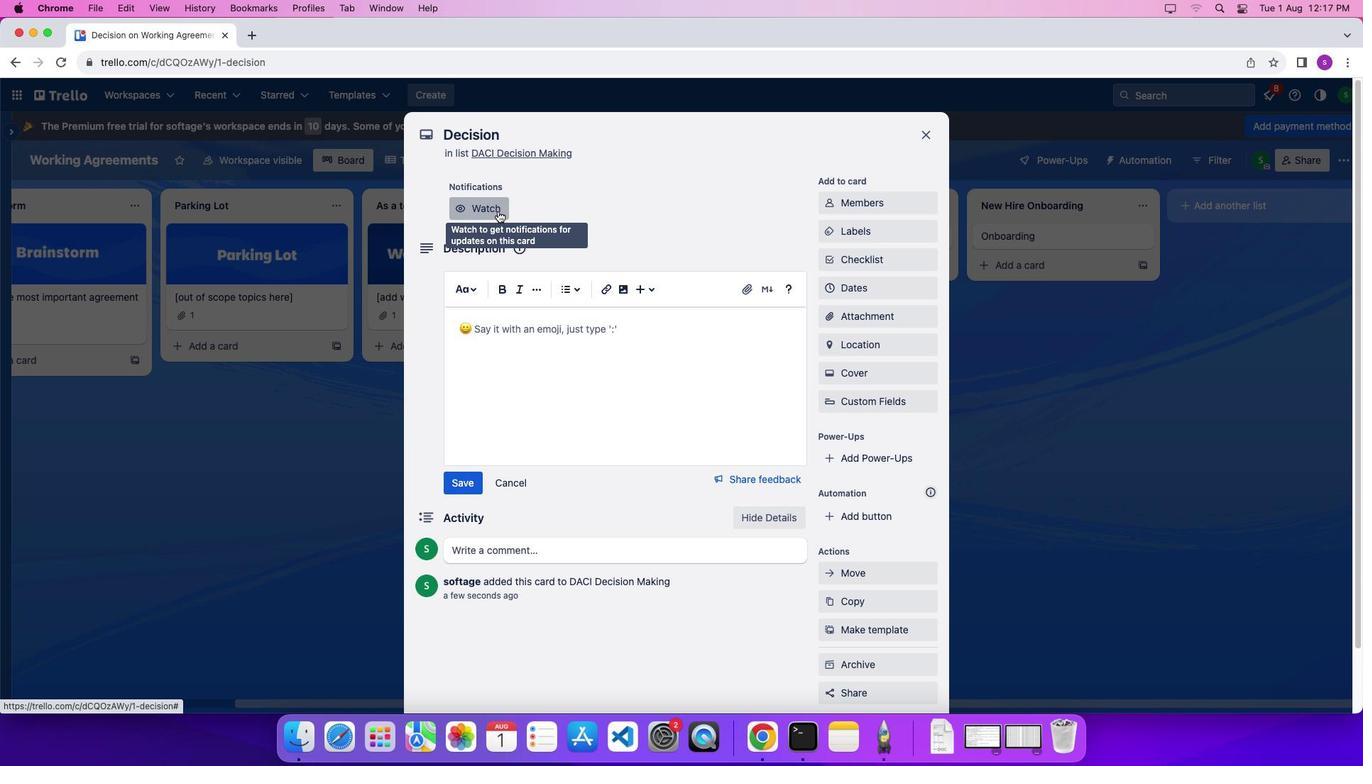 
Action: Mouse moved to (834, 205)
Screenshot: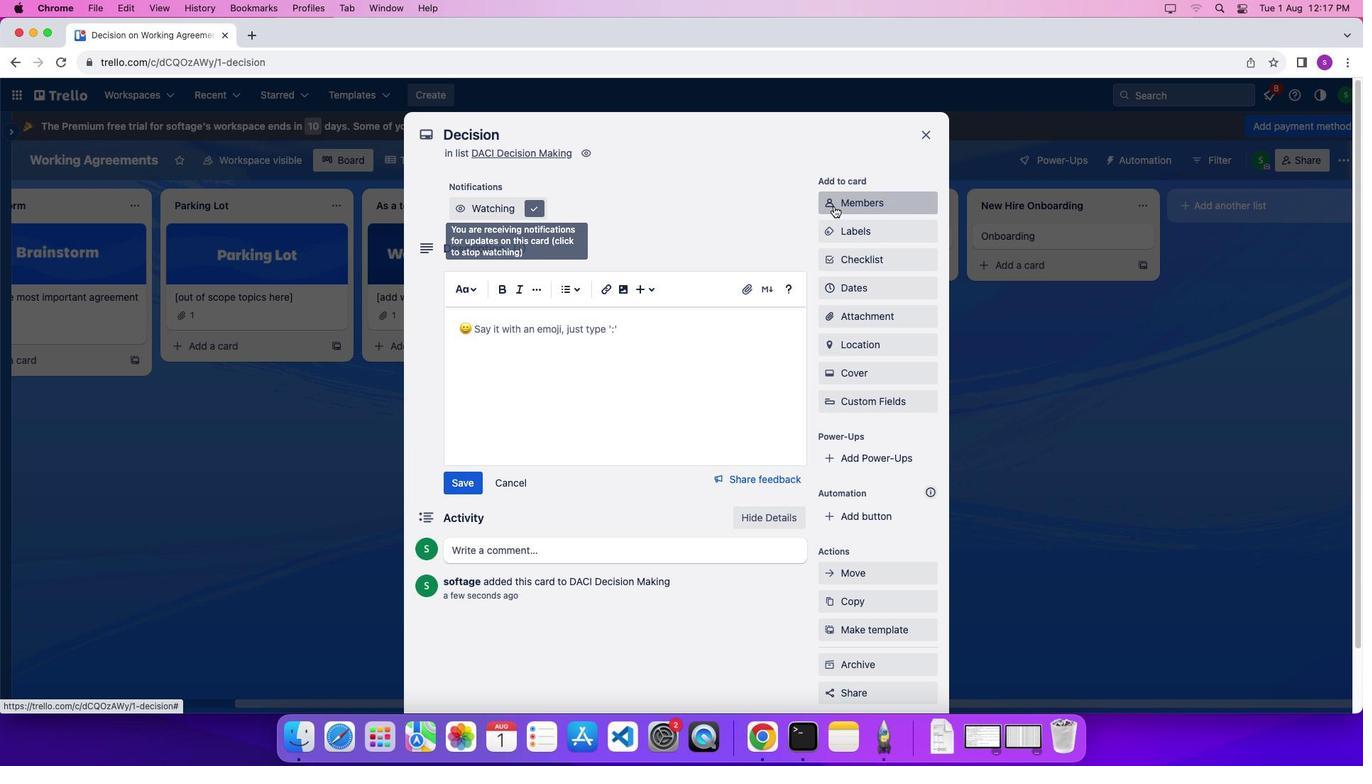 
Action: Mouse pressed left at (834, 205)
Screenshot: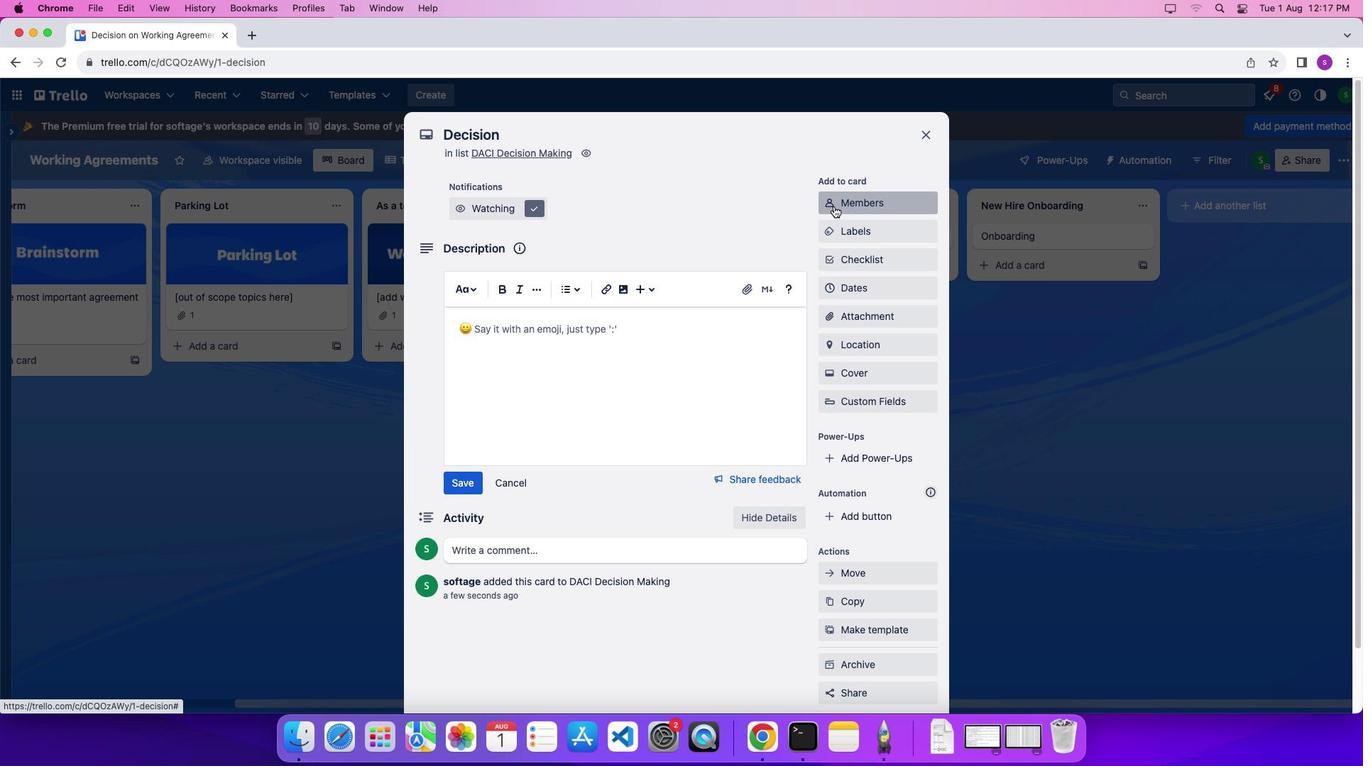 
Action: Mouse moved to (862, 325)
Screenshot: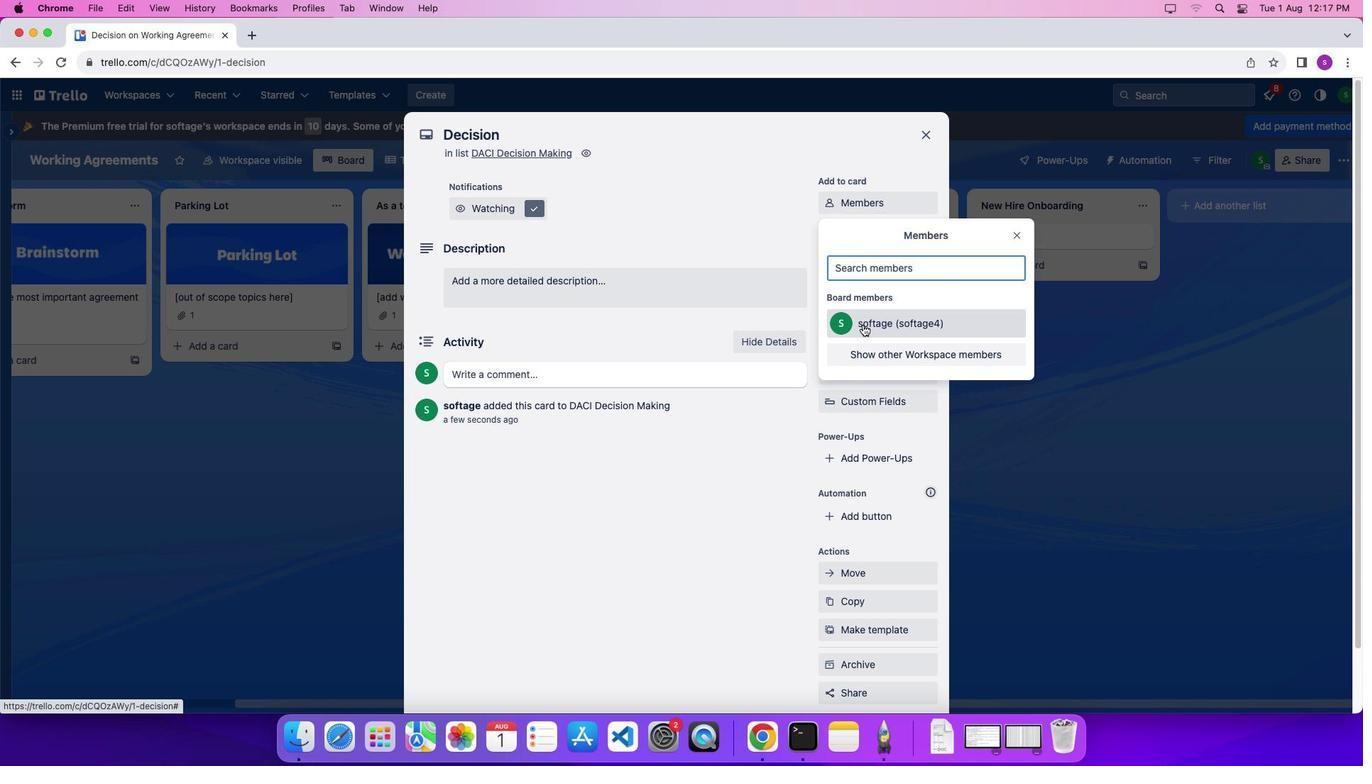 
Action: Mouse pressed left at (862, 325)
Screenshot: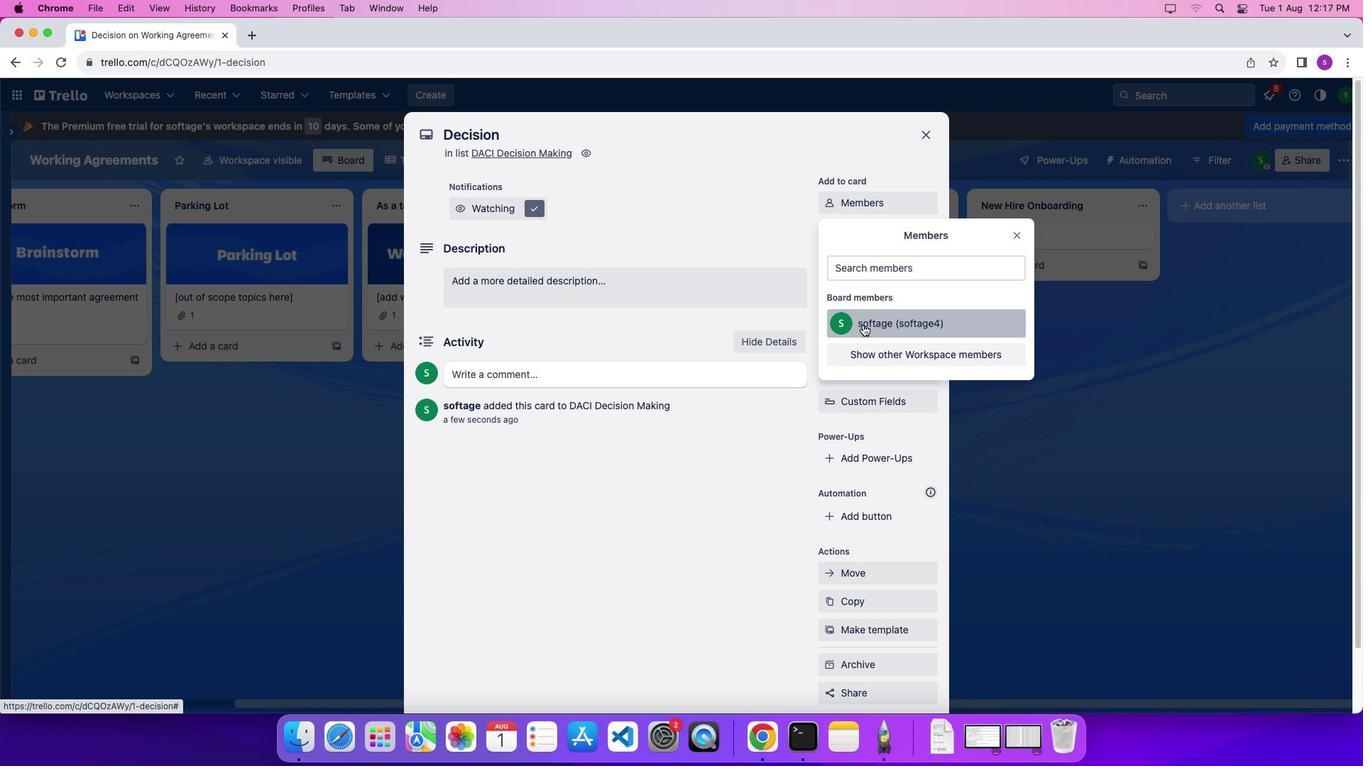 
Action: Mouse moved to (1019, 227)
Screenshot: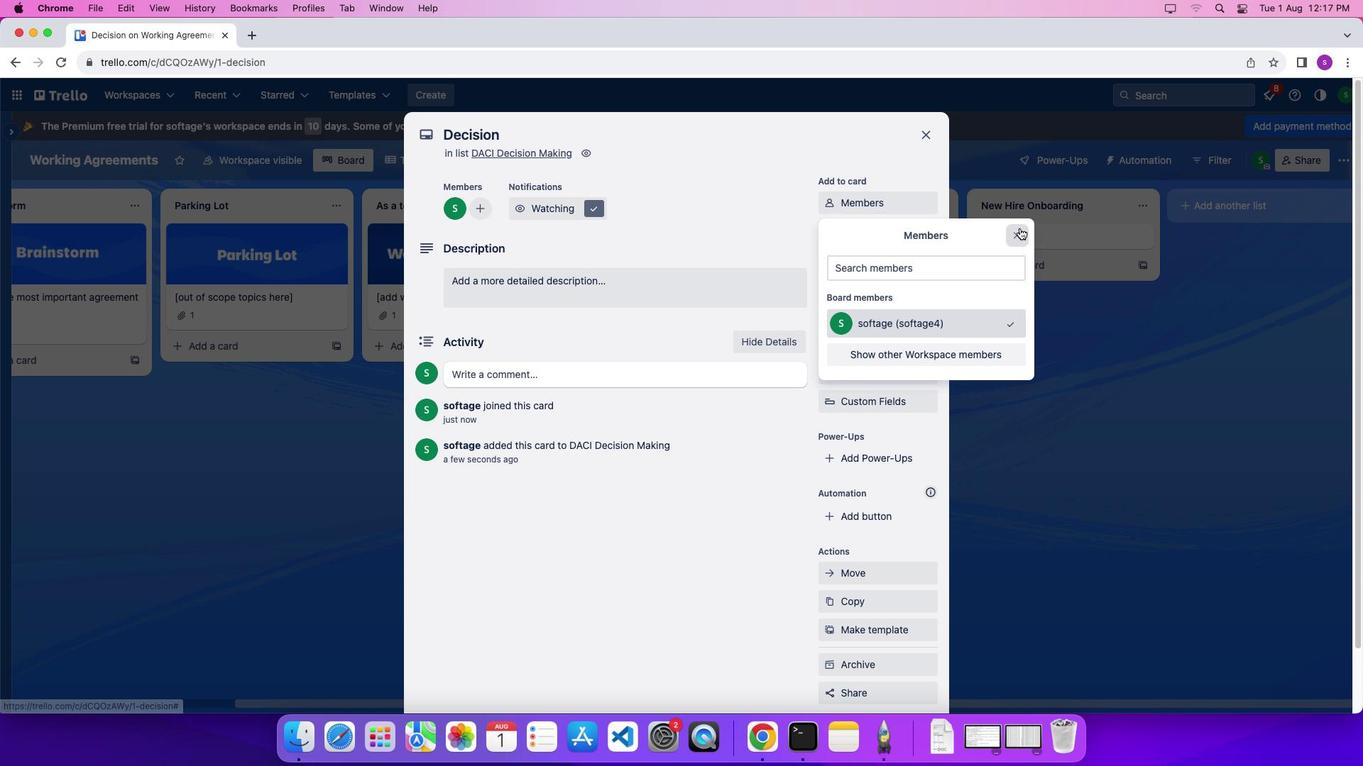 
Action: Mouse pressed left at (1019, 227)
Screenshot: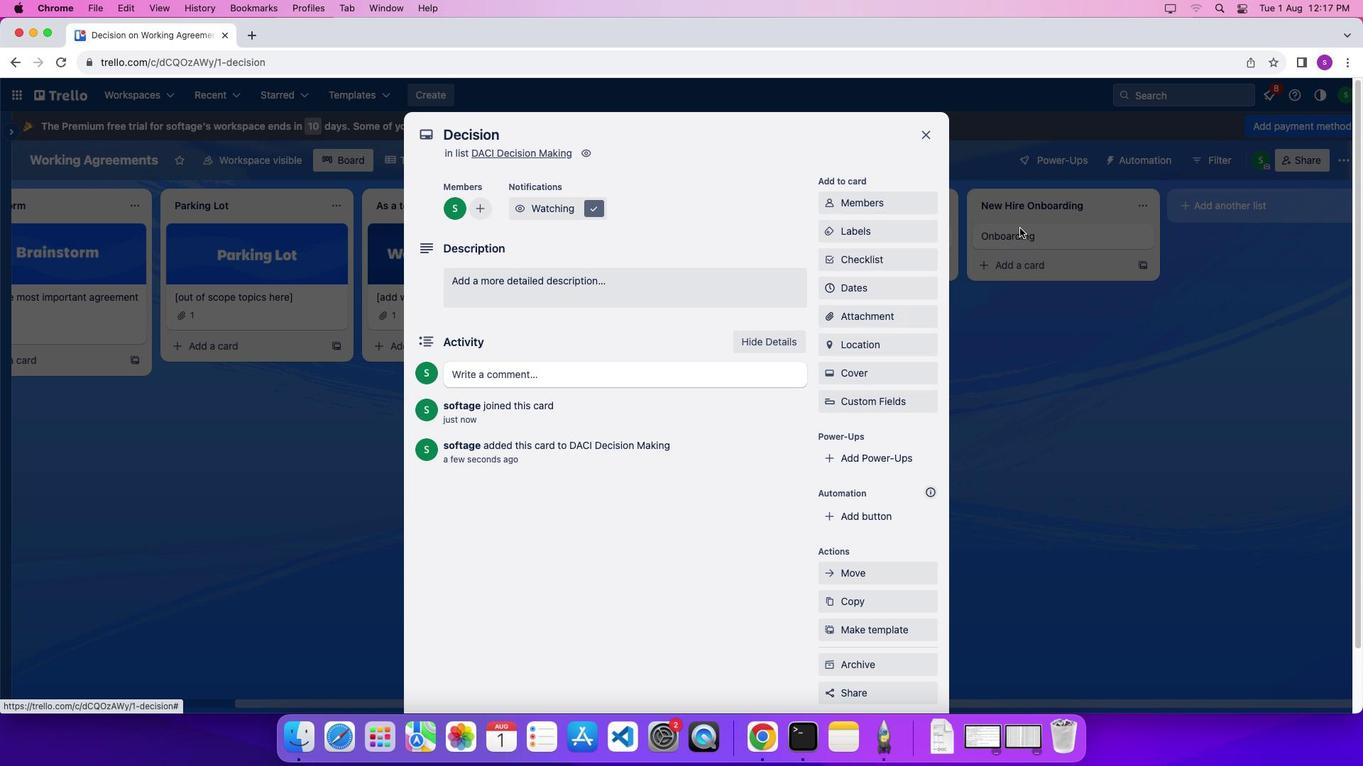 
Action: Mouse moved to (879, 235)
Screenshot: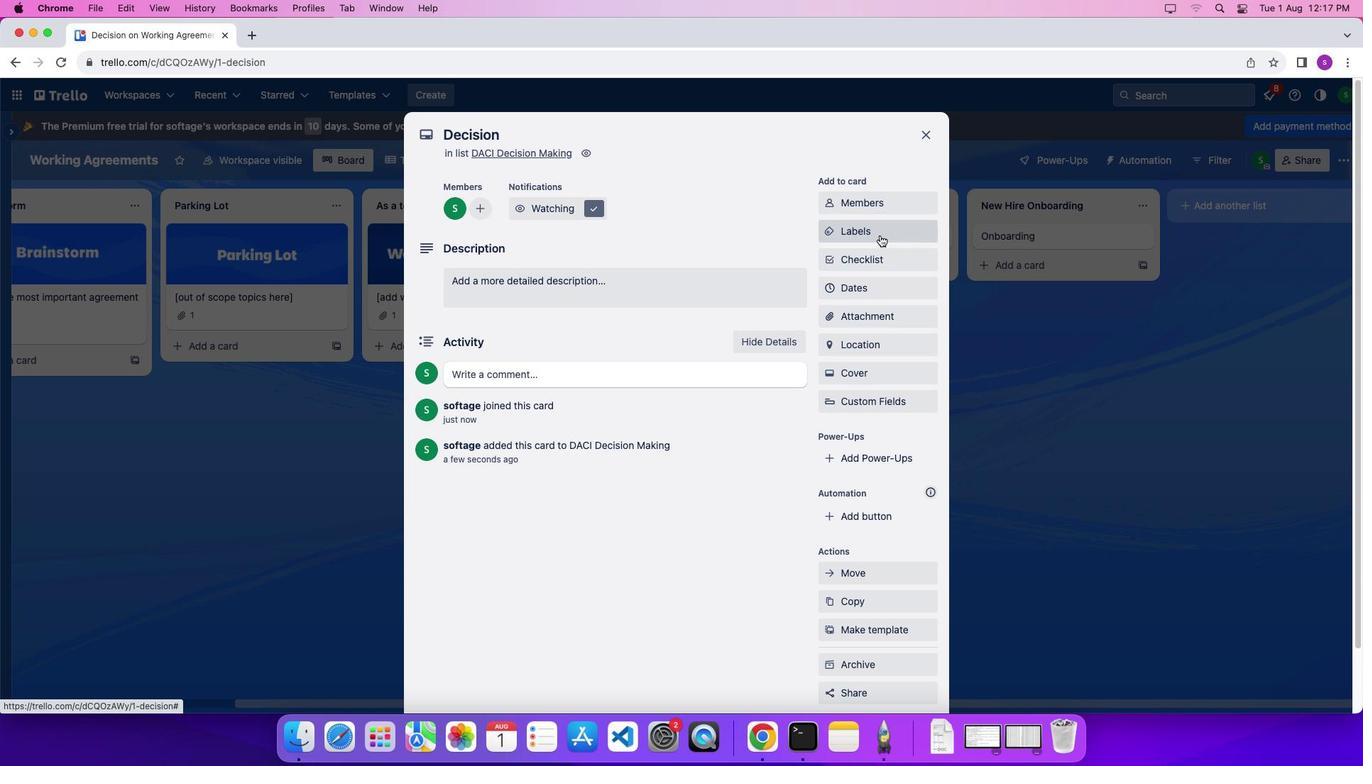 
Action: Mouse pressed left at (879, 235)
Screenshot: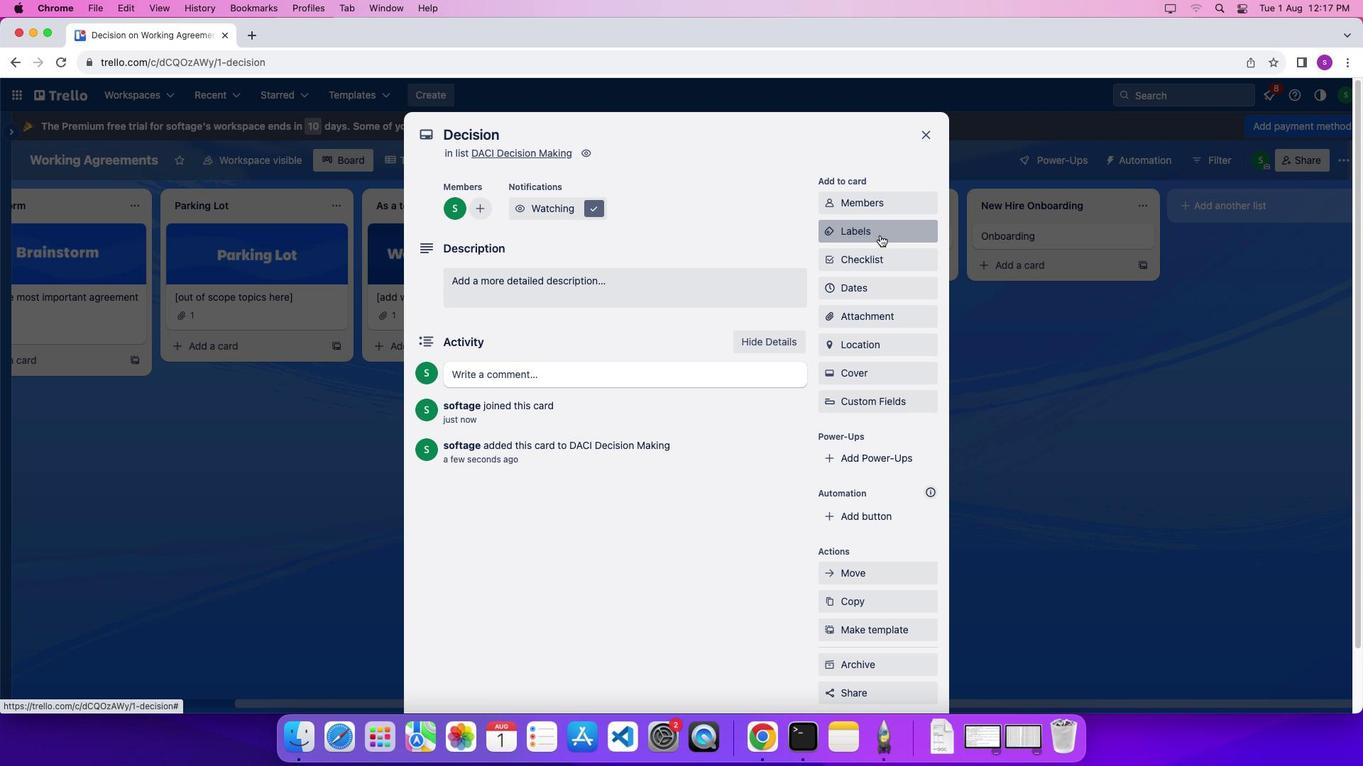 
Action: Mouse moved to (898, 406)
Screenshot: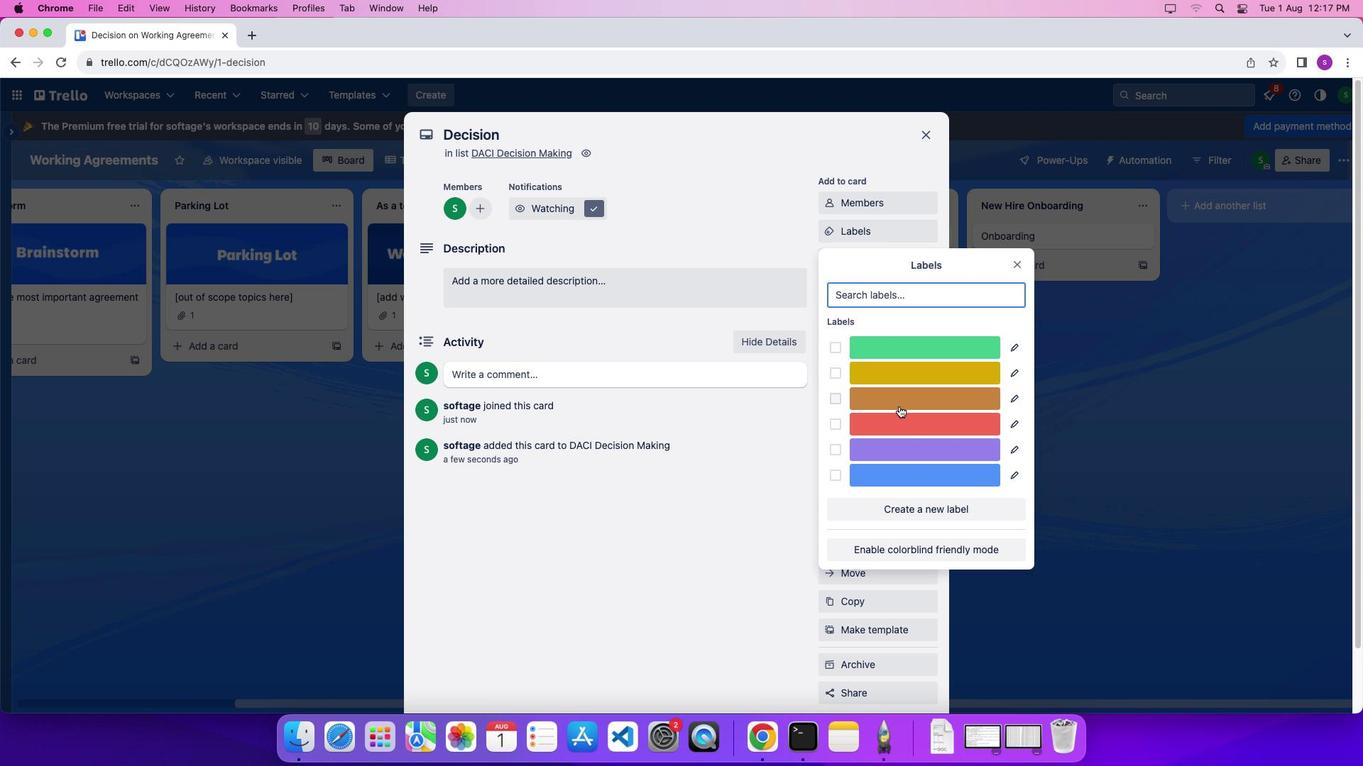 
Action: Mouse pressed left at (898, 406)
Screenshot: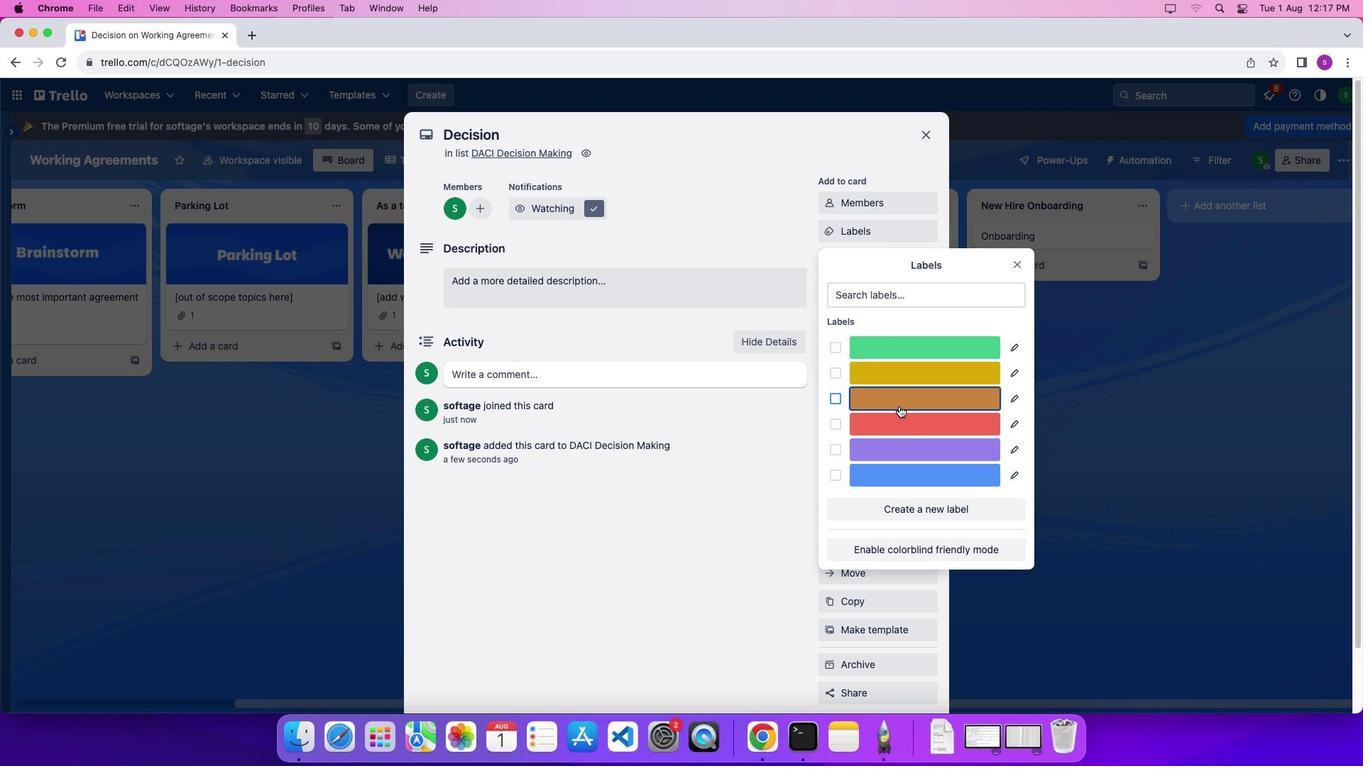 
Action: Mouse moved to (1016, 262)
Screenshot: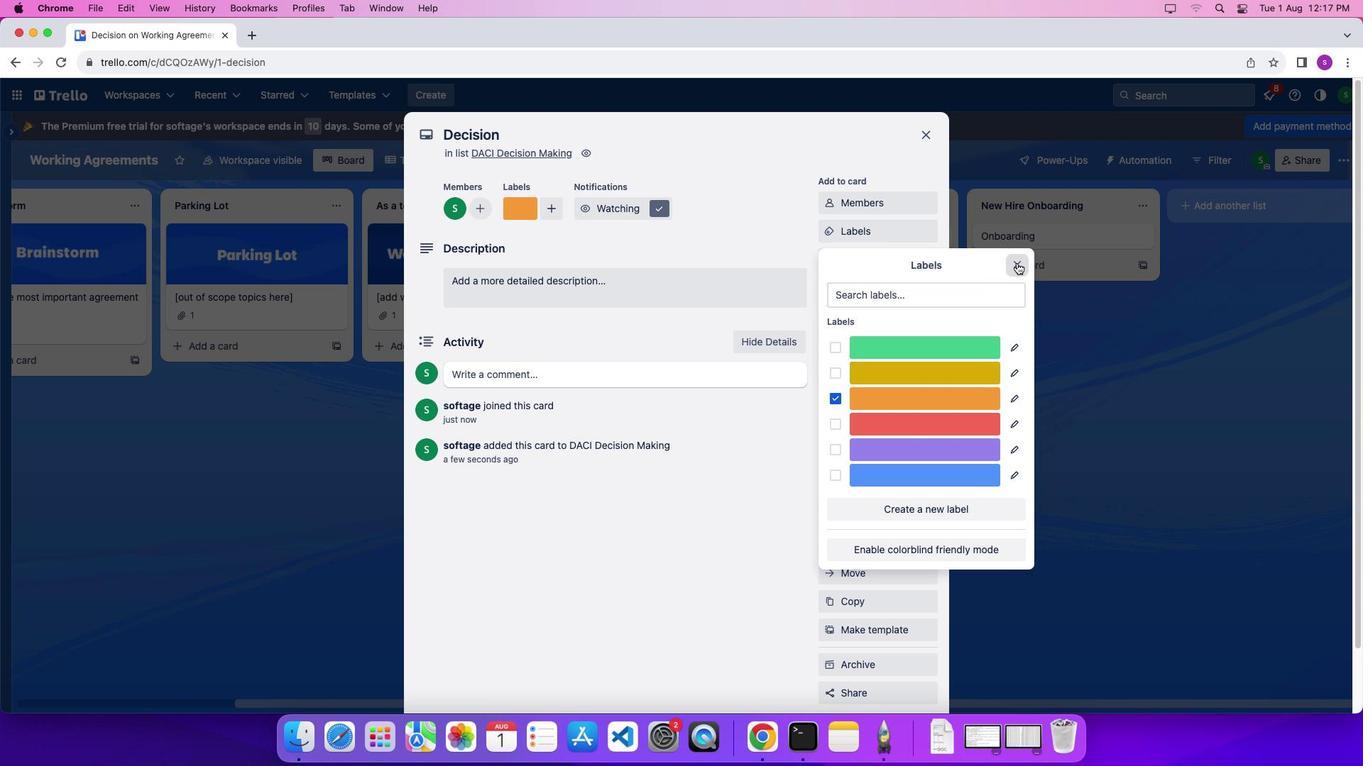 
Action: Mouse pressed left at (1016, 262)
Screenshot: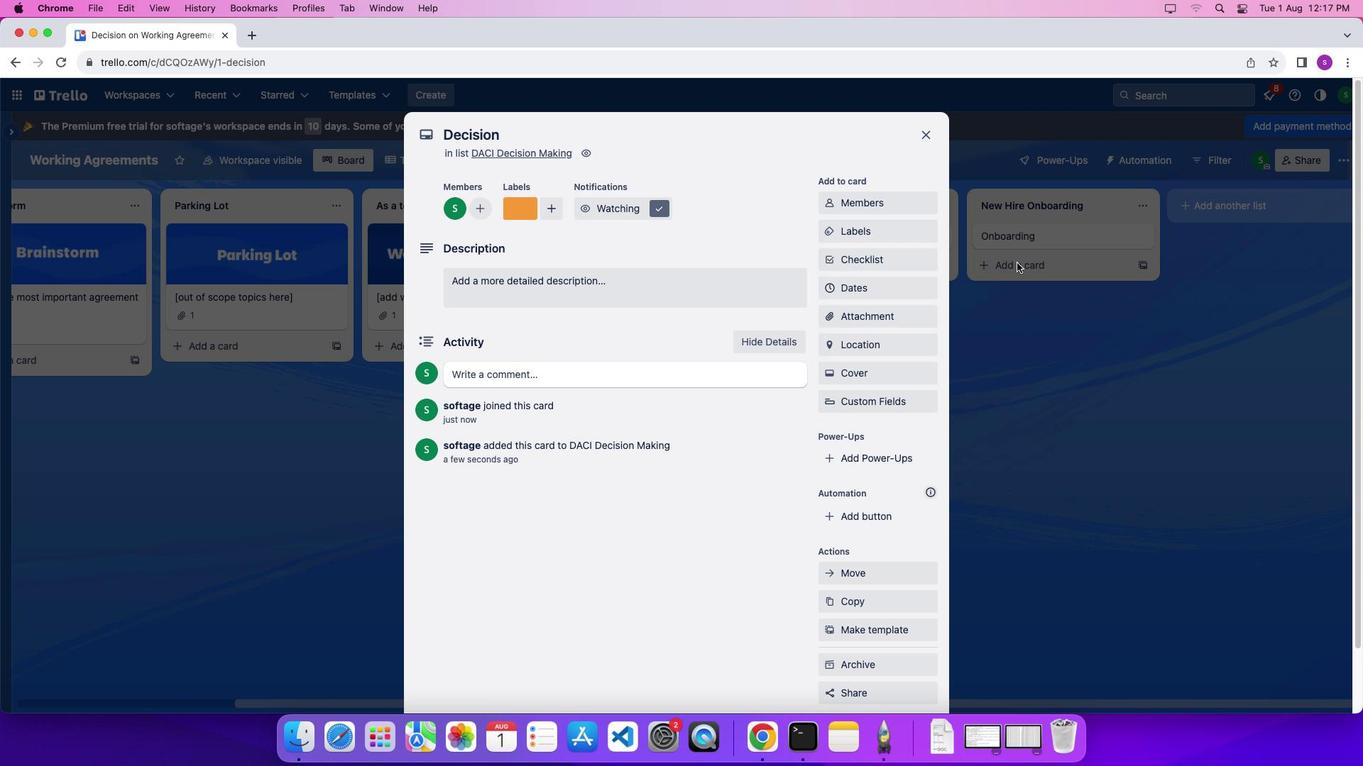 
Action: Mouse moved to (910, 280)
Screenshot: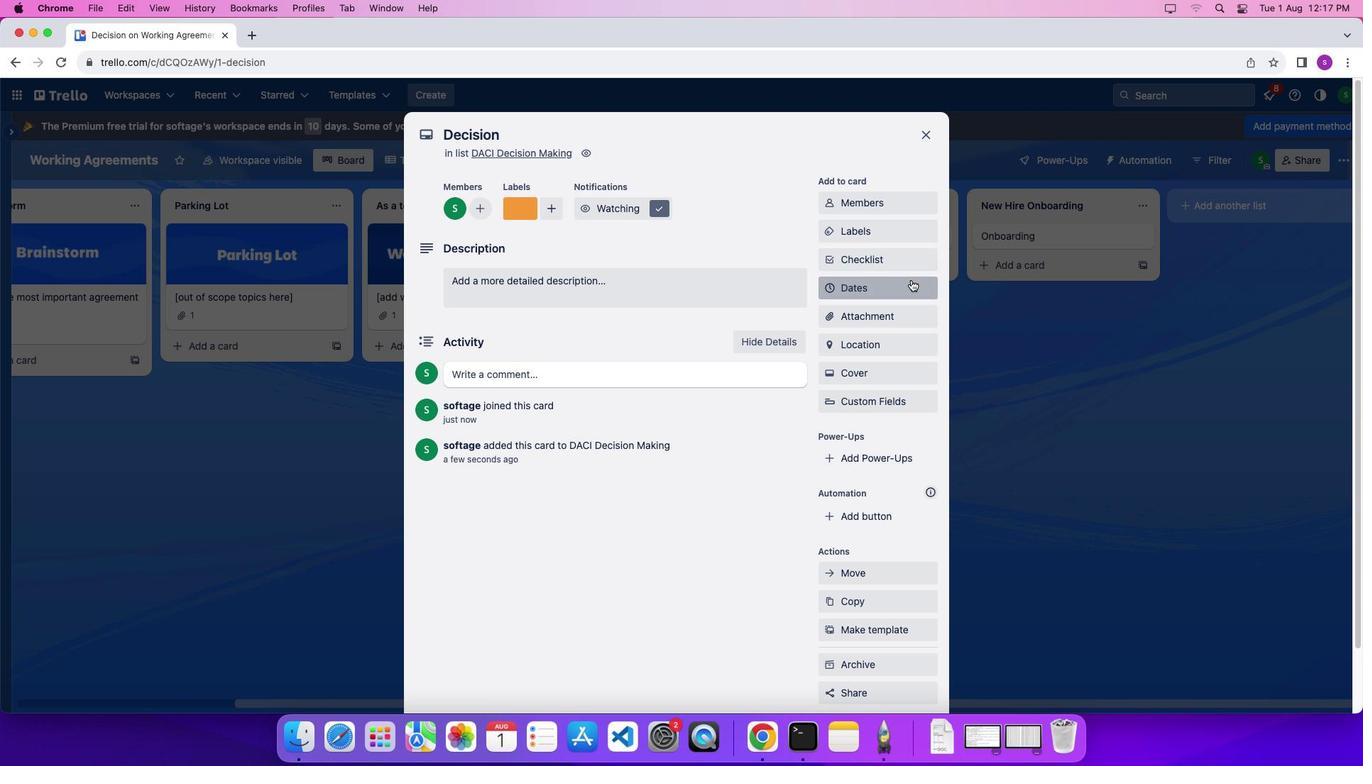 
Action: Mouse pressed left at (910, 280)
Screenshot: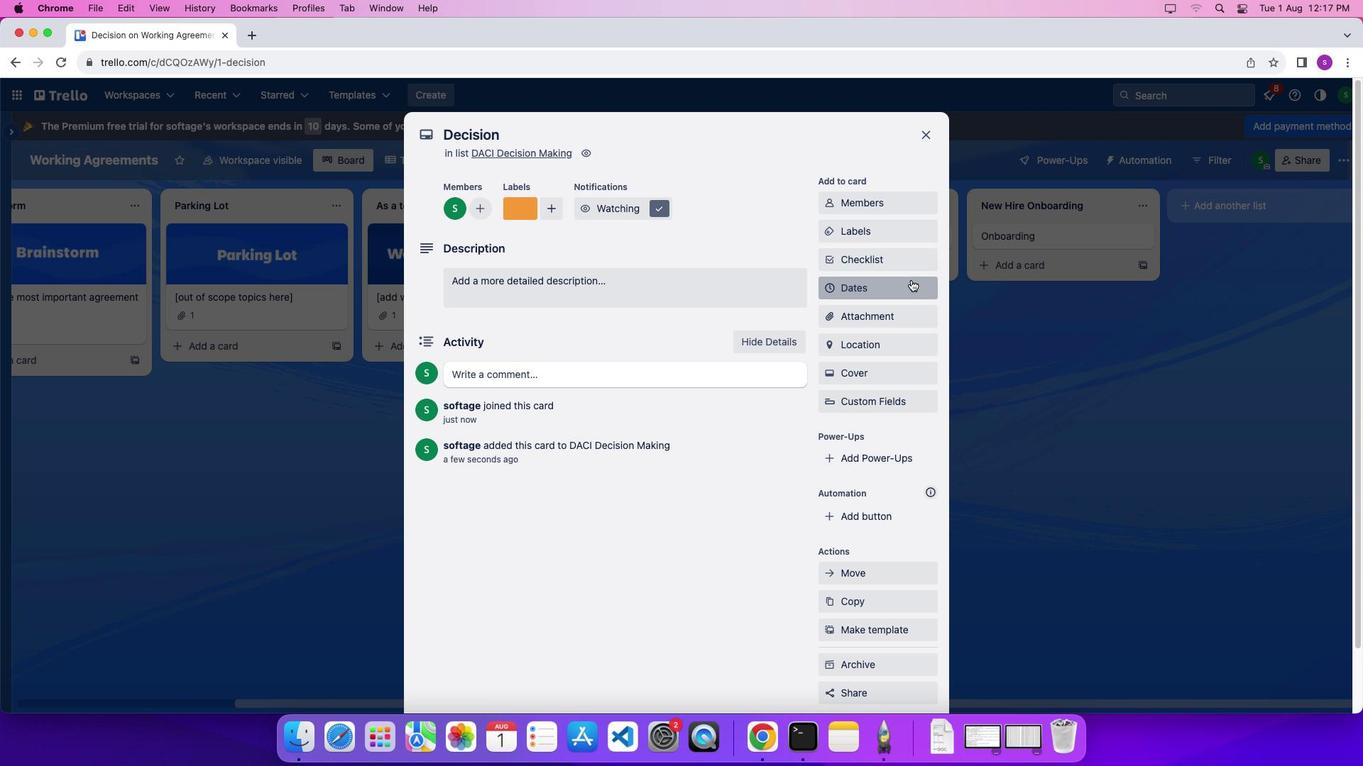 
Action: Mouse moved to (910, 273)
Screenshot: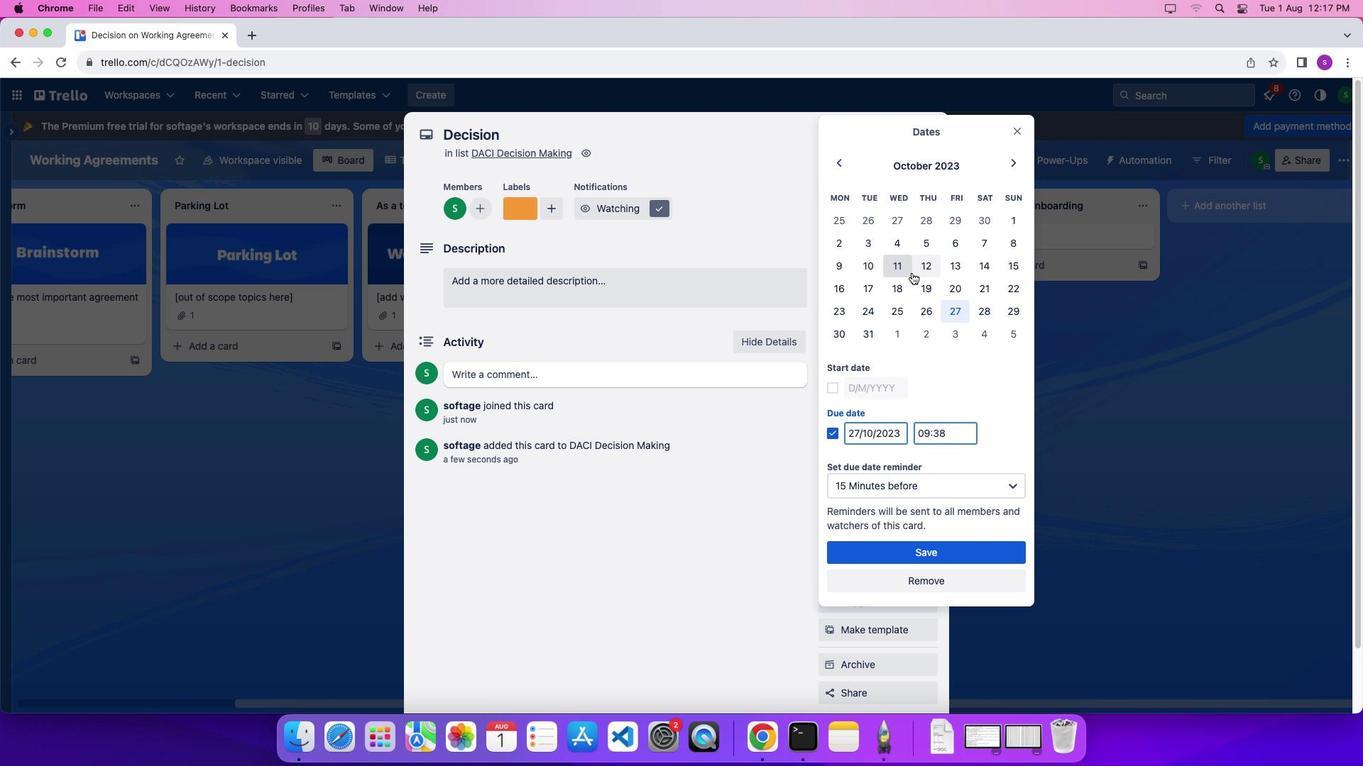 
Action: Mouse pressed left at (910, 273)
Screenshot: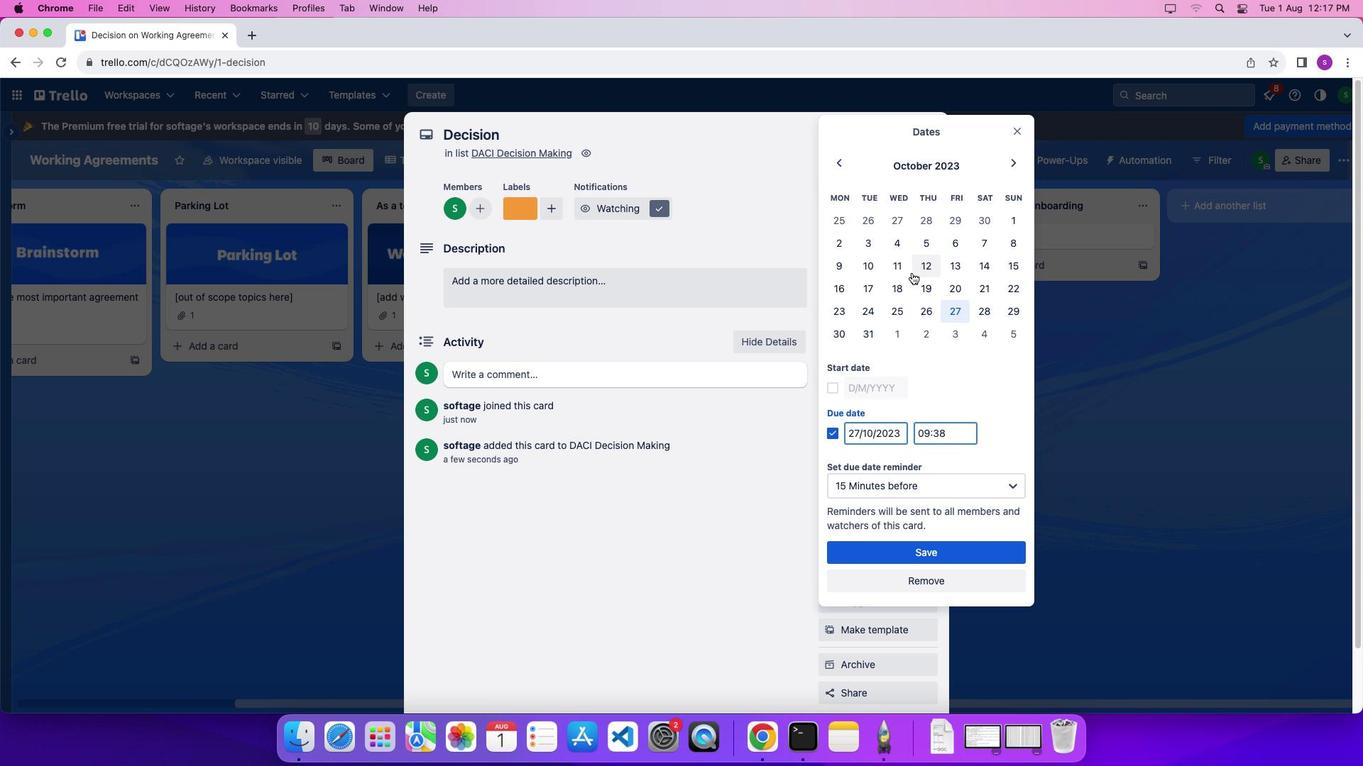
Action: Mouse moved to (836, 384)
Screenshot: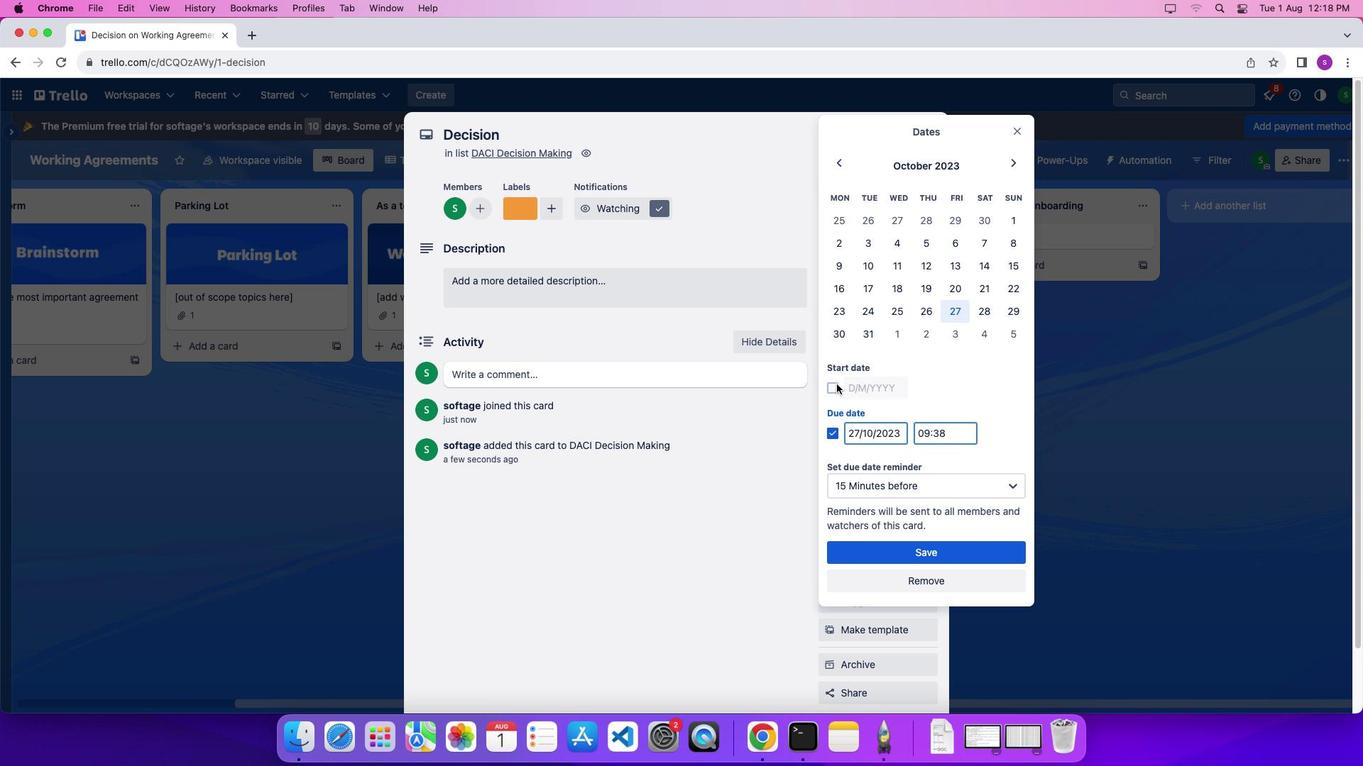 
Action: Mouse pressed left at (836, 384)
Screenshot: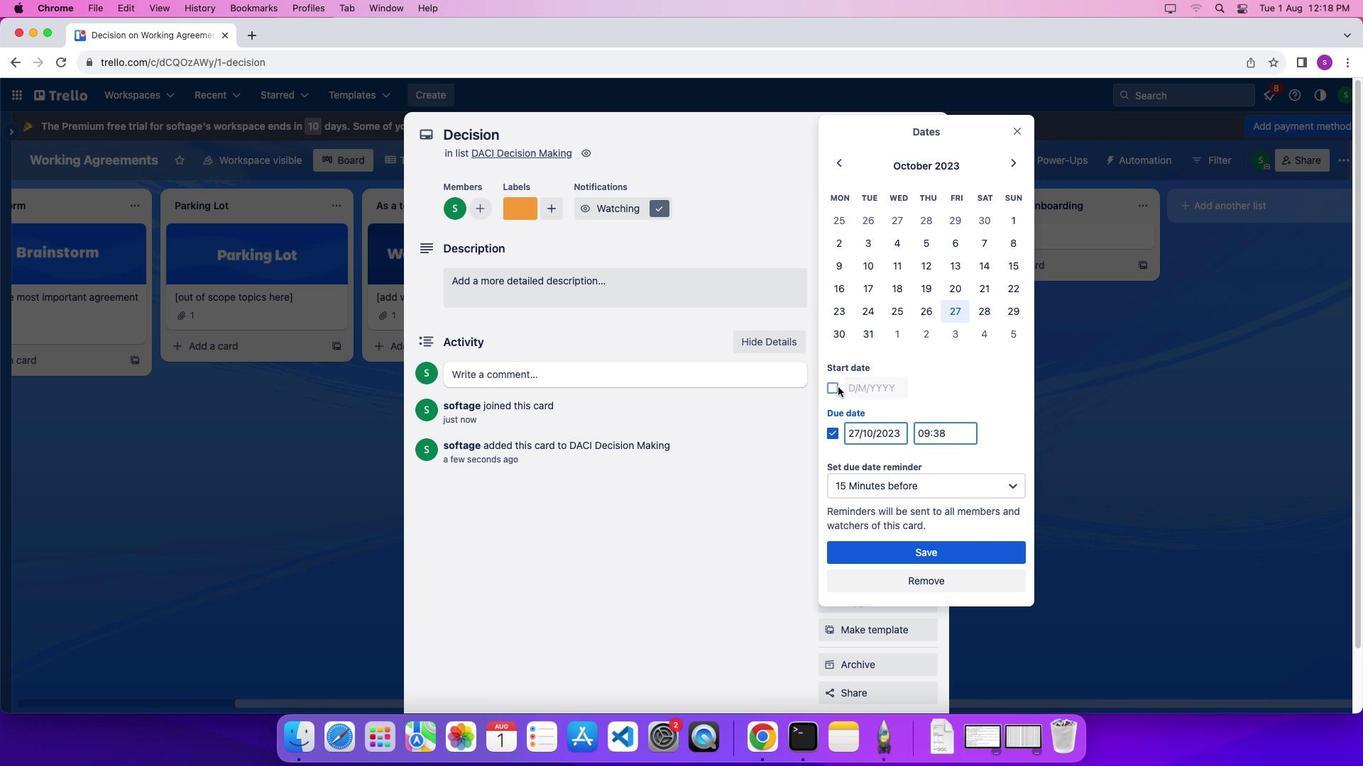 
Action: Mouse moved to (884, 552)
Screenshot: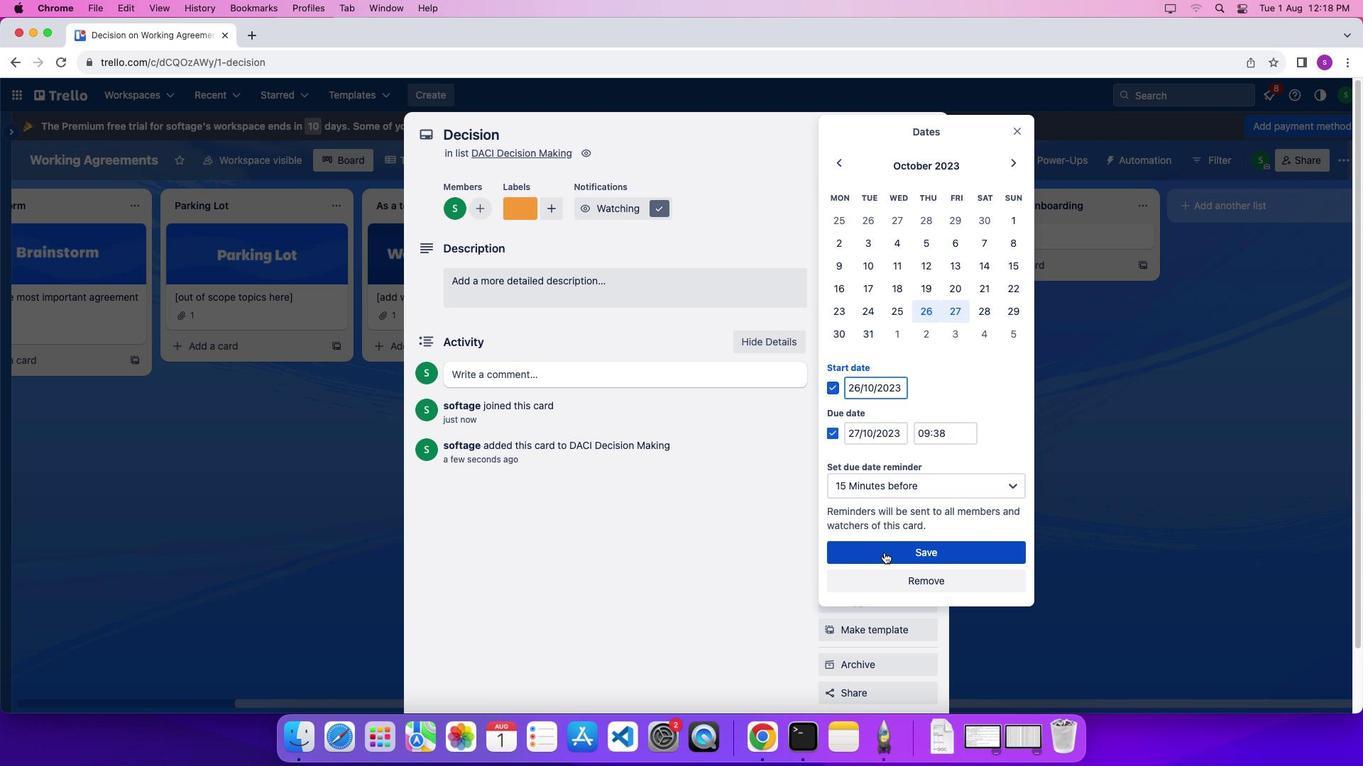 
Action: Mouse pressed left at (884, 552)
Screenshot: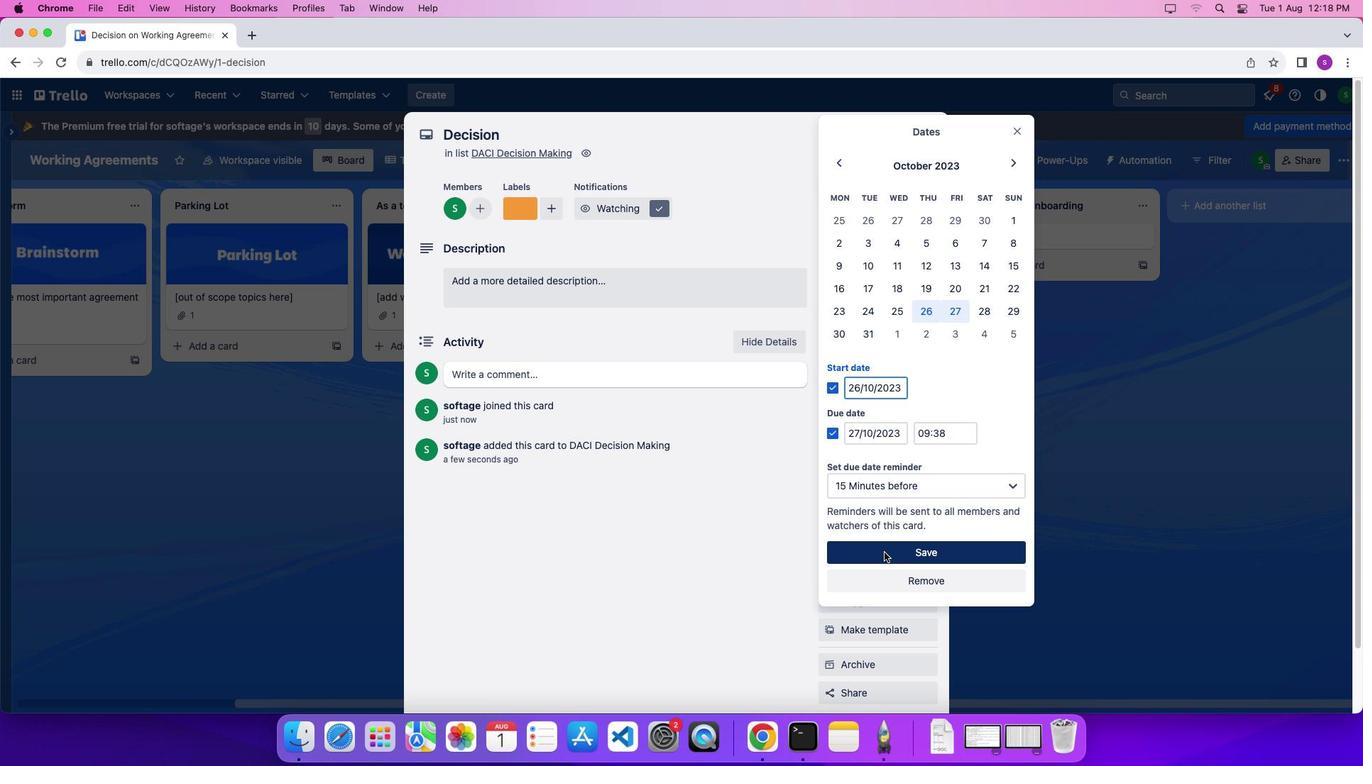 
Action: Mouse moved to (866, 313)
Screenshot: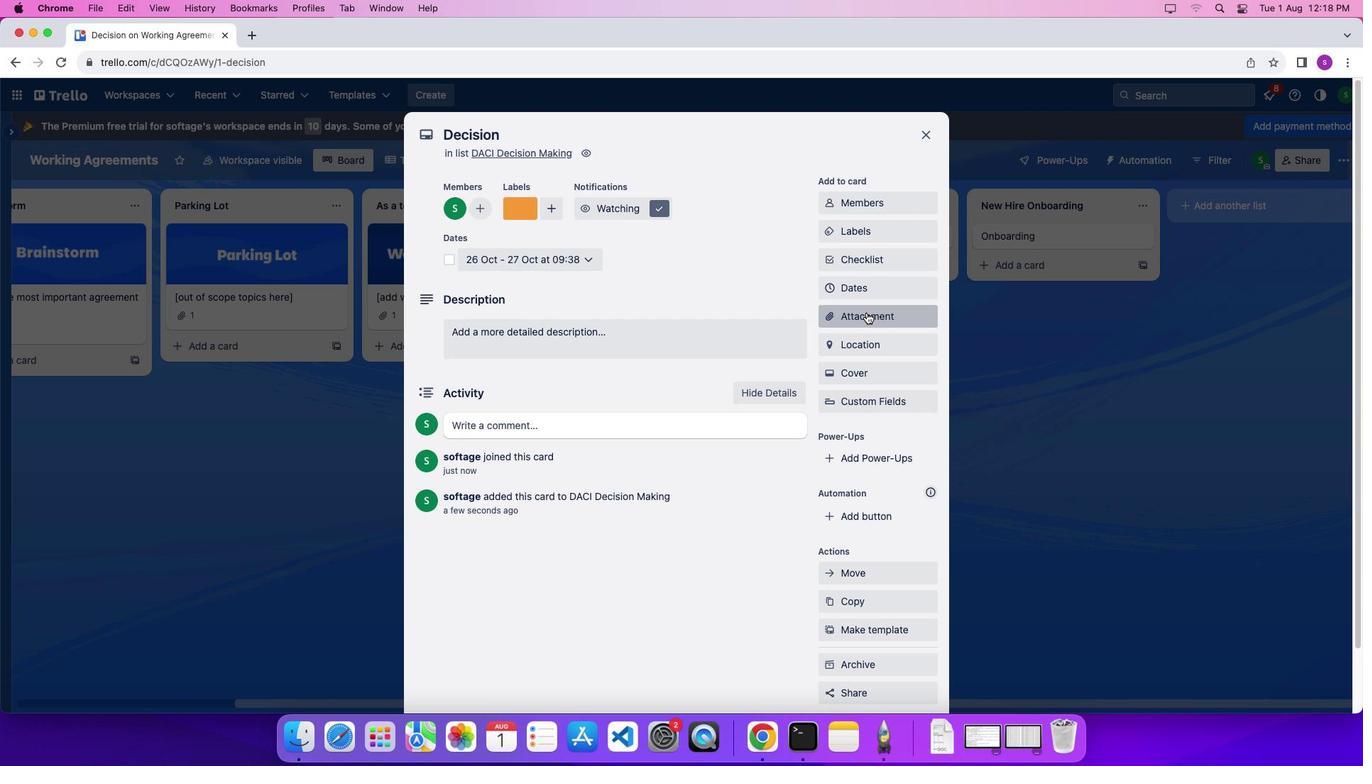 
Action: Mouse pressed left at (866, 313)
Screenshot: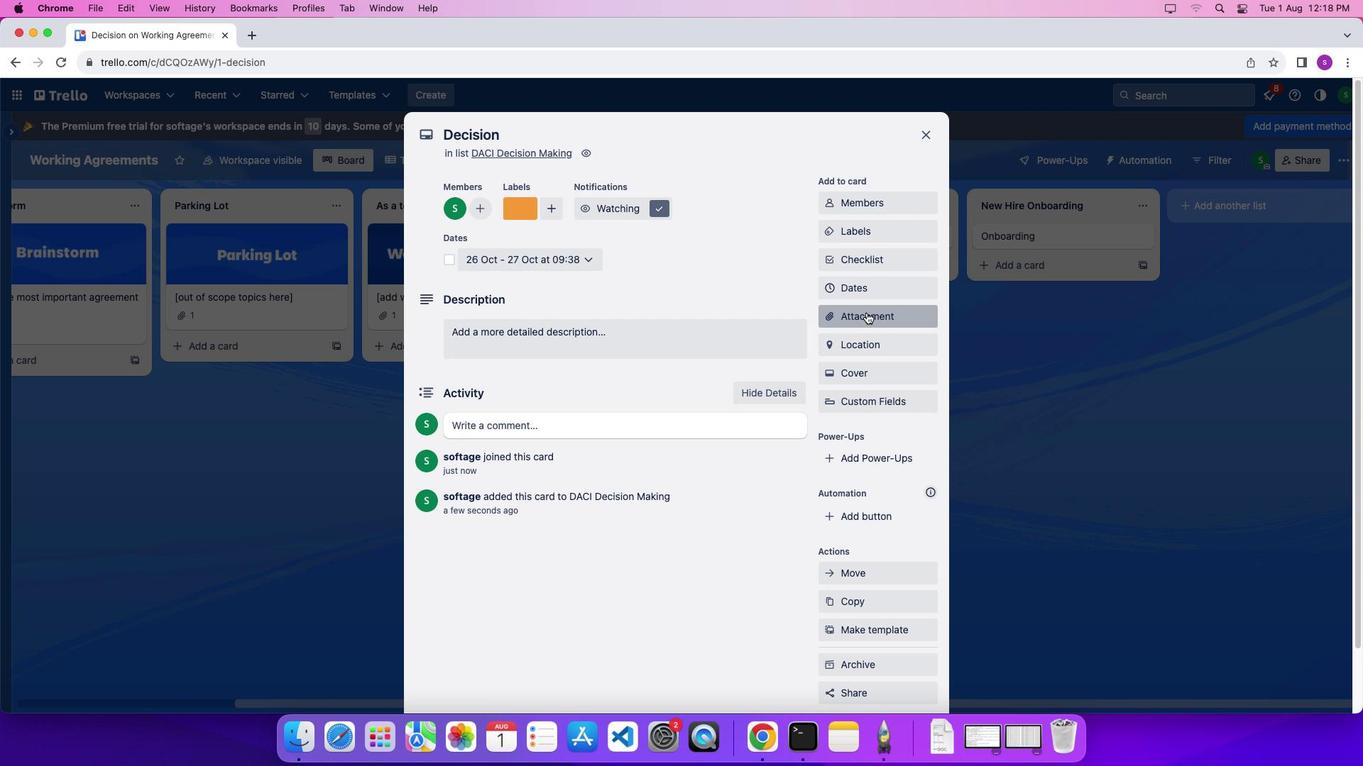 
Action: Mouse moved to (875, 408)
Screenshot: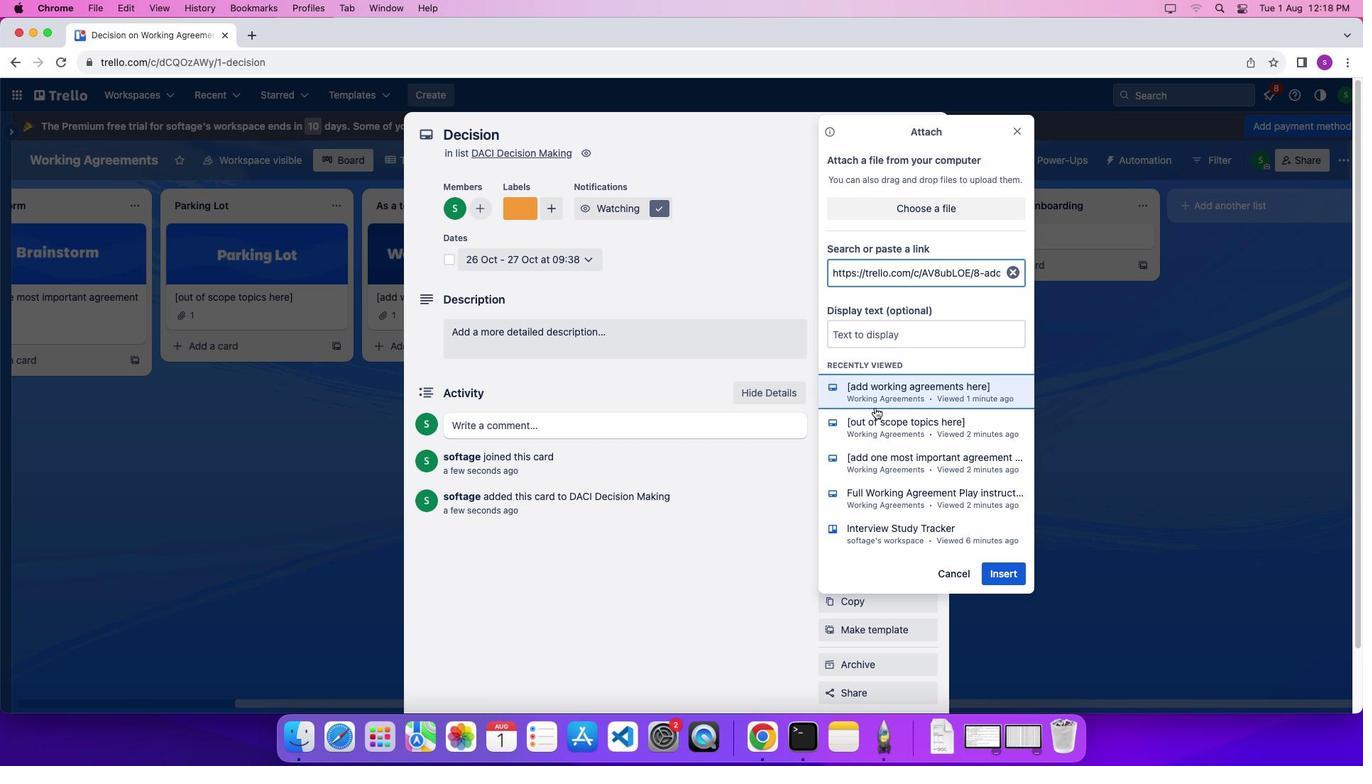 
Action: Mouse pressed left at (875, 408)
Screenshot: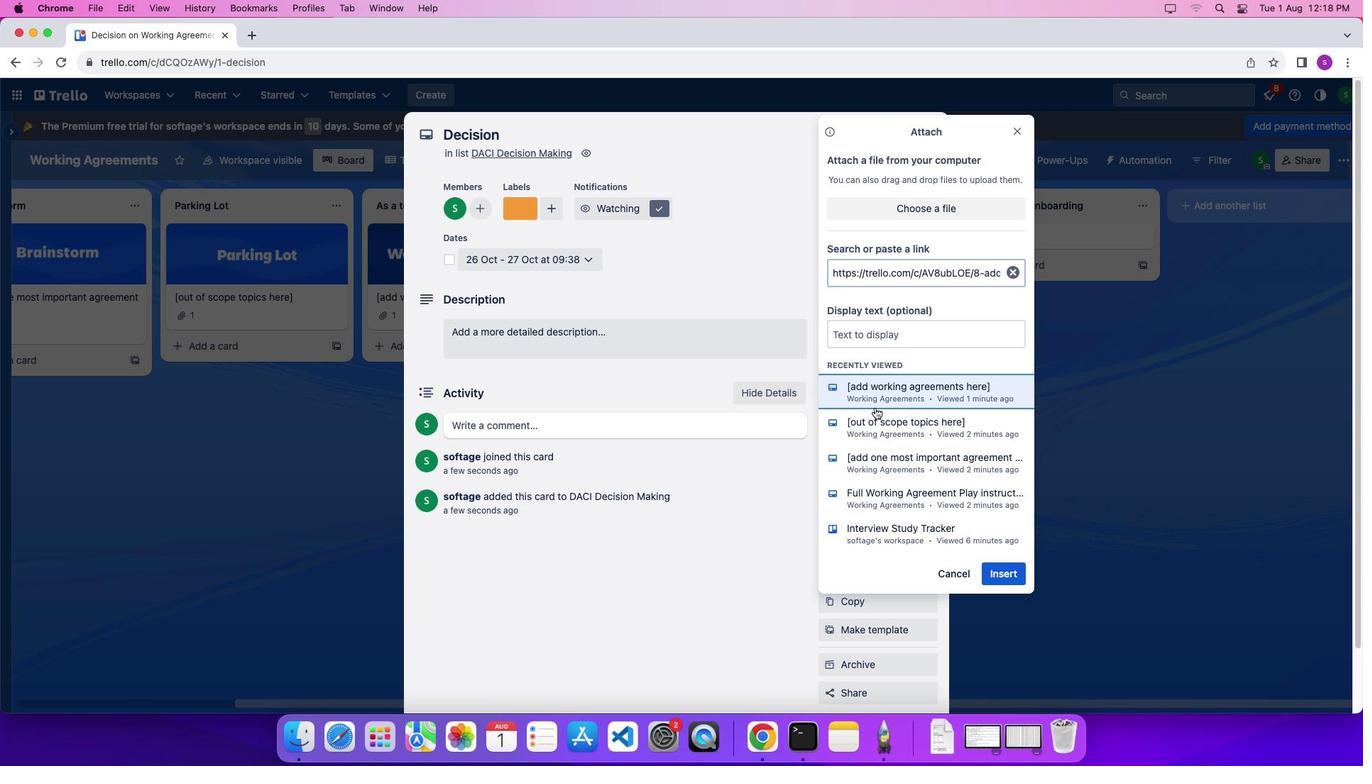 
Action: Mouse moved to (878, 348)
Screenshot: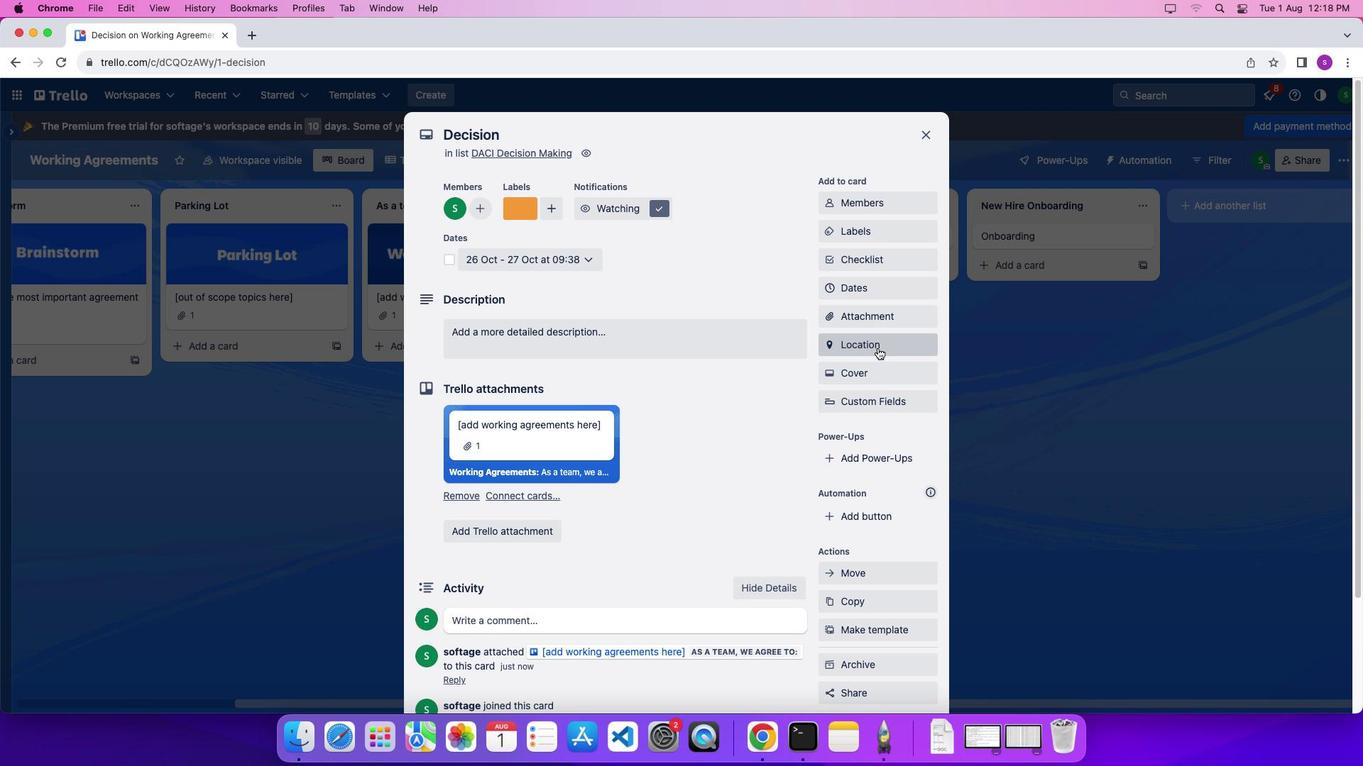 
Action: Mouse pressed left at (878, 348)
Screenshot: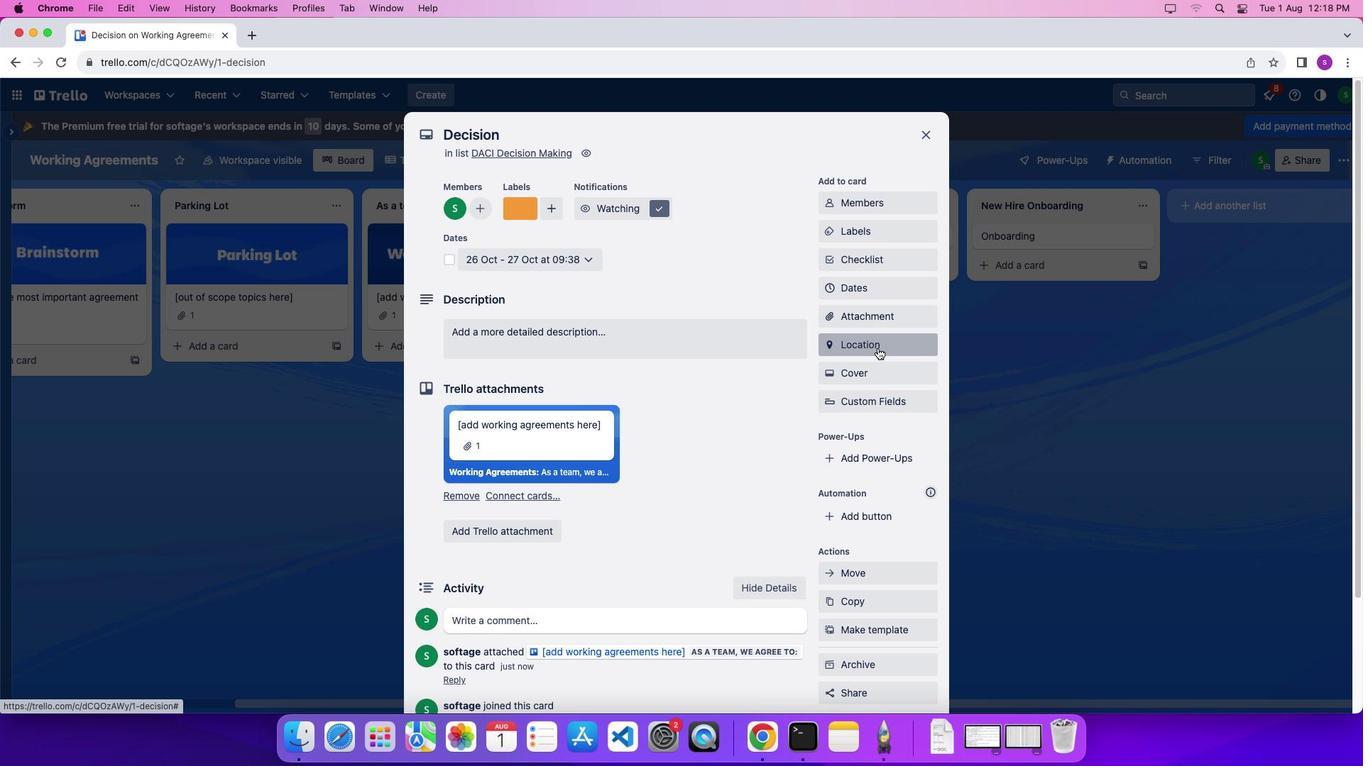 
Action: Mouse moved to (878, 348)
Screenshot: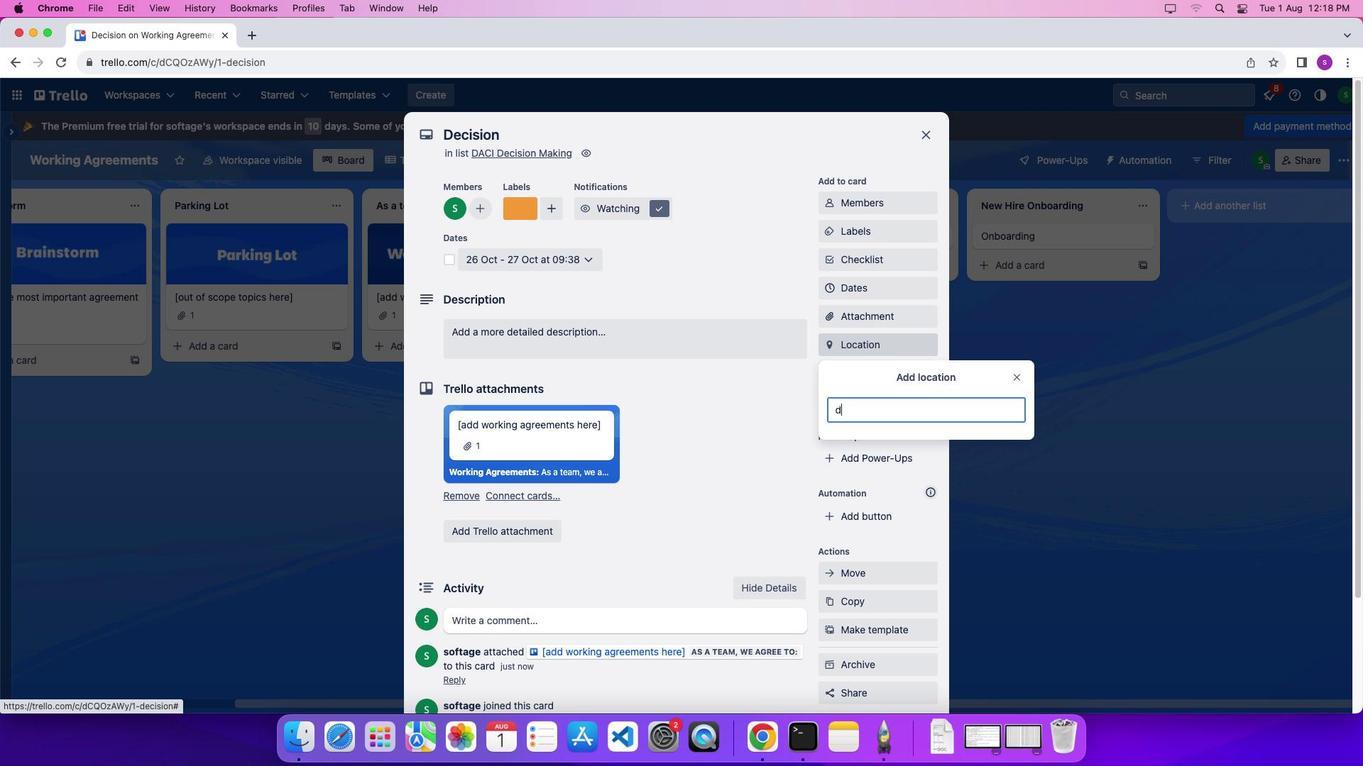 
Action: Key pressed 'd'
Screenshot: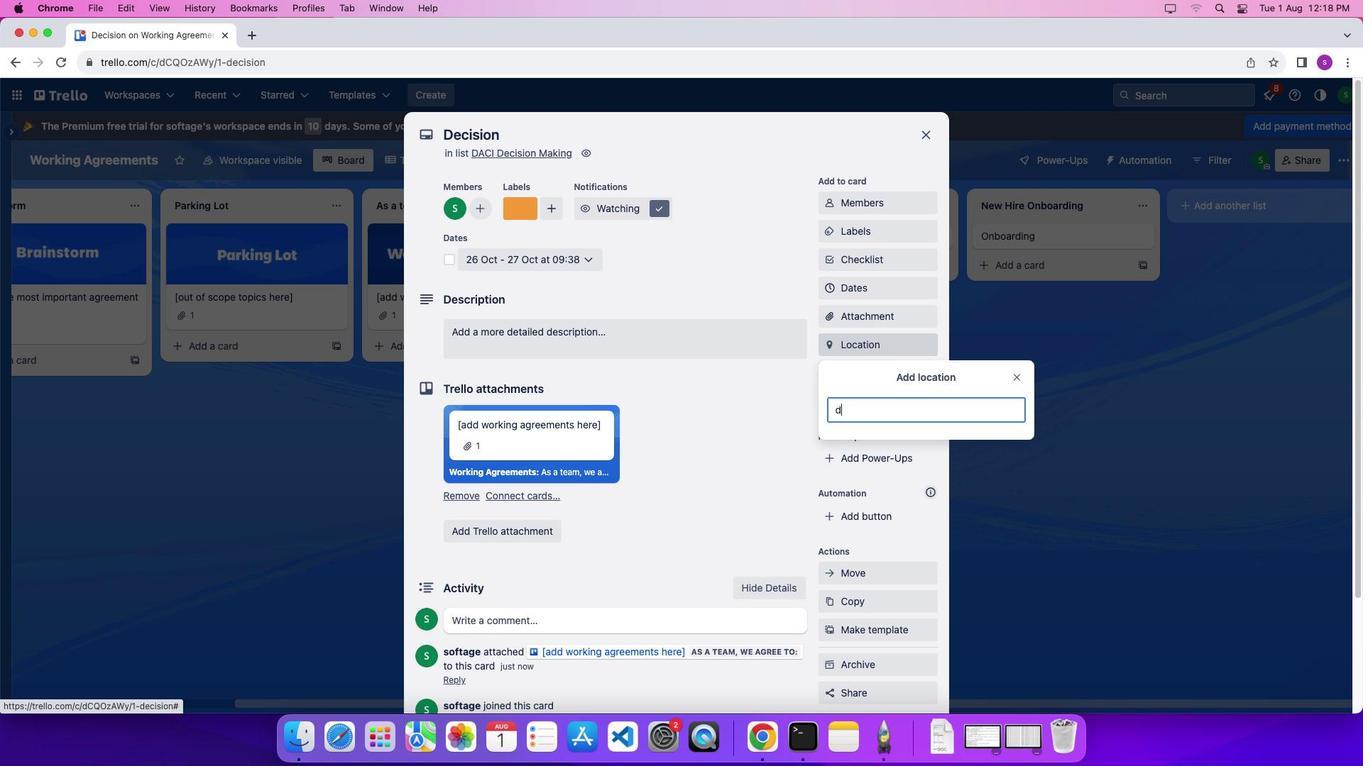 
Action: Mouse moved to (878, 530)
Screenshot: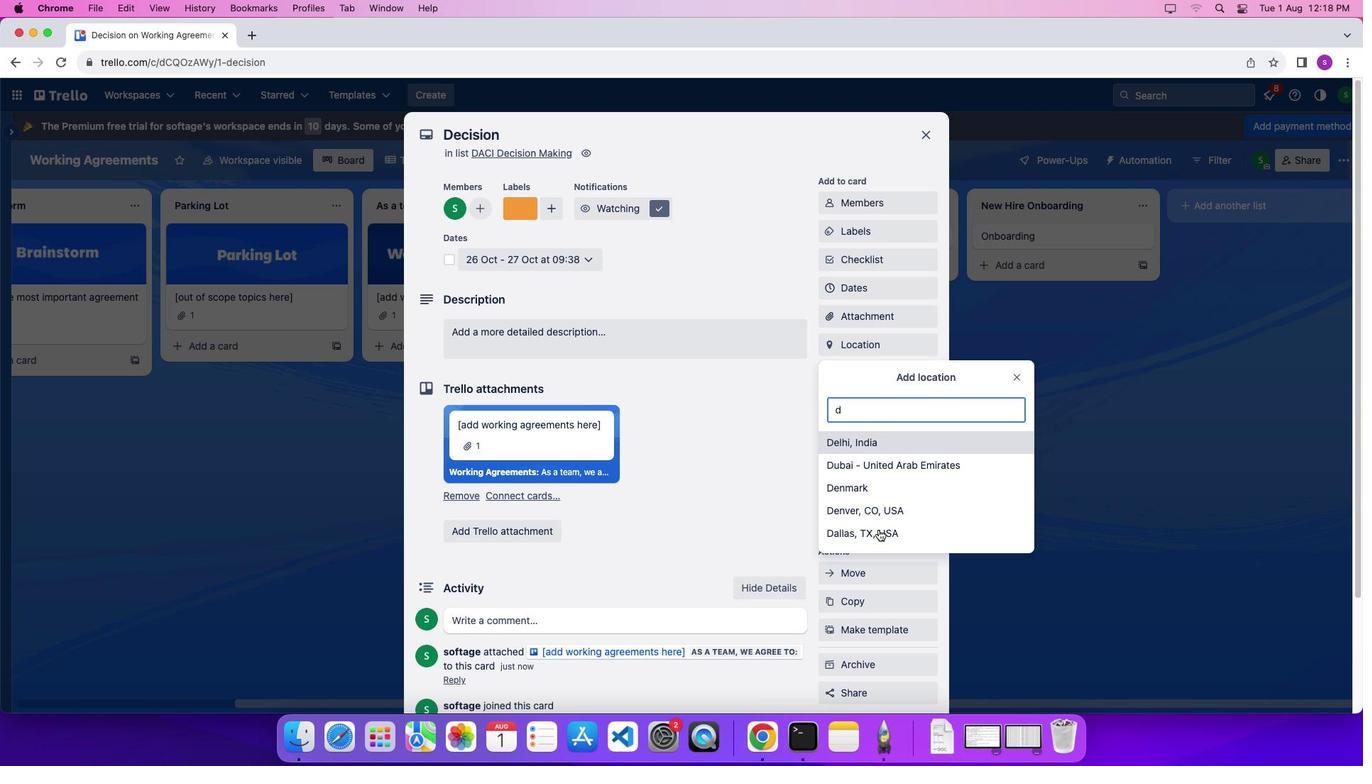 
Action: Mouse pressed left at (878, 530)
Screenshot: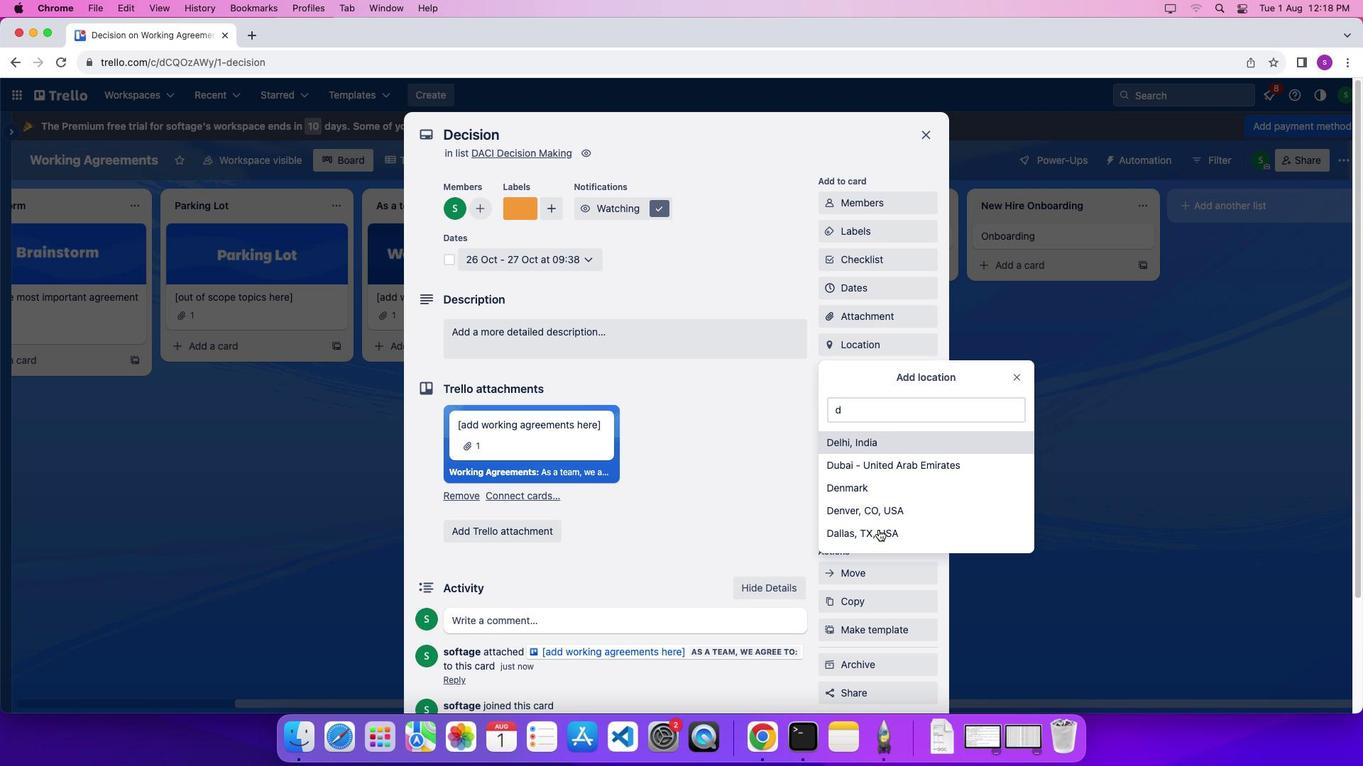 
Action: Mouse moved to (858, 366)
Screenshot: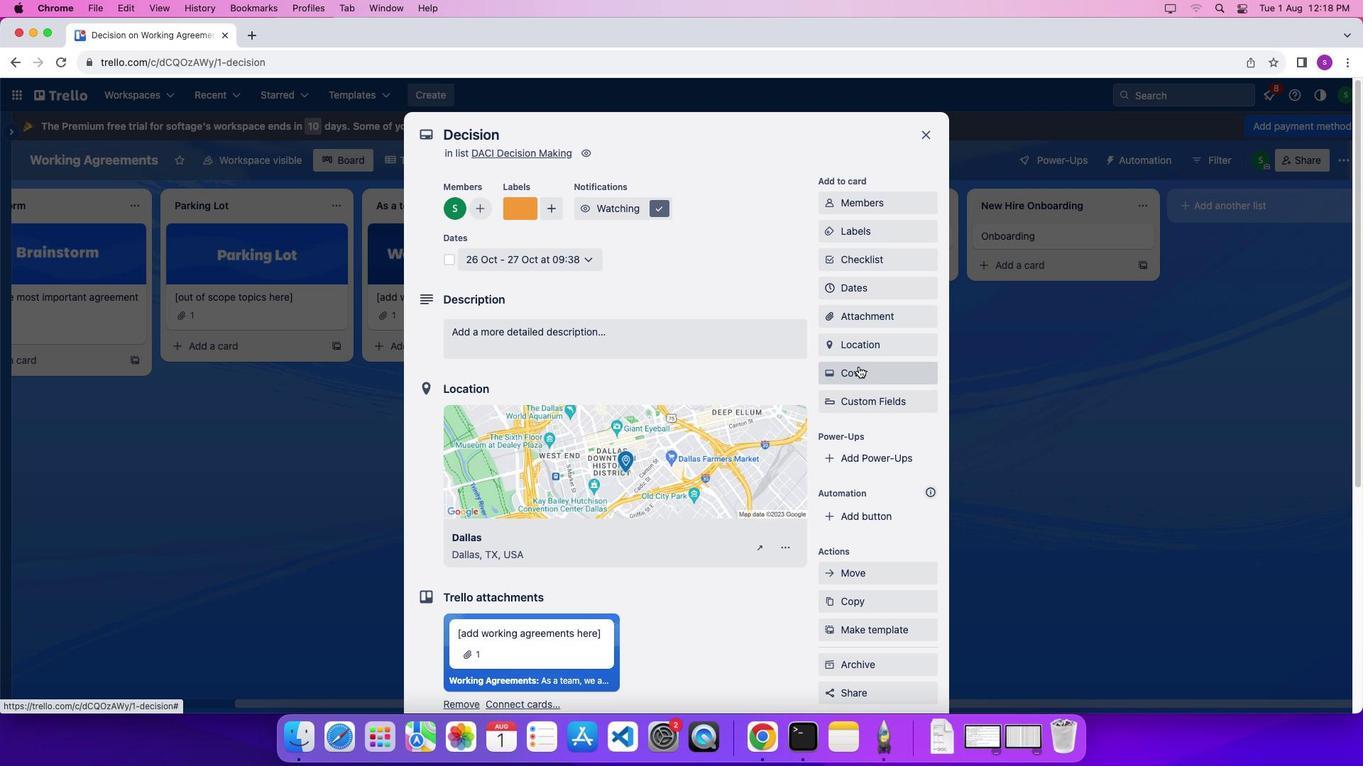 
Action: Mouse pressed left at (858, 366)
Screenshot: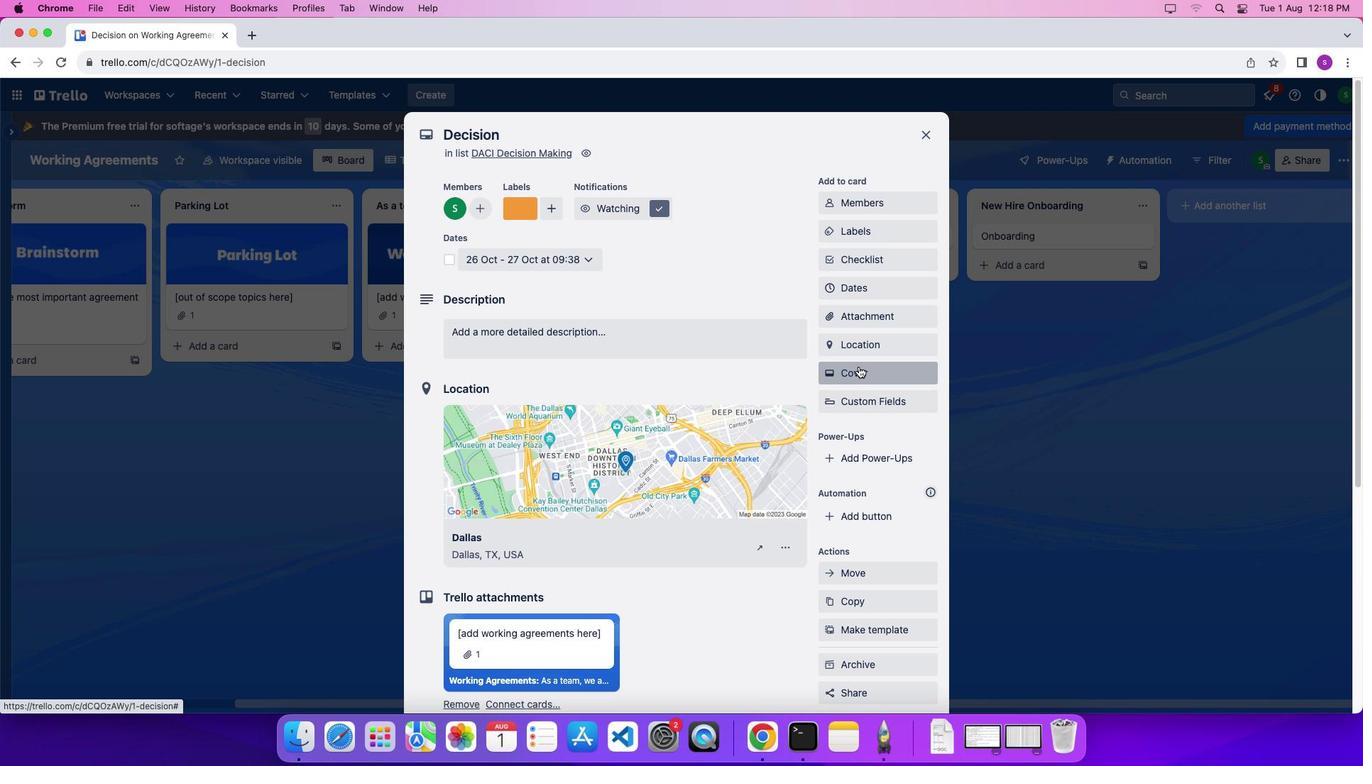 
Action: Mouse moved to (851, 450)
Screenshot: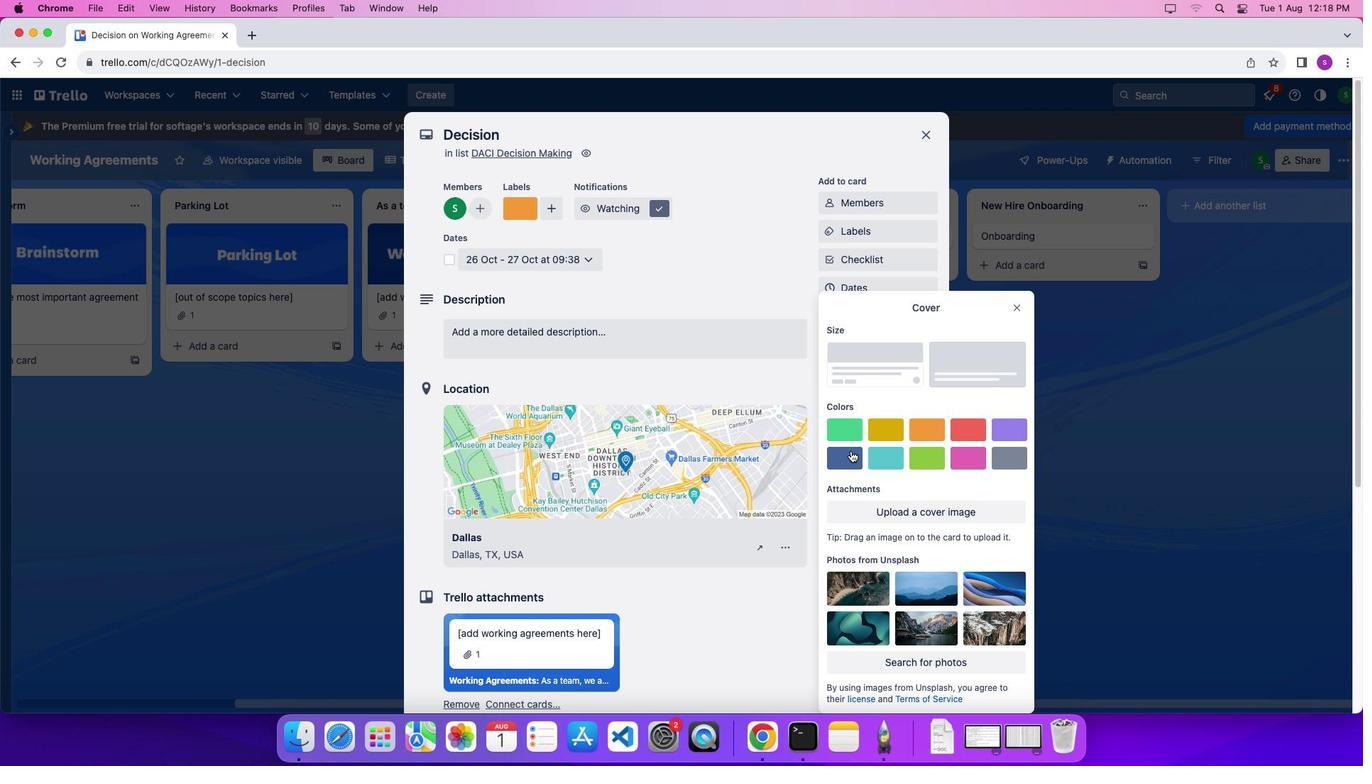 
Action: Mouse pressed left at (851, 450)
Screenshot: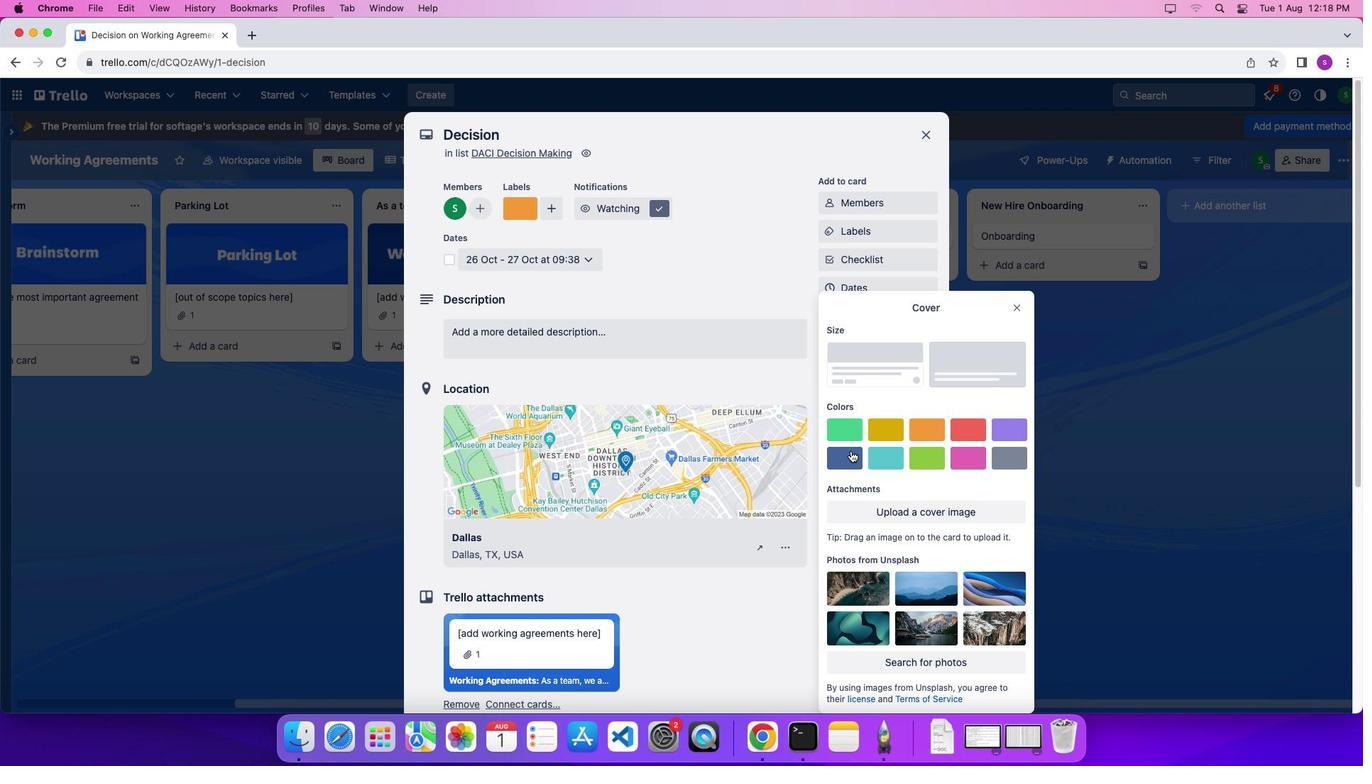 
Action: Mouse moved to (1015, 286)
Screenshot: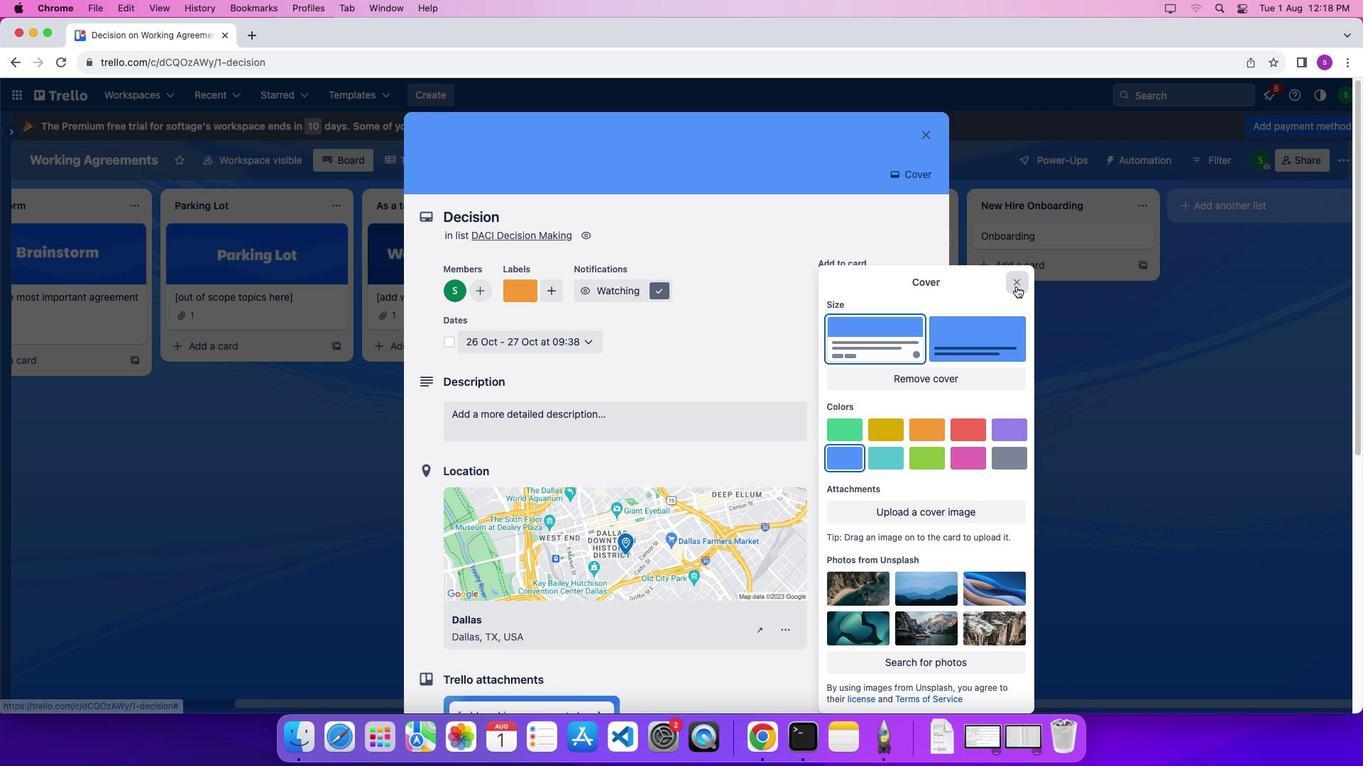
Action: Mouse pressed left at (1015, 286)
Screenshot: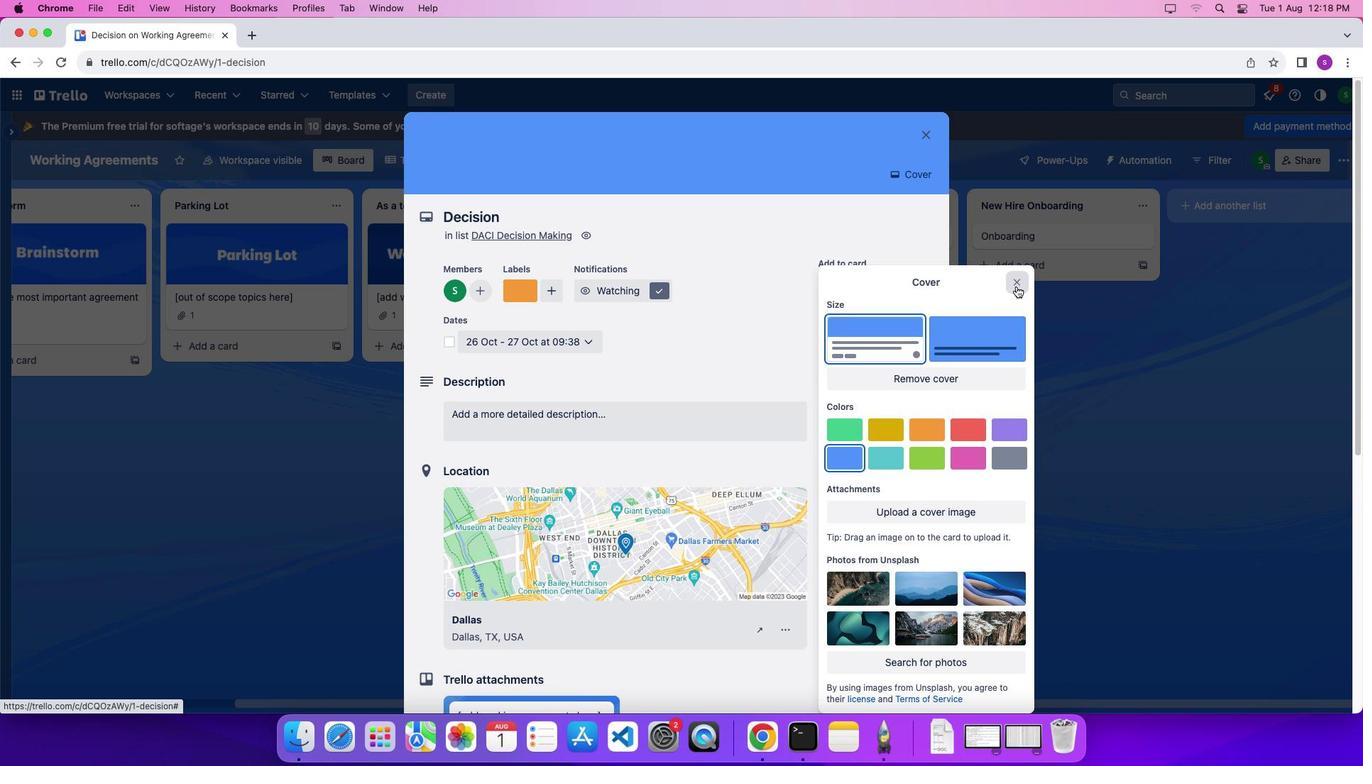 
Action: Mouse moved to (450, 338)
Screenshot: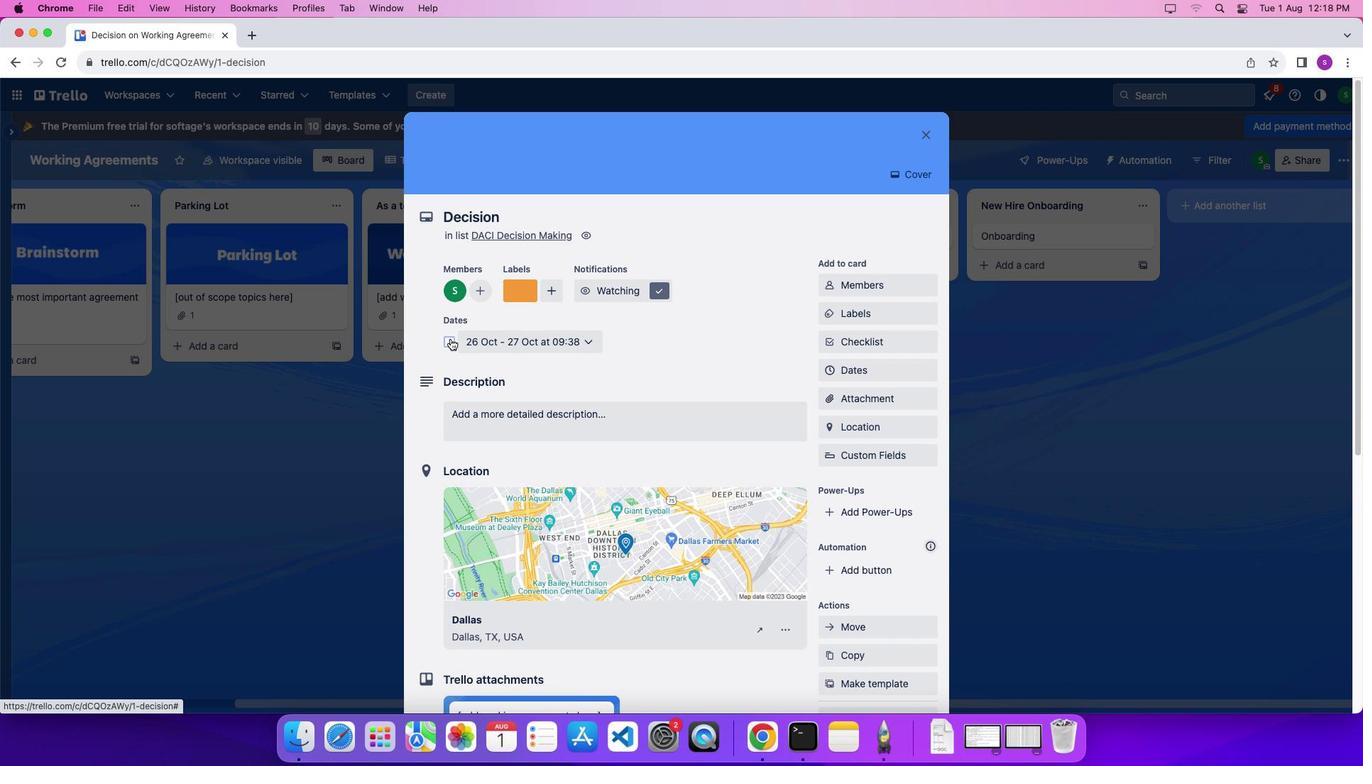 
Action: Mouse pressed left at (450, 338)
Screenshot: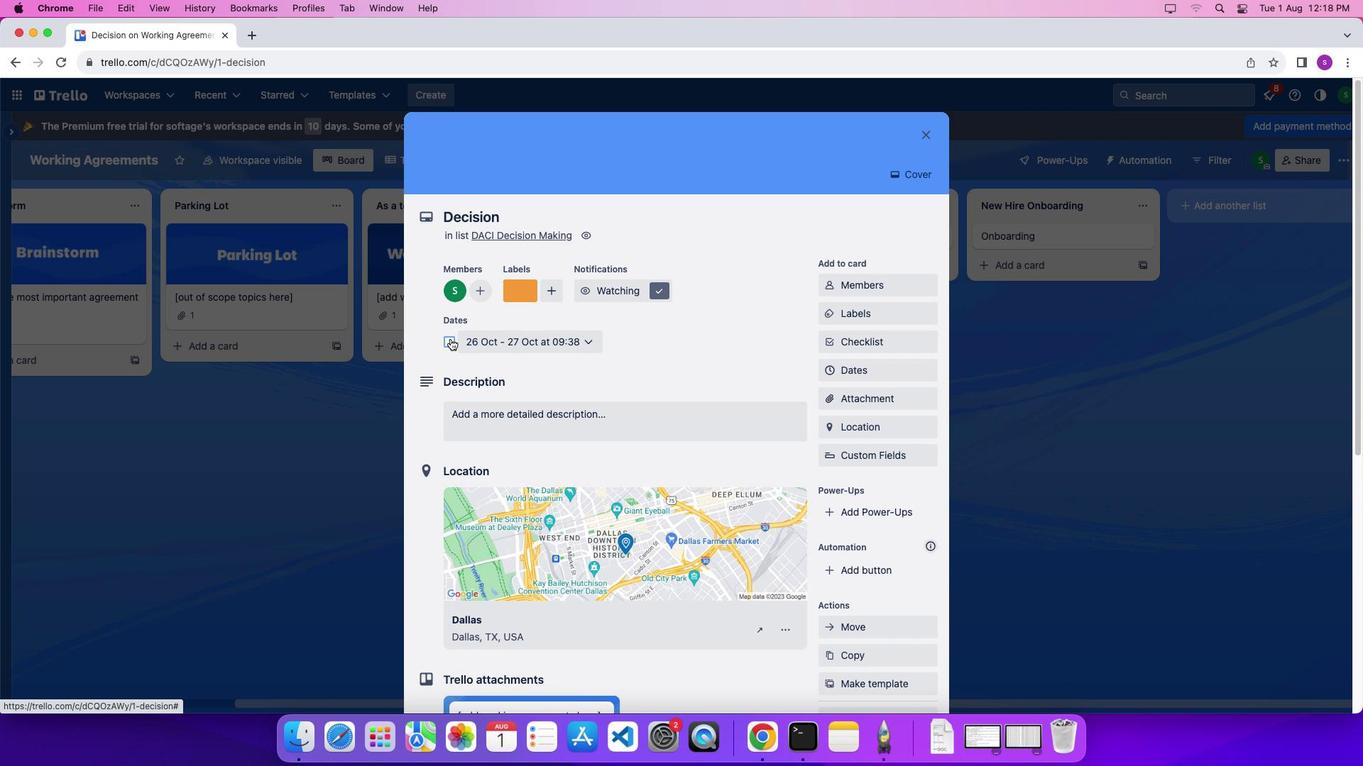 
Action: Mouse moved to (518, 424)
Screenshot: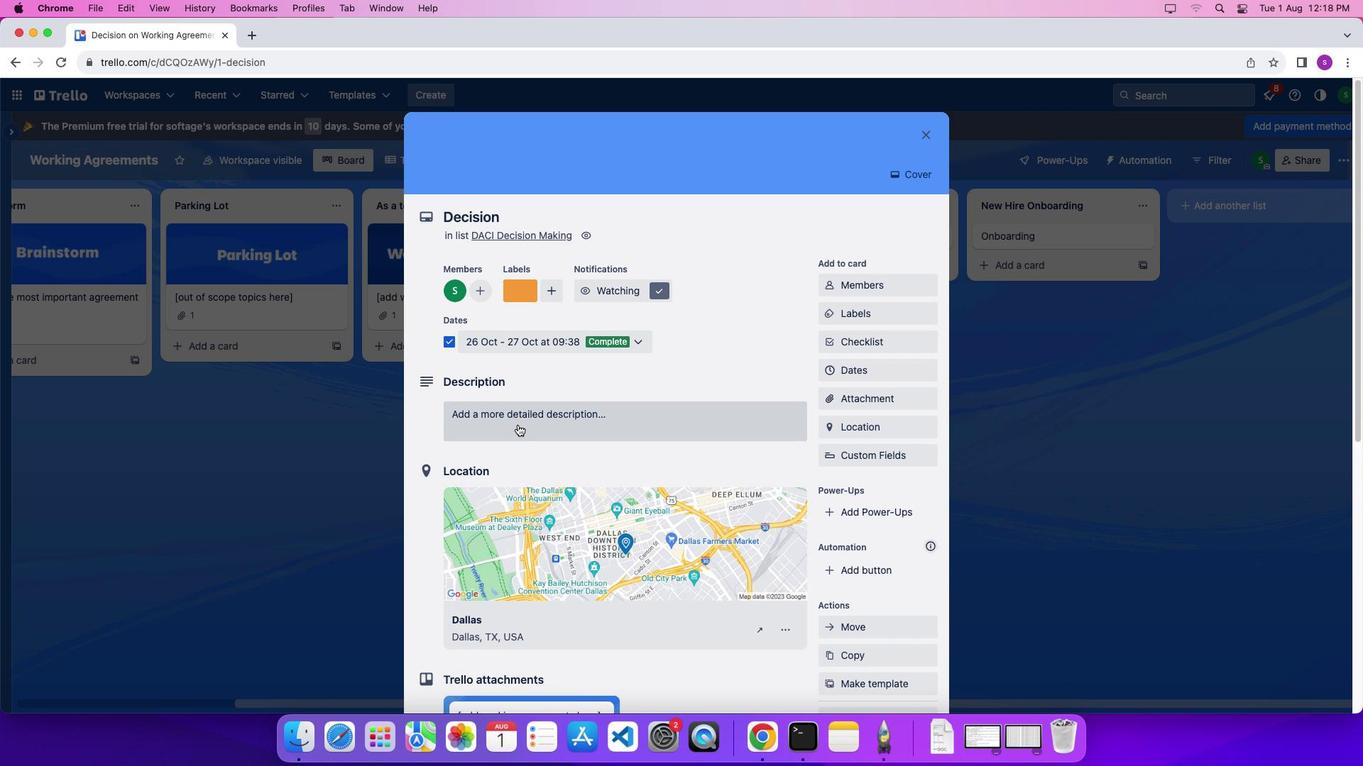 
Action: Mouse pressed left at (518, 424)
Screenshot: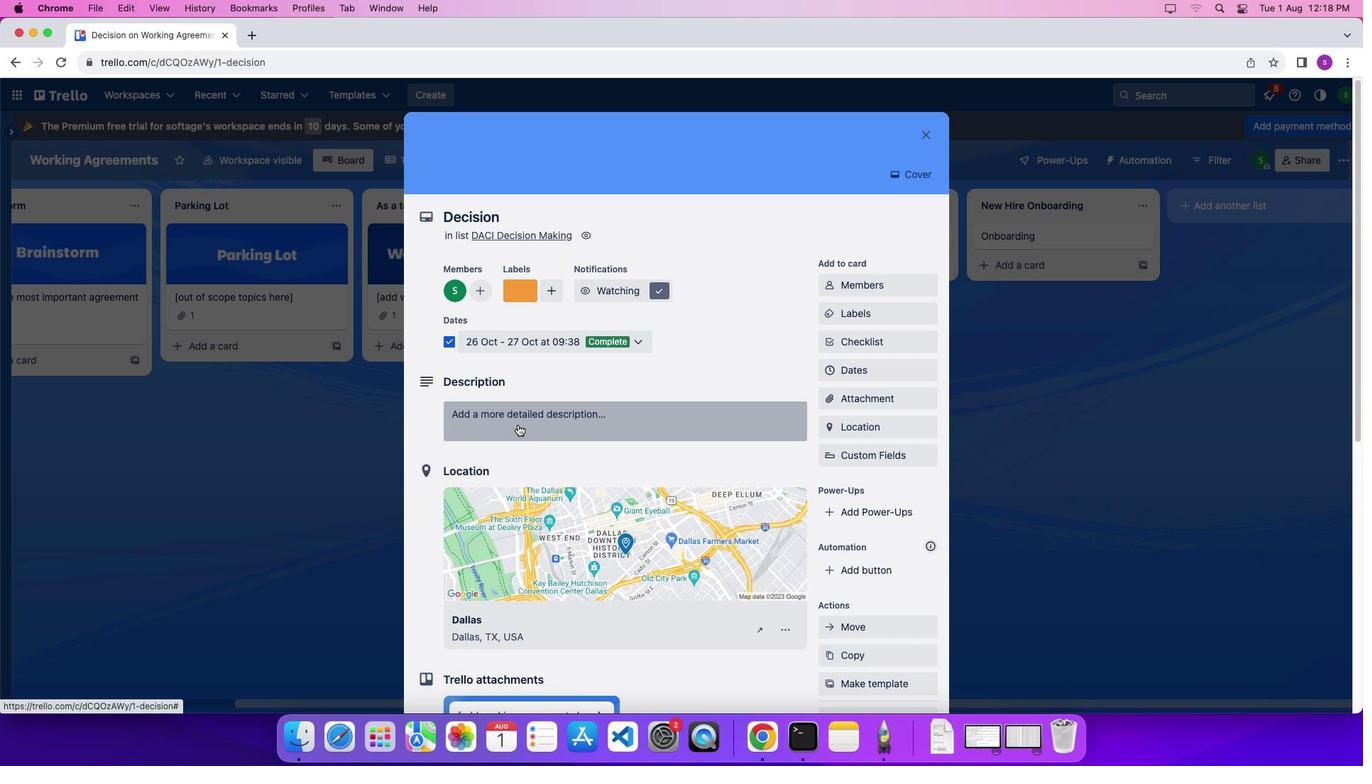 
Action: Mouse moved to (539, 472)
Screenshot: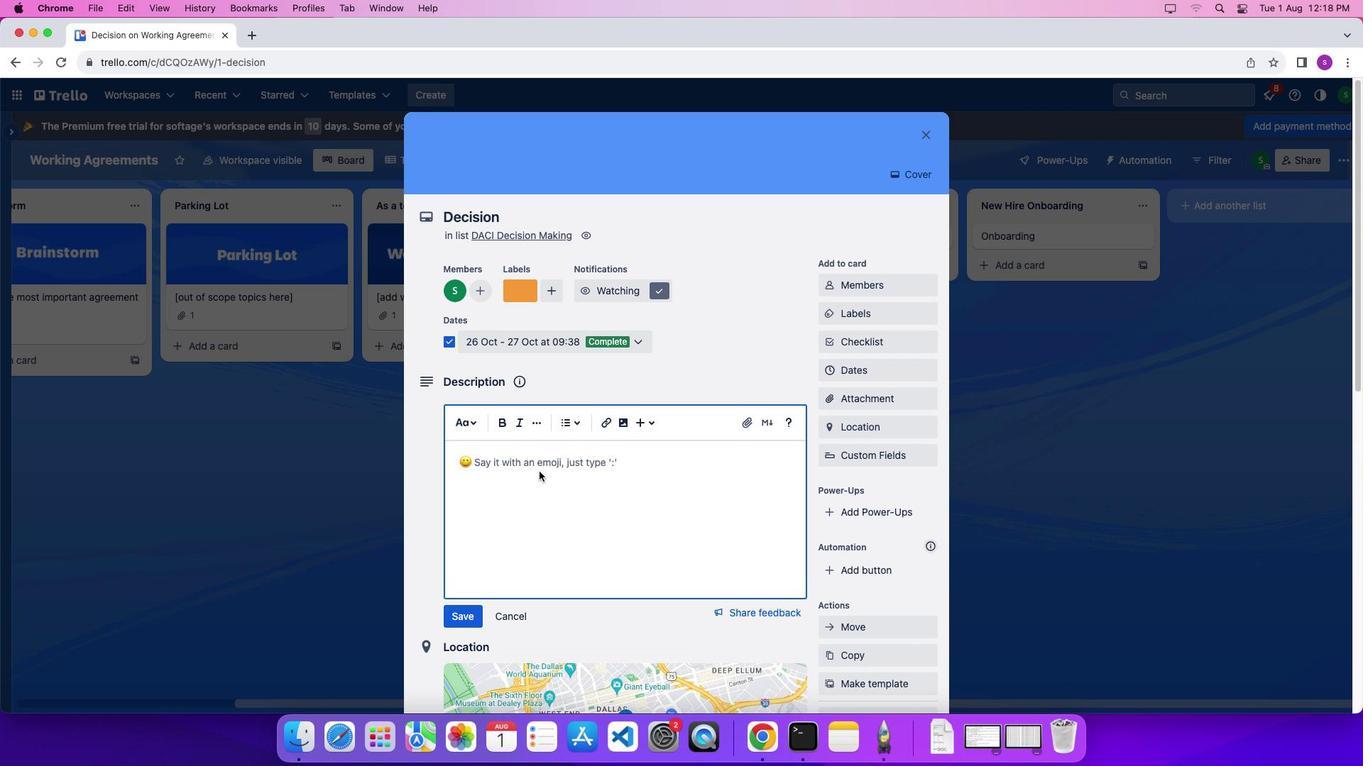 
Action: Mouse pressed left at (539, 472)
Screenshot: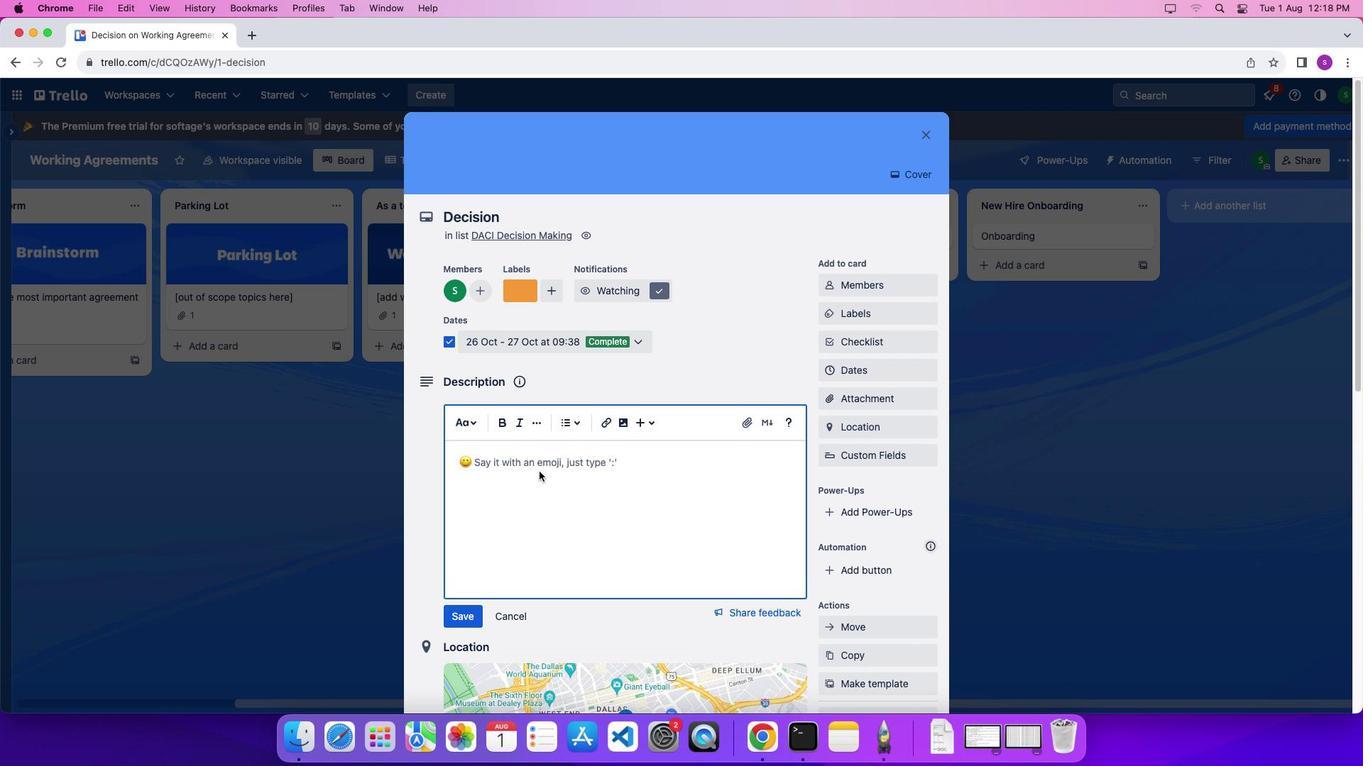 
Action: Mouse moved to (555, 485)
Screenshot: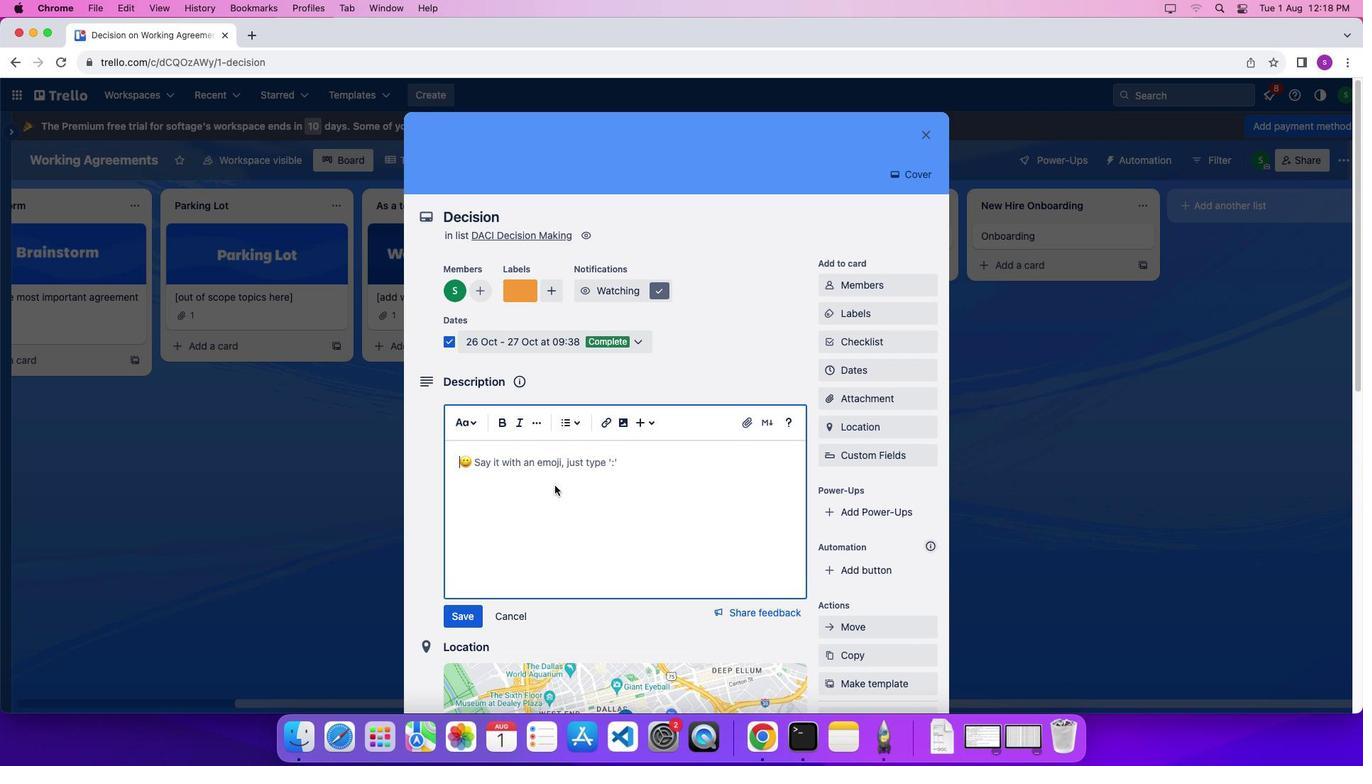 
Action: Key pressed Key.shift'd''e''f''i''n''e'Key.space'e''a''c''h'Key.space'p''e''r''s''o''n'Key.space'r''o''l''e'Key.space'i''n'Key.spaceKey.spaceKey.spaceKey.spaceKey.spaceKey.spaceKey.space'm''a''k''i''n''g'Key.spaceKey.leftKey.leftKey.leftKey.leftKey.leftKey.leftKey.leftKey.backspaceKey.backspaceKey.backspaceKey.backspaceKey.backspaceKey.backspaceKey.rightKey.rightKey.rightKey.rightKey.rightKey.rightKey.rightKey.rightKey.right'h''i''g''h''-''i''m''p''a''c''t'Key.space'g''r''o''u''p'Key.space'd''e''c''i''s''i''o''n''s''.'Key.enterKey.shift'H''o''w'Key.space'w''i''l''l'Key.space'd''e''c''i''s''i''o''n'Key.space'b''e'Key.space'm''a''d''e''.'Key.backspaceKey.shift_r'?'
Screenshot: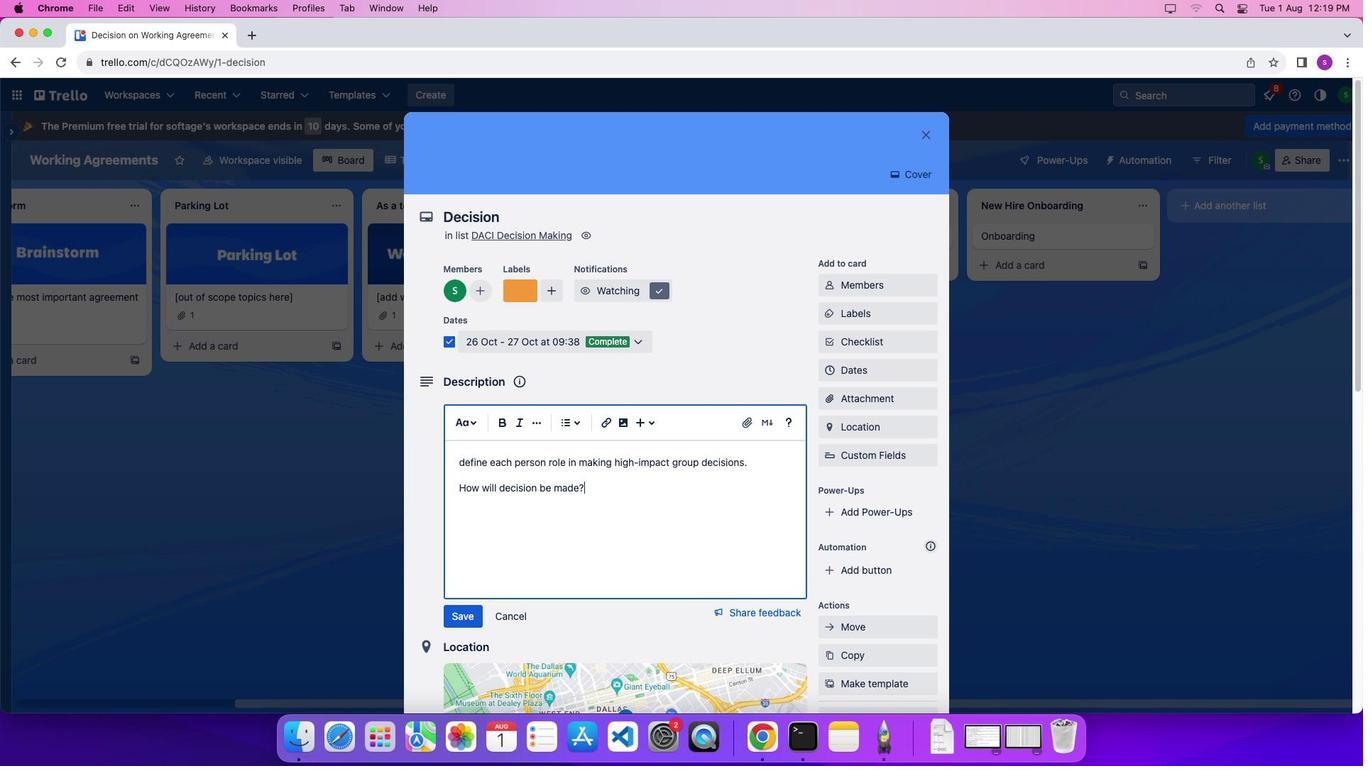 
Action: Mouse moved to (461, 484)
Screenshot: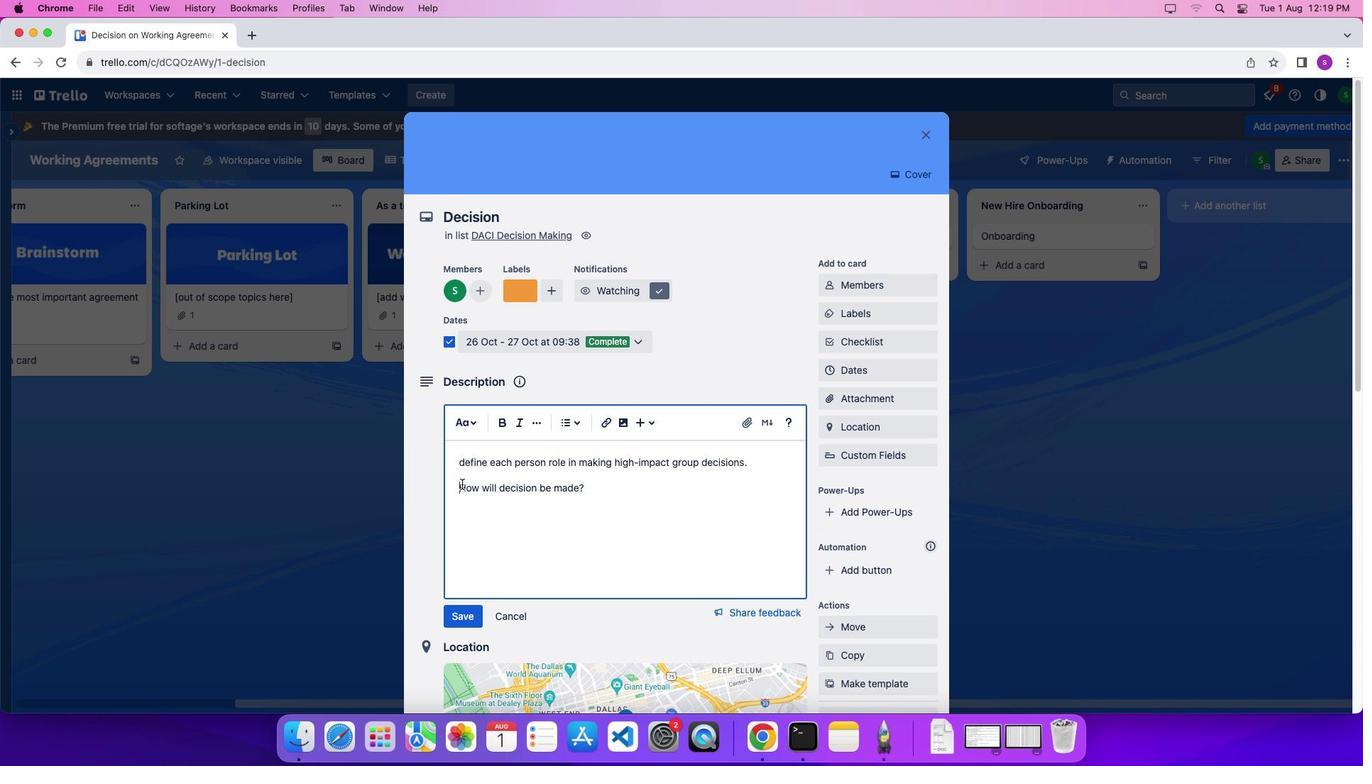 
Action: Mouse pressed left at (461, 484)
Screenshot: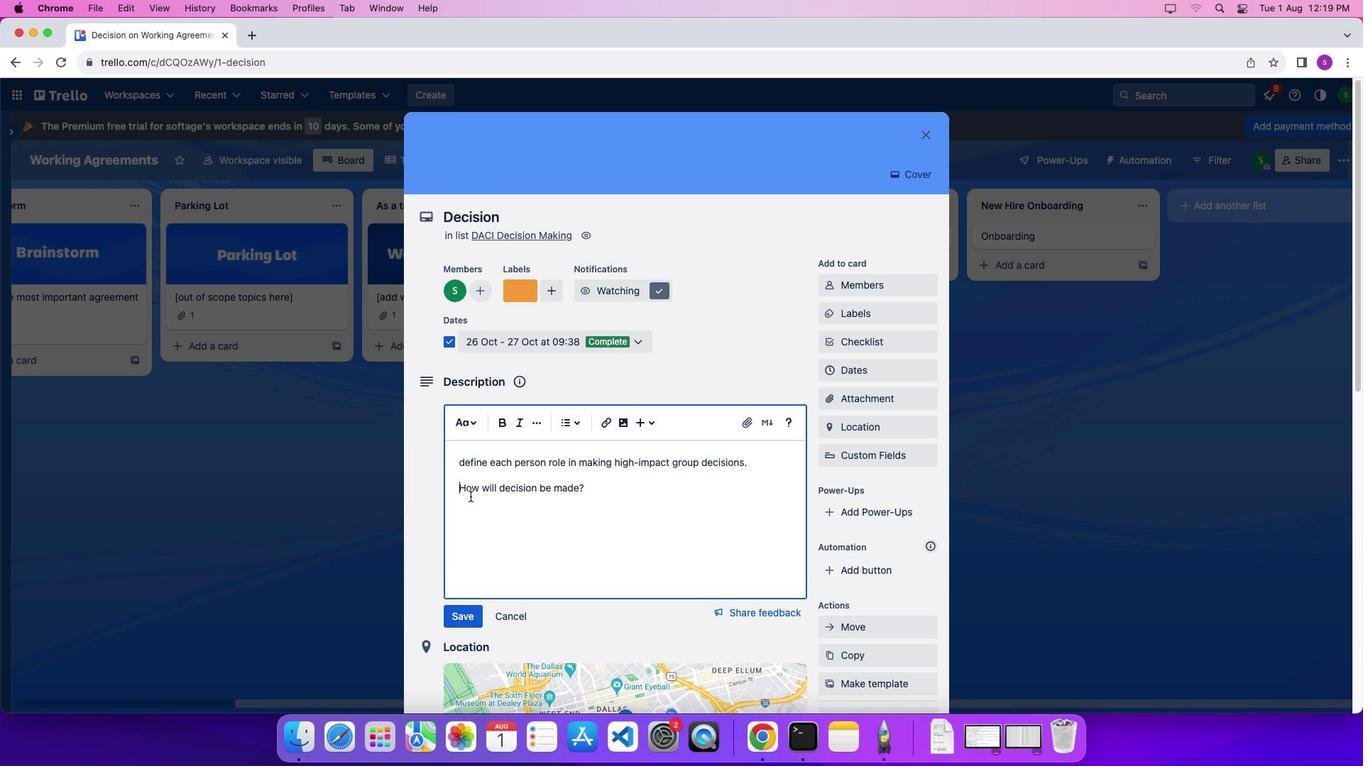 
Action: Mouse moved to (567, 430)
Screenshot: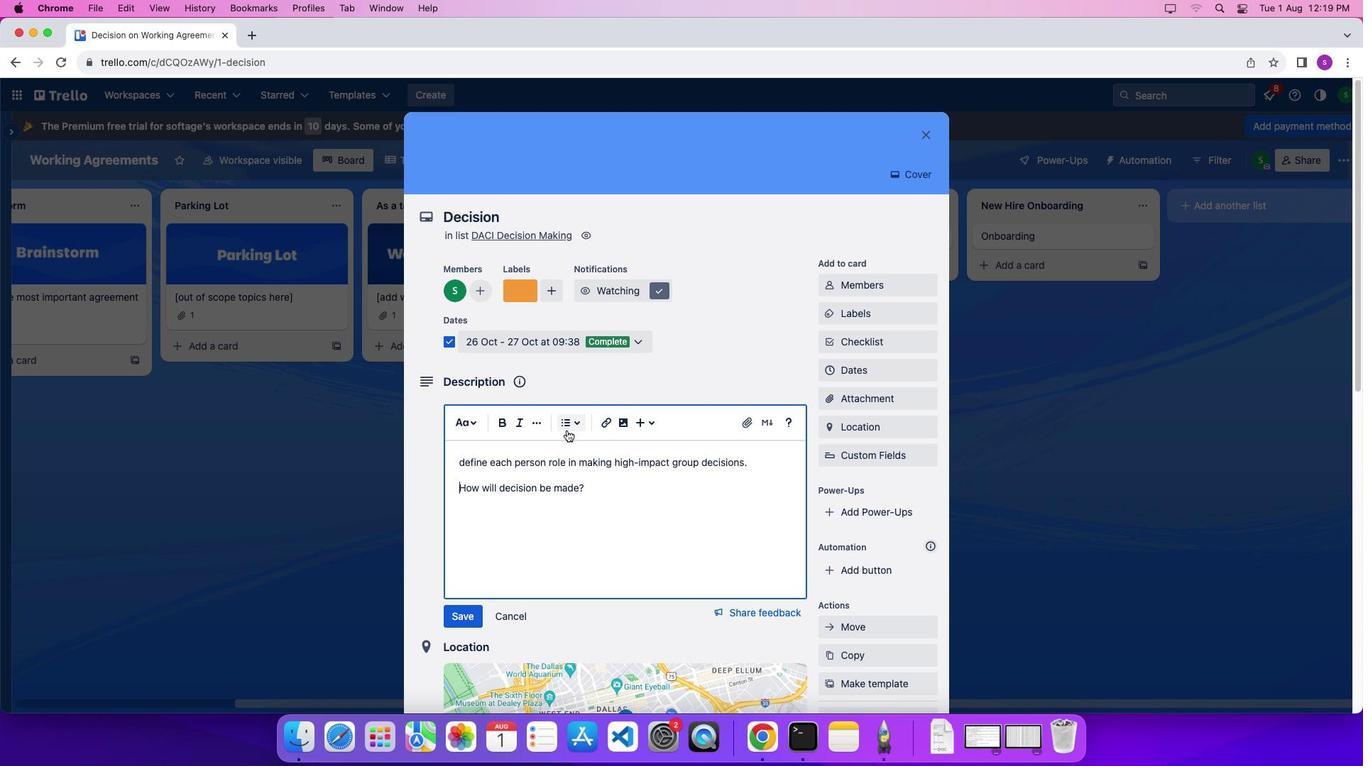 
Action: Mouse pressed left at (567, 430)
Screenshot: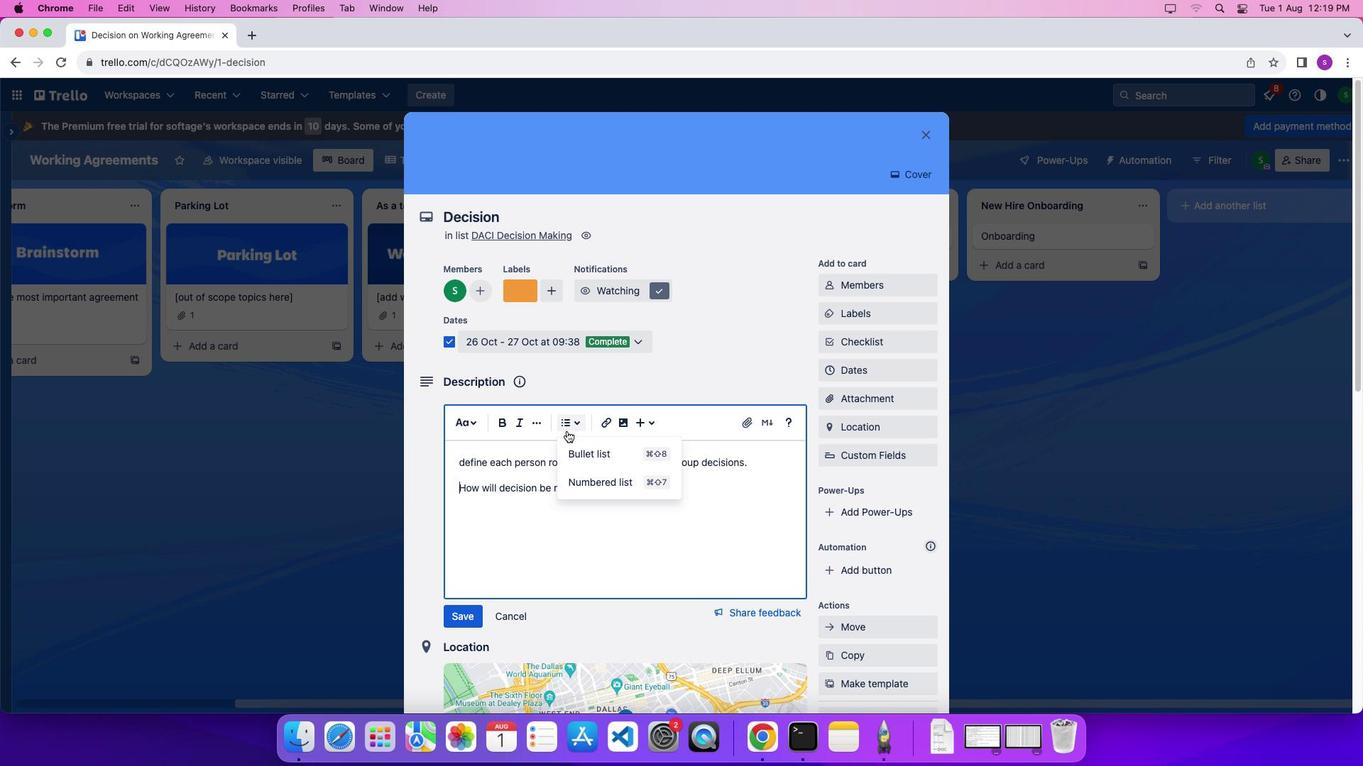 
Action: Mouse moved to (579, 453)
Screenshot: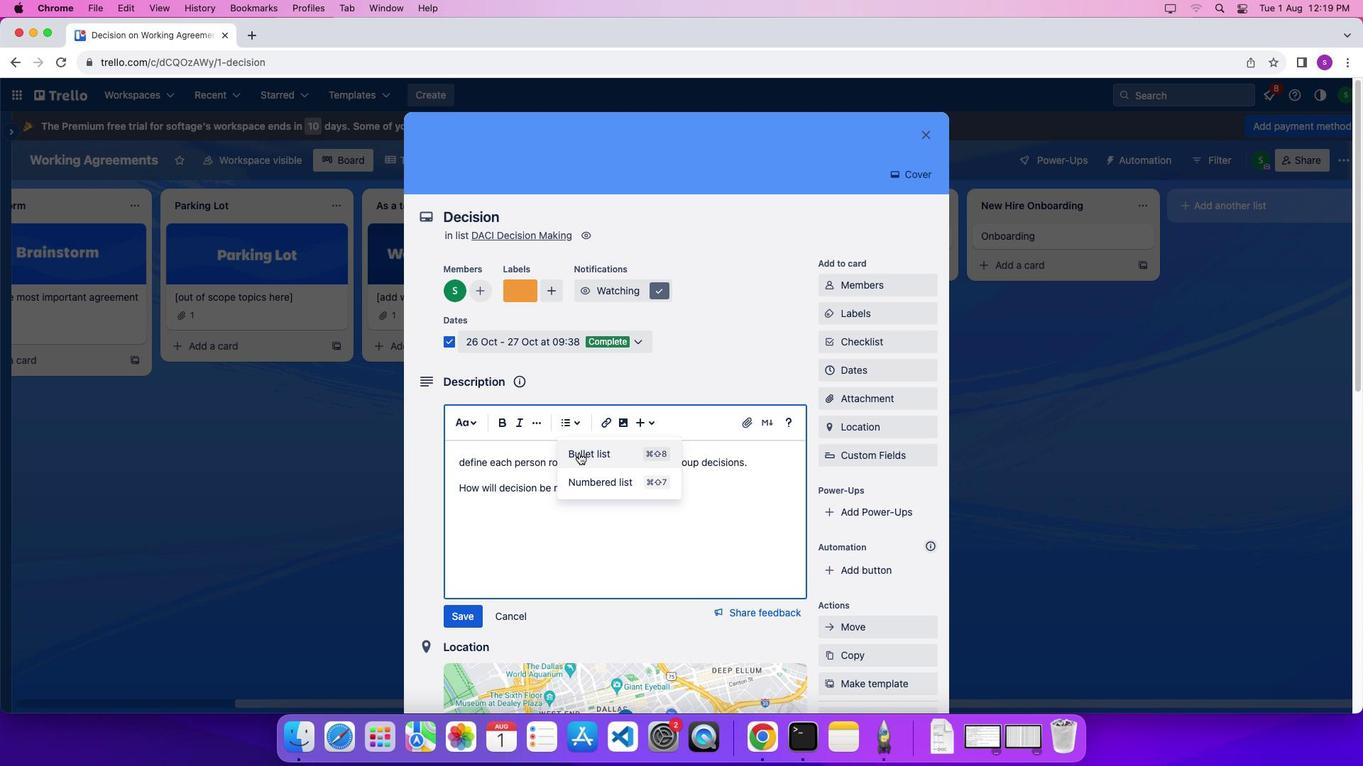 
Action: Mouse pressed left at (579, 453)
Screenshot: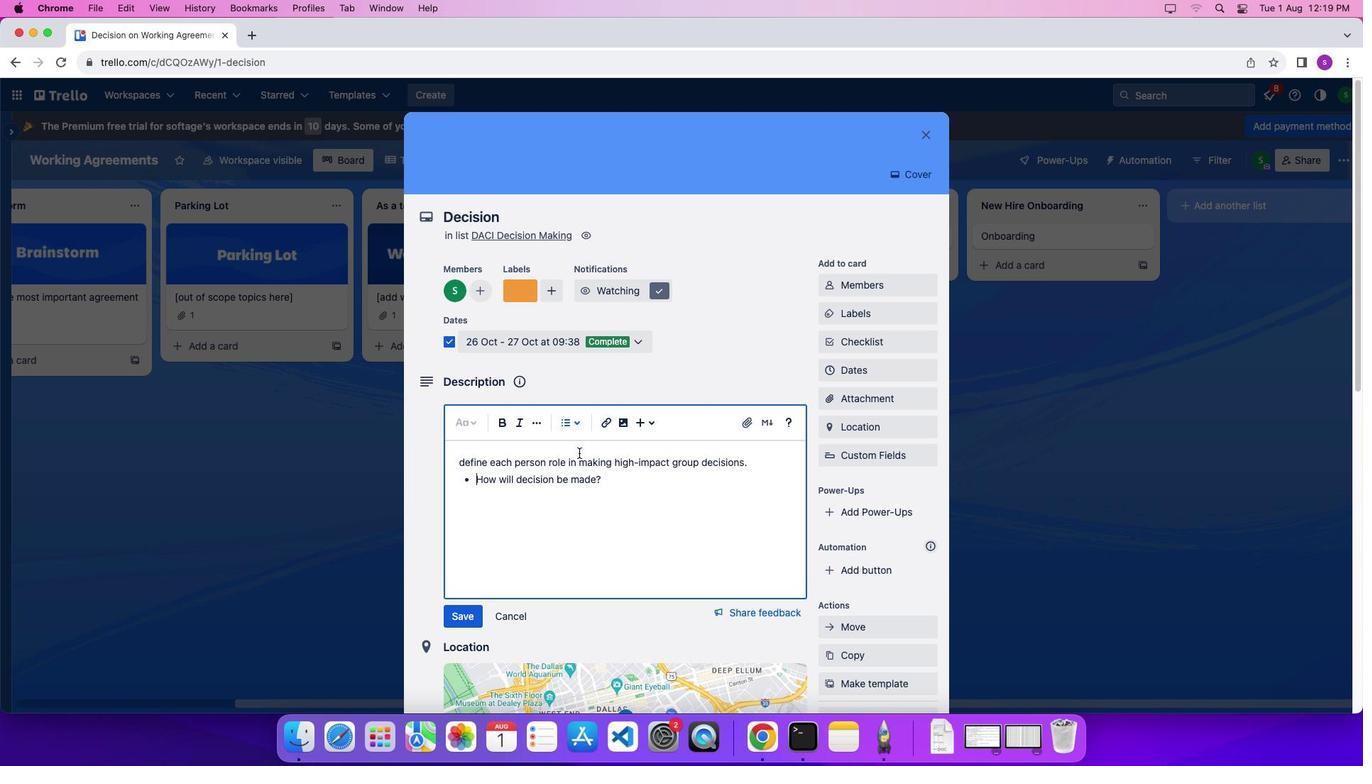 
Action: Mouse moved to (607, 481)
Screenshot: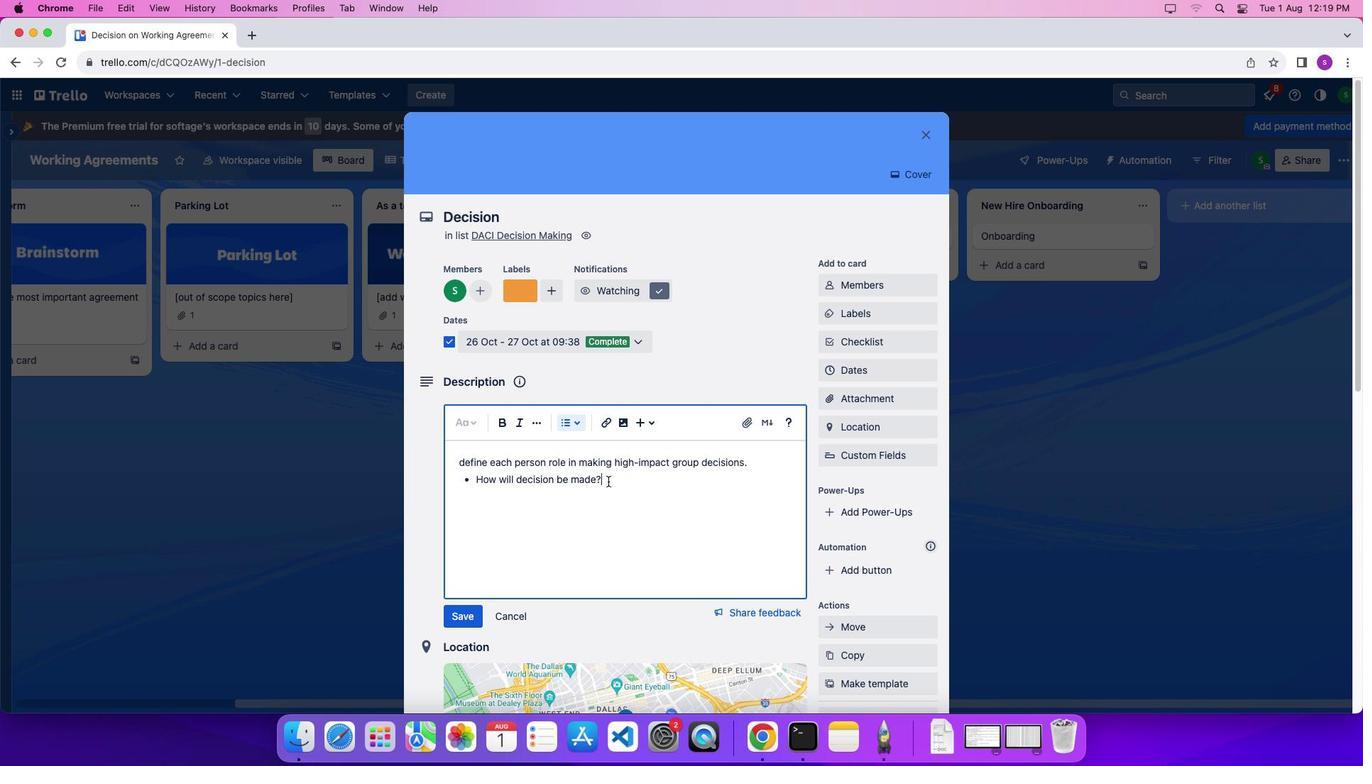 
Action: Mouse pressed left at (607, 481)
Screenshot: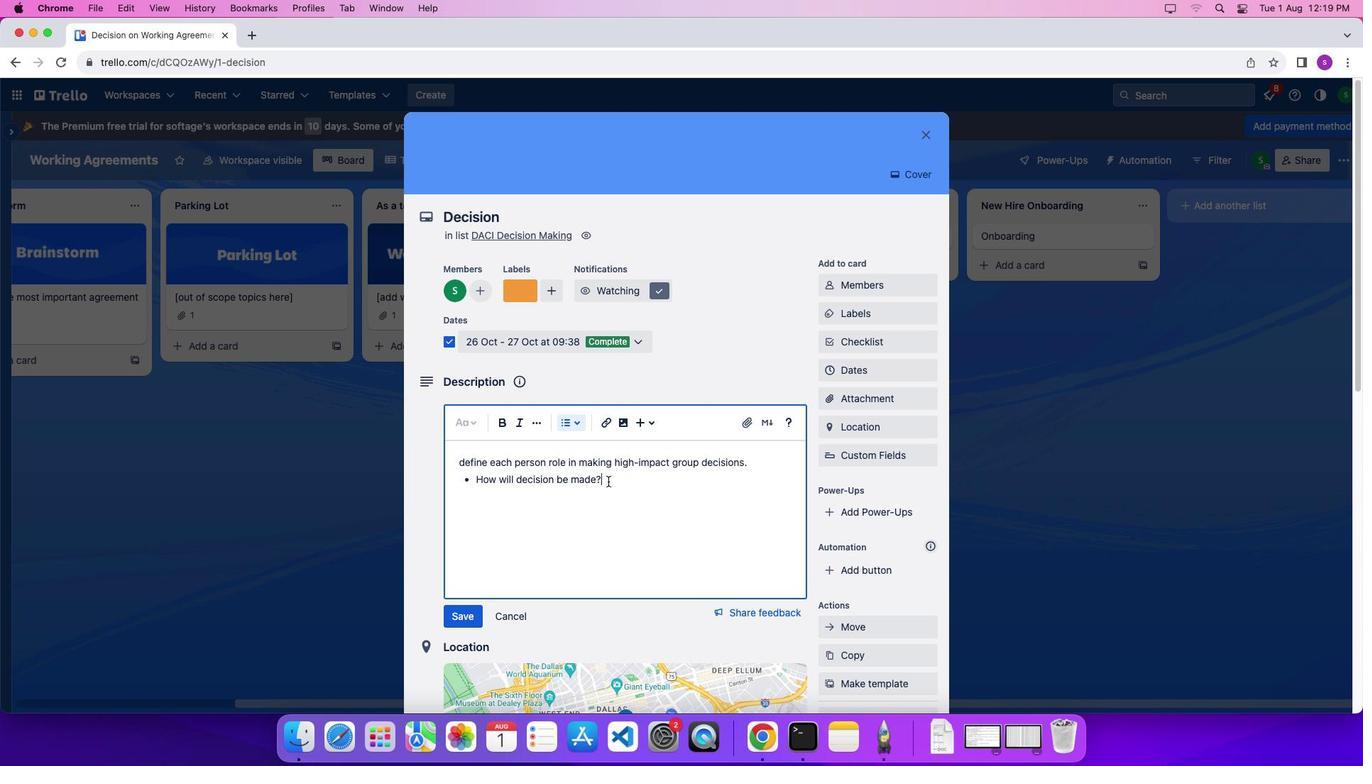 
Action: Key pressed Key.enterKey.shift'W''h''a''t'Key.space'i''s'Key.space't''h''e'Key.space'p''r''o''c''e''s''s'Key.space'f''o''r'Key.space'h''a''n''d''l''i''n''g'Key.space'c''o''n''f''l''i''c''t'Key.shift_r'?'
Screenshot: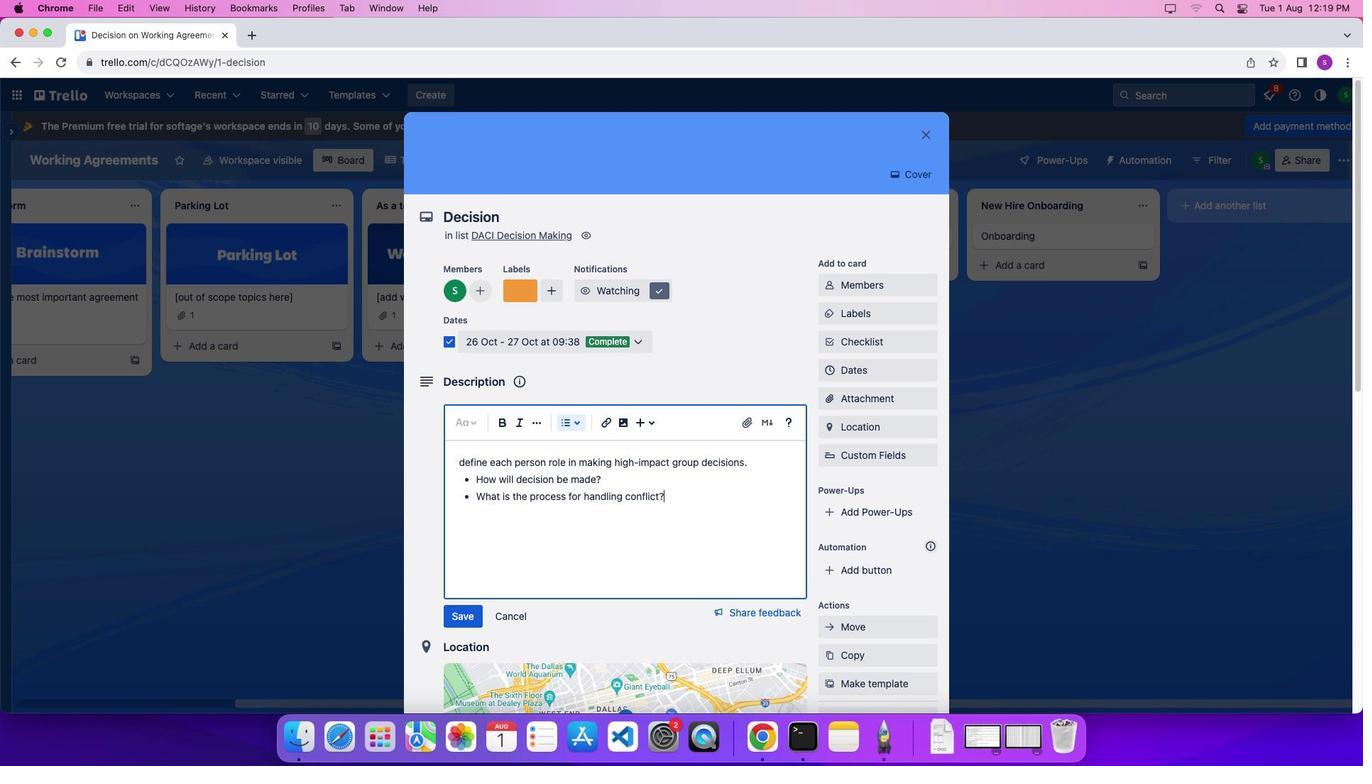 
Action: Mouse moved to (467, 616)
Screenshot: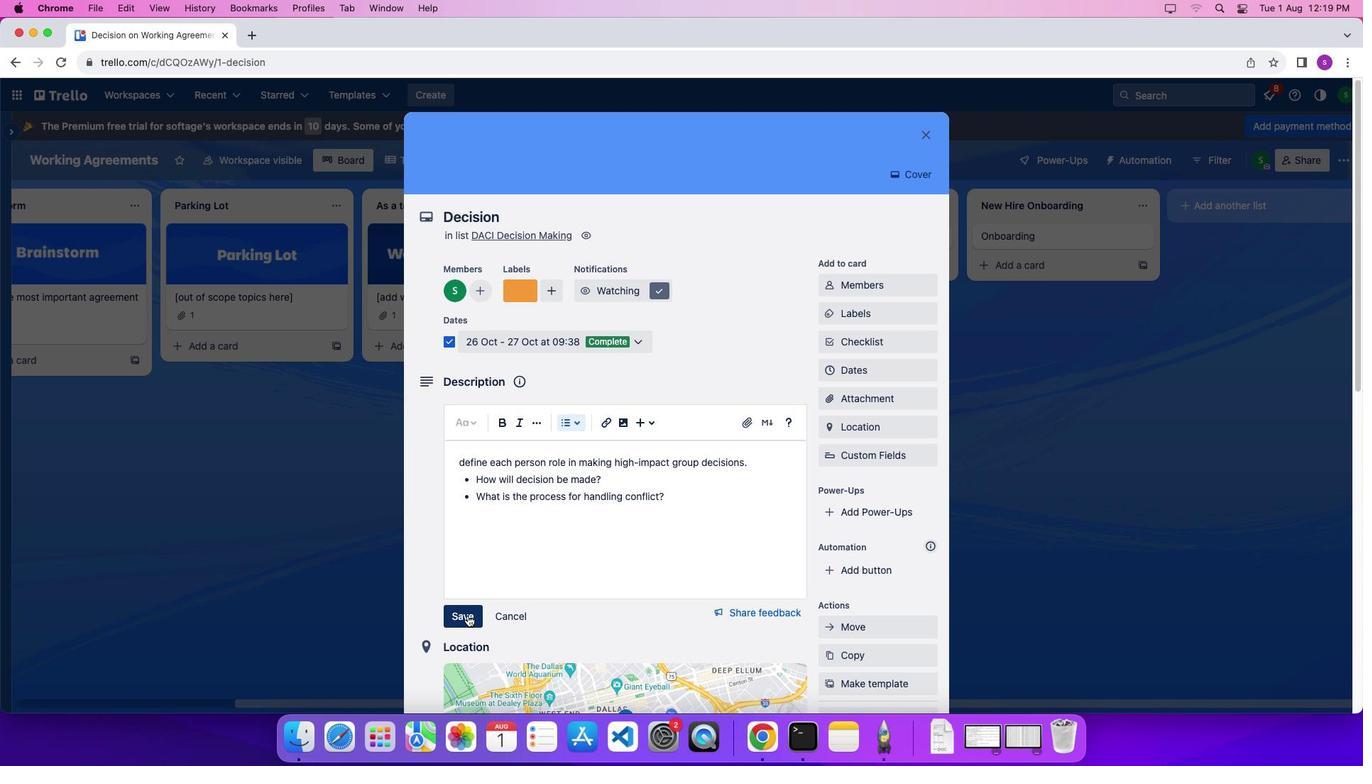
Action: Mouse pressed left at (467, 616)
Screenshot: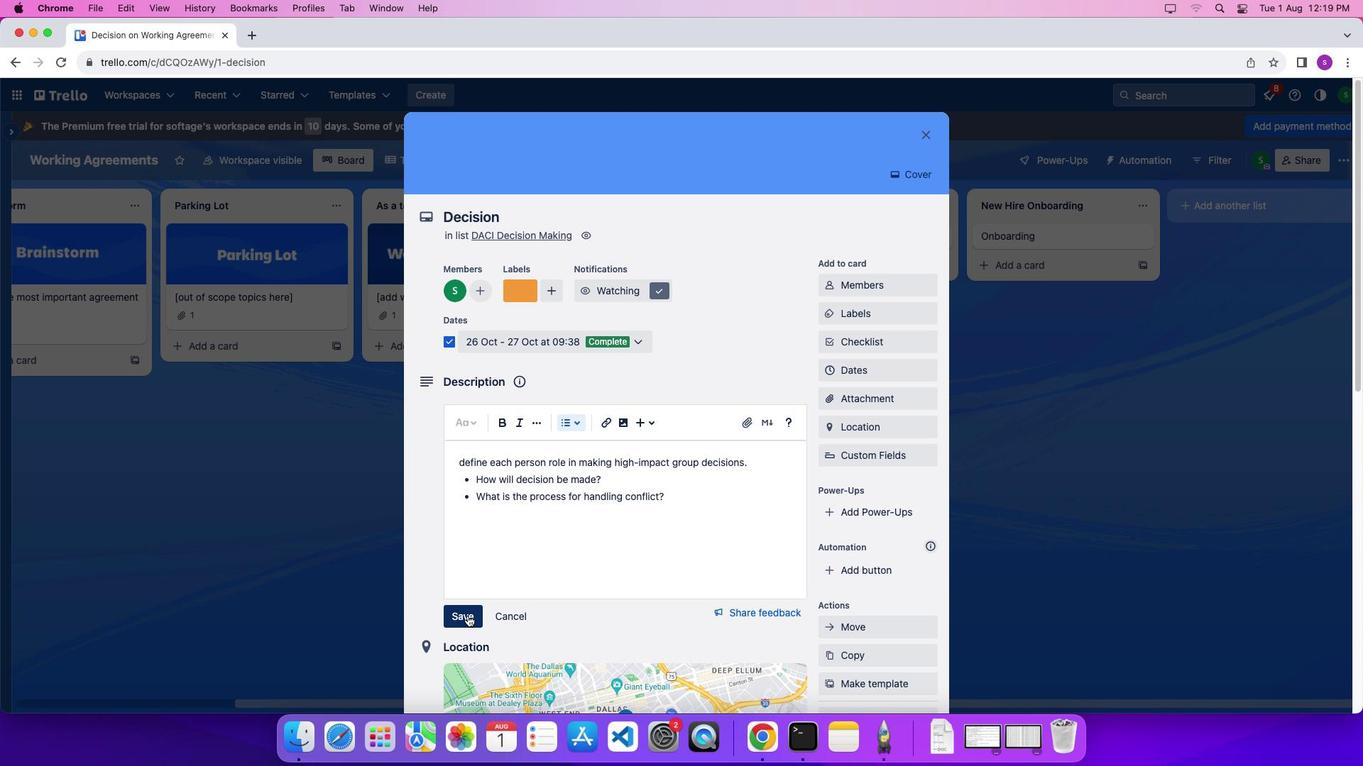 
Action: Mouse moved to (563, 596)
Screenshot: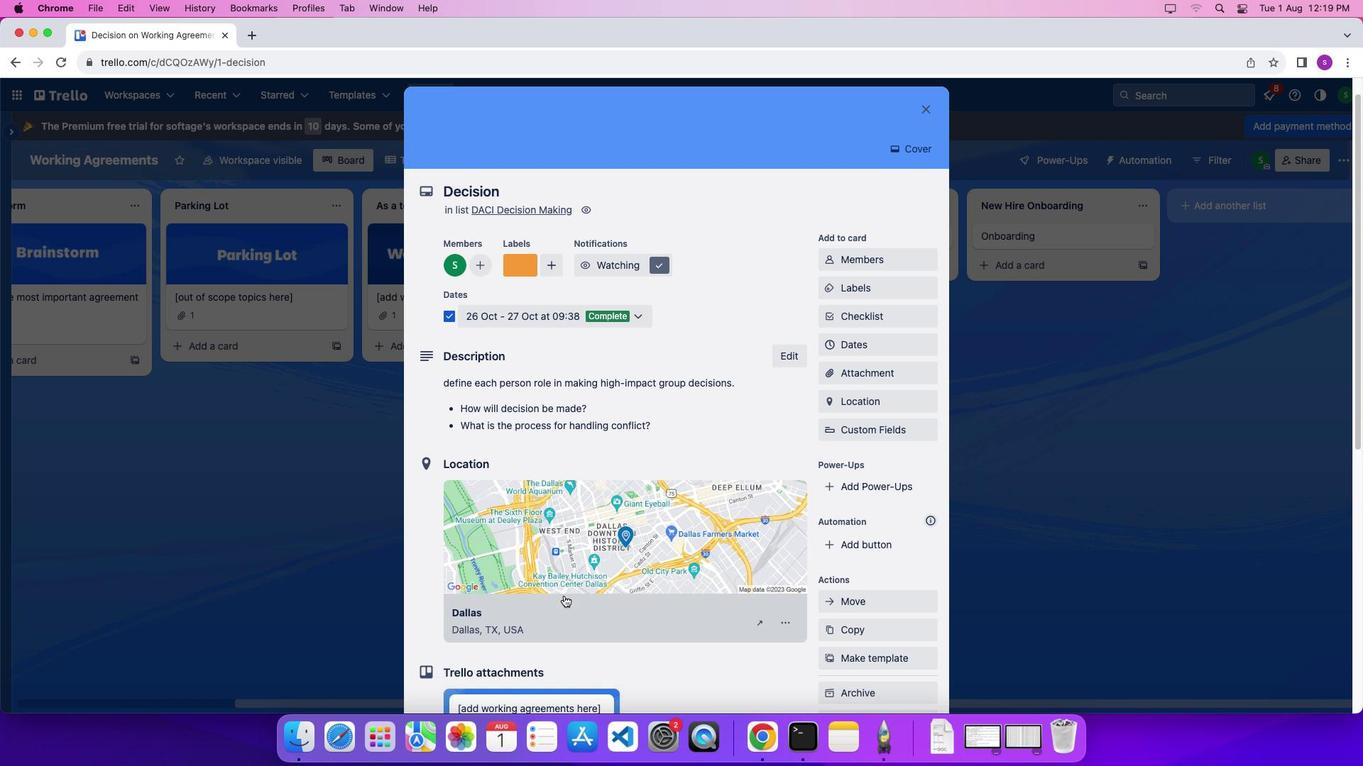 
Action: Mouse scrolled (563, 596) with delta (0, 0)
Screenshot: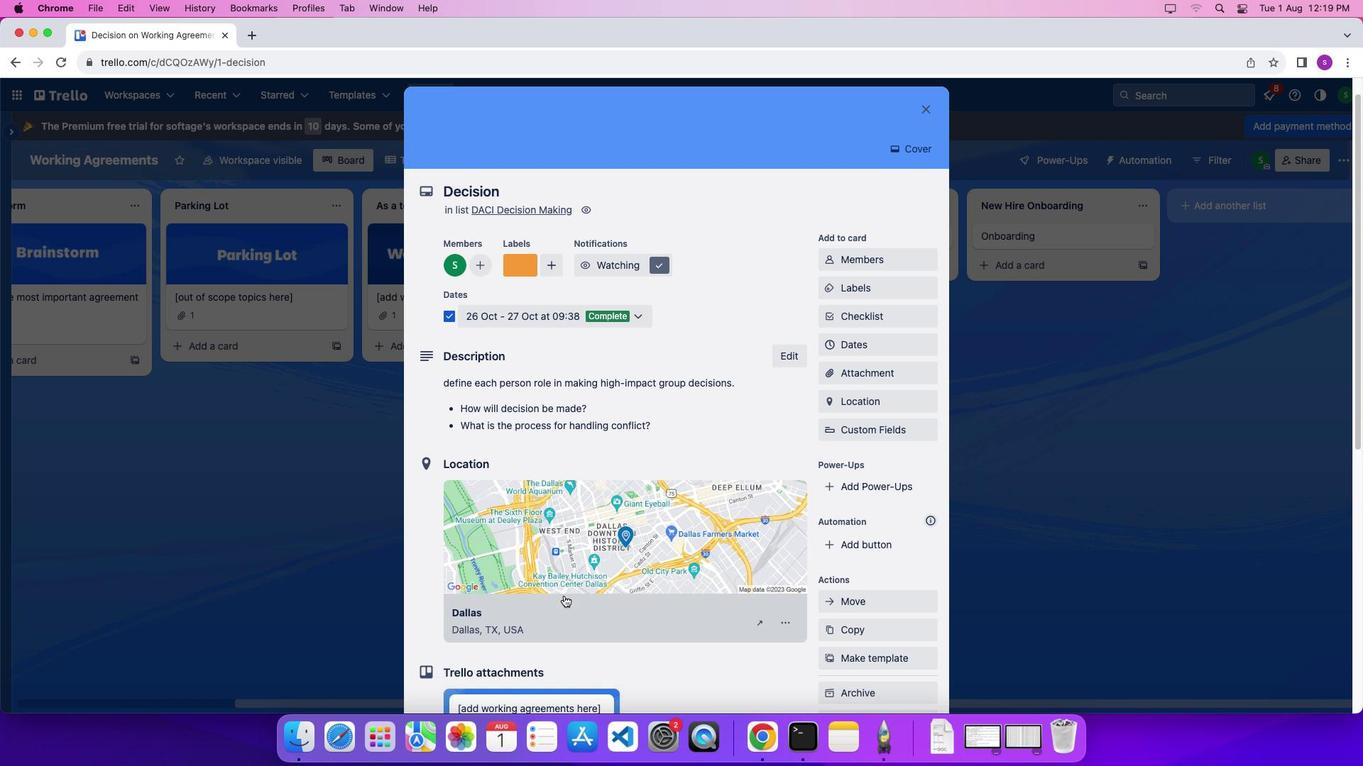 
Action: Mouse scrolled (563, 596) with delta (0, 0)
Screenshot: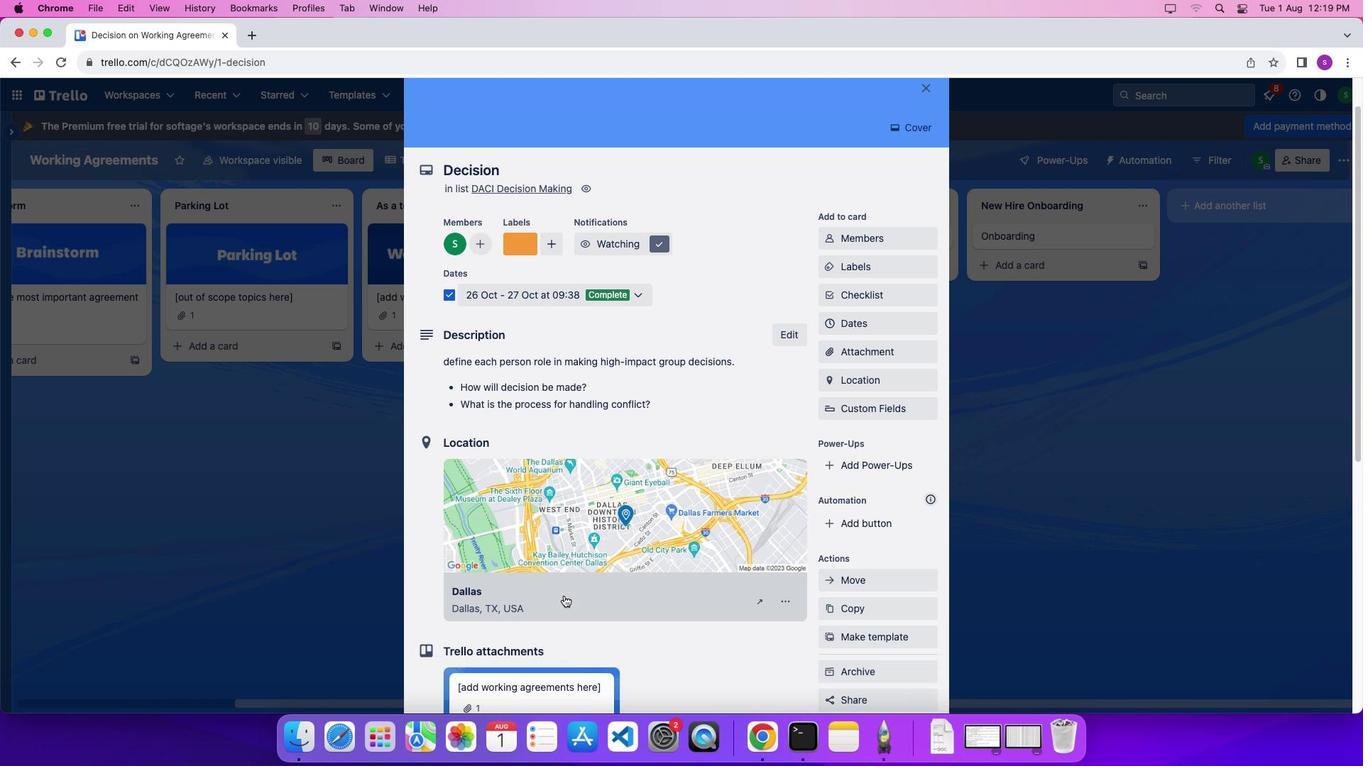 
Action: Mouse scrolled (563, 596) with delta (0, -2)
Screenshot: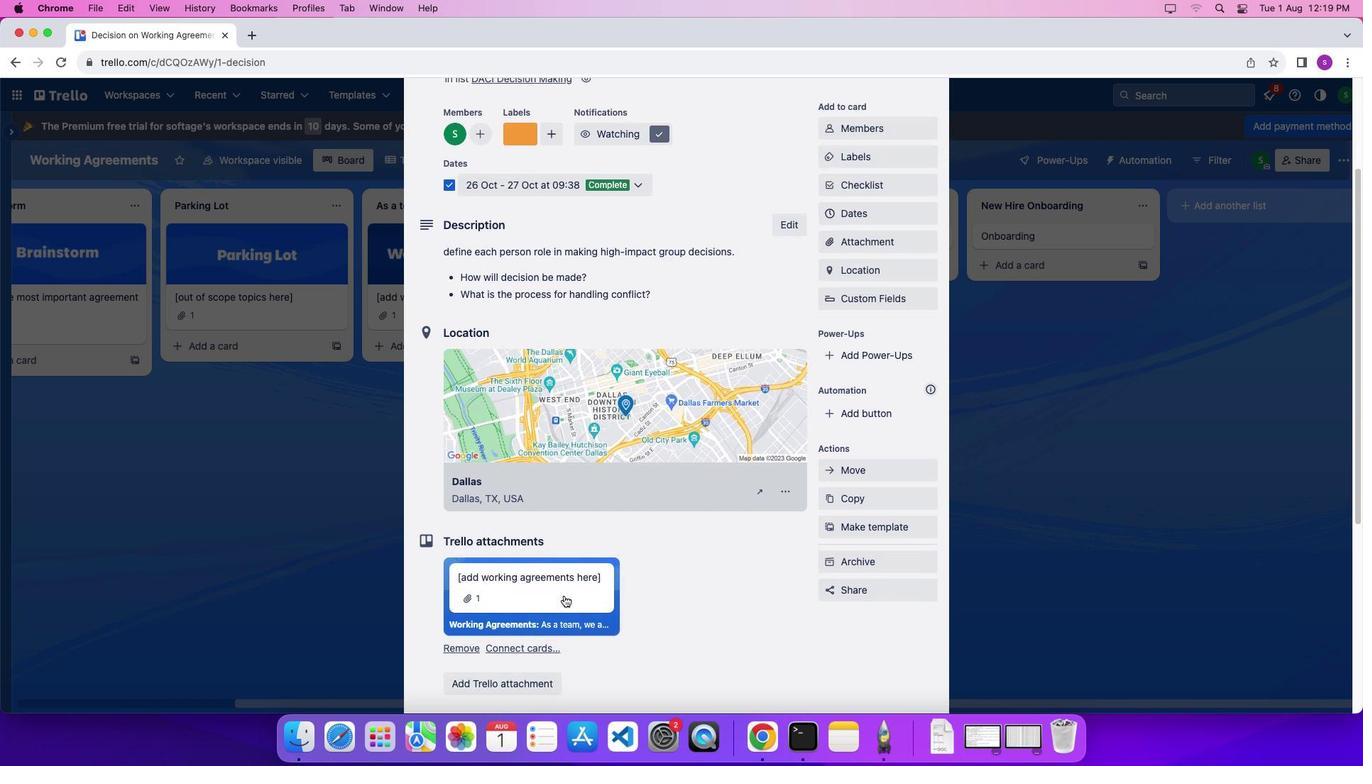 
Action: Mouse scrolled (563, 596) with delta (0, -2)
Screenshot: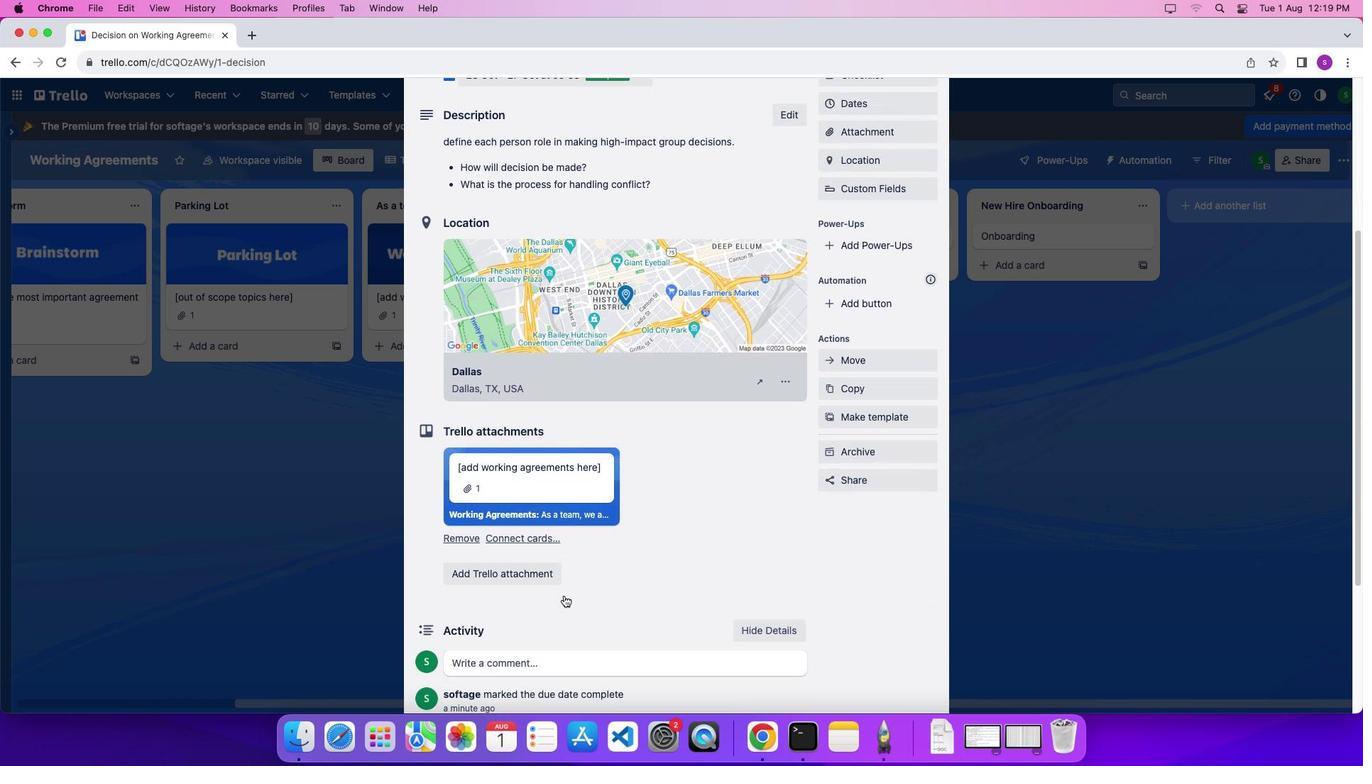 
Action: Mouse scrolled (563, 596) with delta (0, 0)
Screenshot: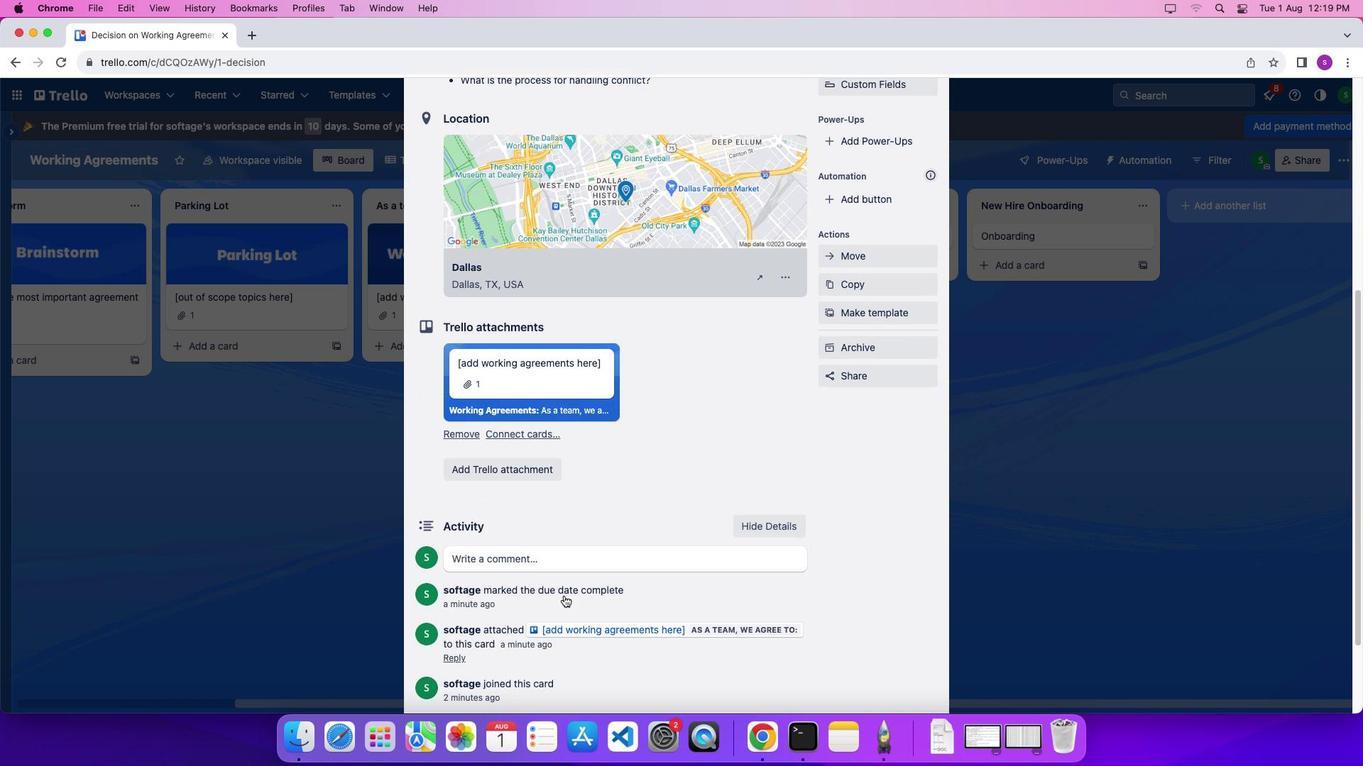 
Action: Mouse scrolled (563, 596) with delta (0, 0)
Screenshot: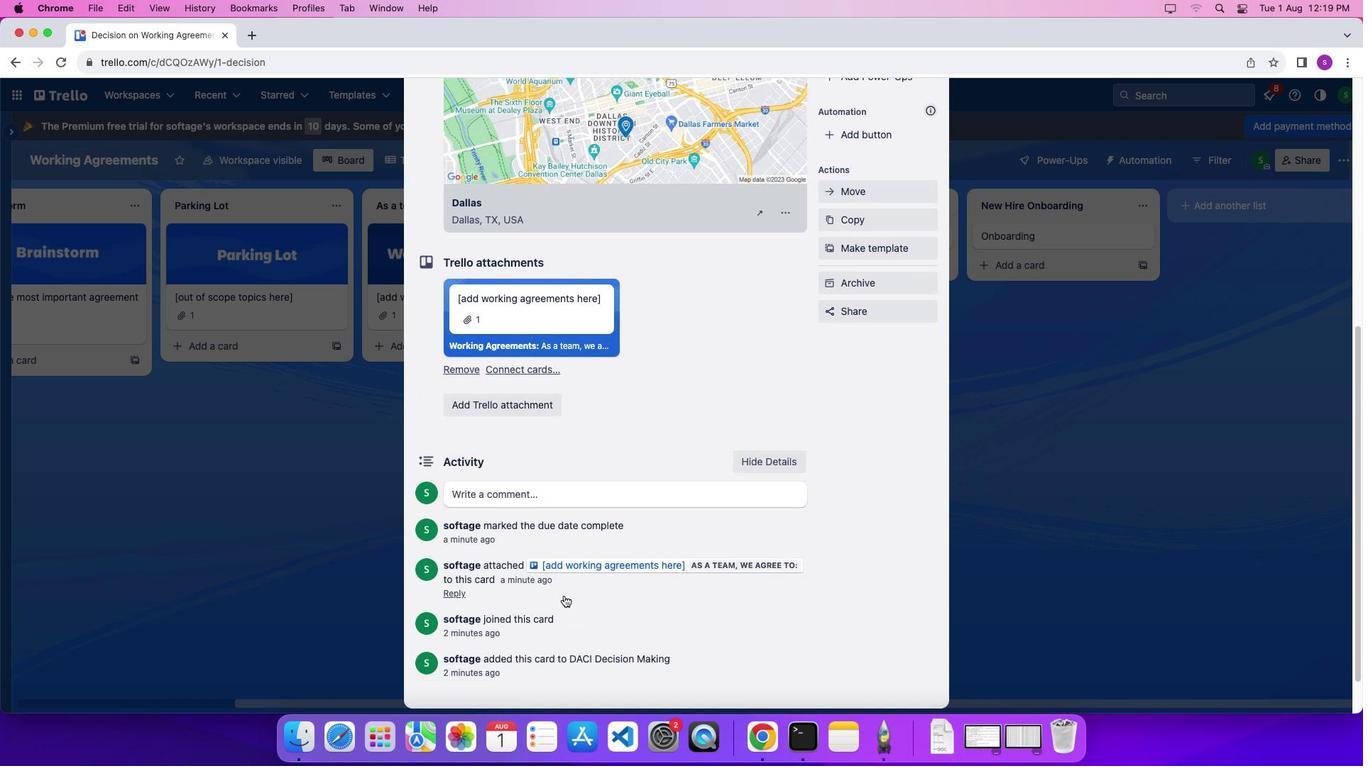 
Action: Mouse scrolled (563, 596) with delta (0, -4)
Screenshot: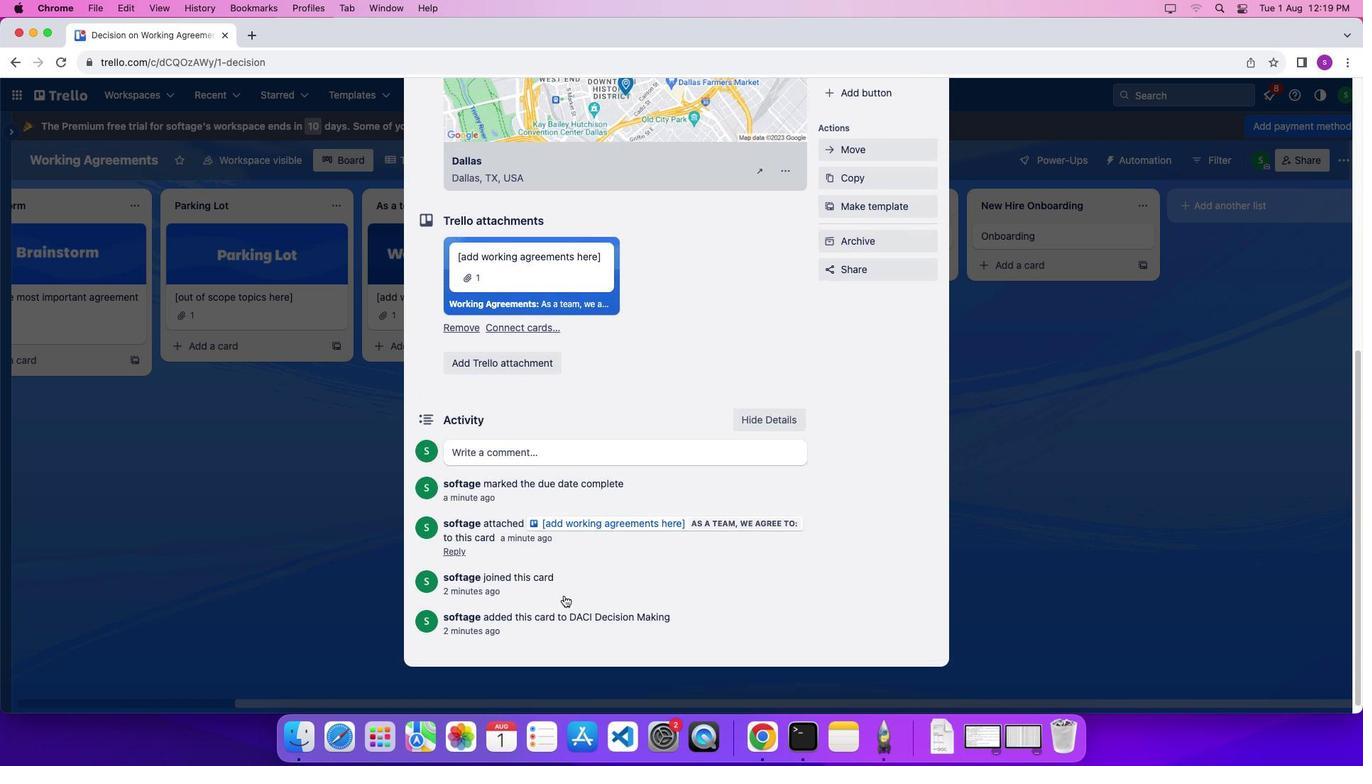 
Action: Mouse moved to (522, 438)
Screenshot: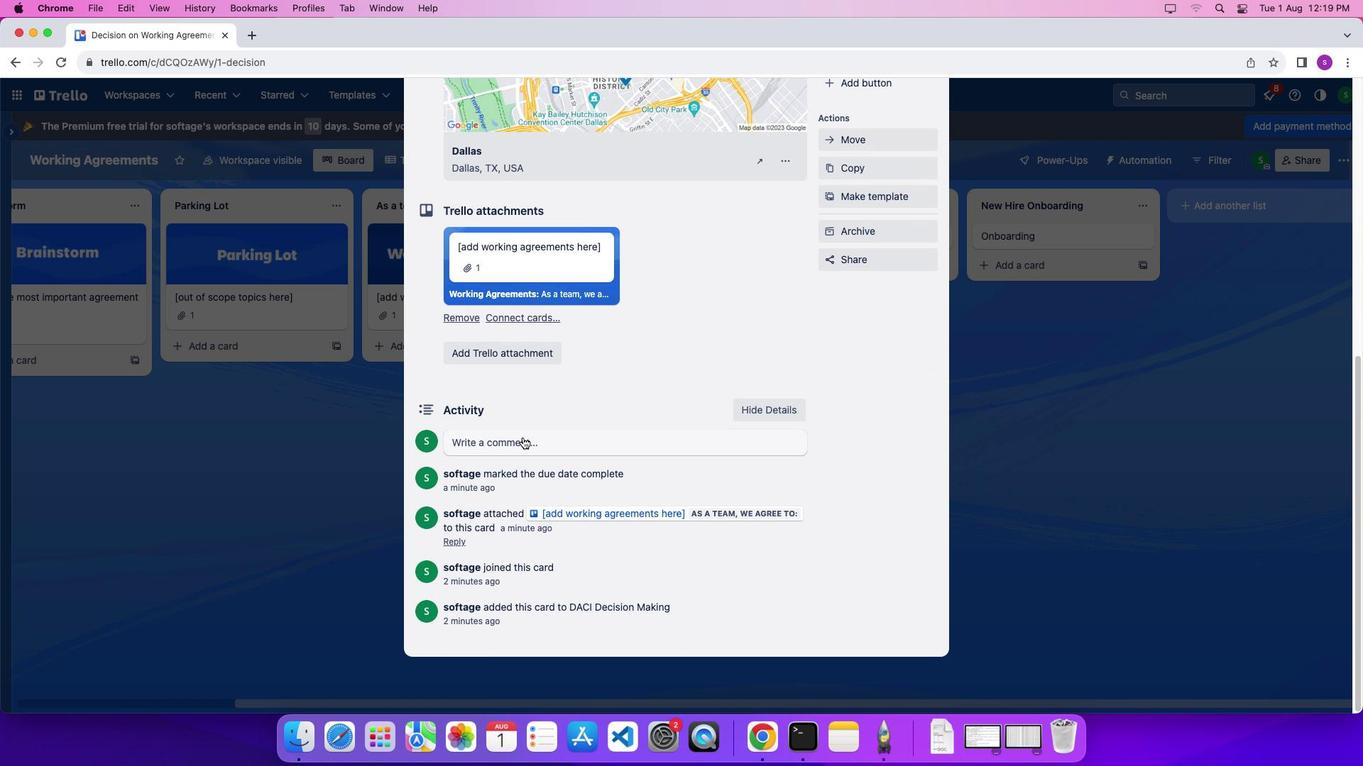 
Action: Mouse pressed left at (522, 438)
Screenshot: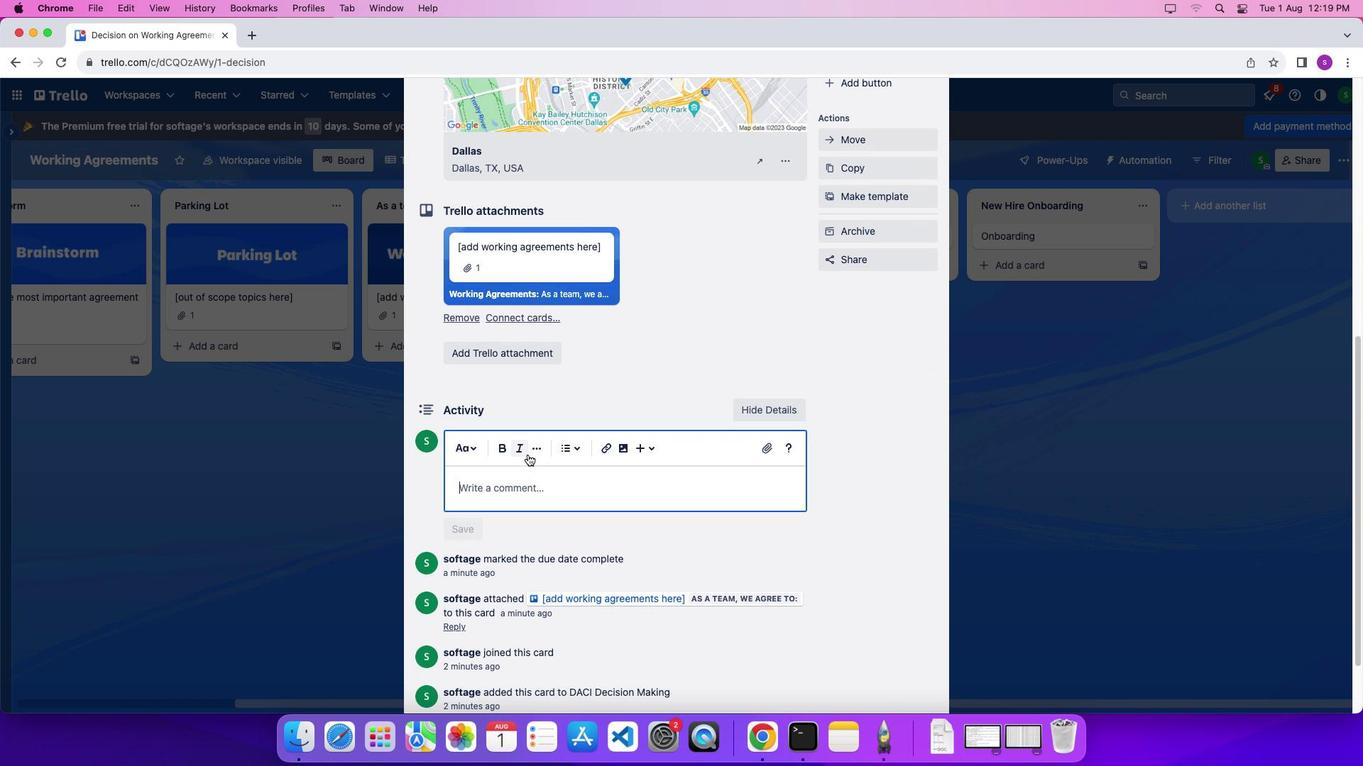 
Action: Mouse moved to (538, 487)
Screenshot: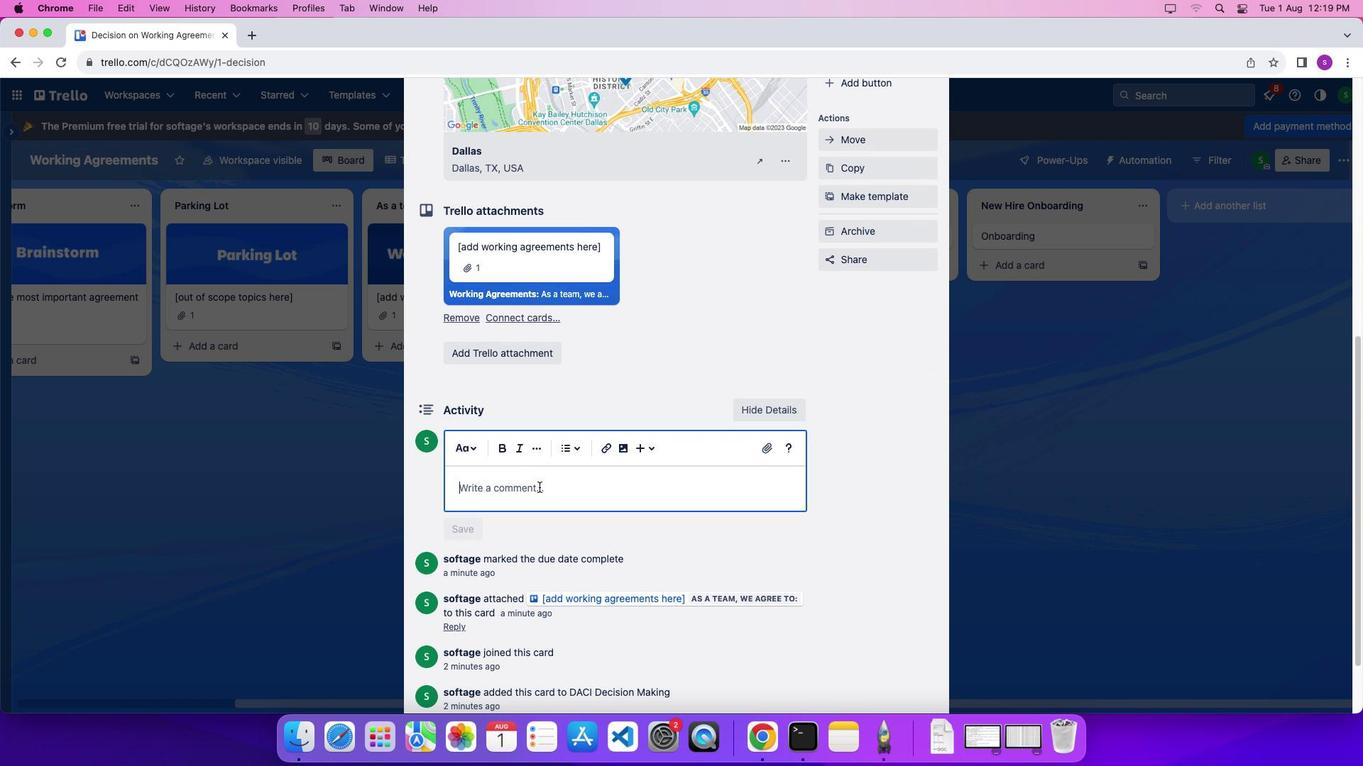 
Action: Mouse pressed left at (538, 487)
Screenshot: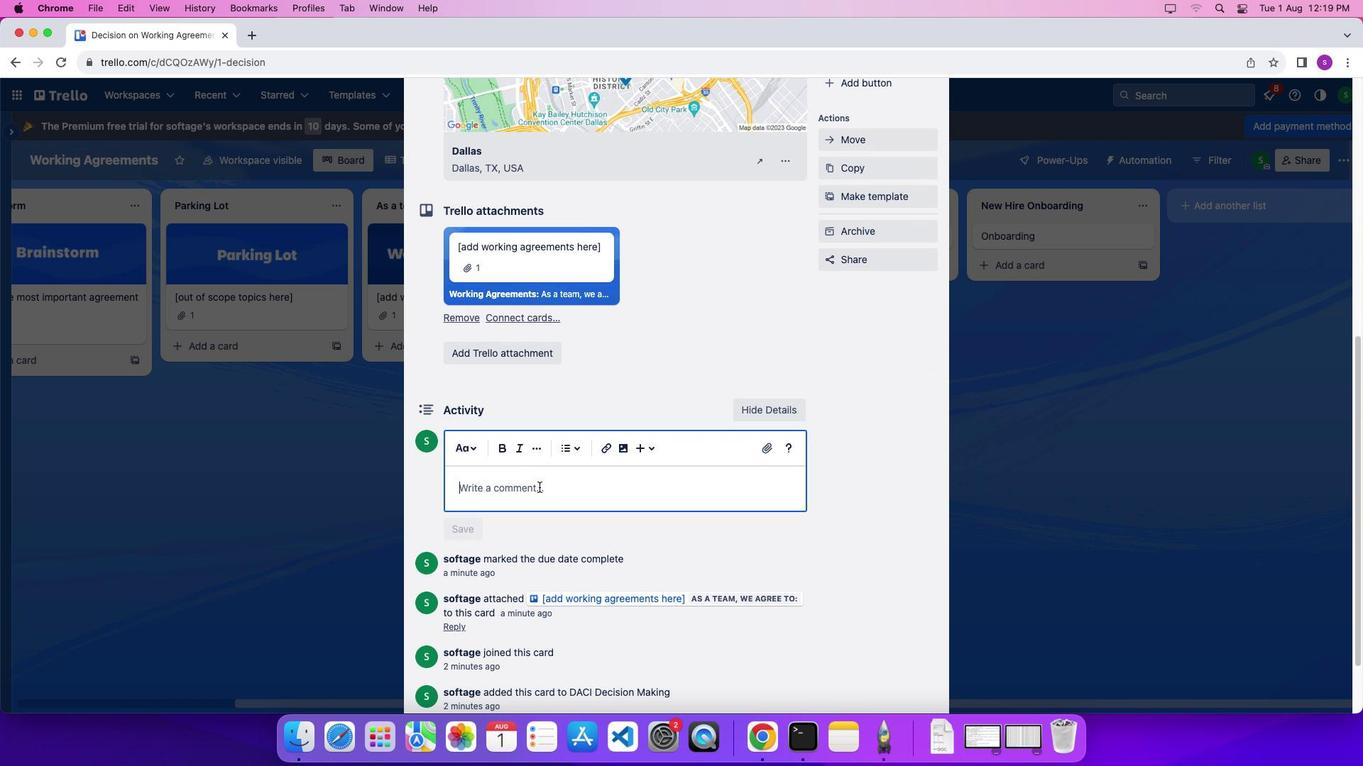
Action: Key pressed Key.shift'B''y'Key.spaceKey.shift'A''t''l''a''s''s''i''a''n'
Screenshot: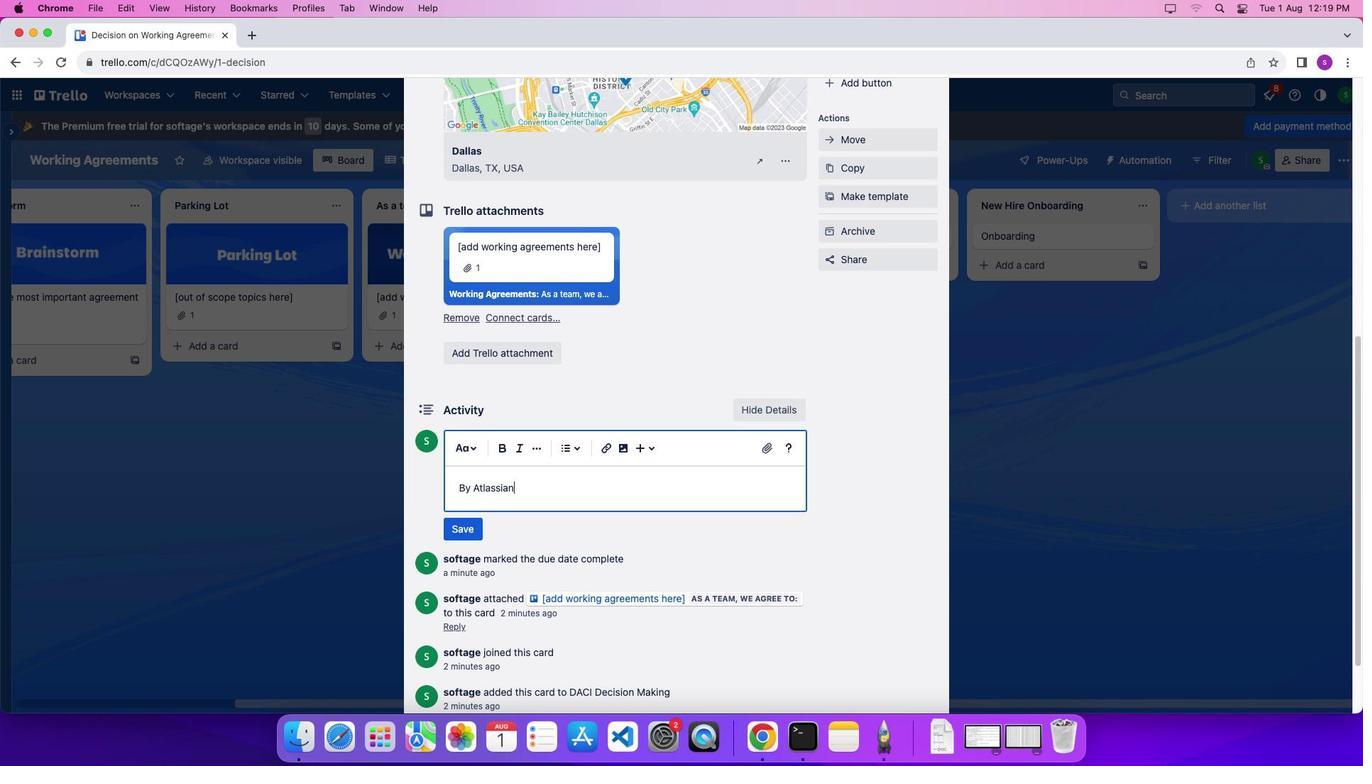
Action: Mouse moved to (465, 522)
Screenshot: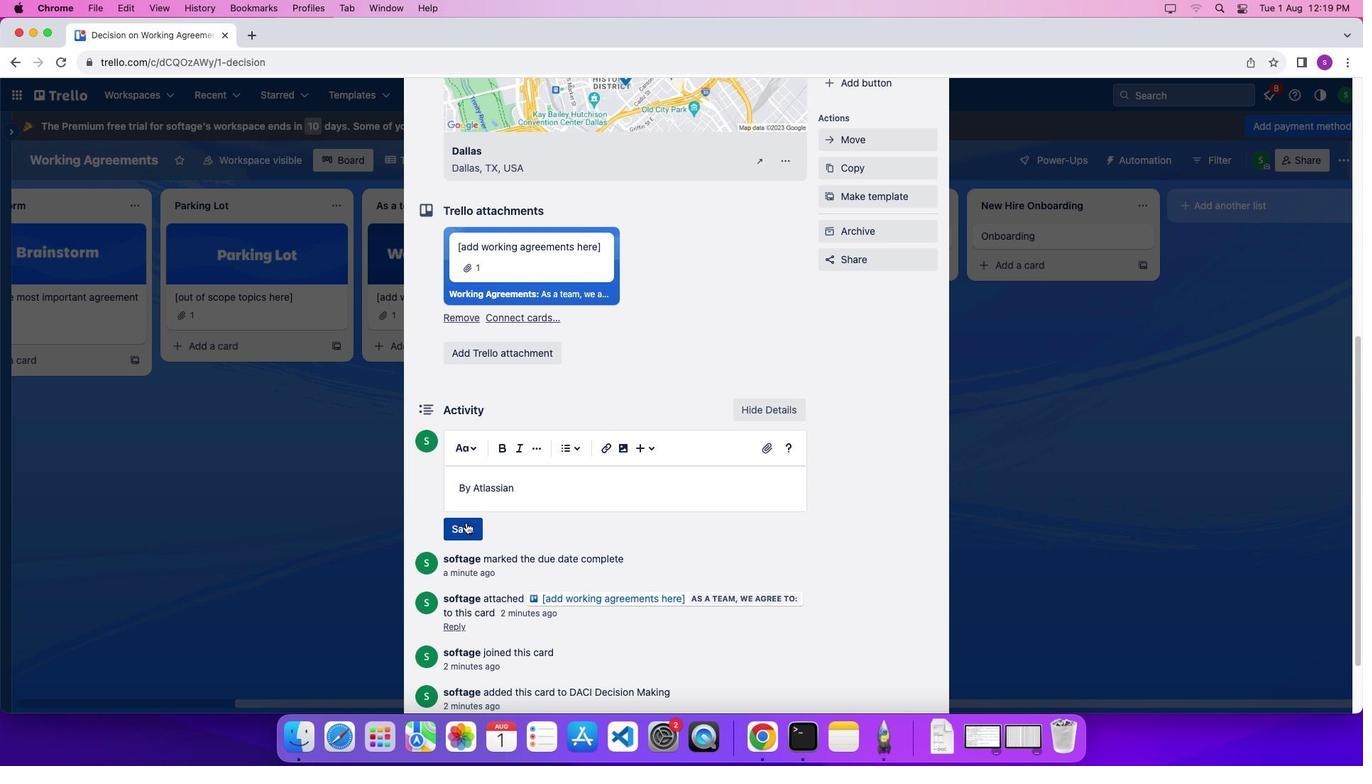 
Action: Mouse pressed left at (465, 522)
Screenshot: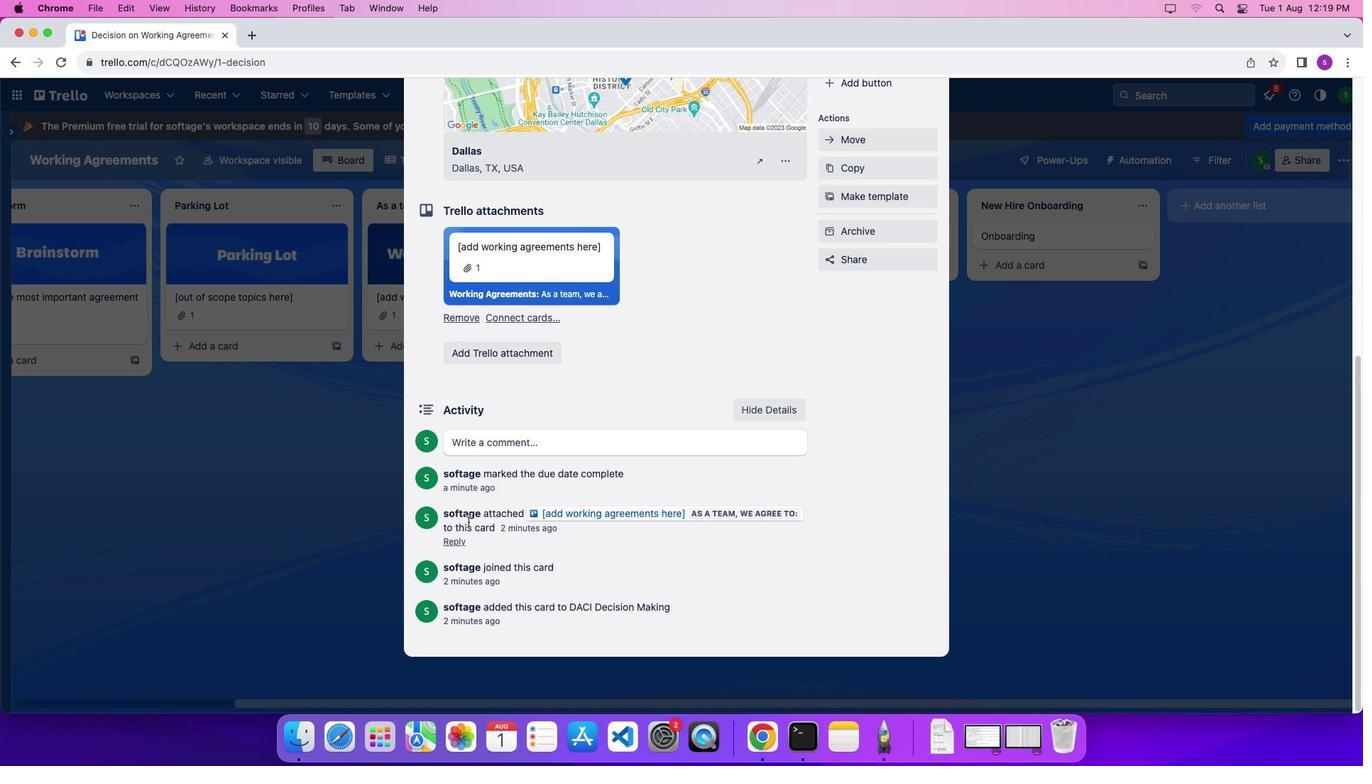 
Action: Mouse moved to (663, 577)
Screenshot: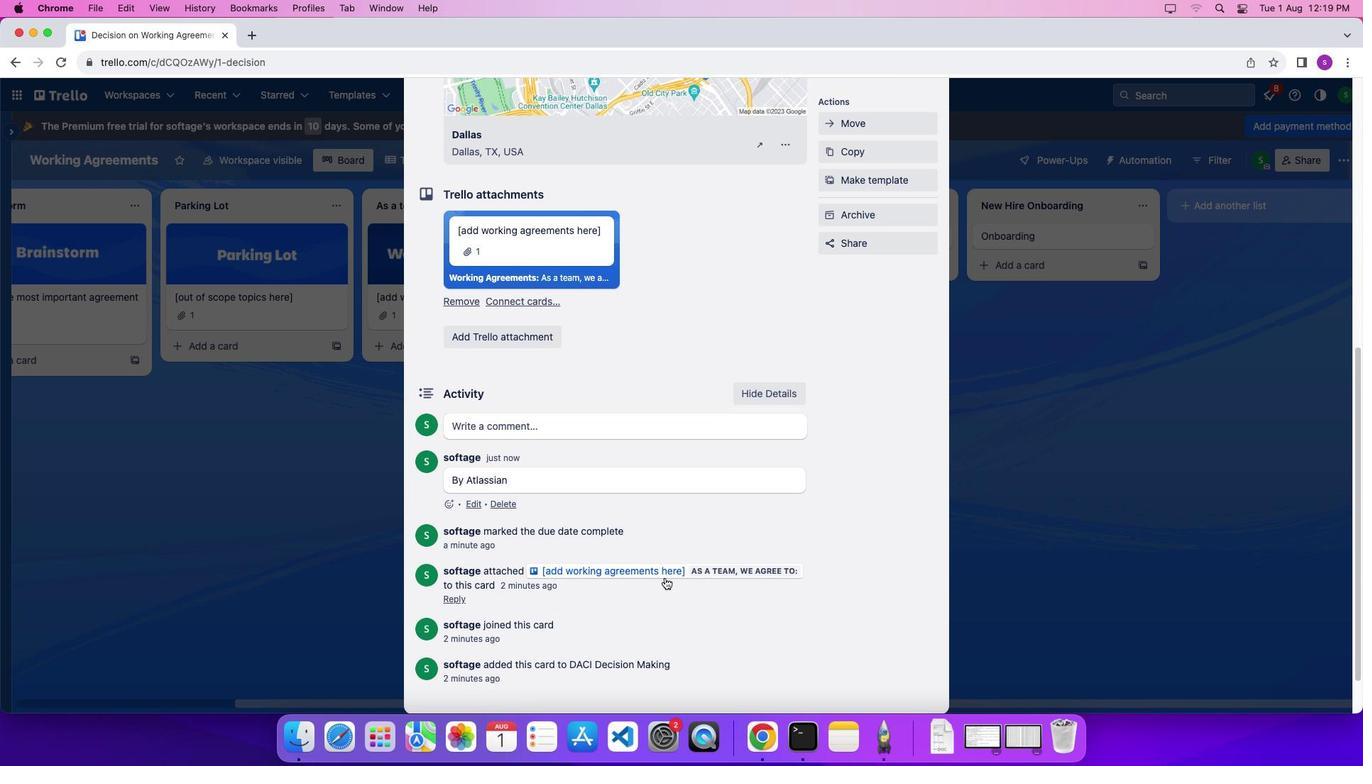 
Action: Mouse scrolled (663, 577) with delta (0, 0)
Screenshot: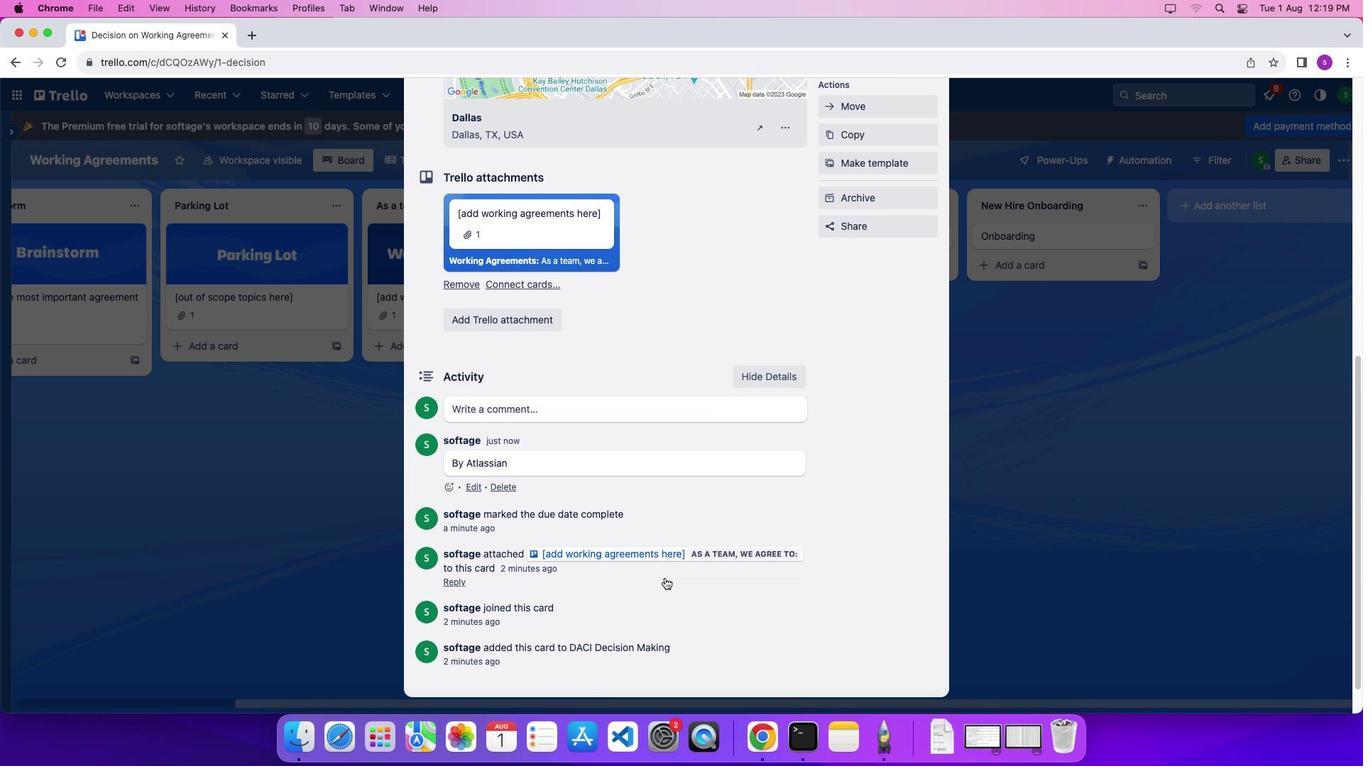 
Action: Mouse scrolled (663, 577) with delta (0, 0)
Screenshot: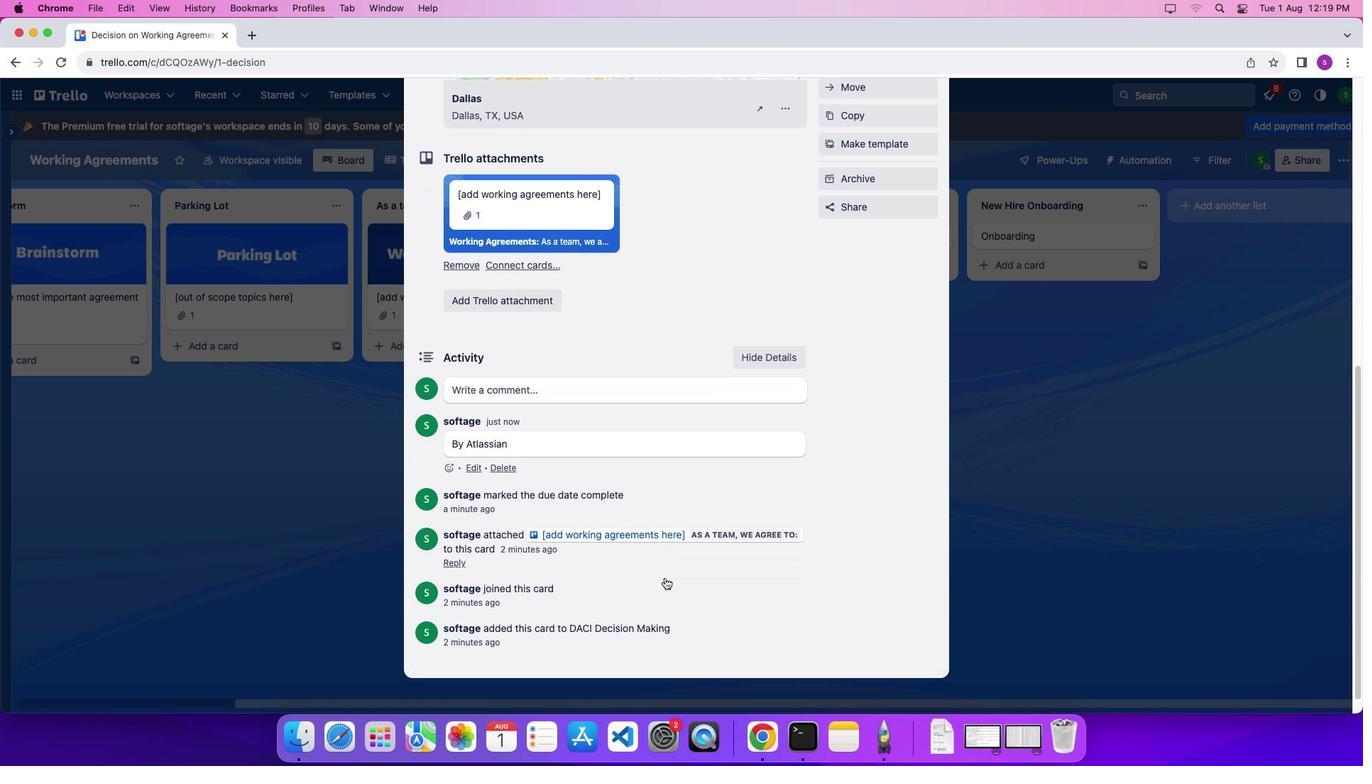 
Action: Mouse moved to (663, 577)
Screenshot: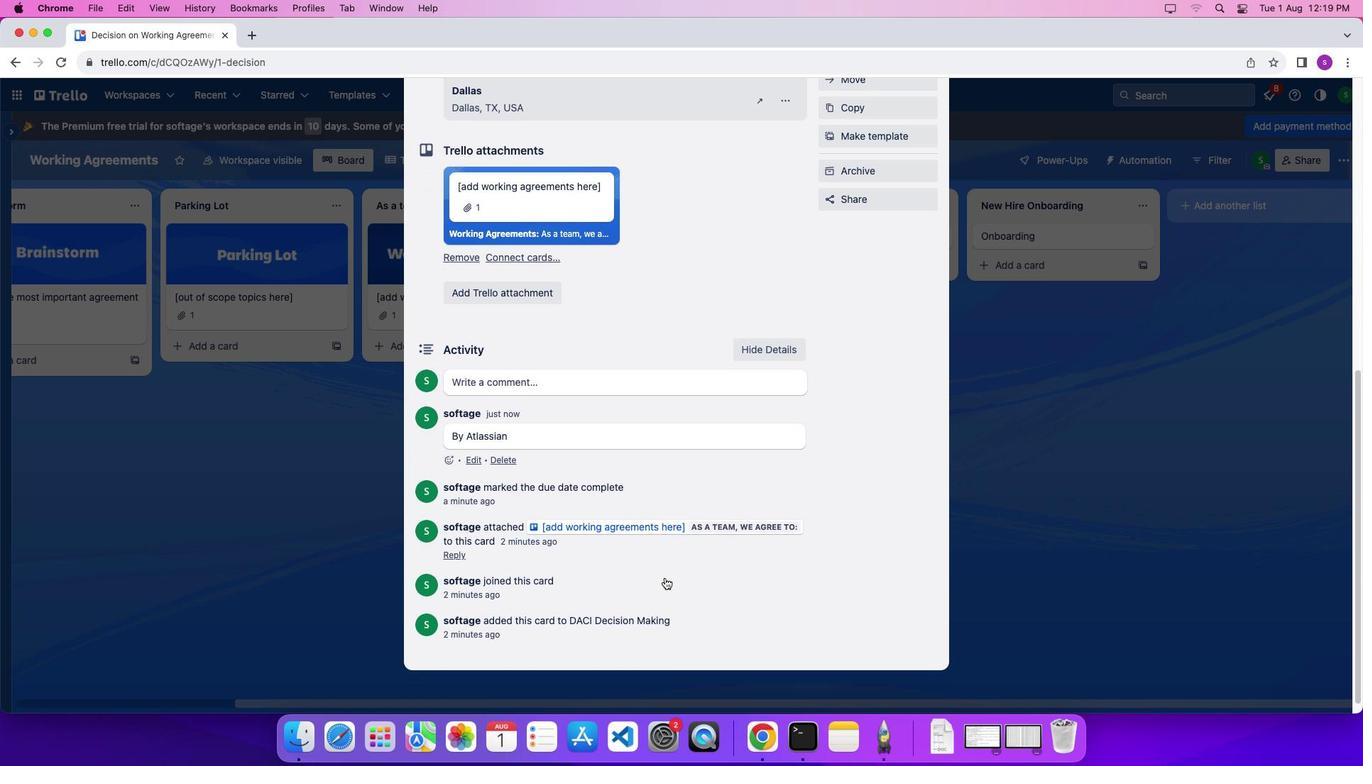 
Action: Mouse scrolled (663, 577) with delta (0, -5)
Screenshot: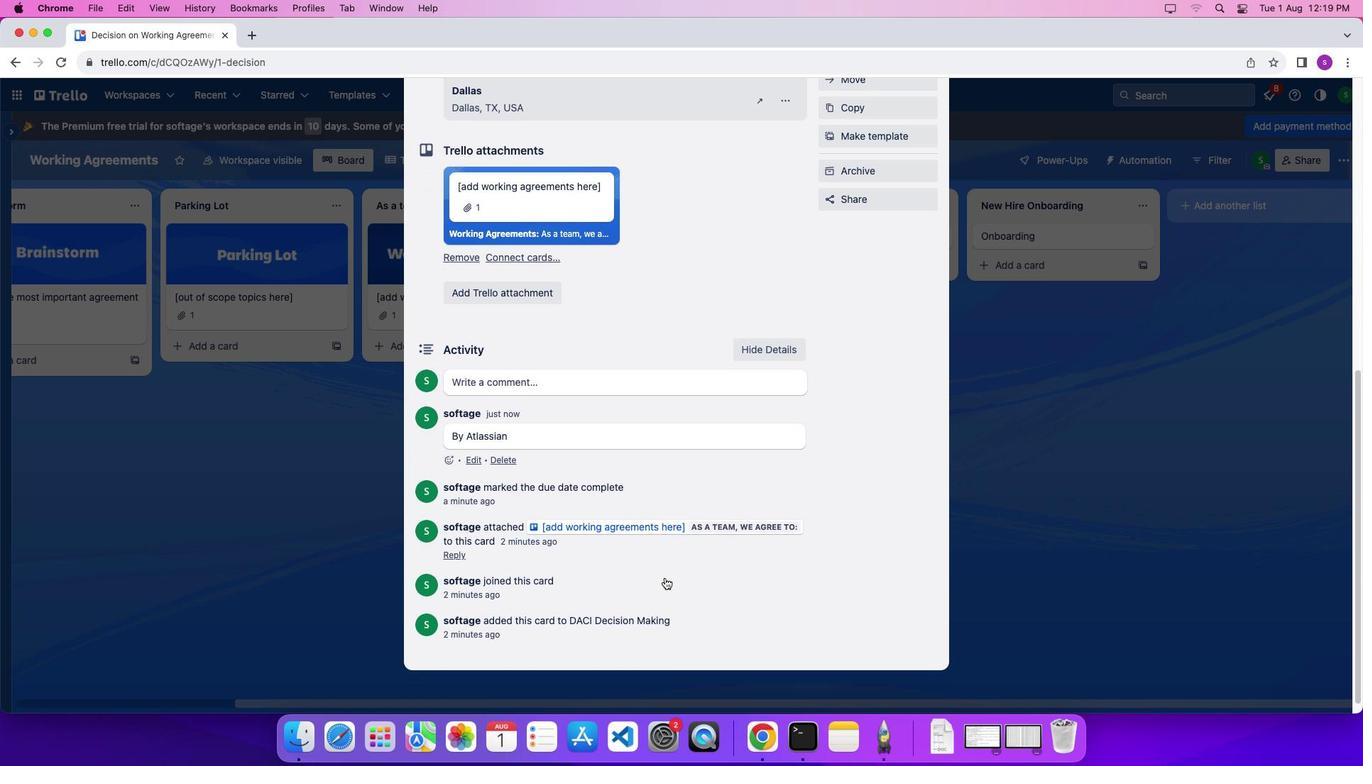 
Action: Mouse moved to (665, 577)
Screenshot: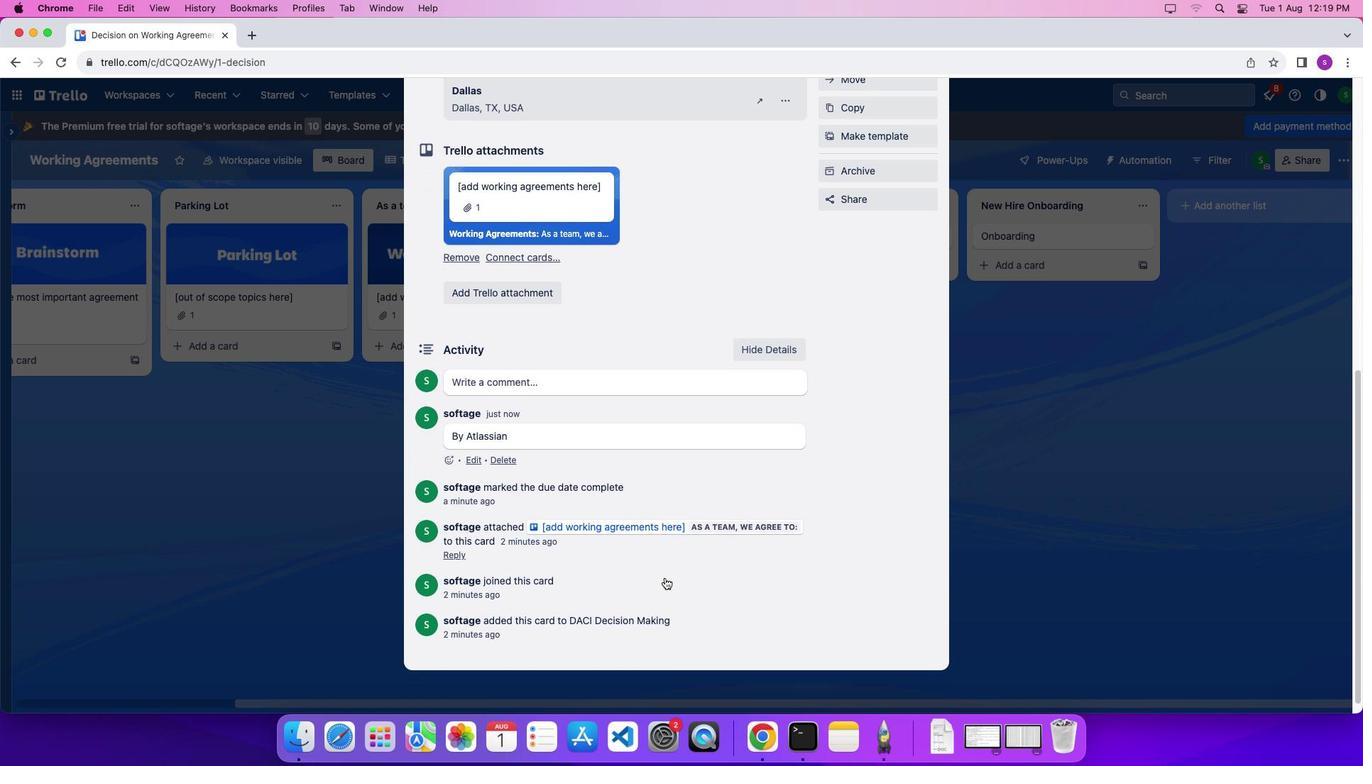 
Action: Mouse scrolled (665, 577) with delta (0, 0)
Screenshot: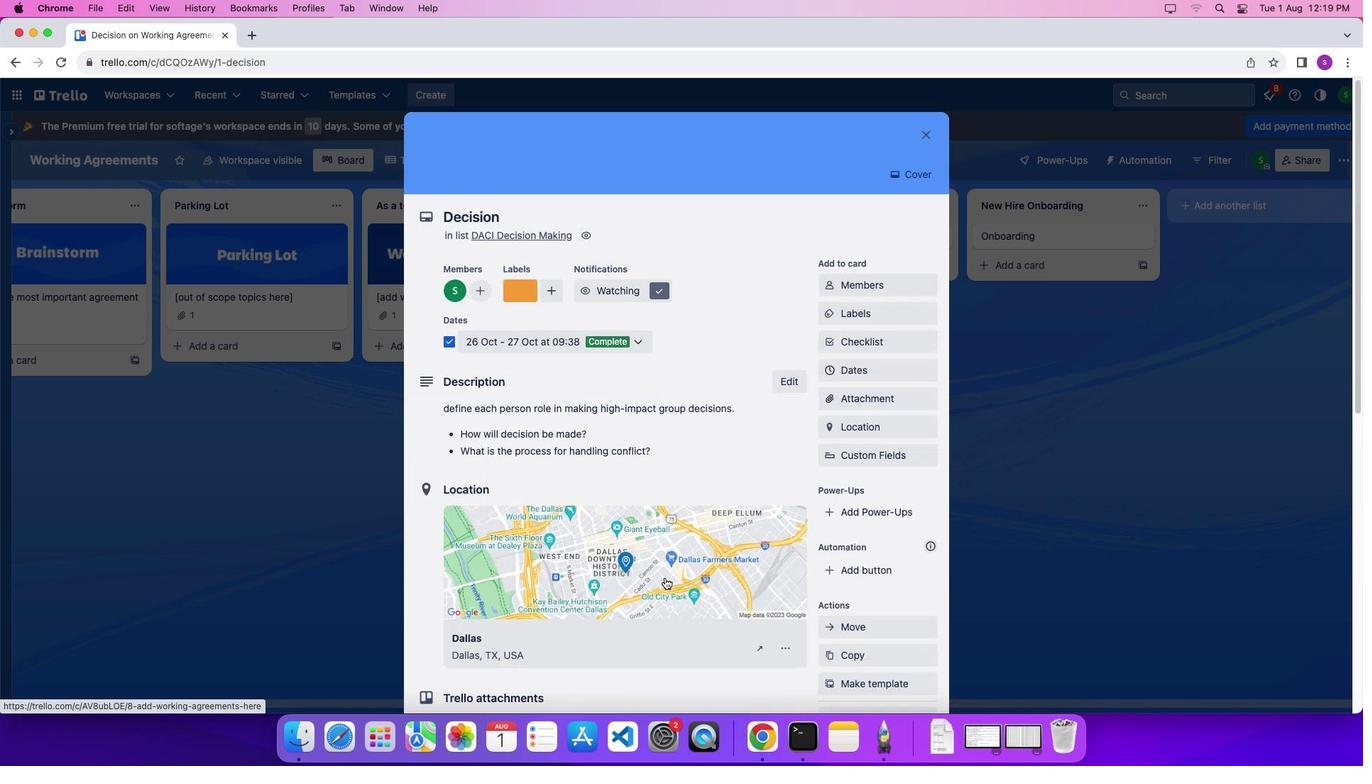 
Action: Mouse scrolled (665, 577) with delta (0, 0)
Screenshot: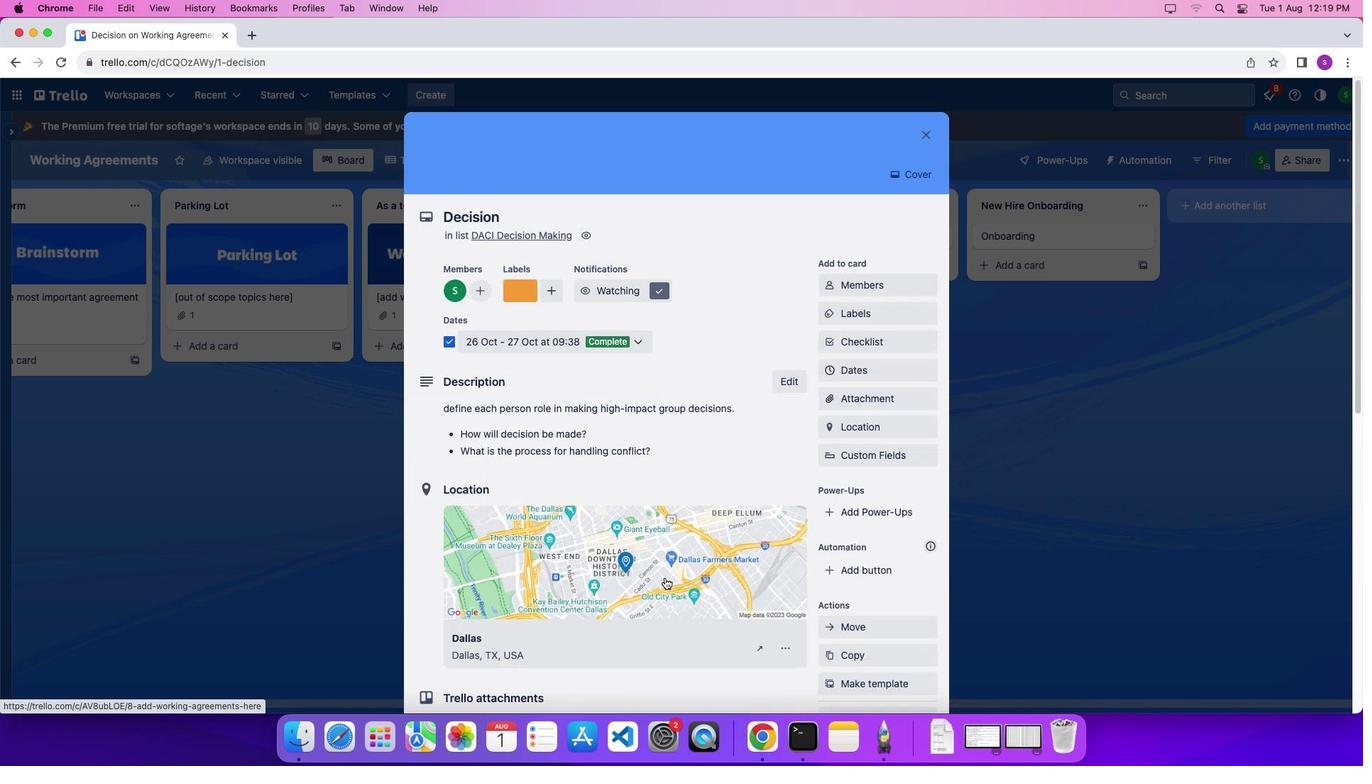 
Action: Mouse scrolled (665, 577) with delta (0, 6)
Screenshot: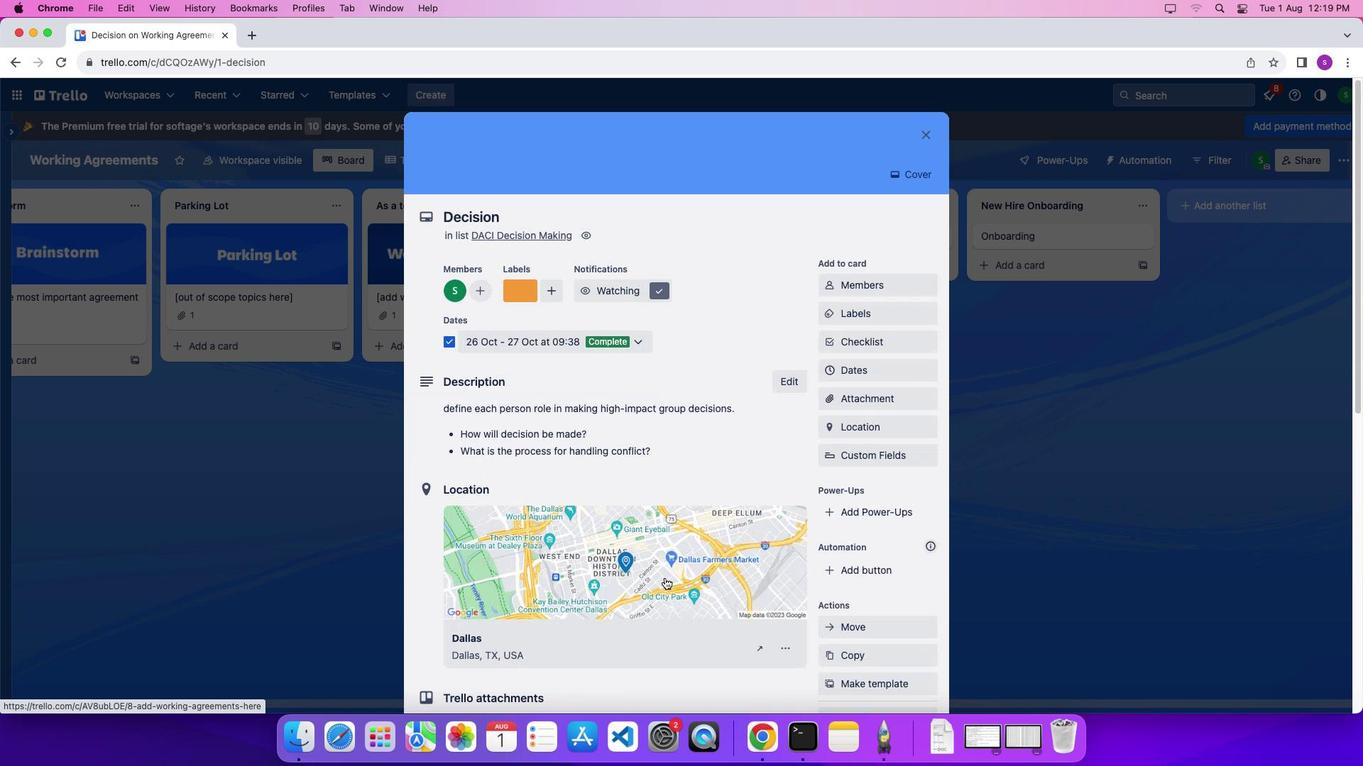 
Action: Mouse scrolled (665, 577) with delta (0, 9)
Screenshot: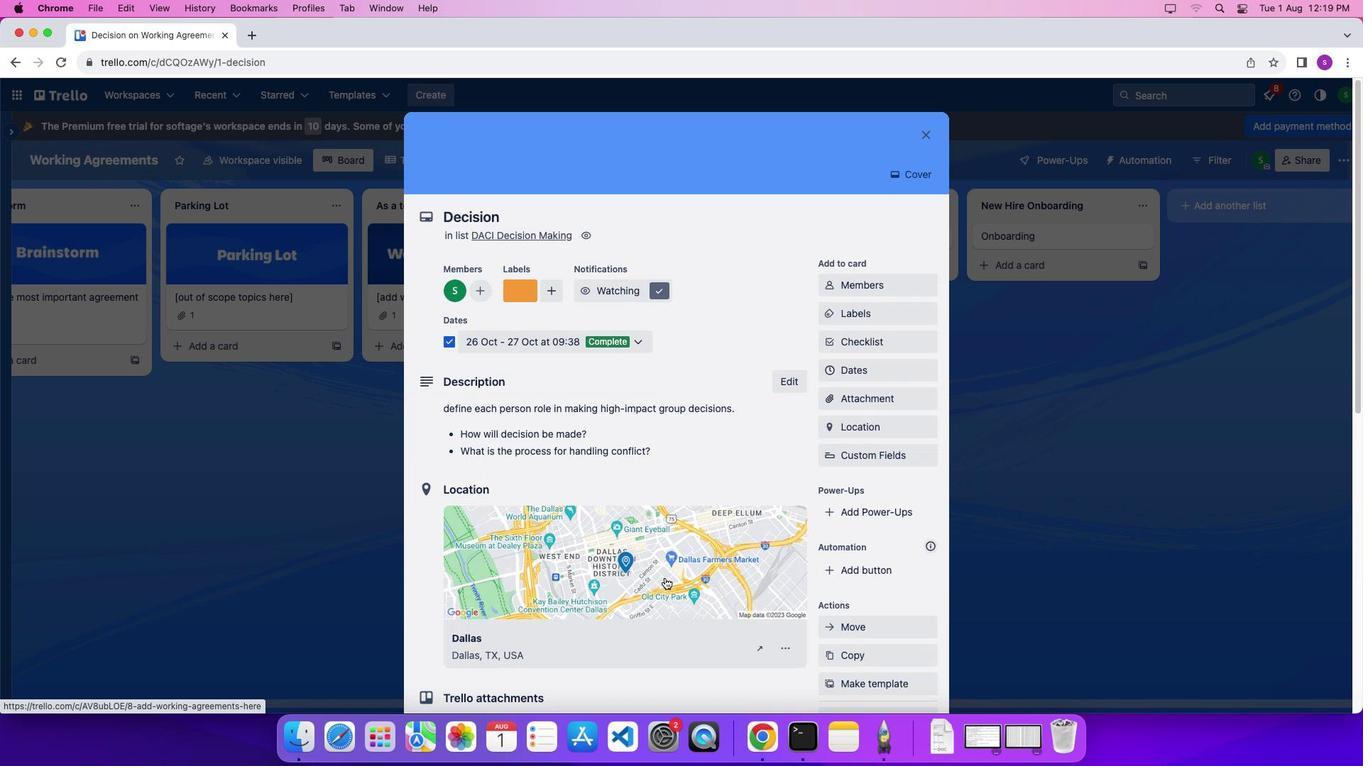 
Action: Mouse scrolled (665, 577) with delta (0, 10)
Screenshot: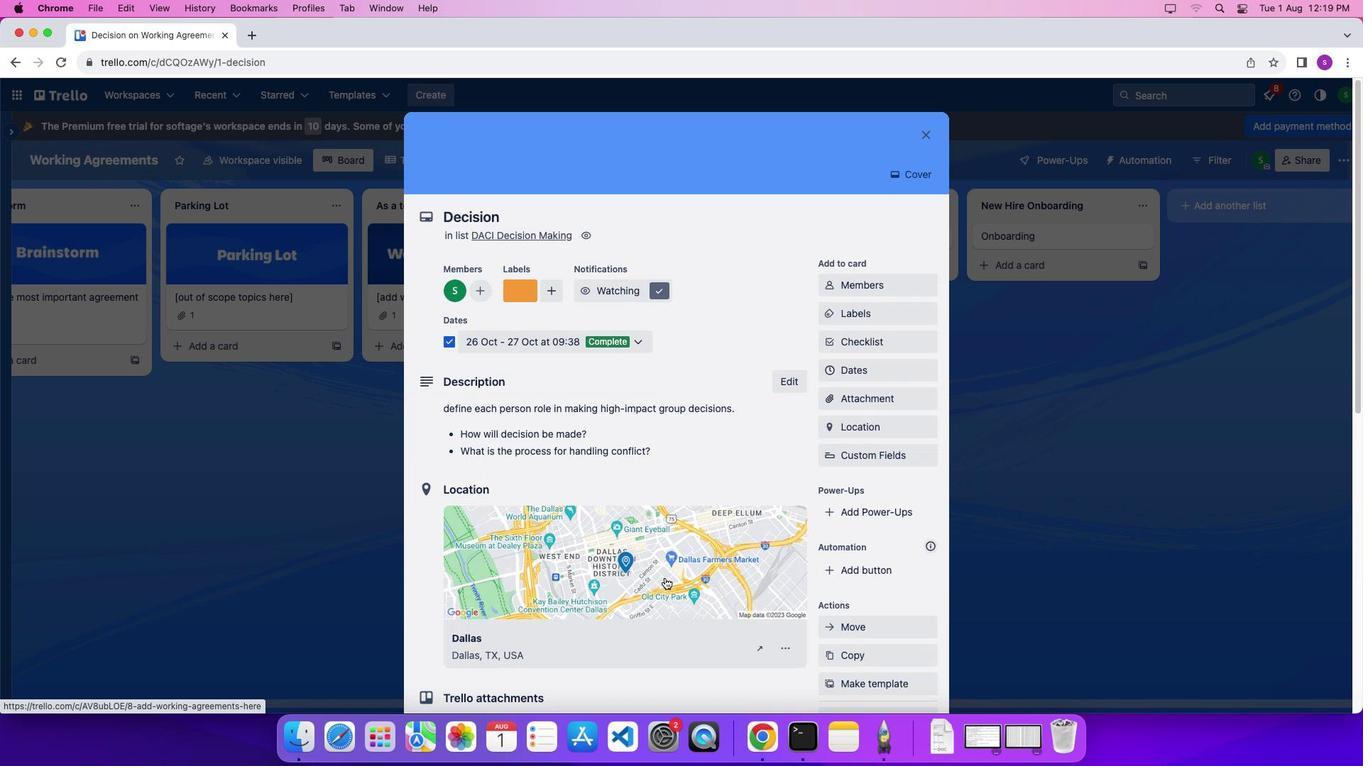 
Action: Mouse scrolled (665, 577) with delta (0, 0)
Screenshot: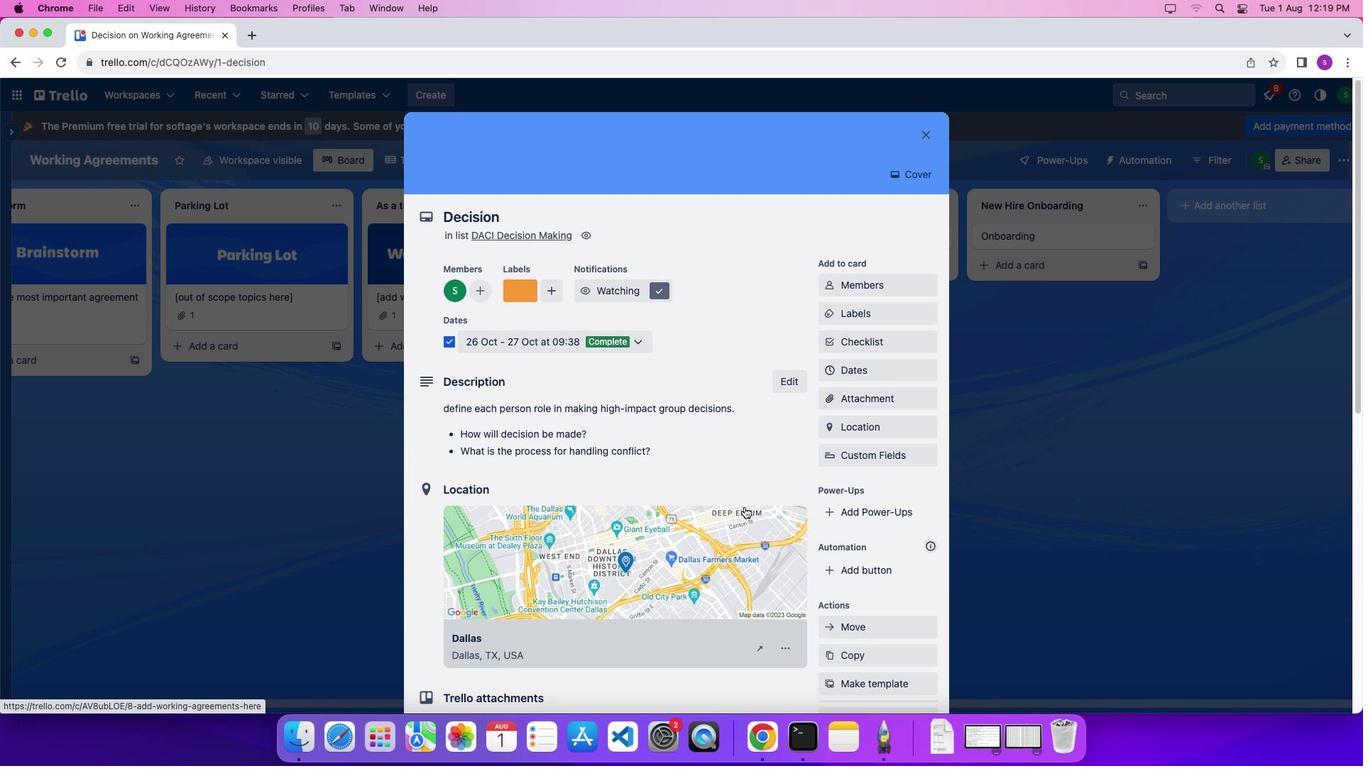 
Action: Mouse scrolled (665, 577) with delta (0, 1)
Screenshot: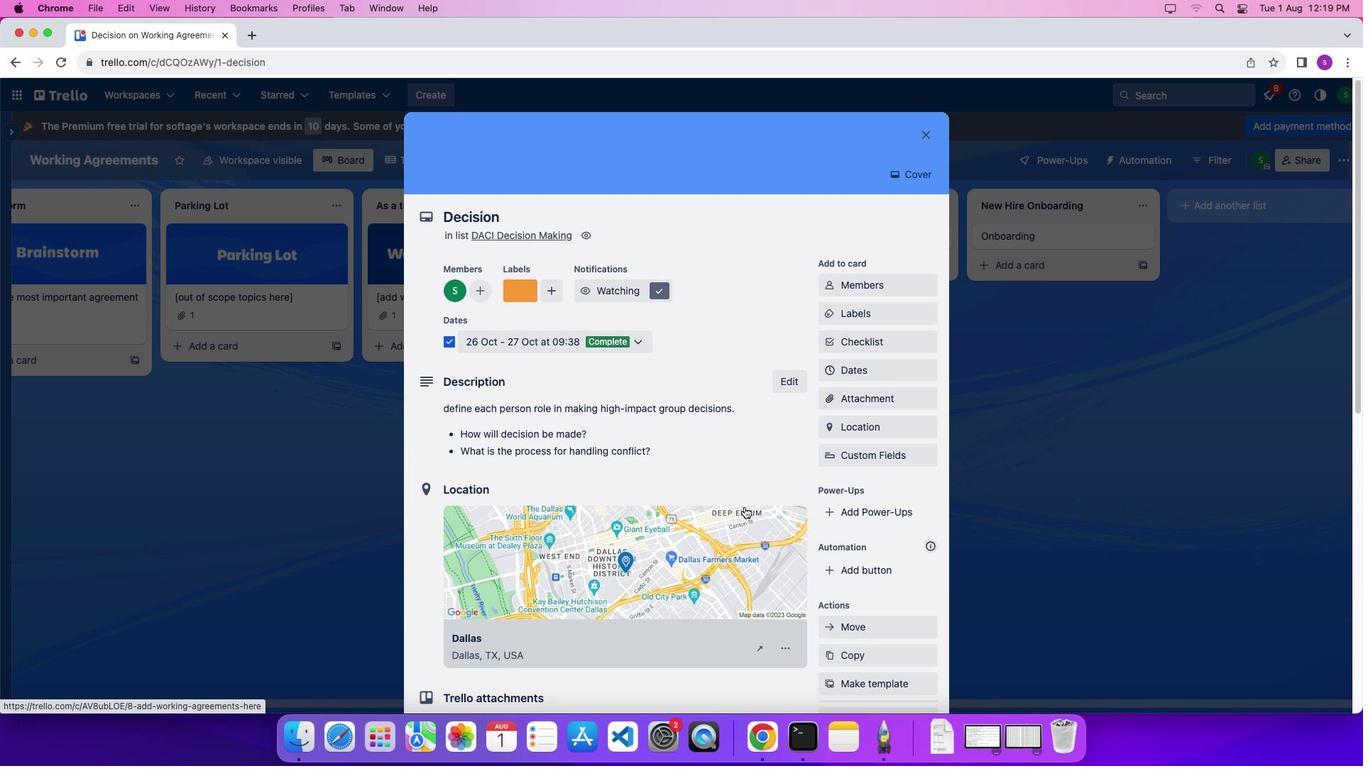 
Action: Mouse scrolled (665, 577) with delta (0, 6)
Screenshot: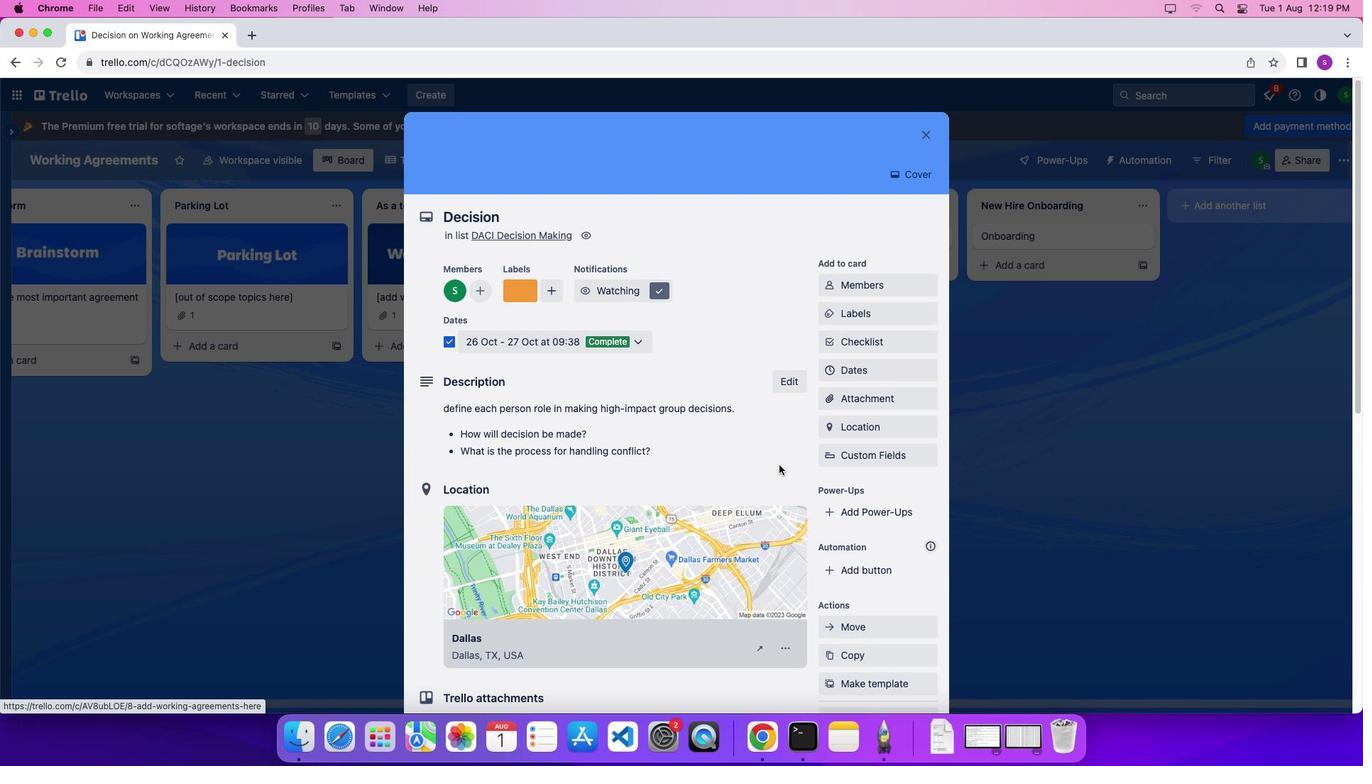 
Action: Mouse scrolled (665, 577) with delta (0, 9)
Screenshot: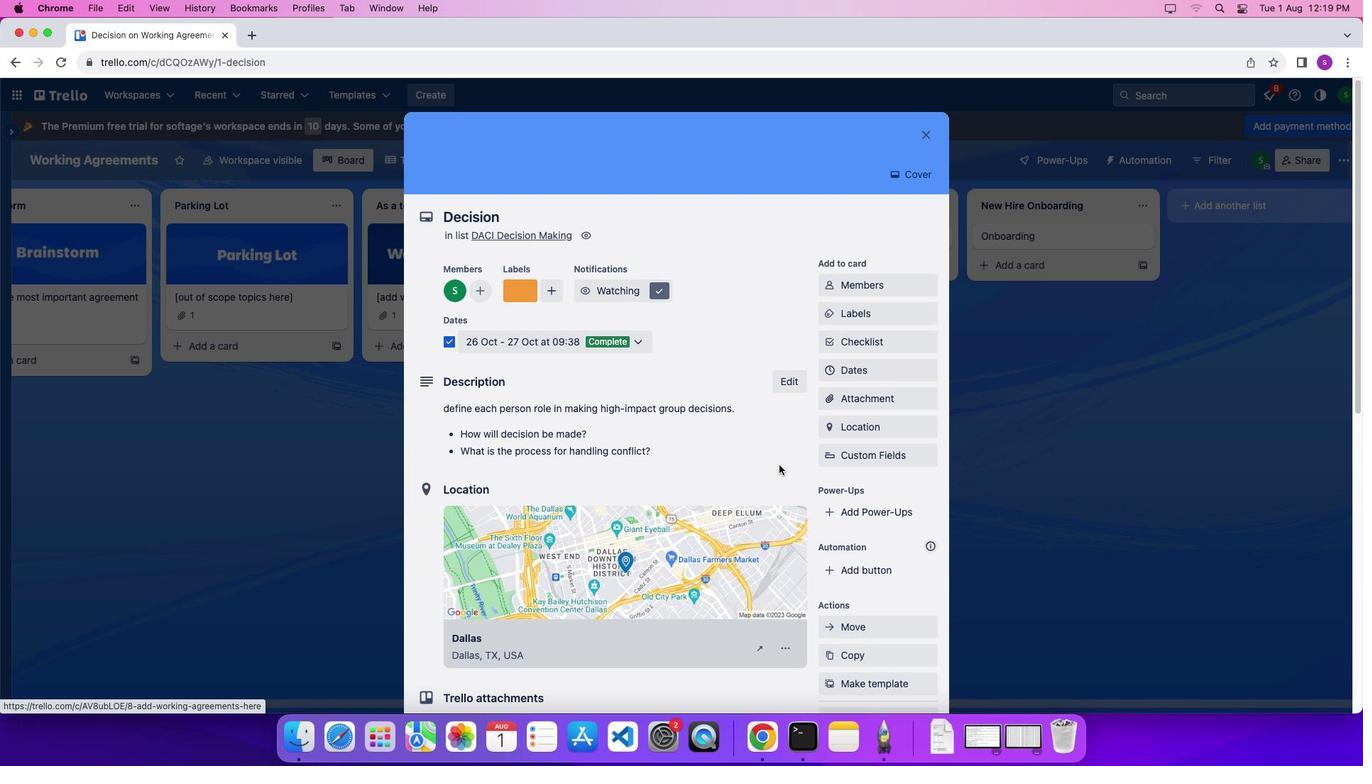 
Action: Mouse moved to (924, 129)
Screenshot: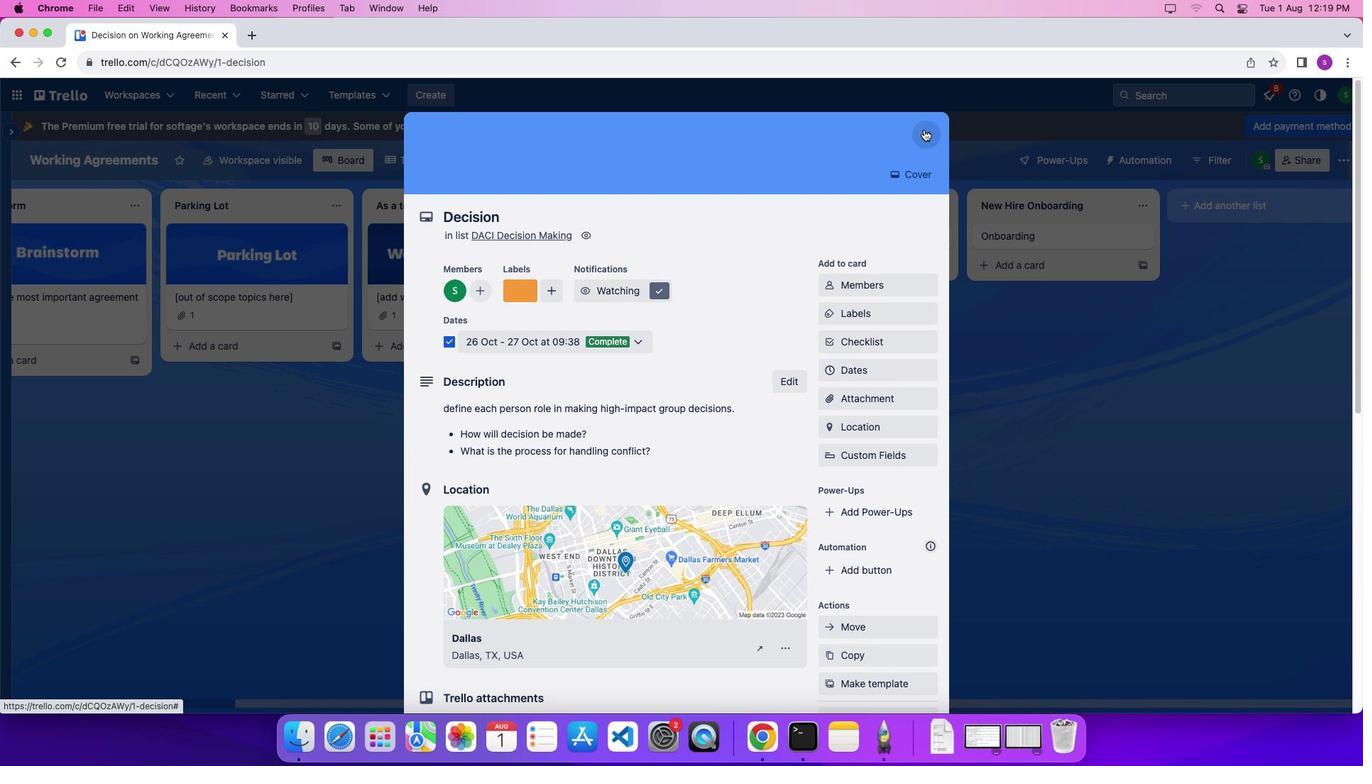 
Action: Mouse pressed left at (924, 129)
Screenshot: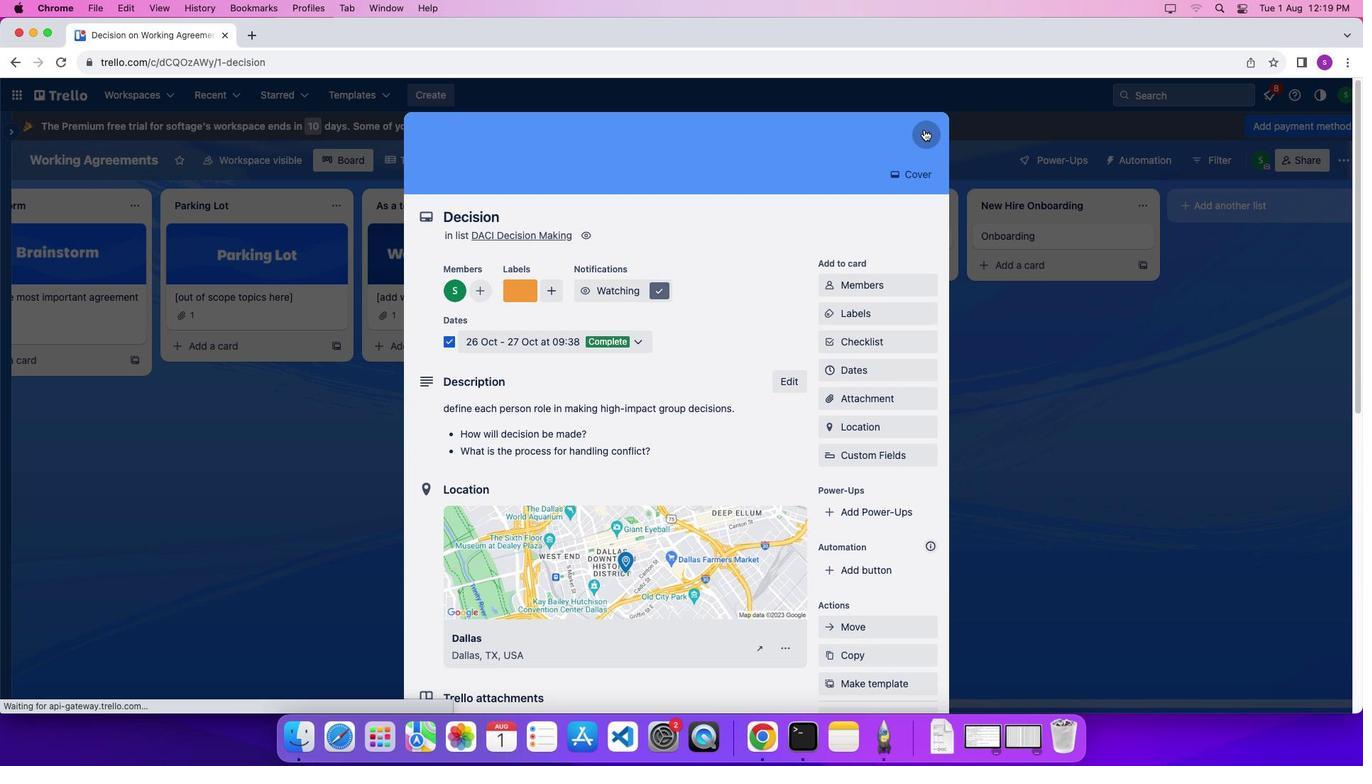 
Action: Mouse moved to (803, 239)
Screenshot: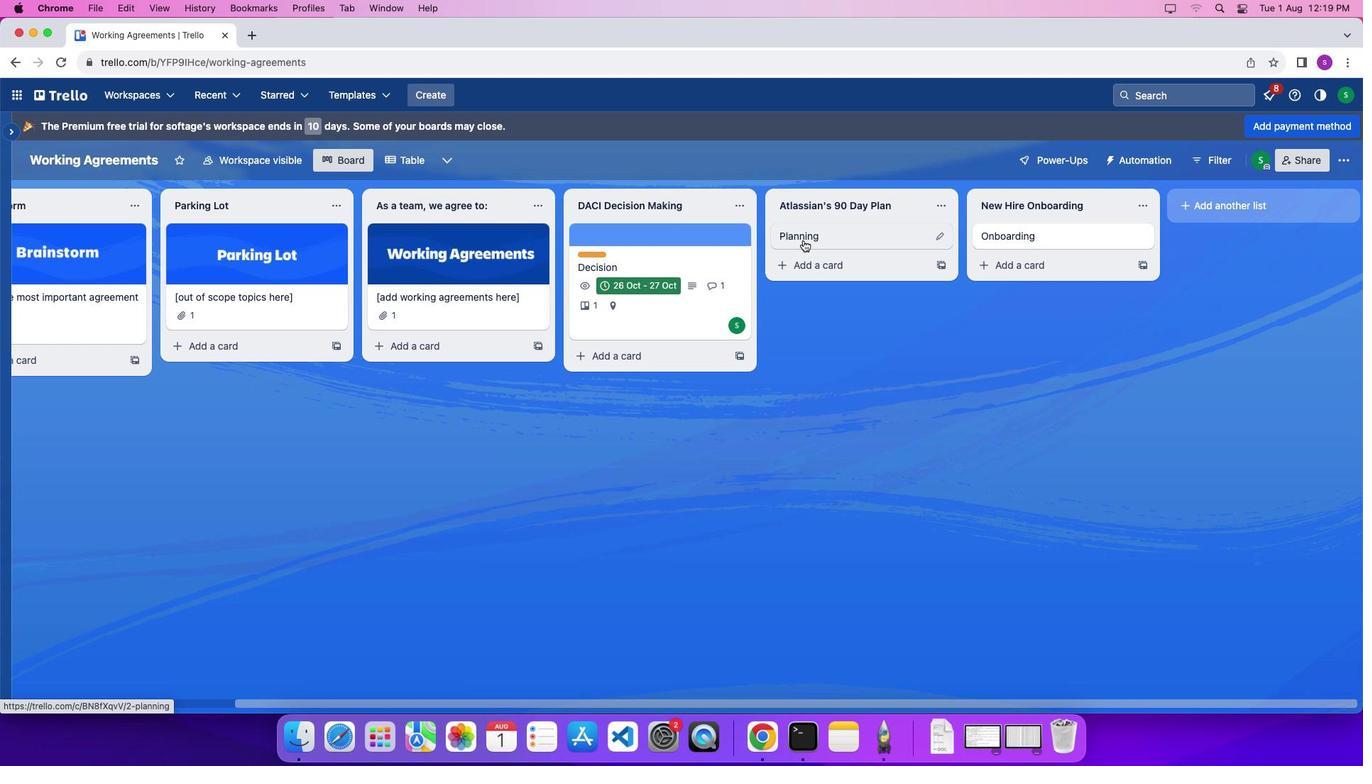 
Action: Mouse pressed left at (803, 239)
Screenshot: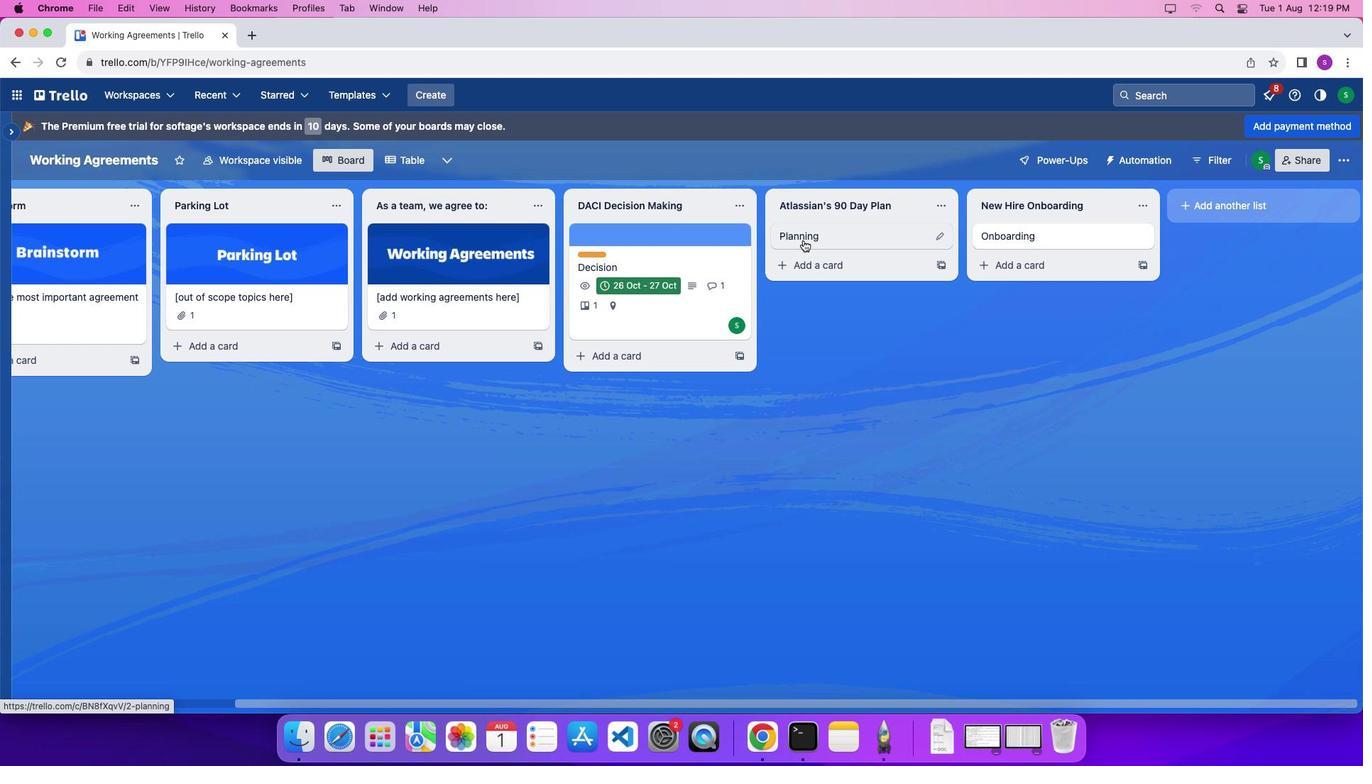 
Action: Mouse moved to (460, 208)
Screenshot: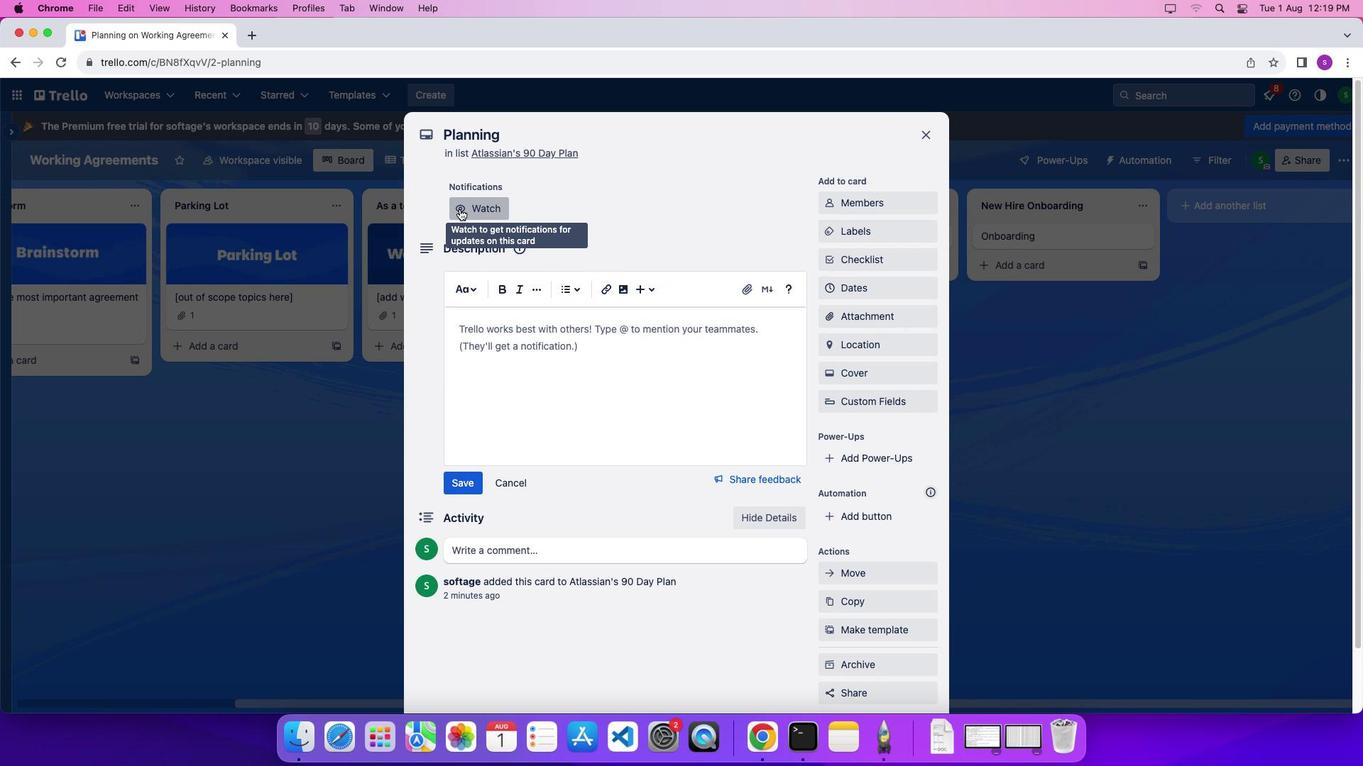 
Action: Mouse pressed left at (460, 208)
Screenshot: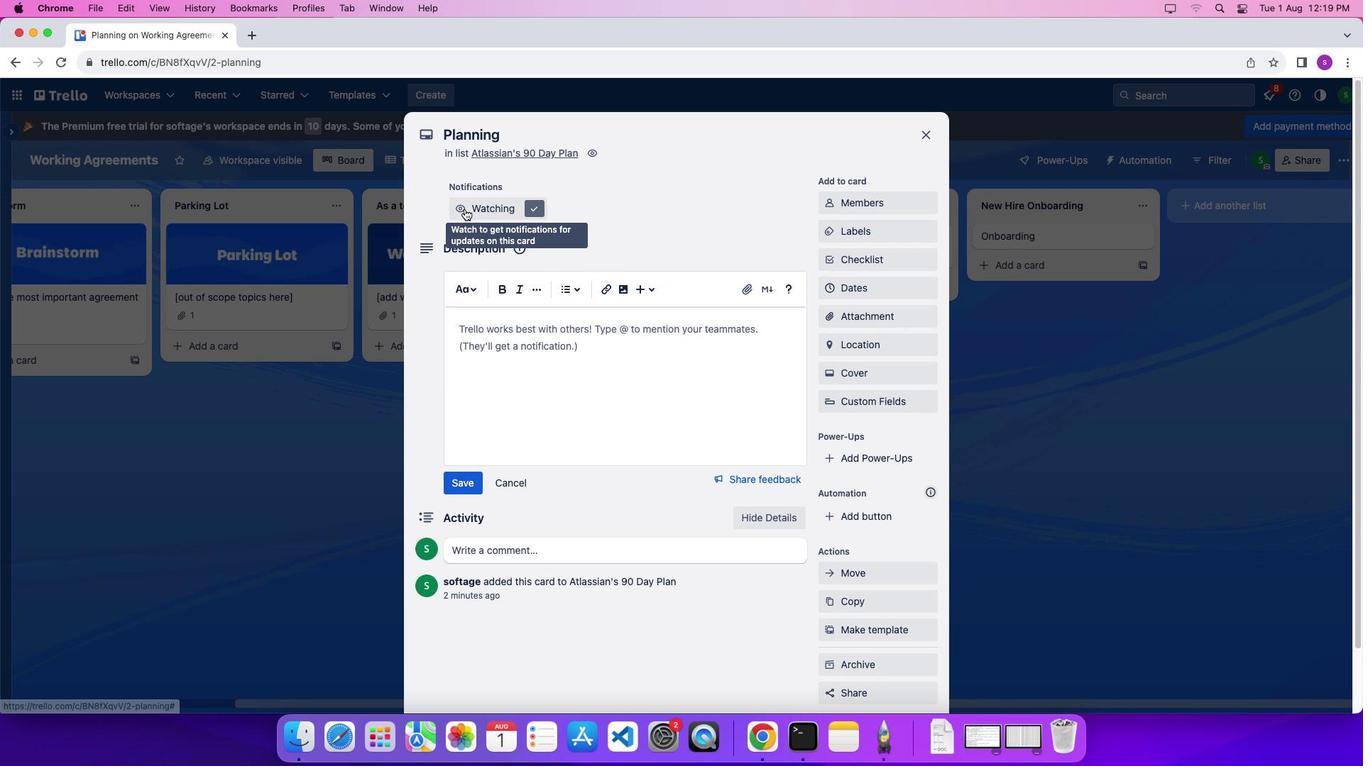 
Action: Mouse moved to (878, 208)
Screenshot: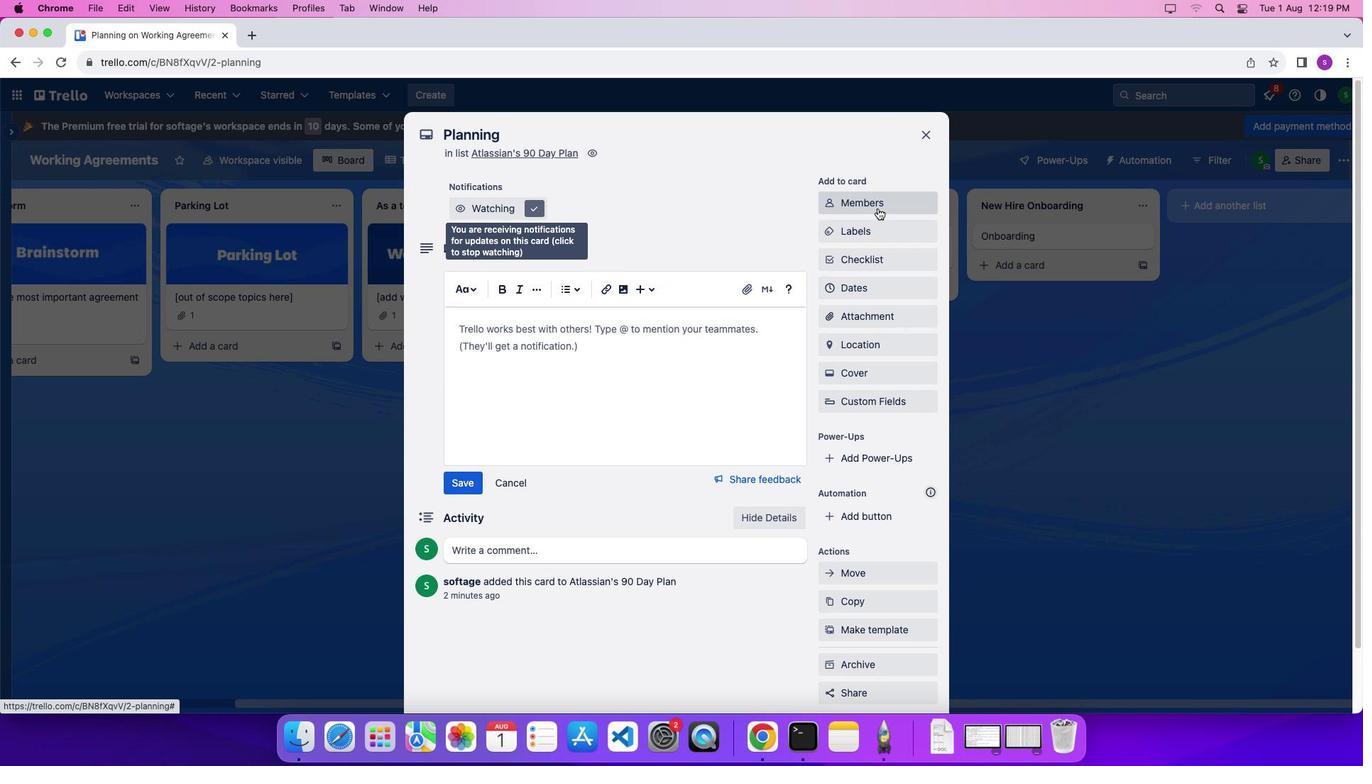 
Action: Mouse pressed left at (878, 208)
Screenshot: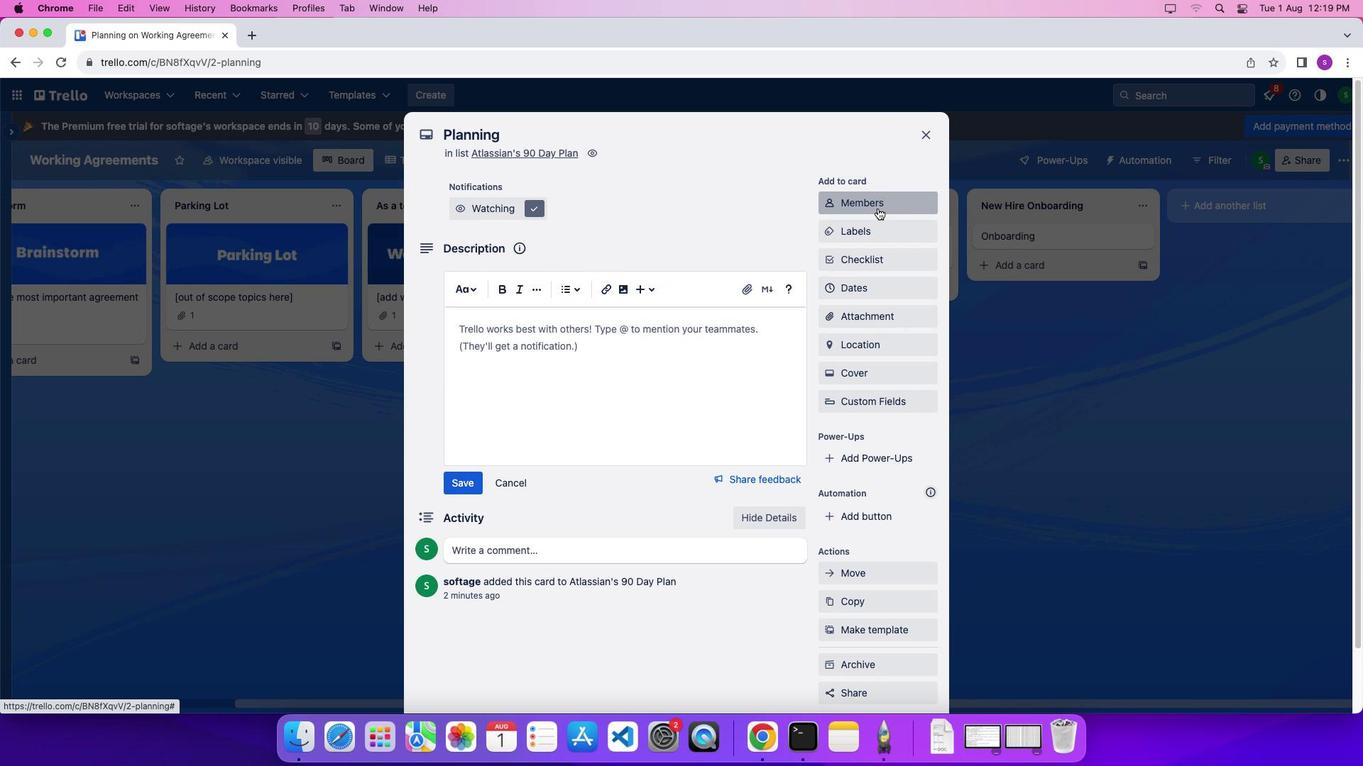 
Action: Mouse moved to (898, 325)
Screenshot: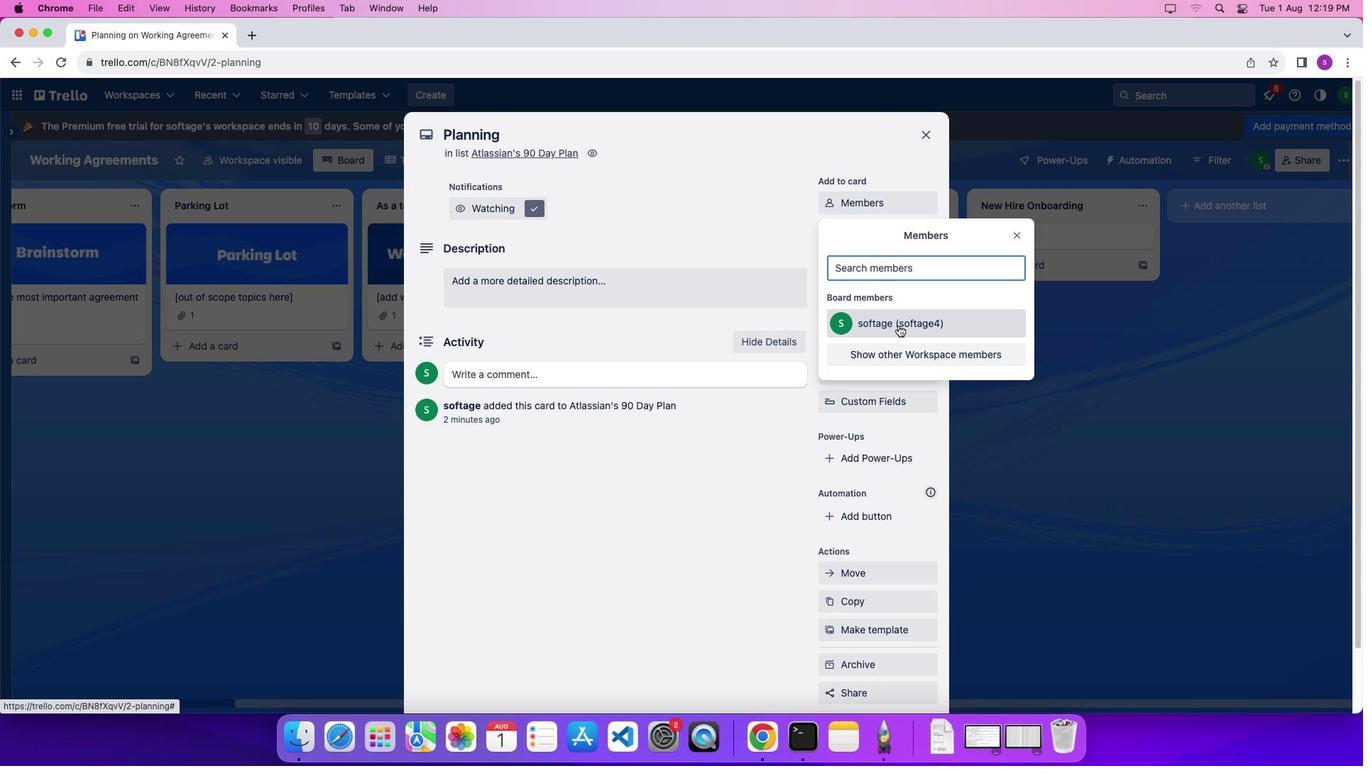 
Action: Mouse pressed left at (898, 325)
Screenshot: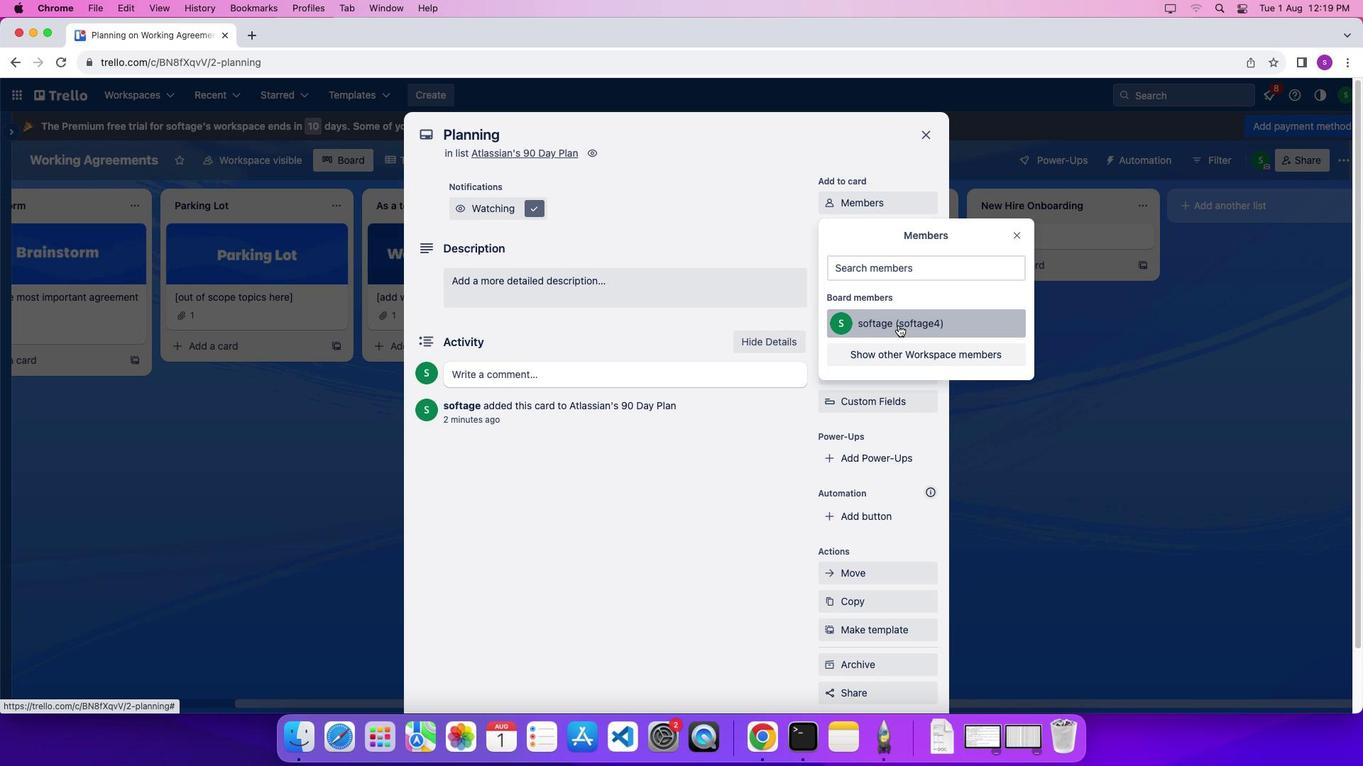 
Action: Mouse moved to (1013, 237)
Screenshot: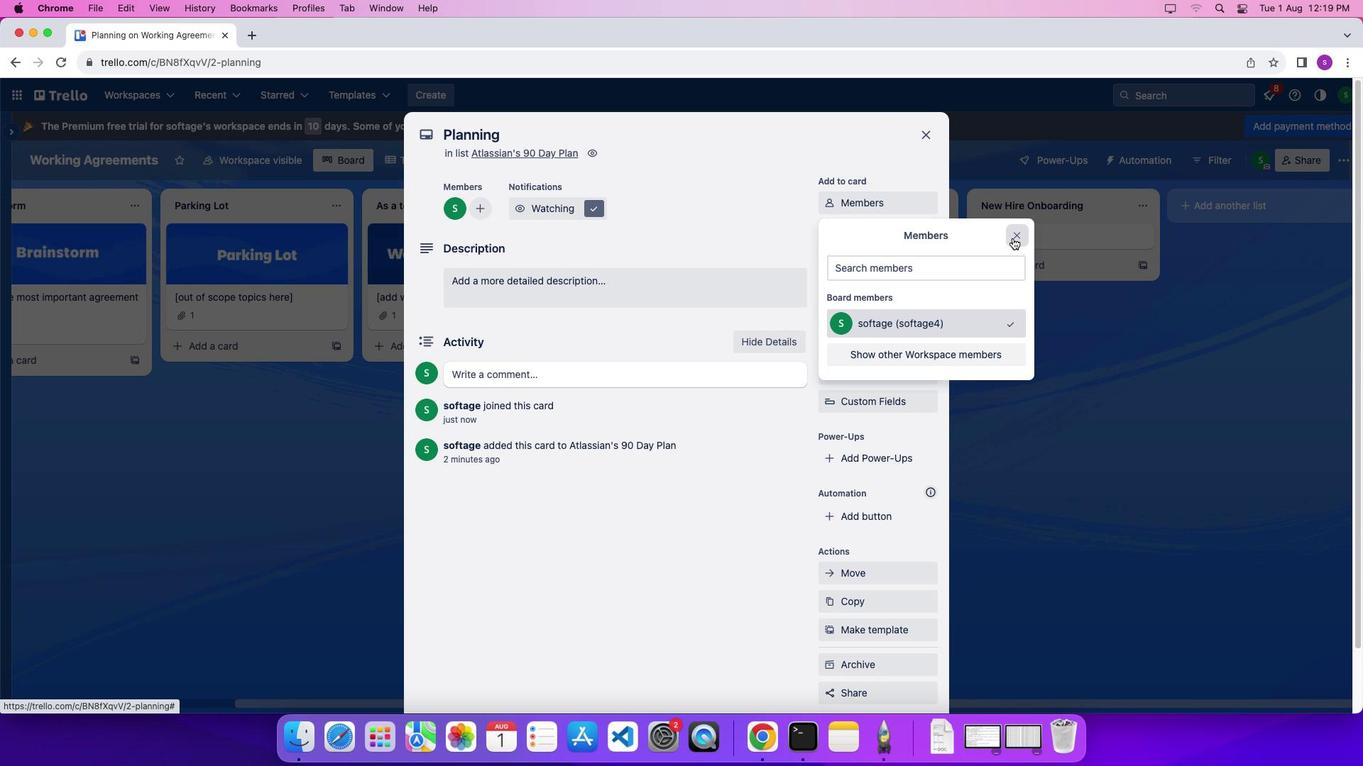 
Action: Mouse pressed left at (1013, 237)
Screenshot: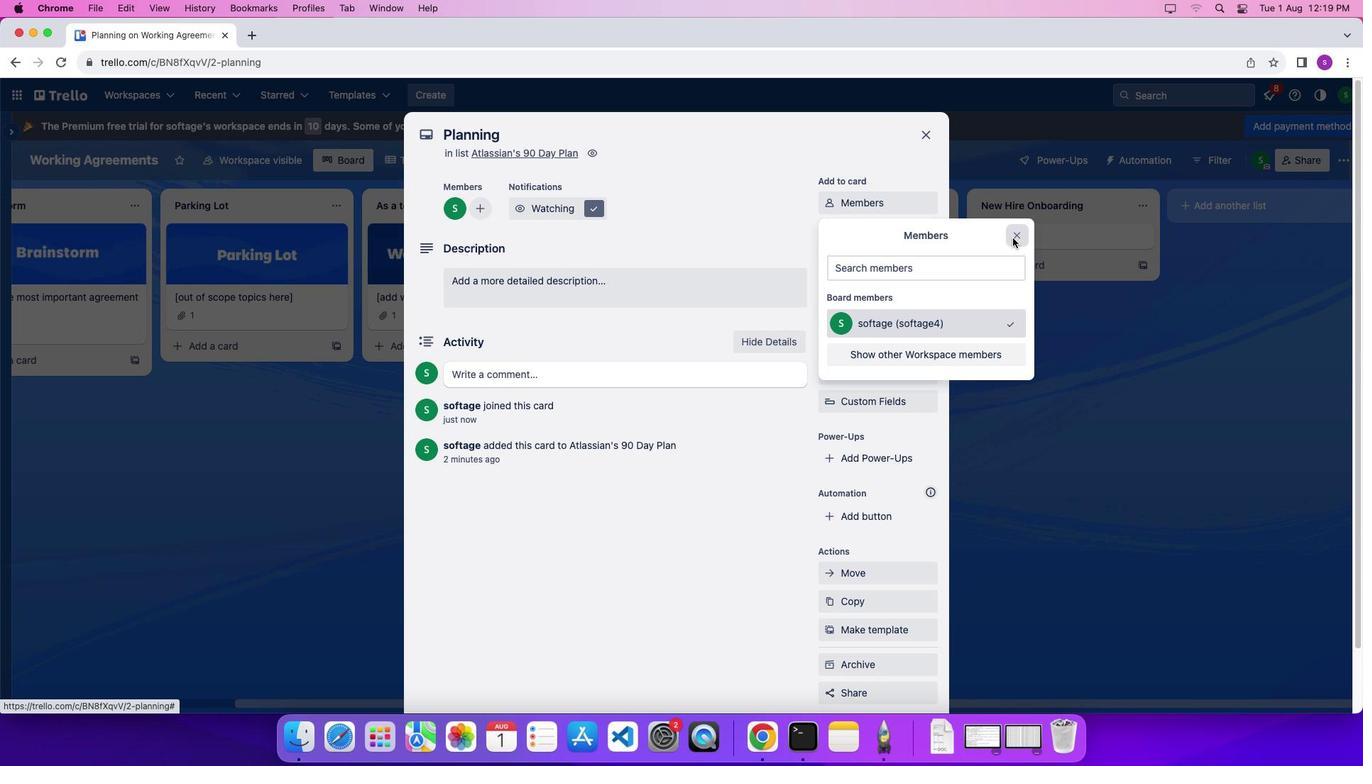 
Action: Mouse moved to (828, 238)
Screenshot: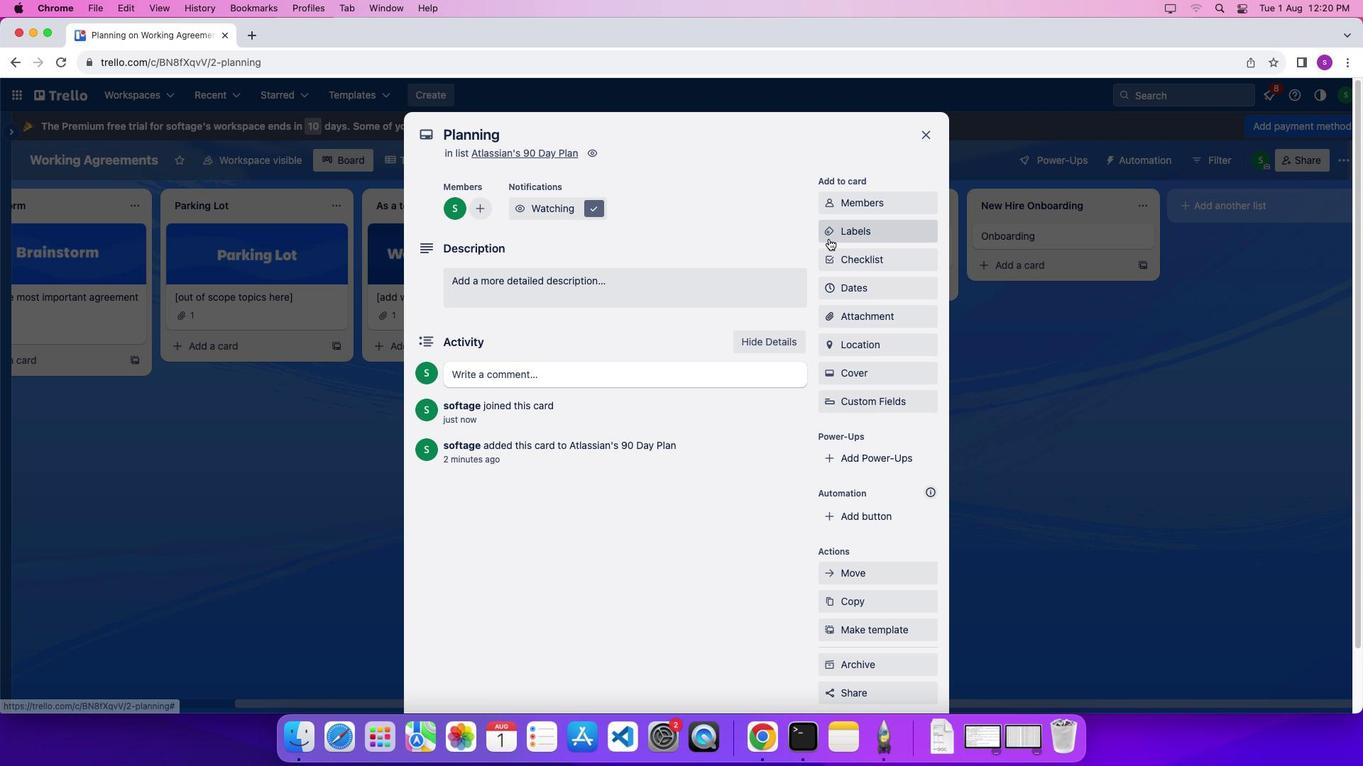 
Action: Mouse pressed left at (828, 238)
Screenshot: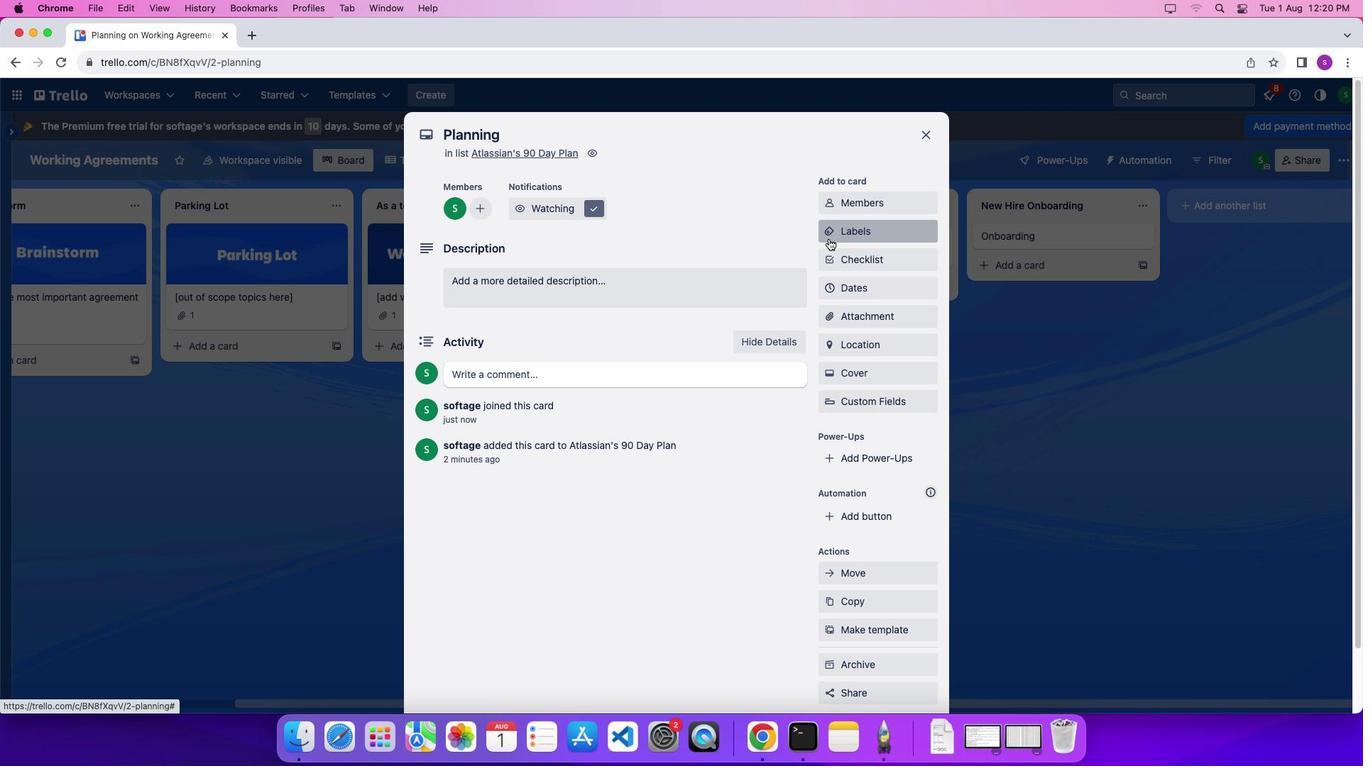 
Action: Mouse moved to (918, 420)
Screenshot: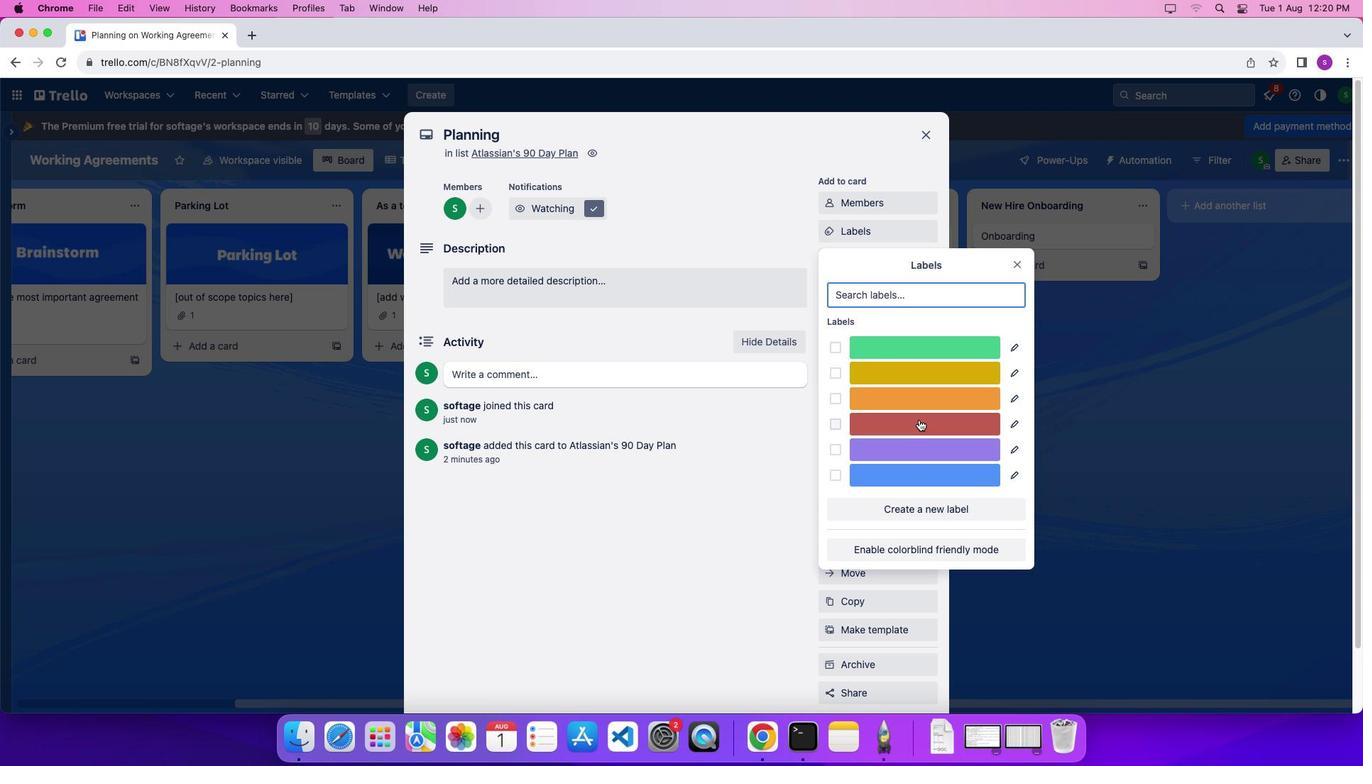 
Action: Mouse pressed left at (918, 420)
Screenshot: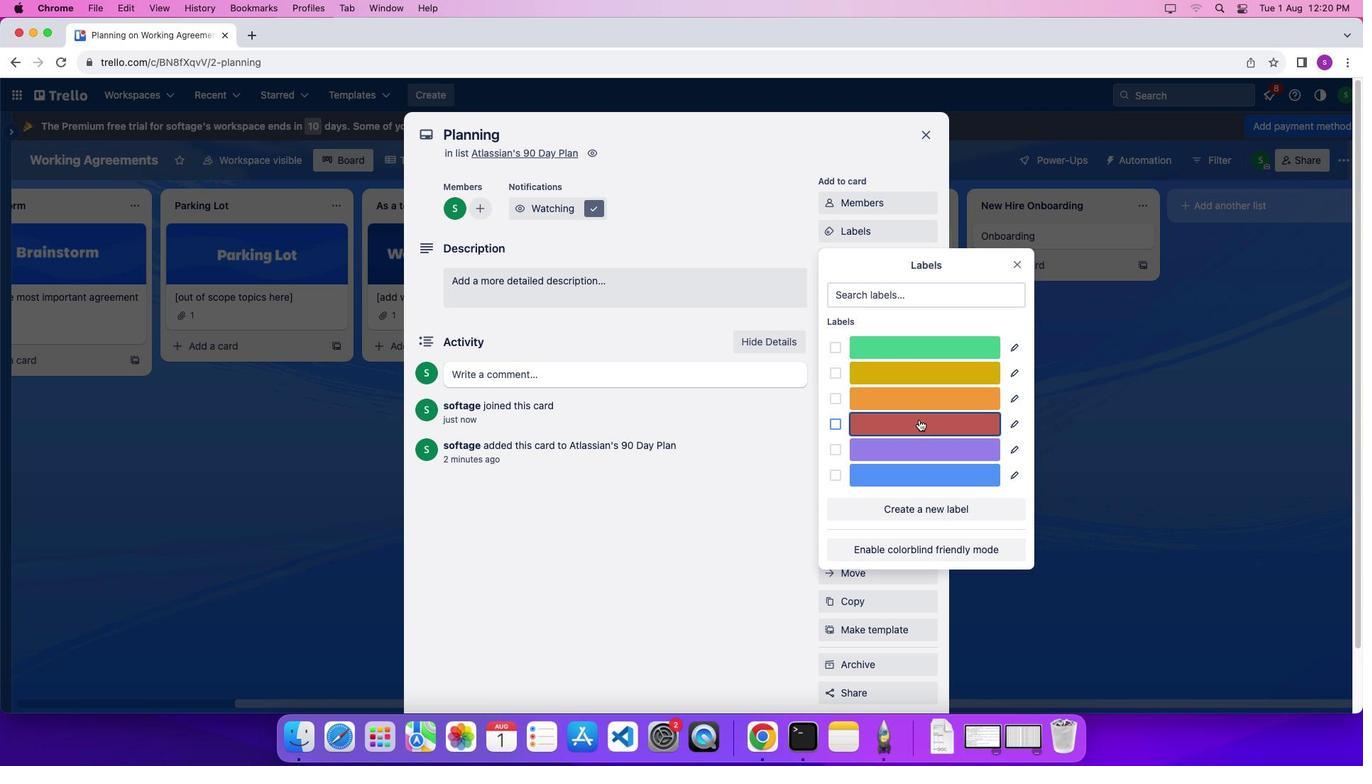 
Action: Mouse moved to (1018, 271)
Screenshot: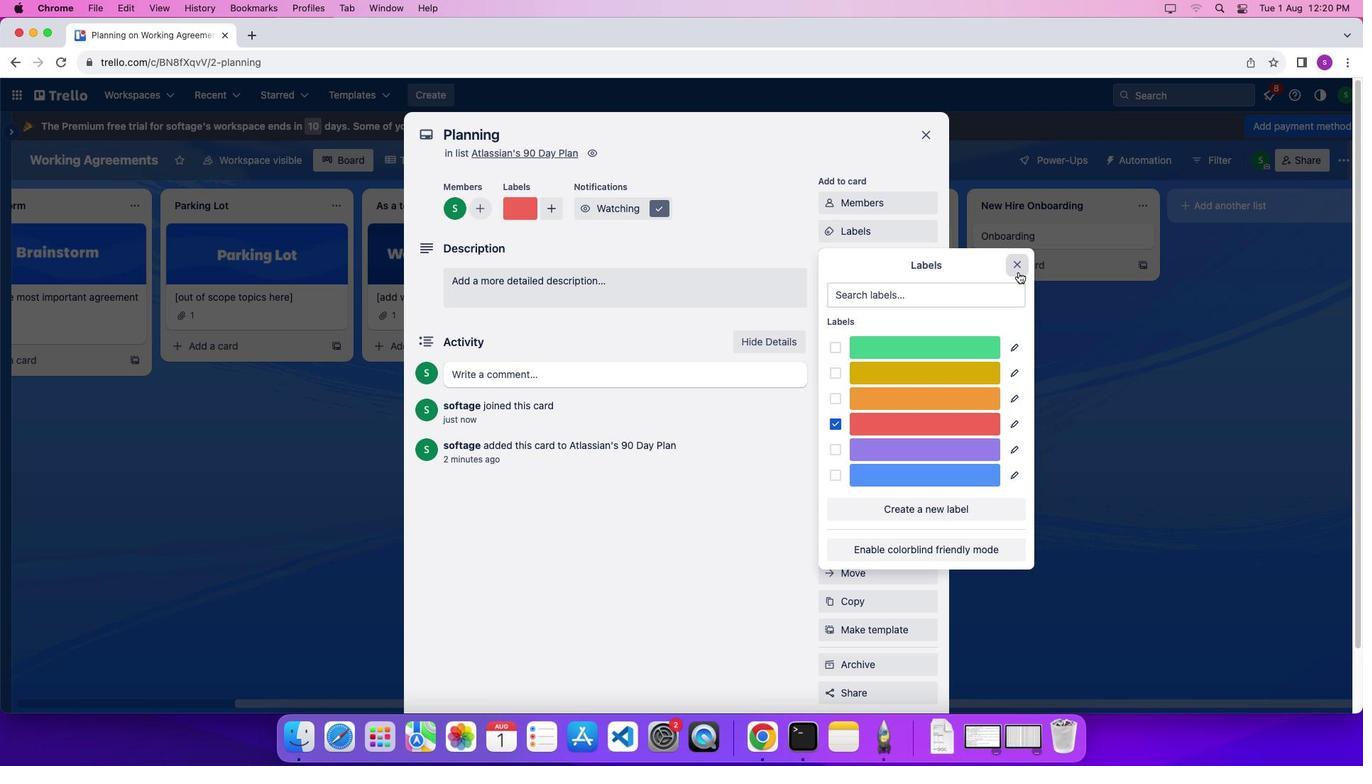 
Action: Mouse pressed left at (1018, 271)
Screenshot: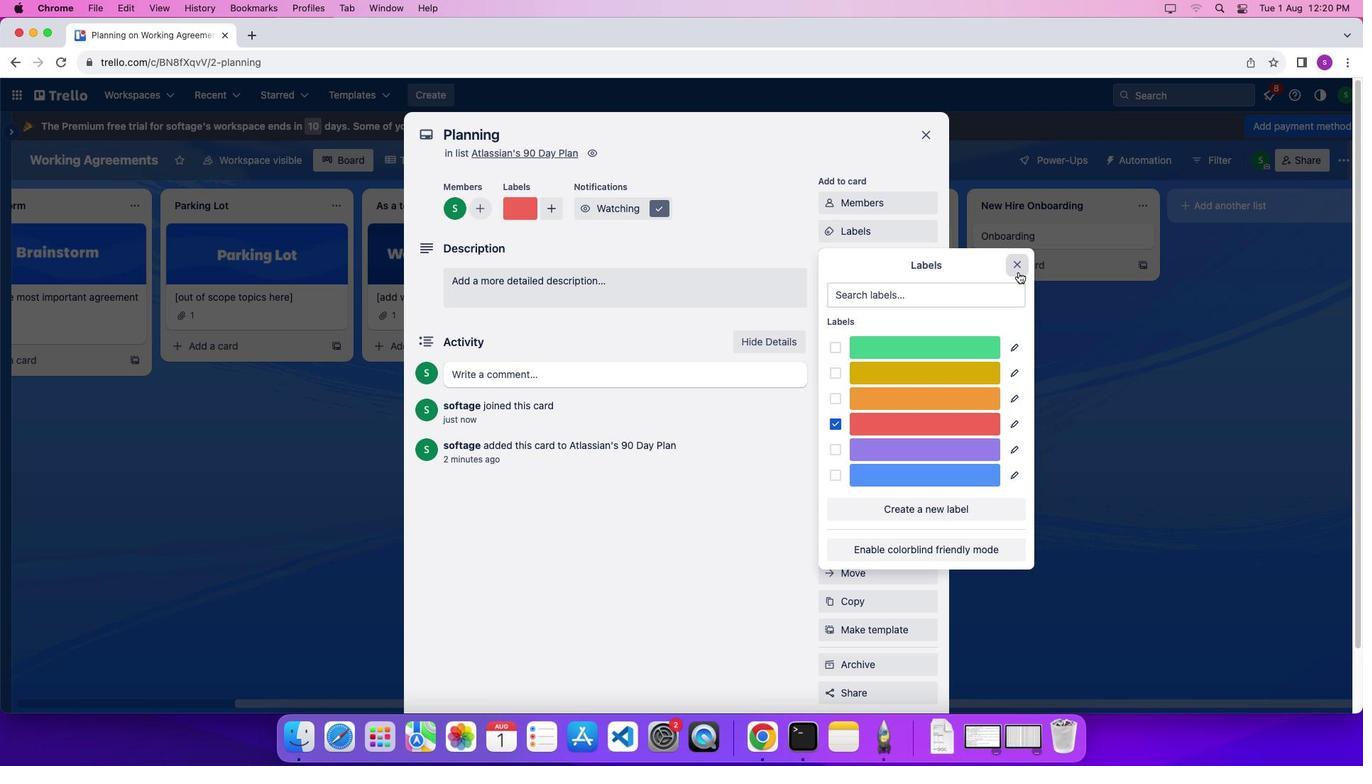 
Action: Mouse moved to (929, 286)
Screenshot: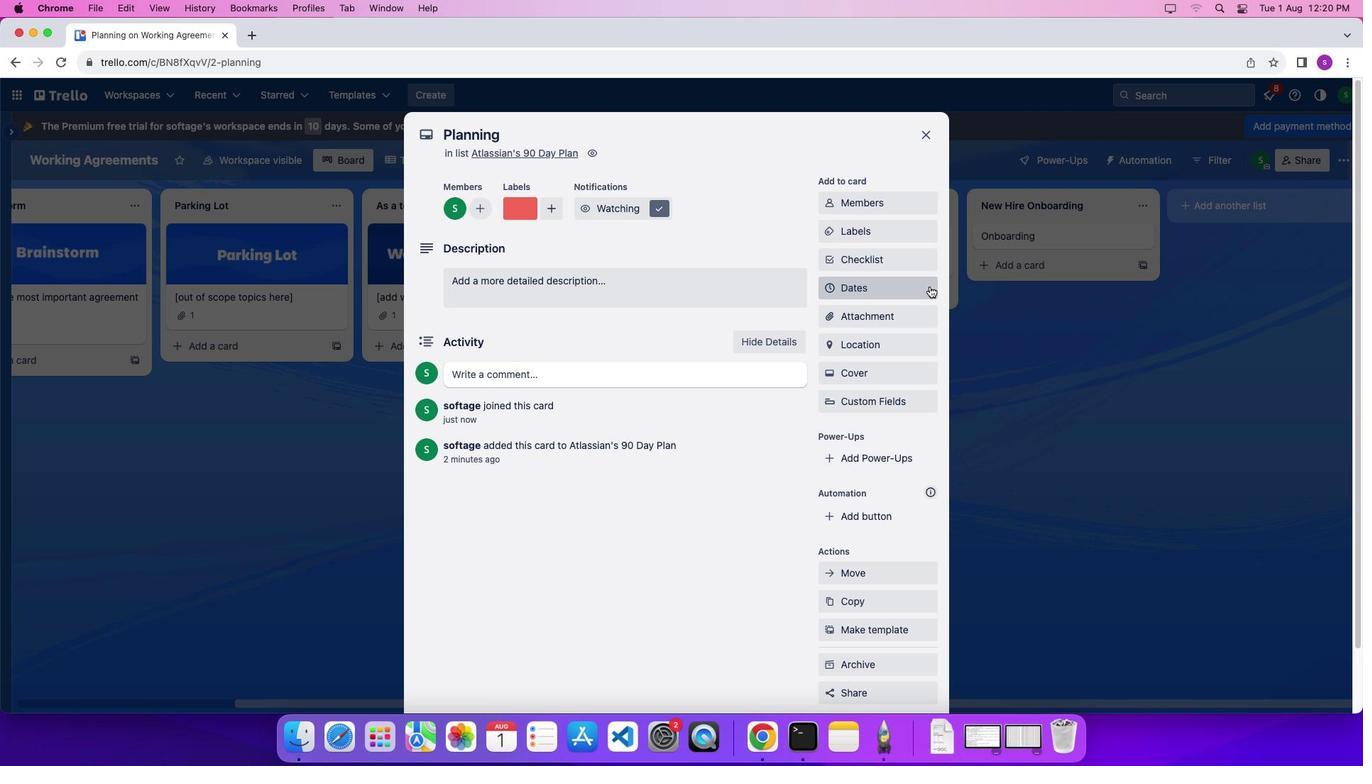 
Action: Mouse pressed left at (929, 286)
Screenshot: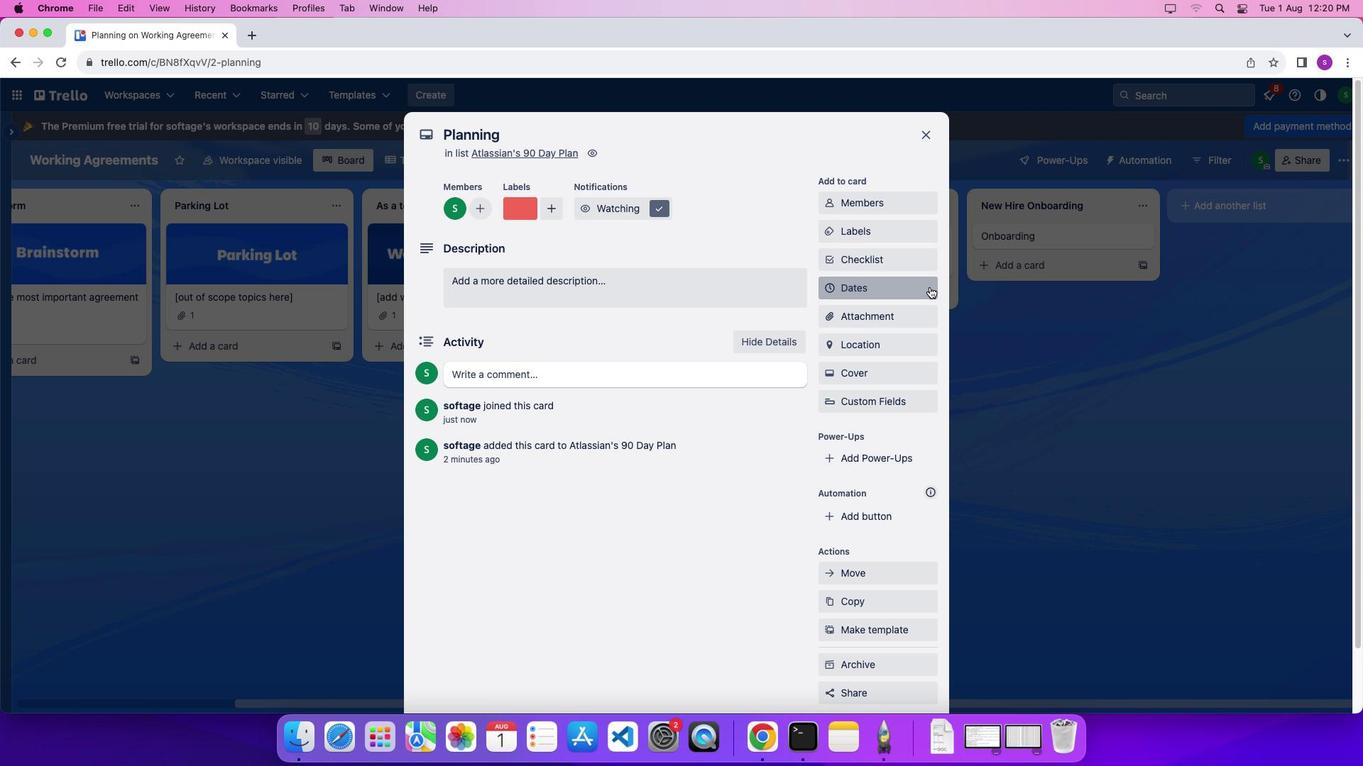 
Action: Mouse moved to (937, 270)
Screenshot: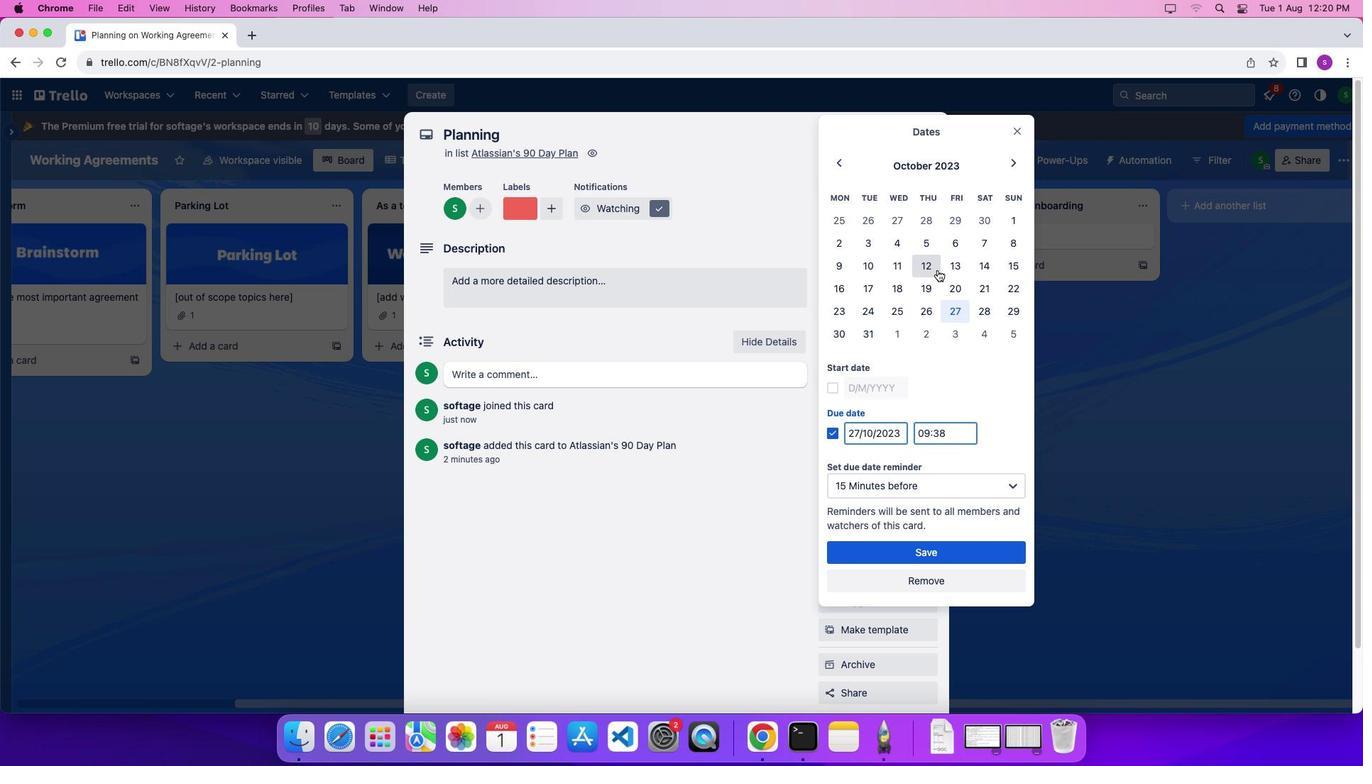 
Action: Mouse pressed left at (937, 270)
Screenshot: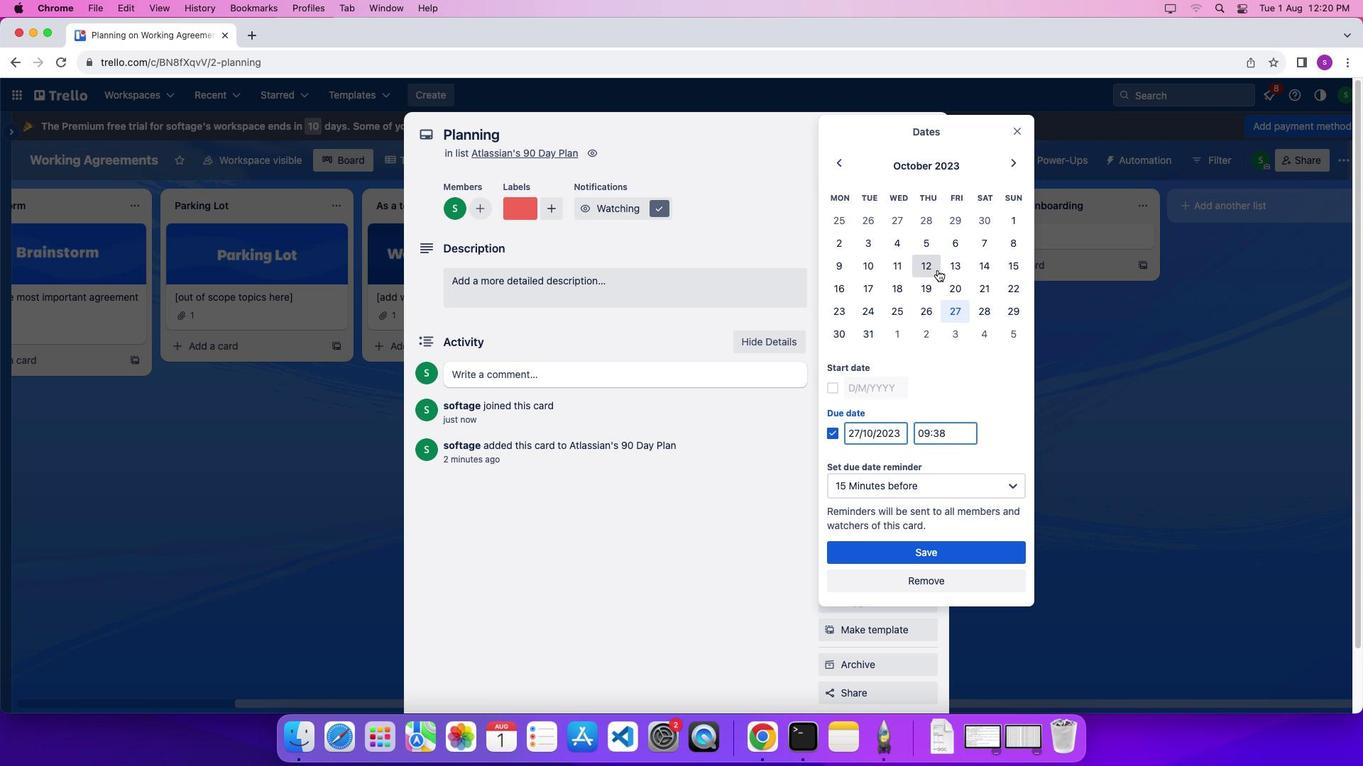 
Action: Mouse moved to (830, 384)
Screenshot: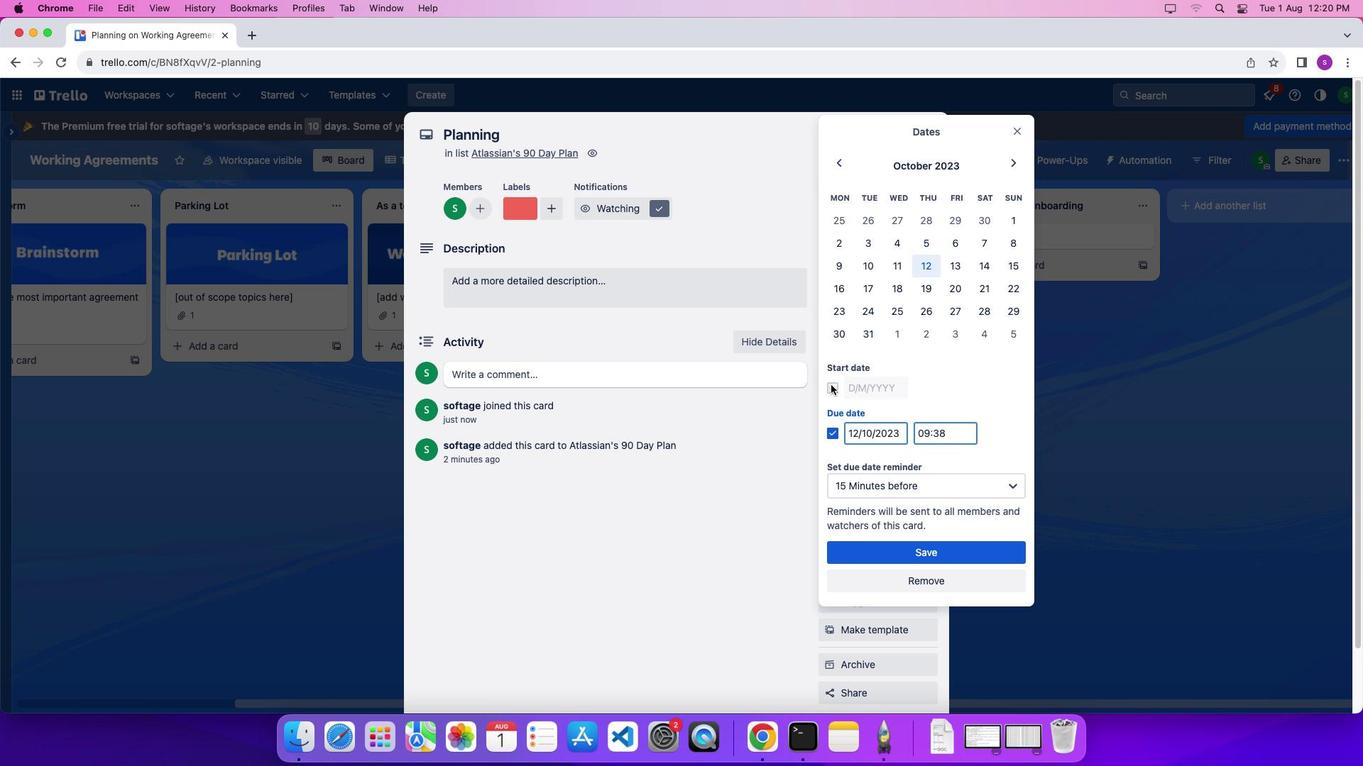 
Action: Mouse pressed left at (830, 384)
